 Task: Buy 3 Nut Crackers from Specialty Tools & Gadgets section under best seller category for shipping address: Maya Campbell, 1977 Bartlett Avenue, Southfield, Michigan 48076, Cell Number 2485598029. Pay from credit card ending with 7965, CVV 549
Action: Mouse moved to (224, 97)
Screenshot: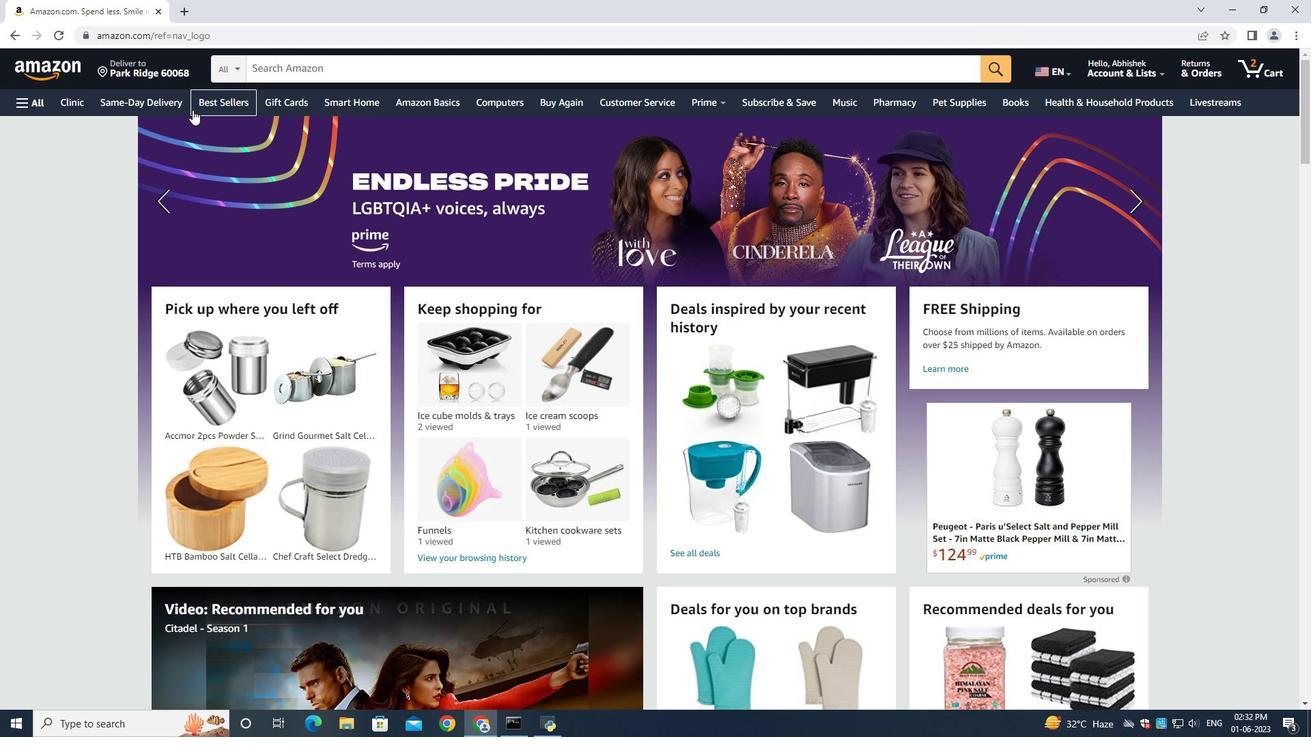 
Action: Mouse pressed left at (224, 97)
Screenshot: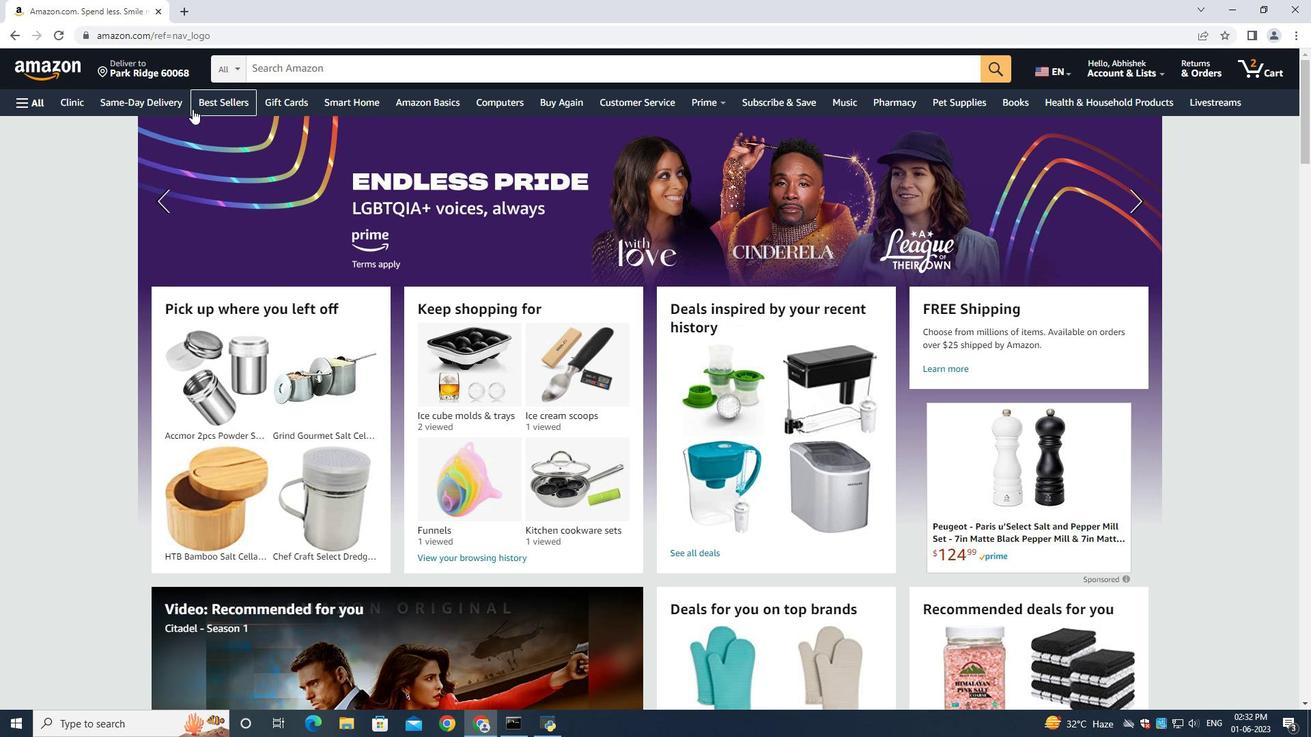 
Action: Mouse moved to (283, 69)
Screenshot: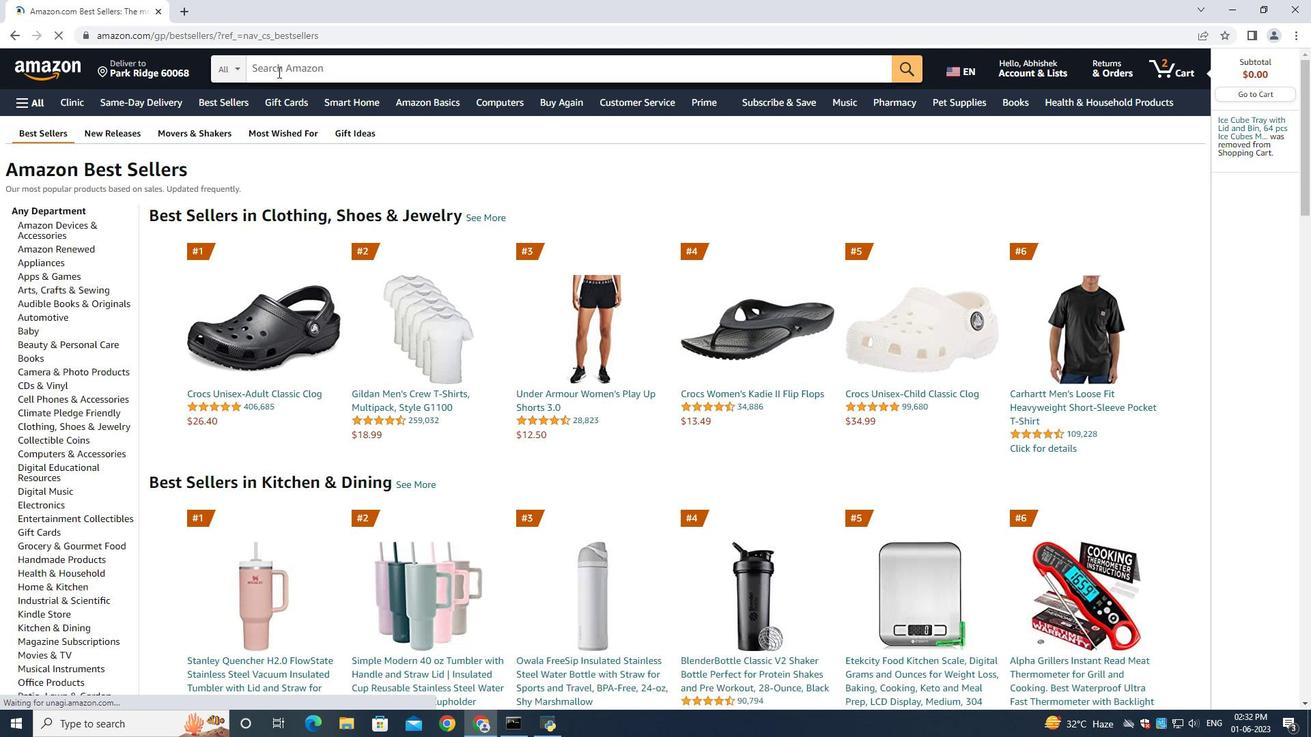 
Action: Mouse pressed left at (283, 69)
Screenshot: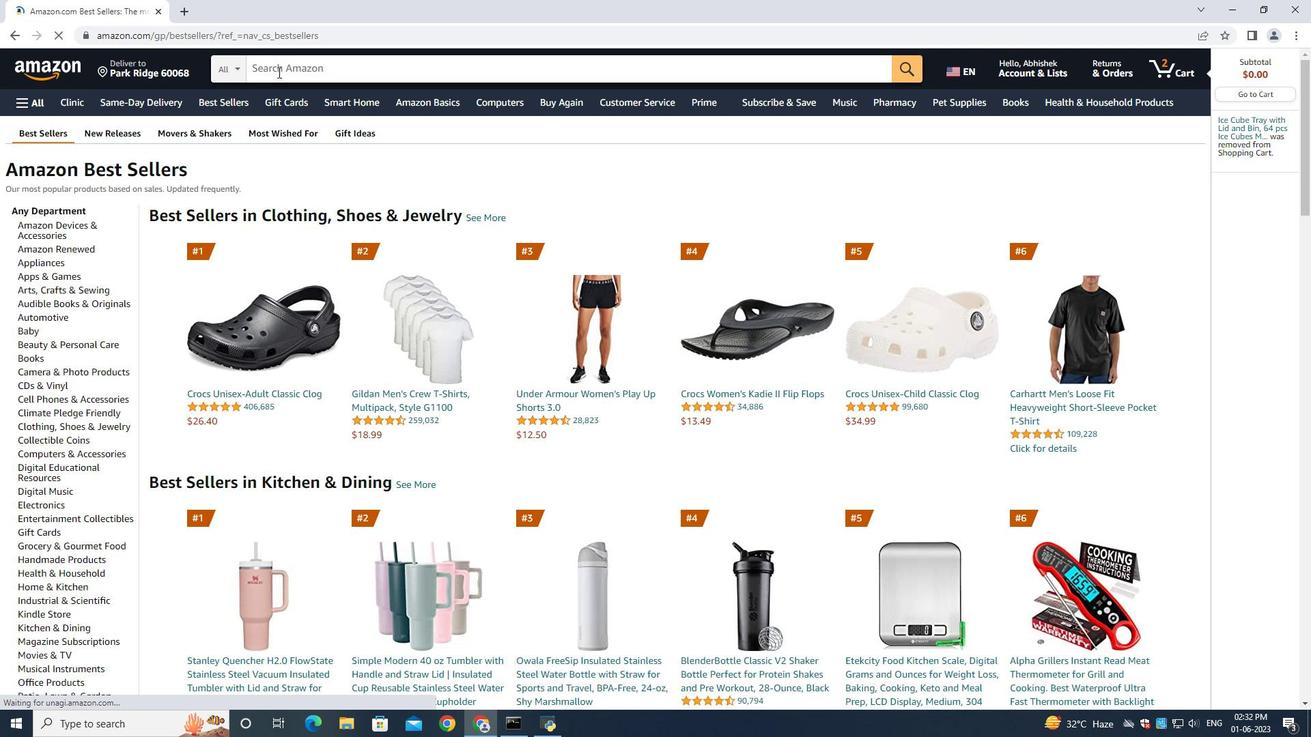 
Action: Mouse moved to (1282, 286)
Screenshot: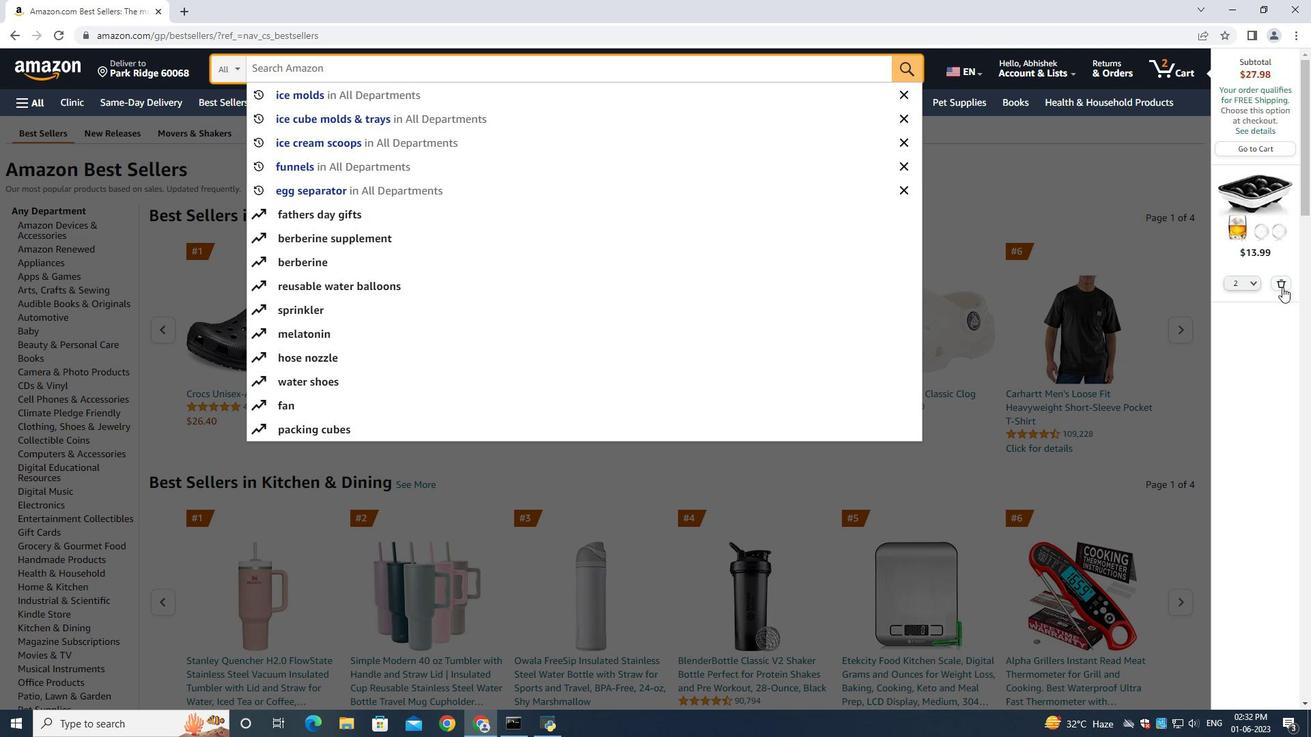
Action: Mouse pressed left at (1282, 286)
Screenshot: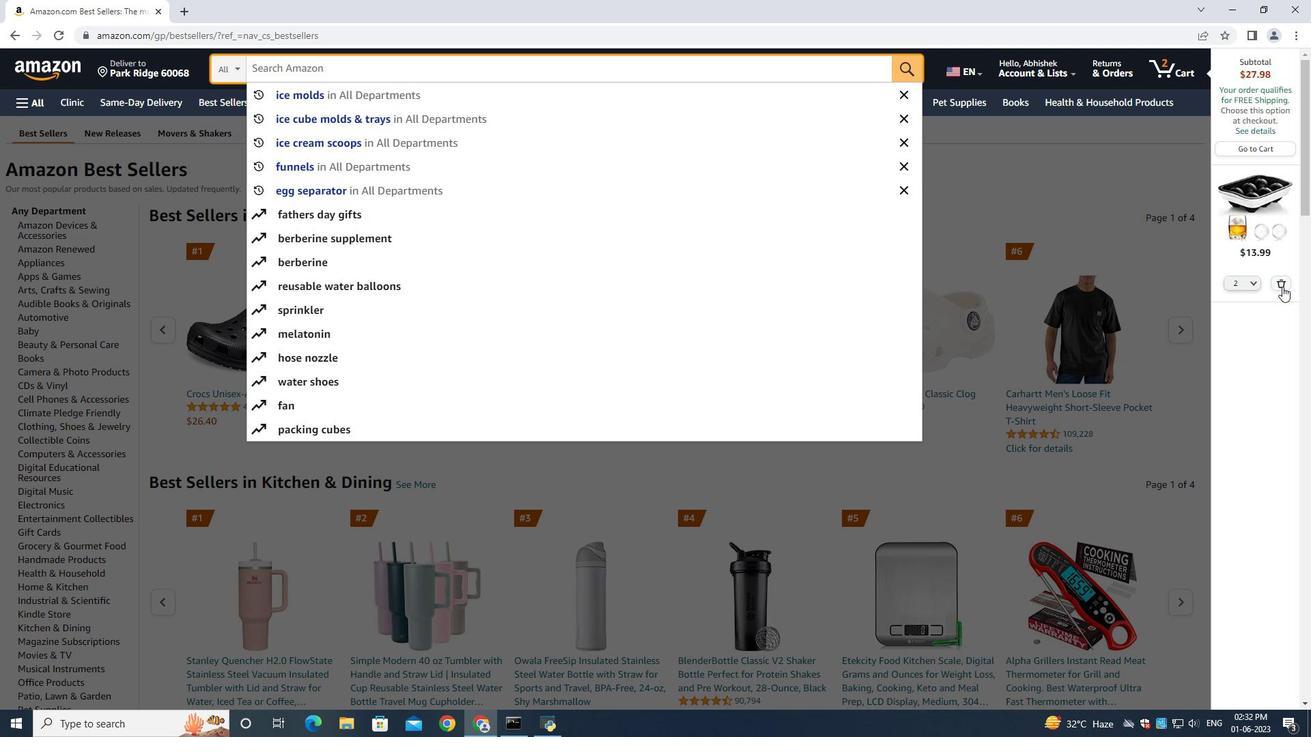 
Action: Mouse moved to (397, 75)
Screenshot: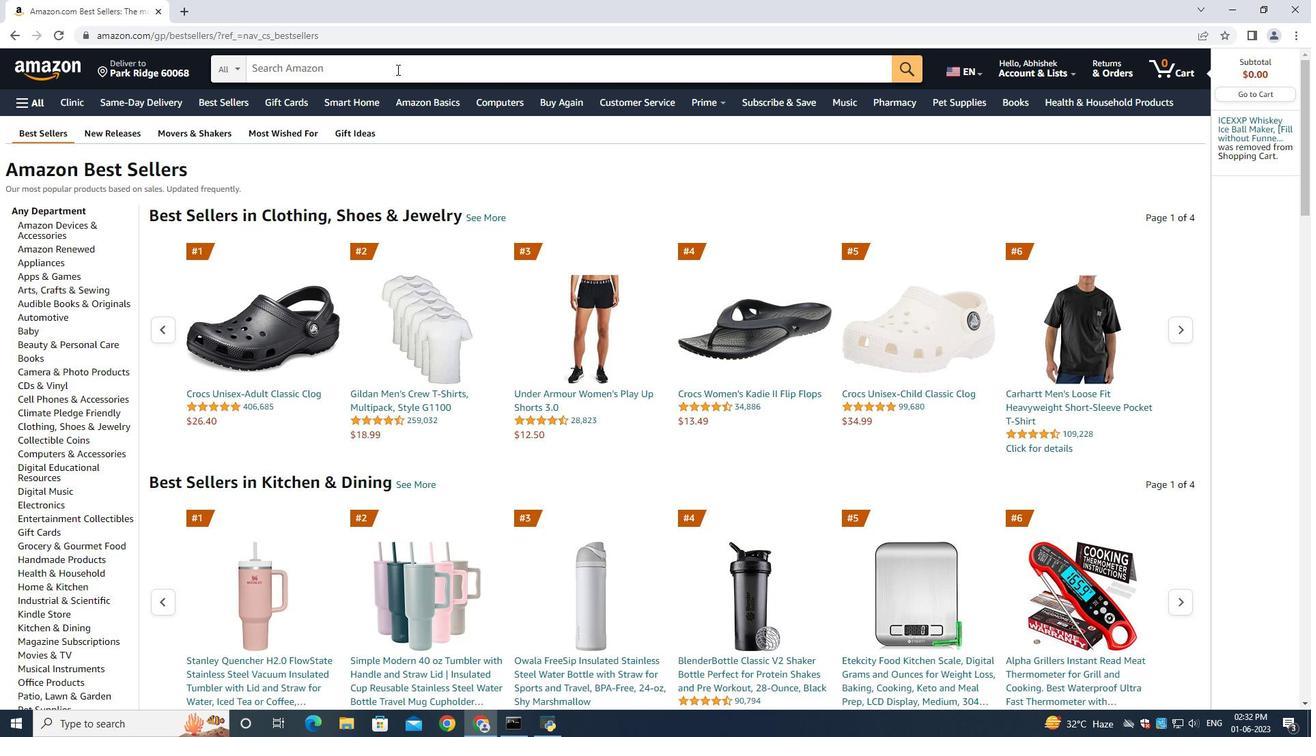 
Action: Mouse pressed left at (397, 75)
Screenshot: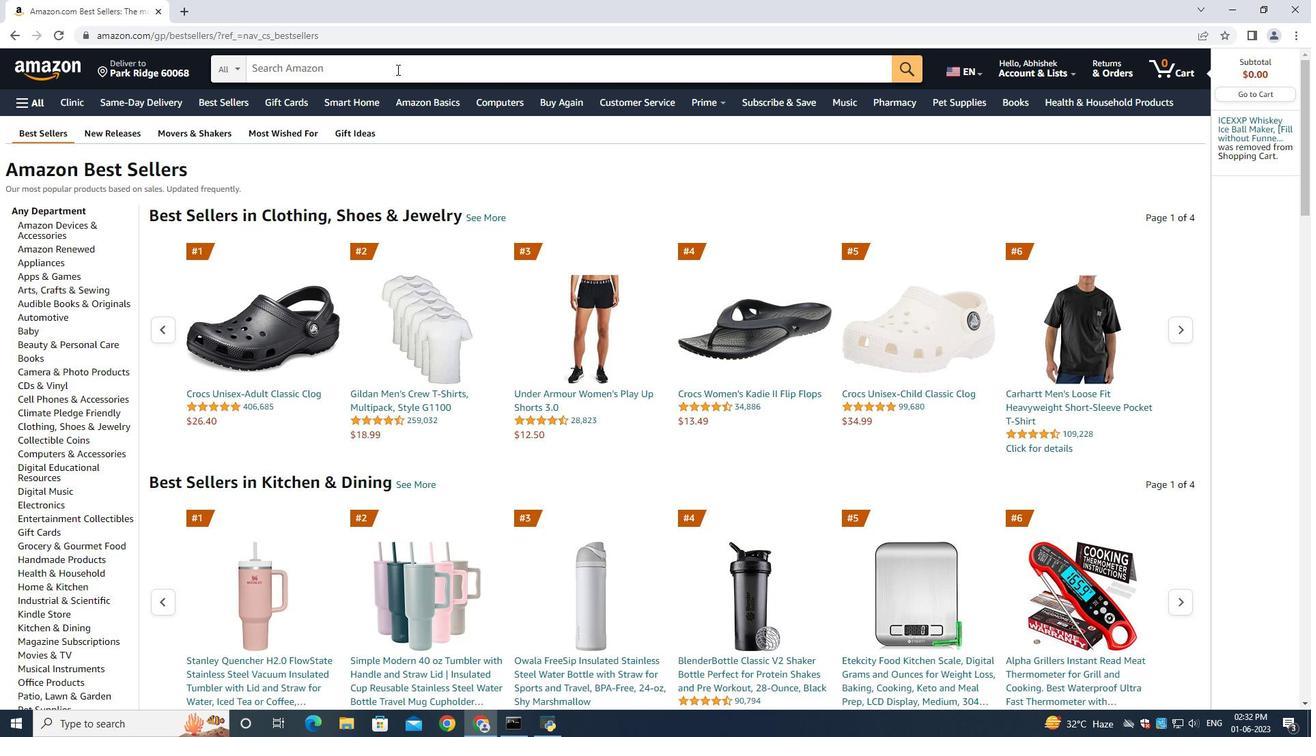 
Action: Mouse moved to (397, 75)
Screenshot: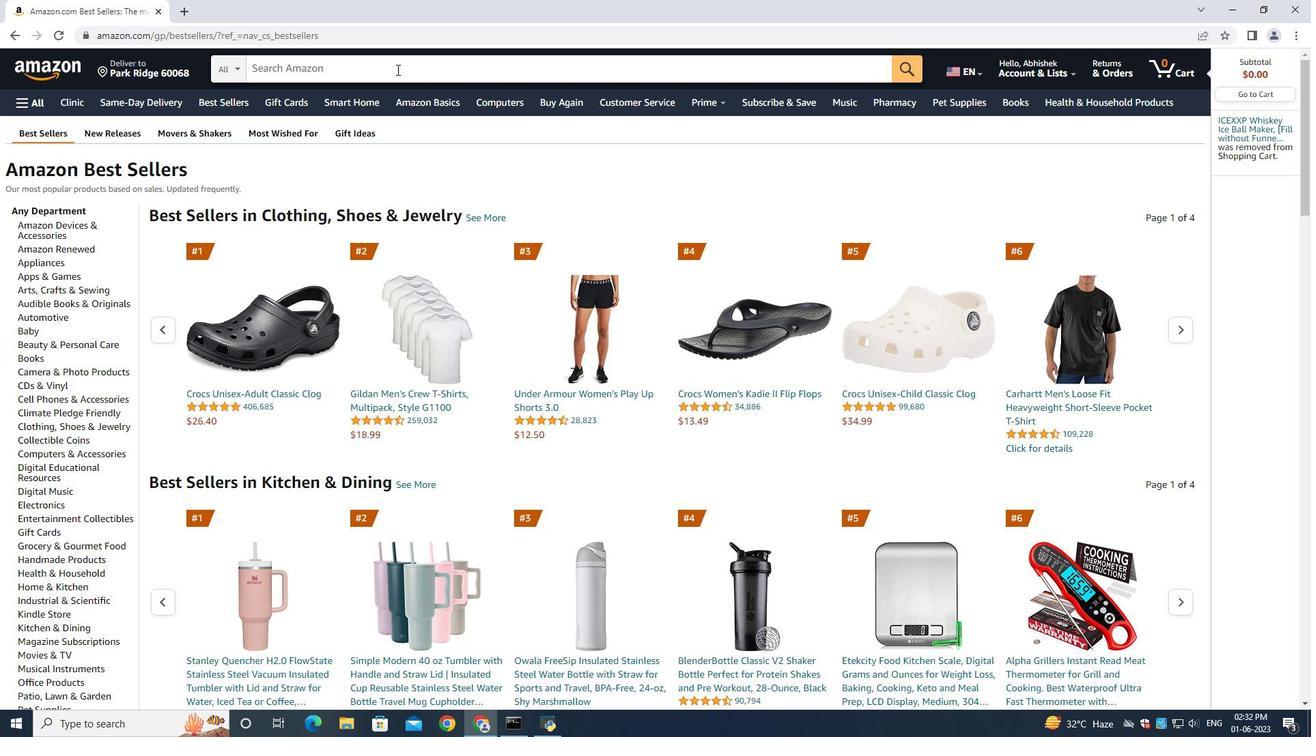 
Action: Key pressed <Key.shift>Nut<Key.space><Key.shift>Crackers<Key.enter>
Screenshot: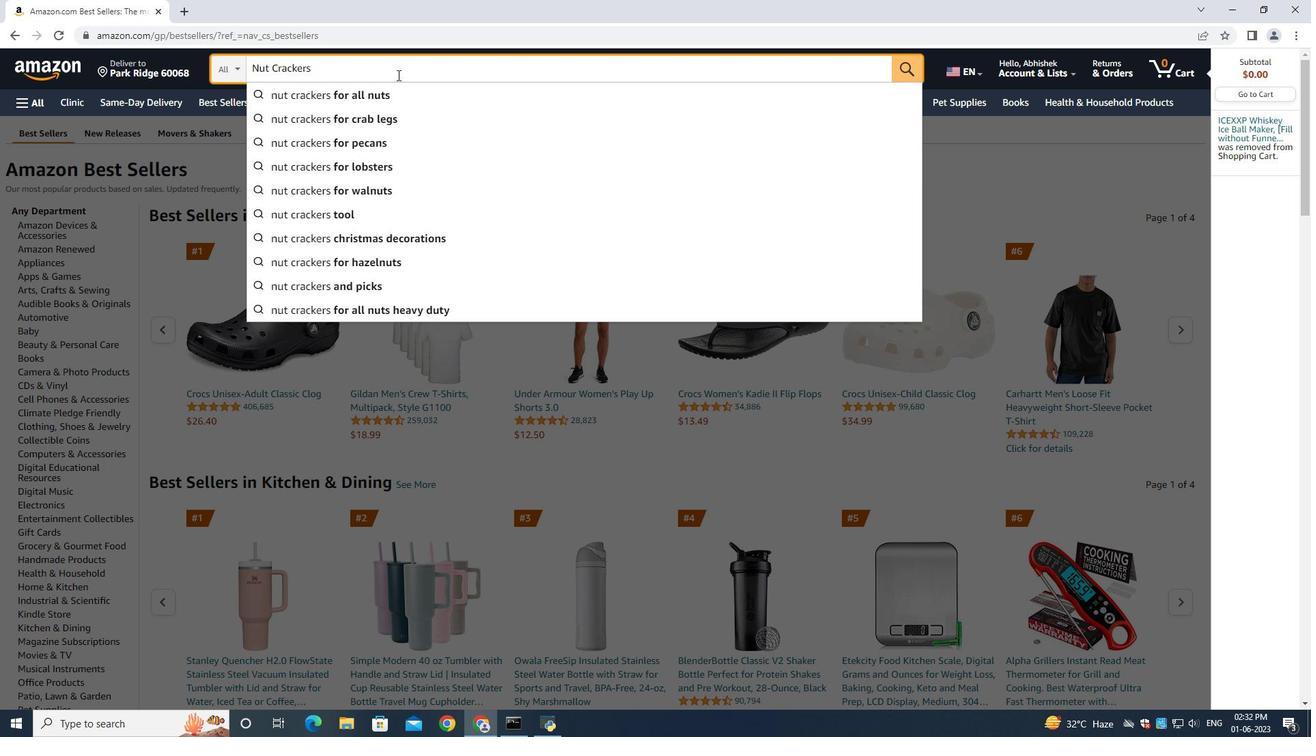 
Action: Mouse moved to (437, 78)
Screenshot: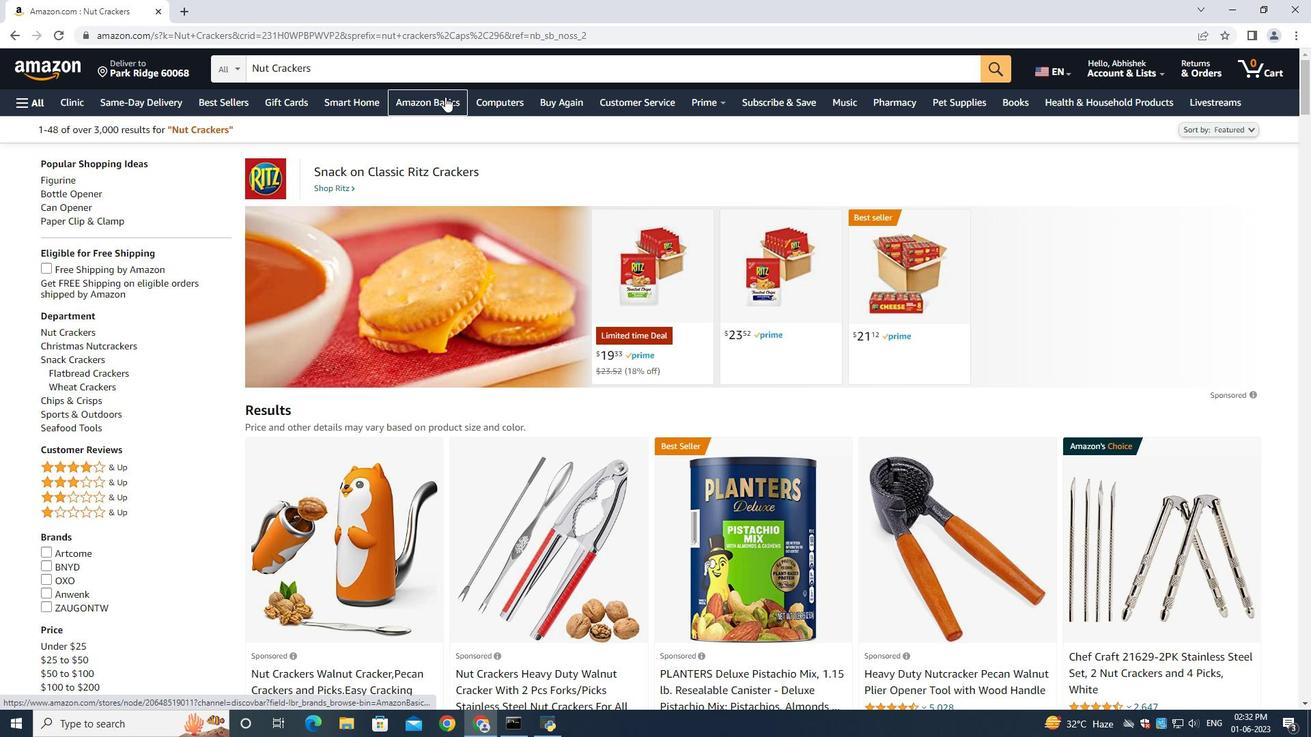 
Action: Mouse pressed left at (437, 78)
Screenshot: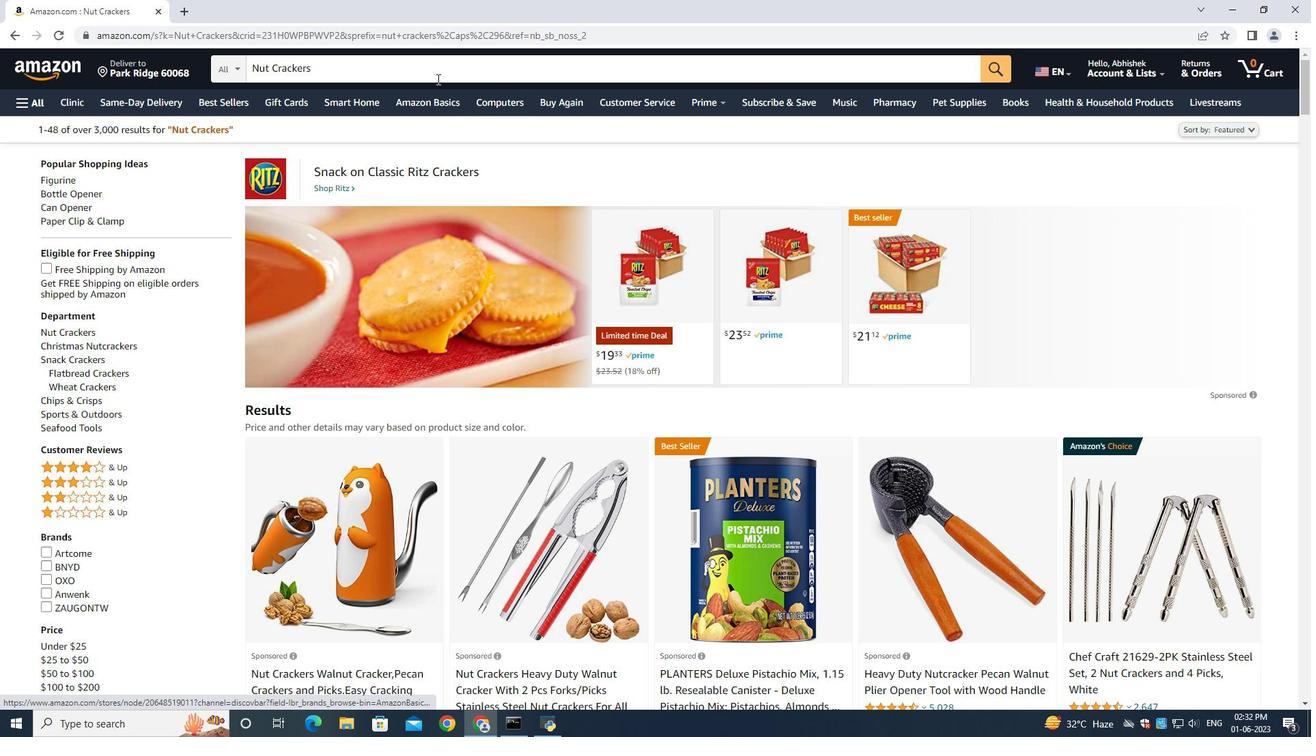 
Action: Mouse moved to (437, 78)
Screenshot: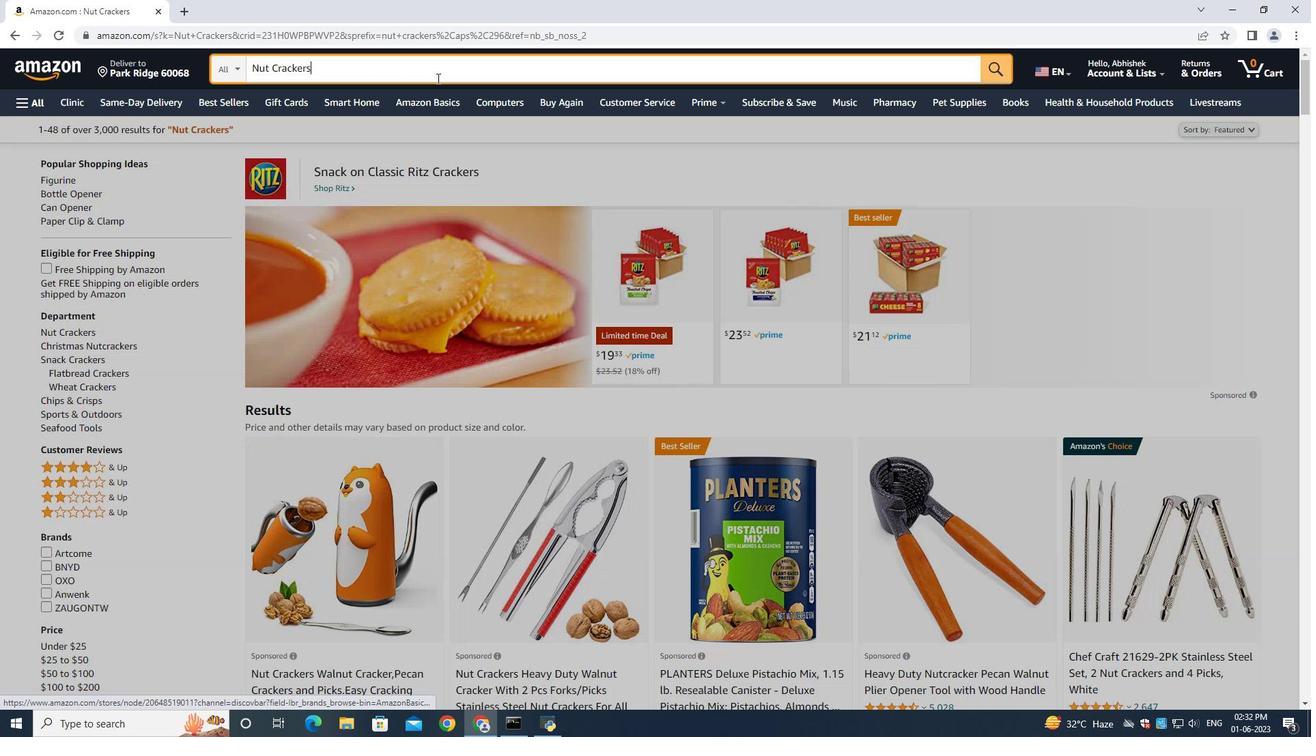 
Action: Key pressed <Key.space>tools<Key.enter>
Screenshot: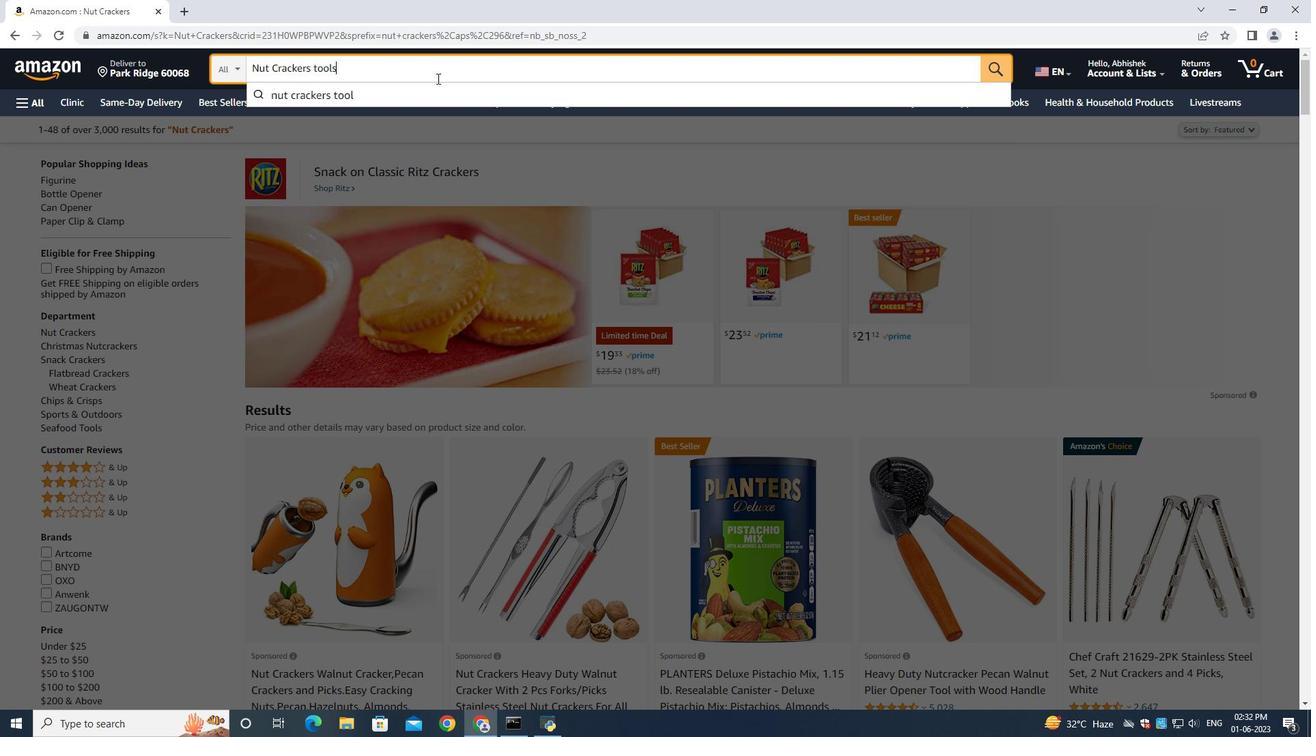 
Action: Mouse moved to (133, 240)
Screenshot: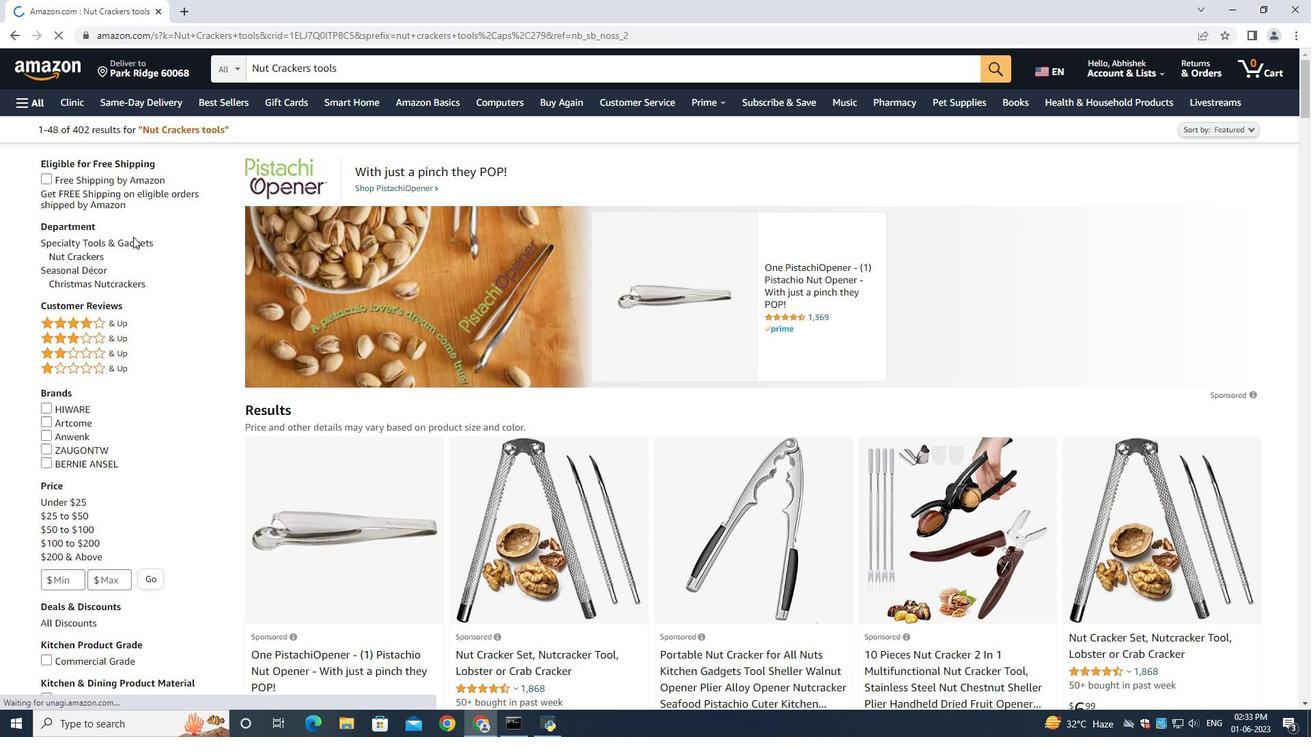 
Action: Mouse pressed left at (133, 240)
Screenshot: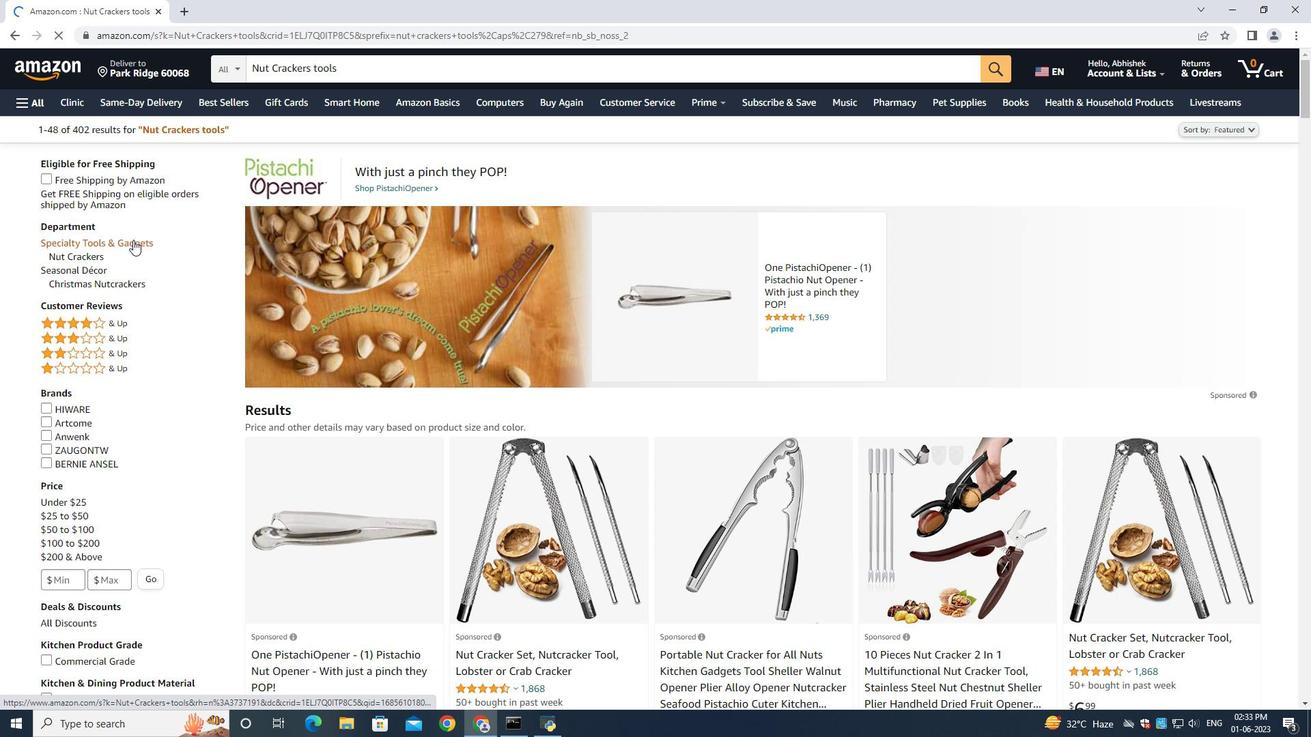 
Action: Mouse moved to (981, 434)
Screenshot: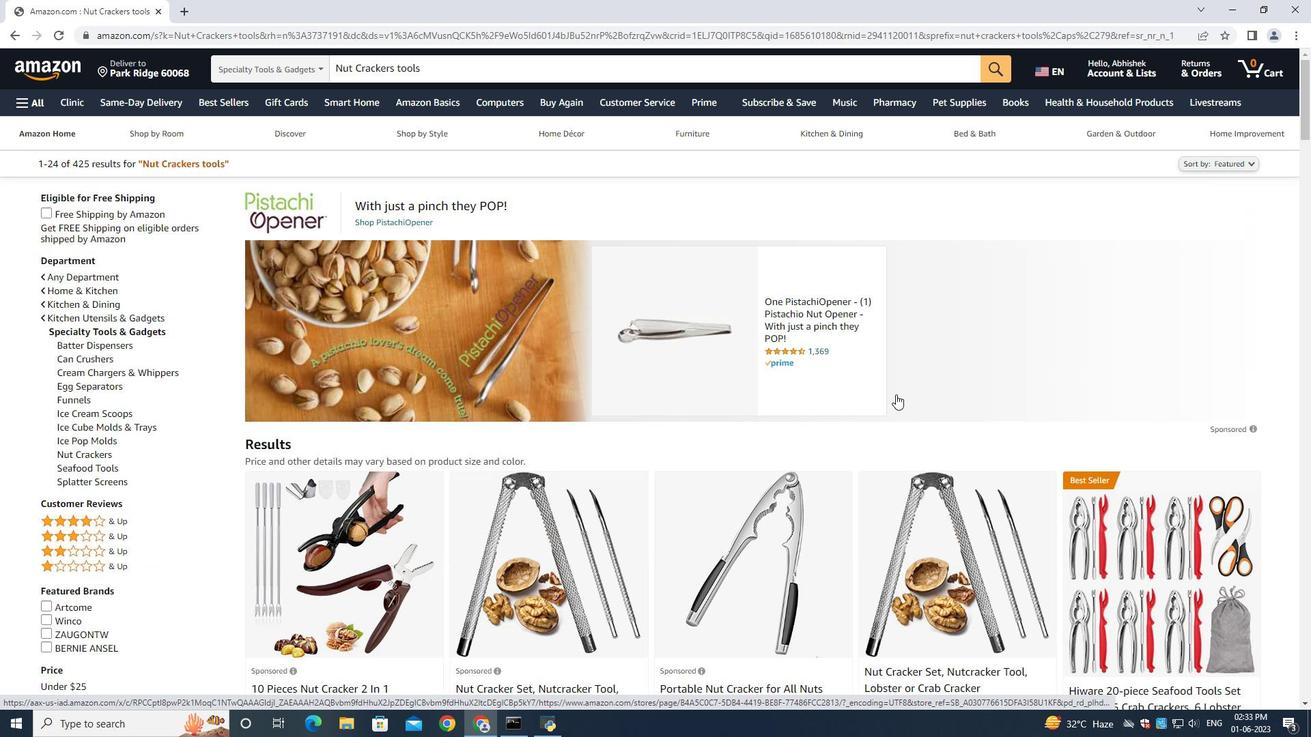 
Action: Mouse scrolled (981, 433) with delta (0, 0)
Screenshot: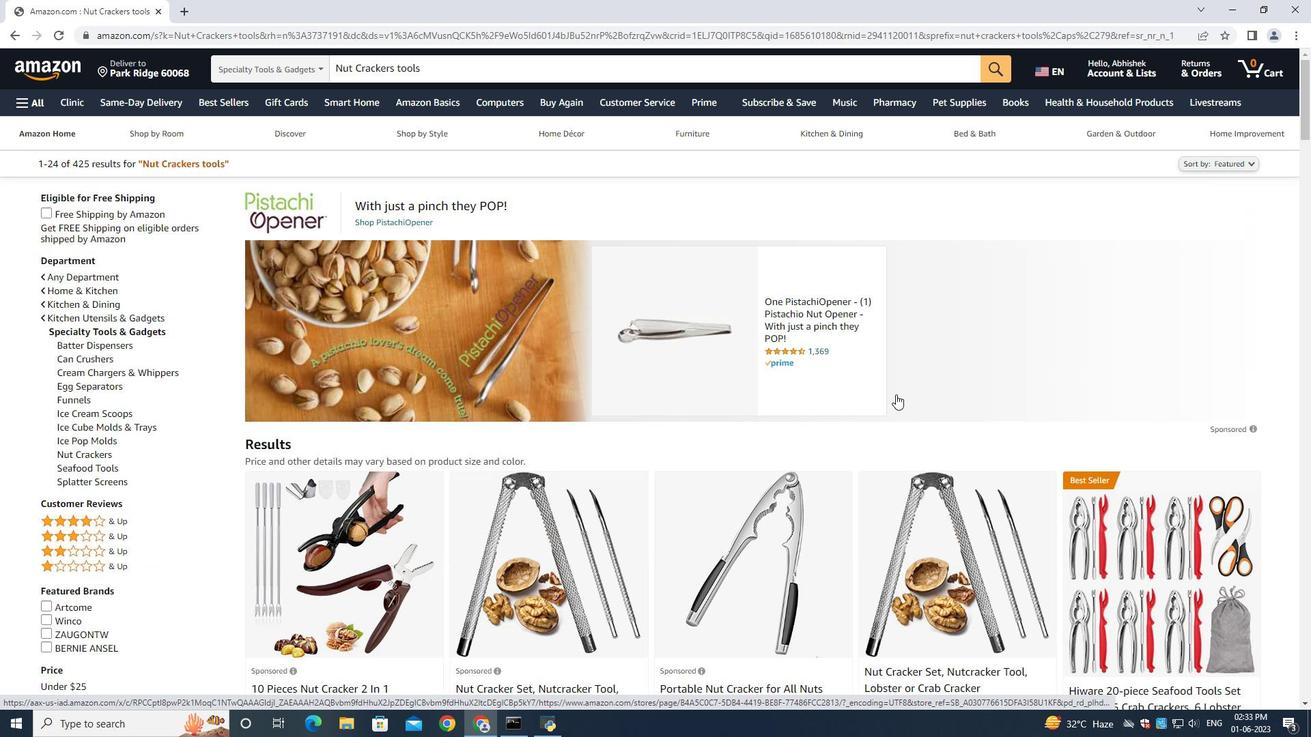 
Action: Mouse moved to (981, 434)
Screenshot: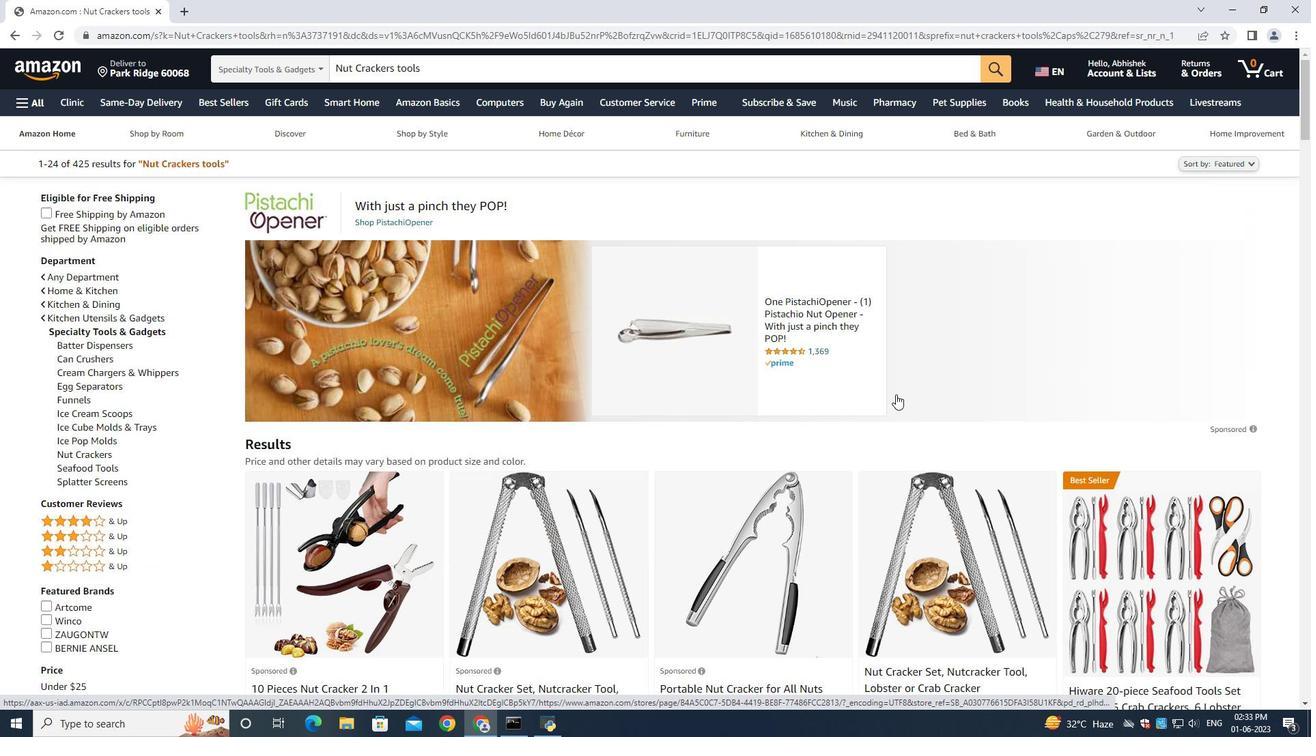 
Action: Mouse scrolled (981, 433) with delta (0, 0)
Screenshot: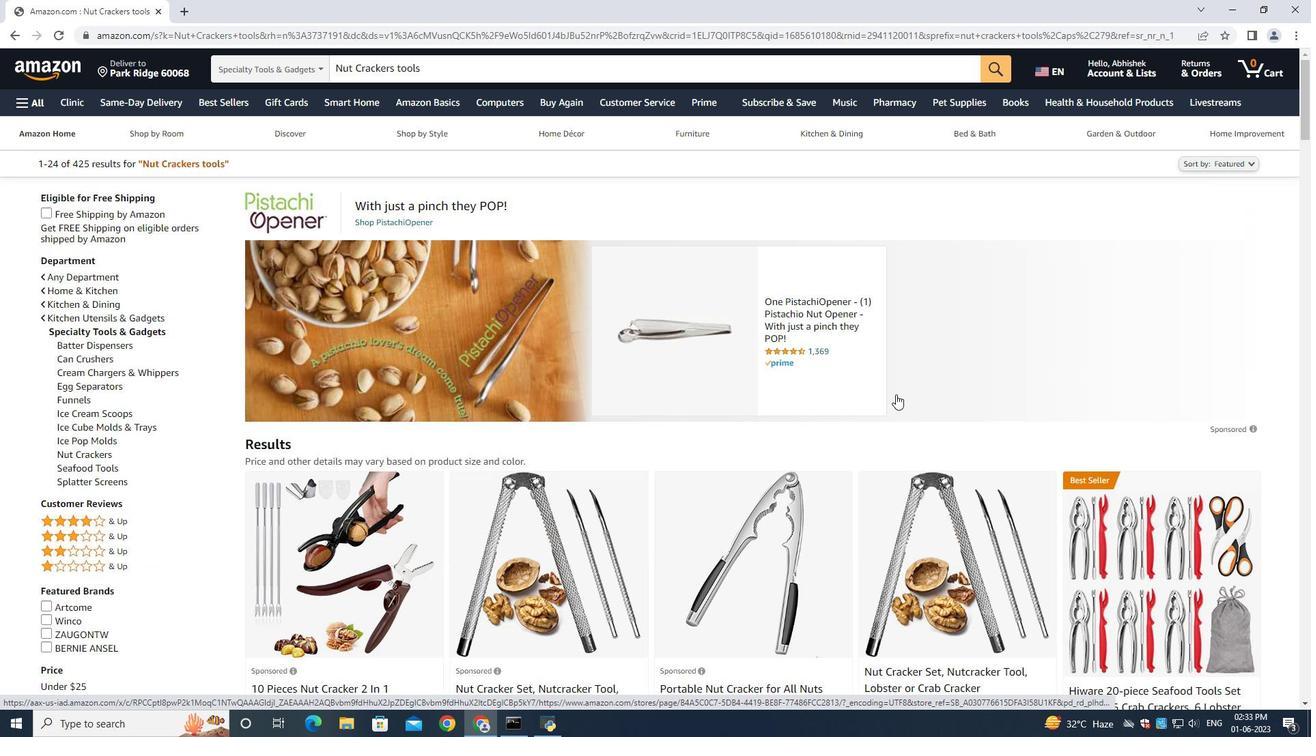 
Action: Mouse scrolled (981, 433) with delta (0, 0)
Screenshot: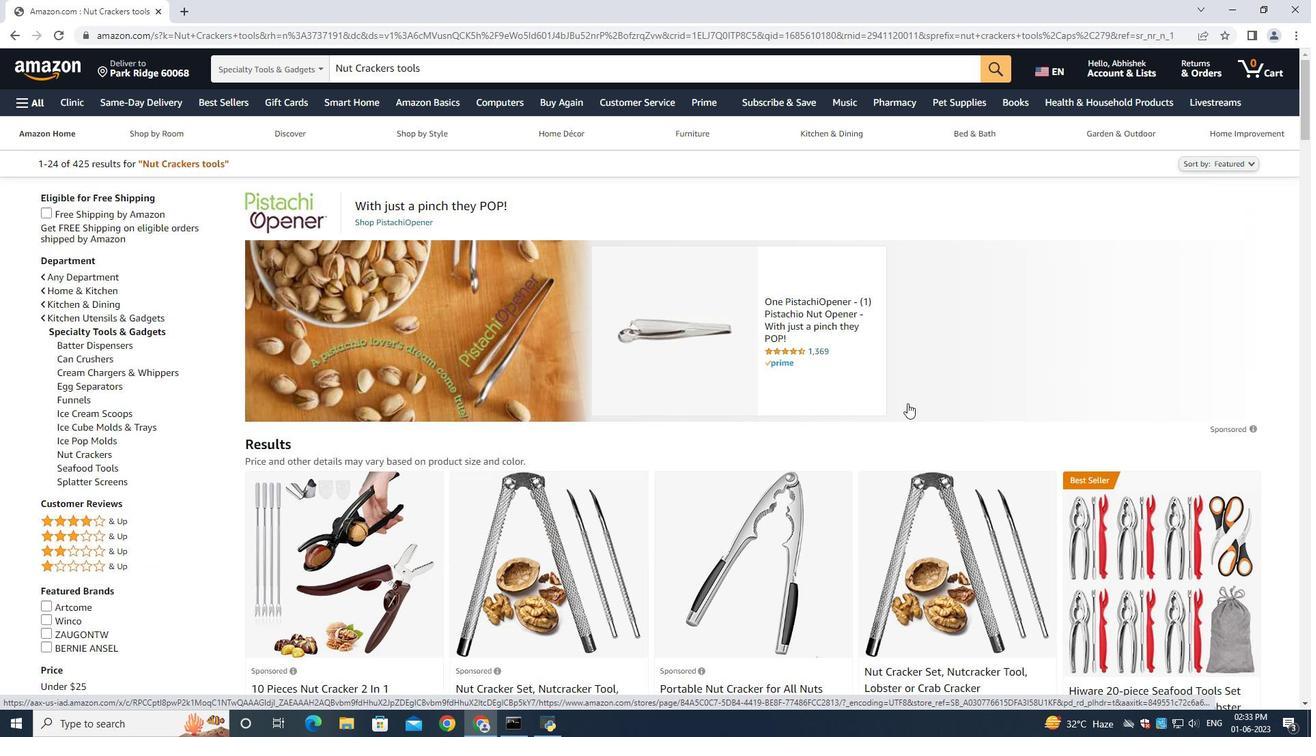 
Action: Mouse scrolled (981, 433) with delta (0, 0)
Screenshot: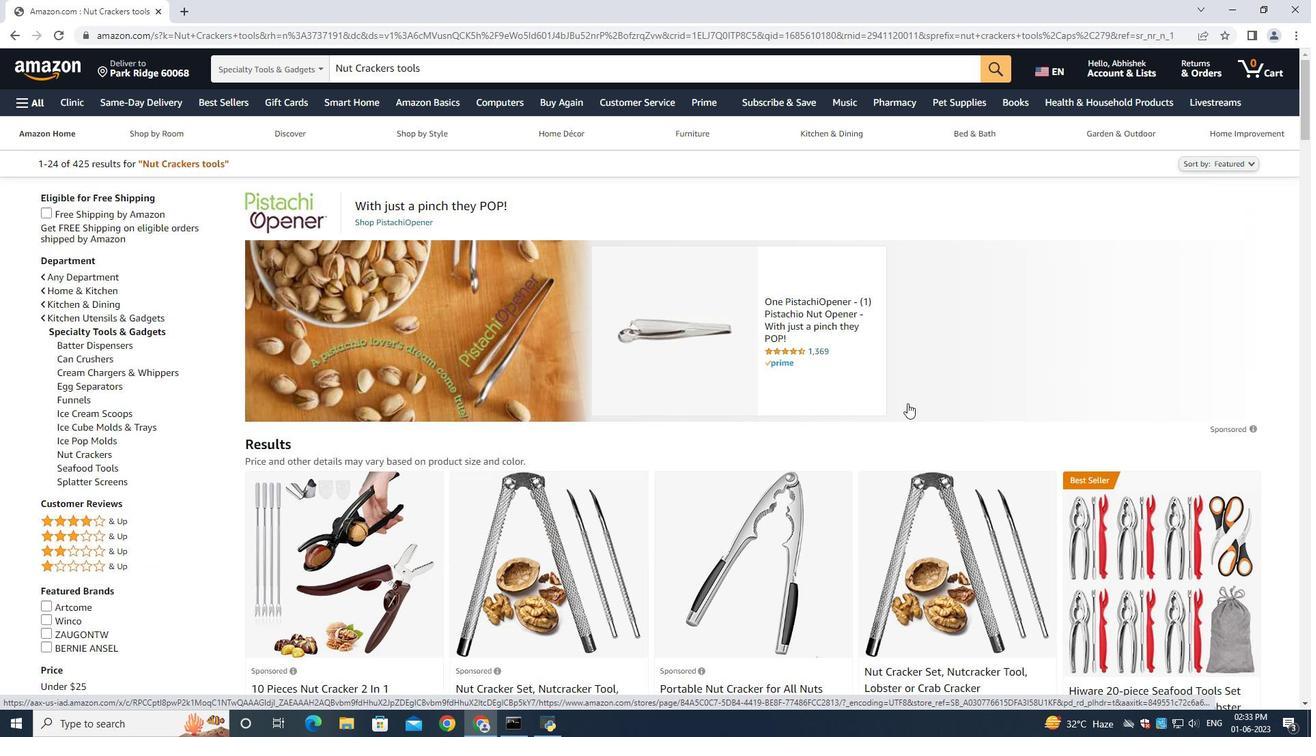 
Action: Mouse scrolled (981, 433) with delta (0, 0)
Screenshot: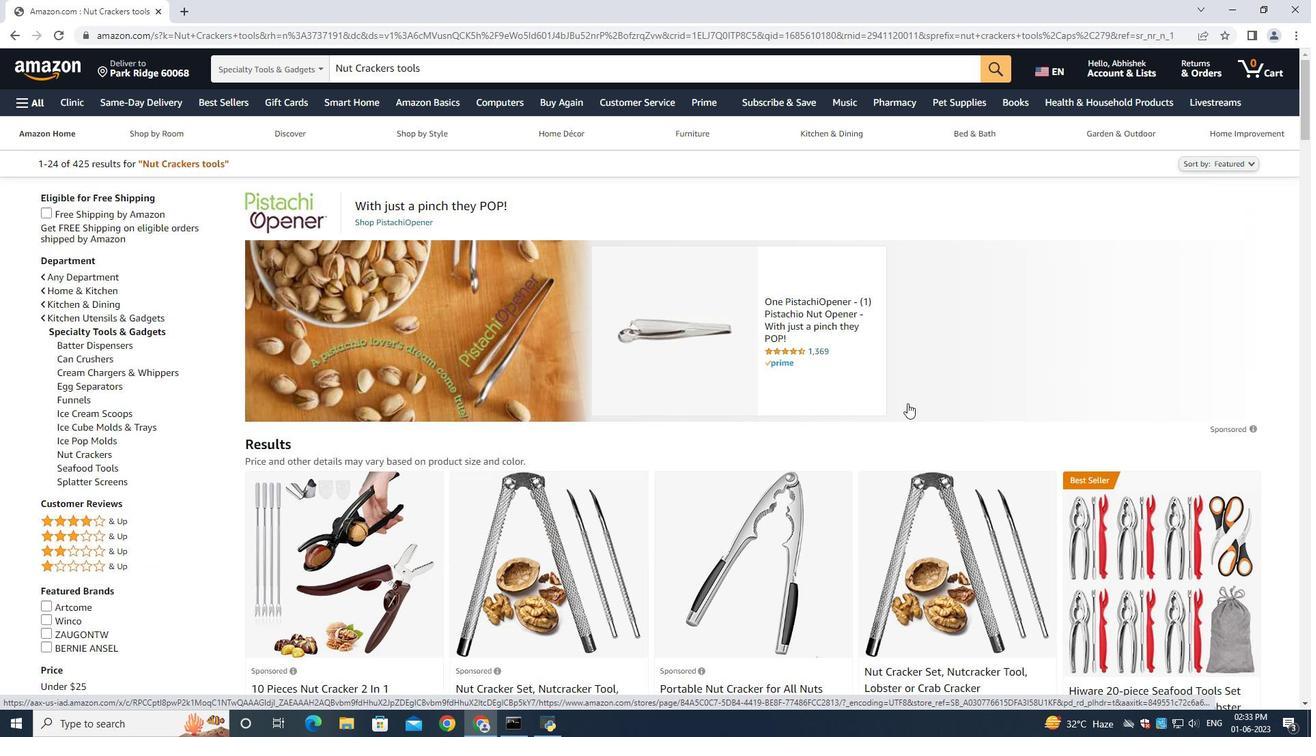 
Action: Mouse moved to (728, 372)
Screenshot: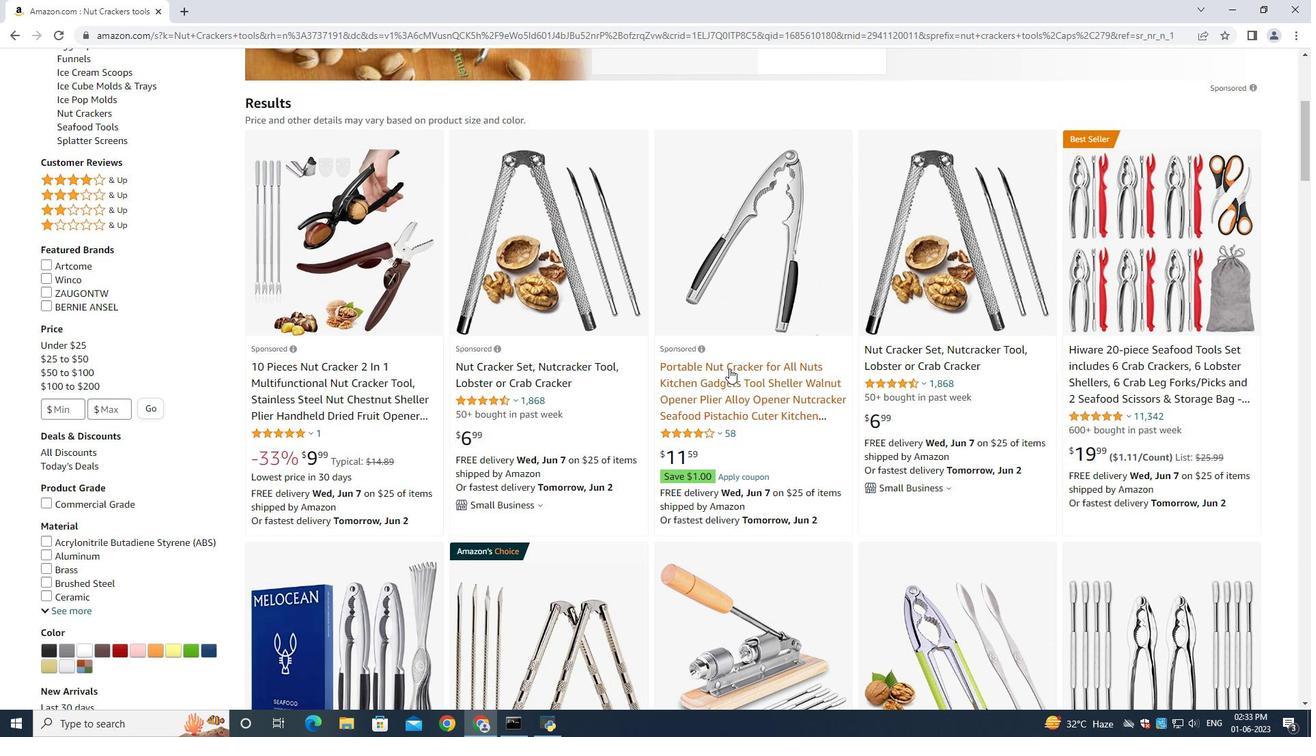 
Action: Mouse pressed left at (728, 372)
Screenshot: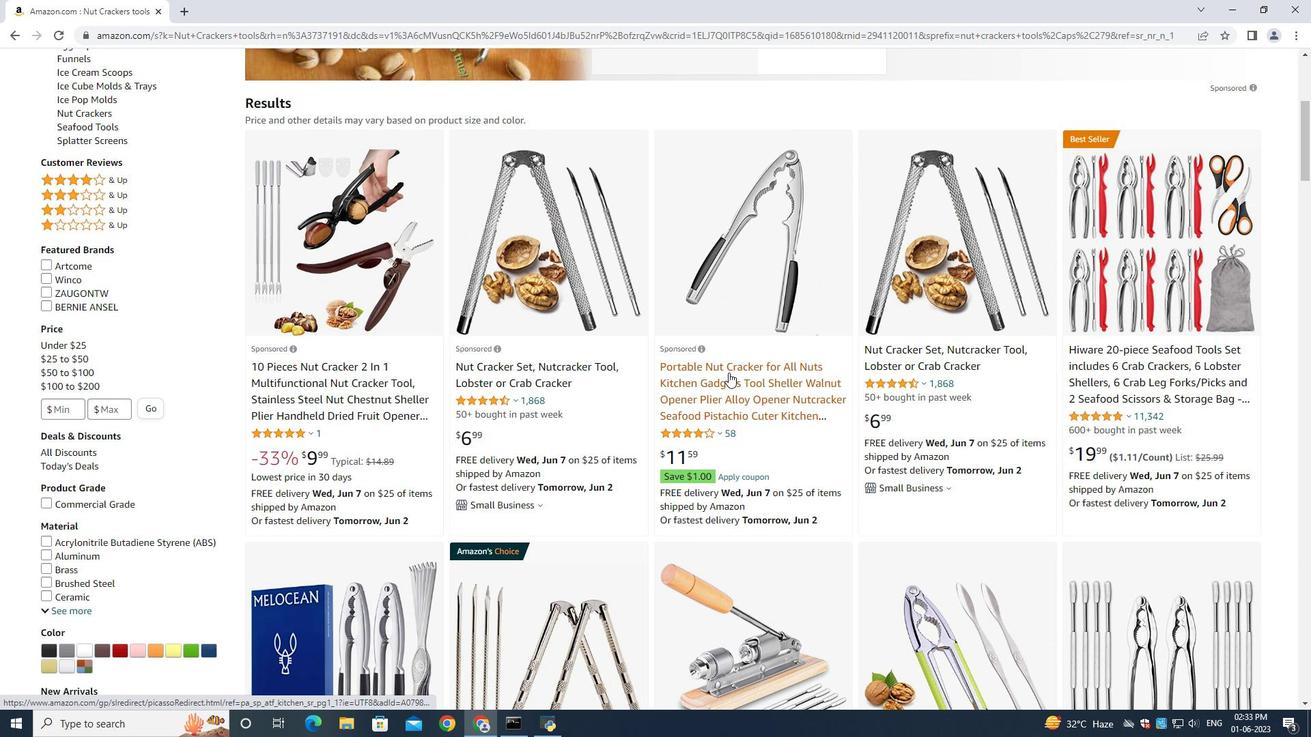 
Action: Mouse moved to (1023, 512)
Screenshot: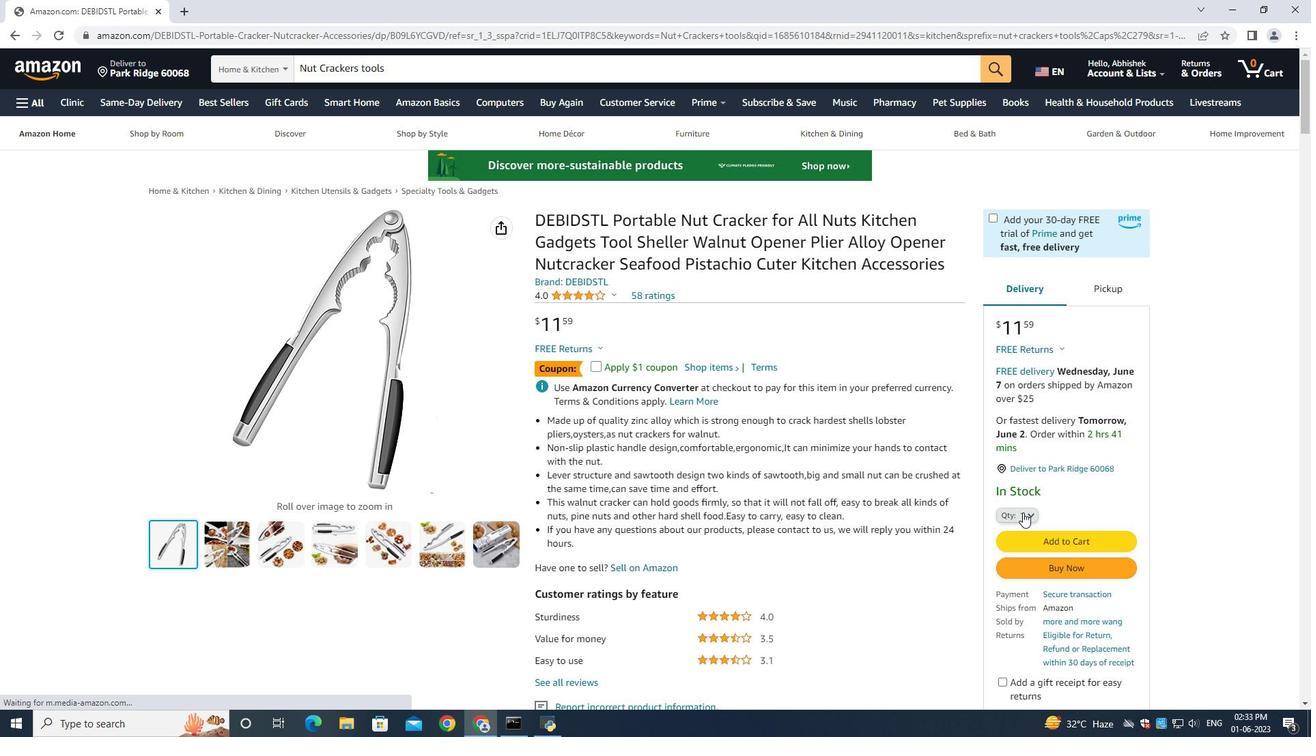 
Action: Mouse pressed left at (1023, 512)
Screenshot: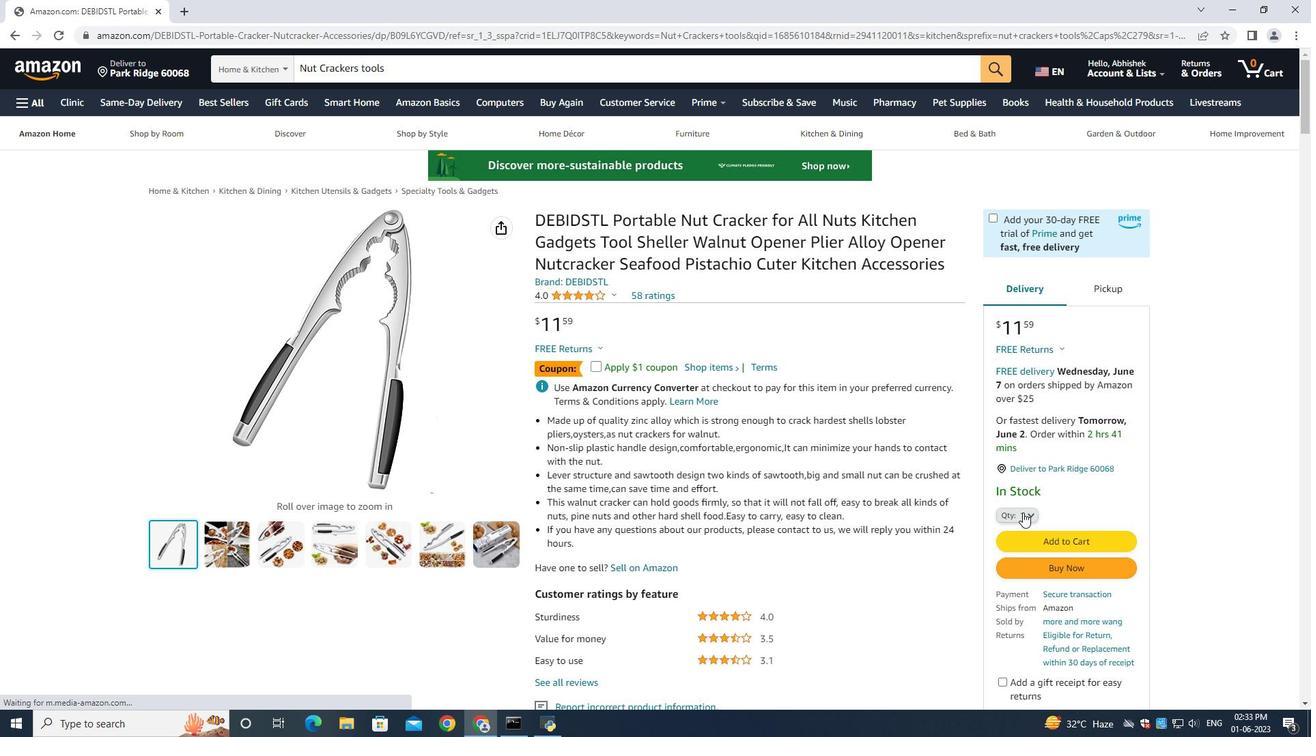 
Action: Mouse moved to (1013, 558)
Screenshot: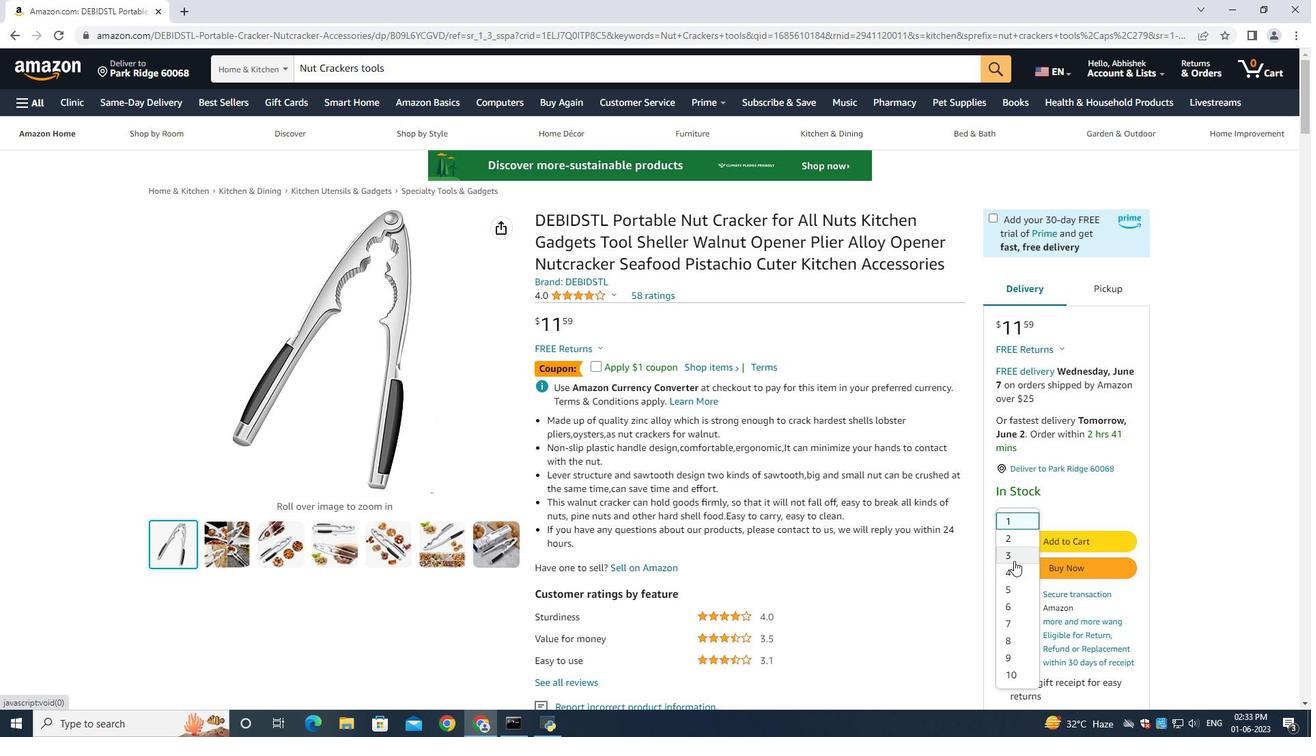 
Action: Mouse pressed left at (1013, 558)
Screenshot: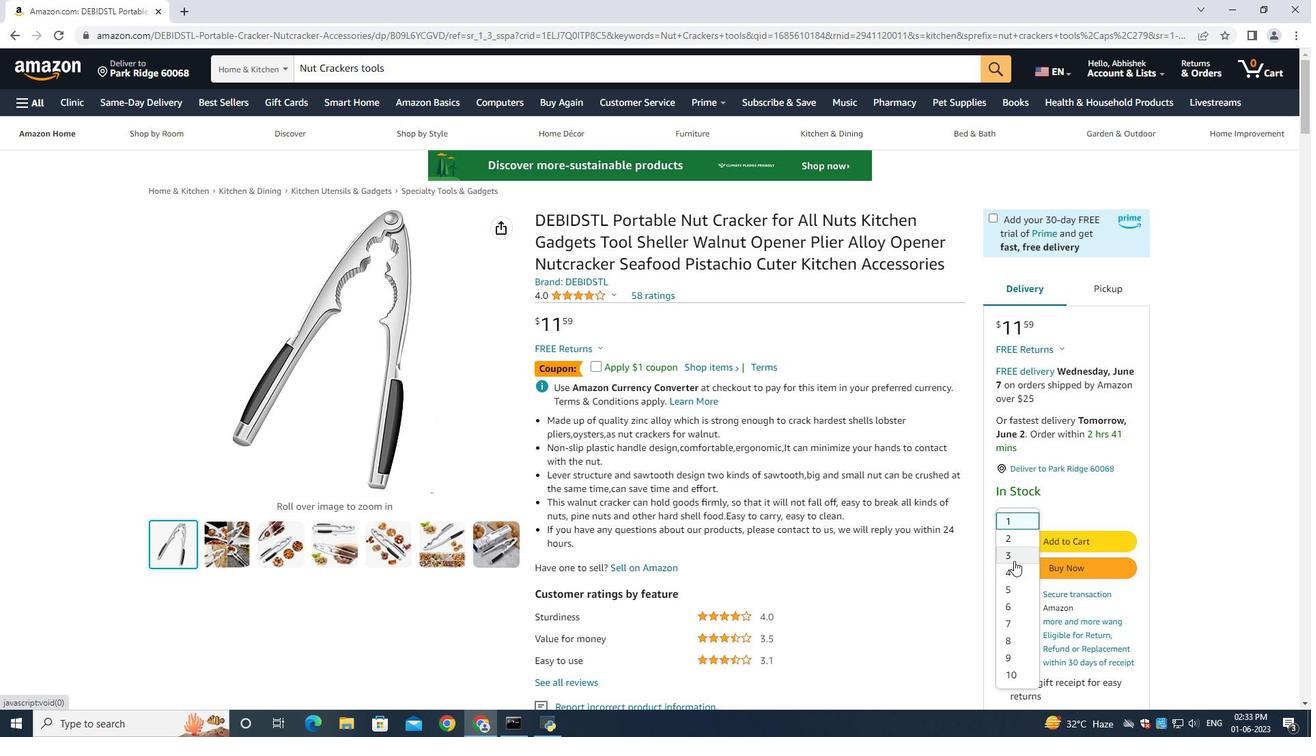 
Action: Mouse moved to (1061, 556)
Screenshot: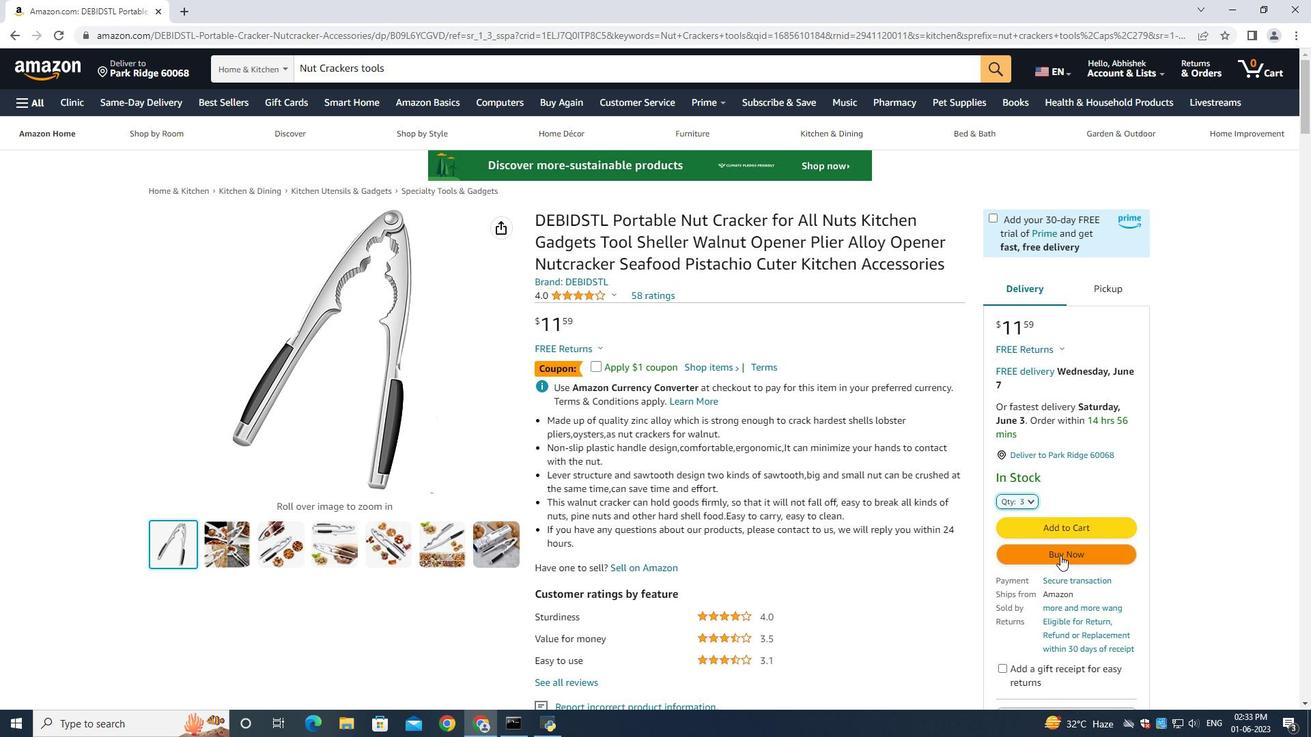 
Action: Mouse pressed left at (1061, 556)
Screenshot: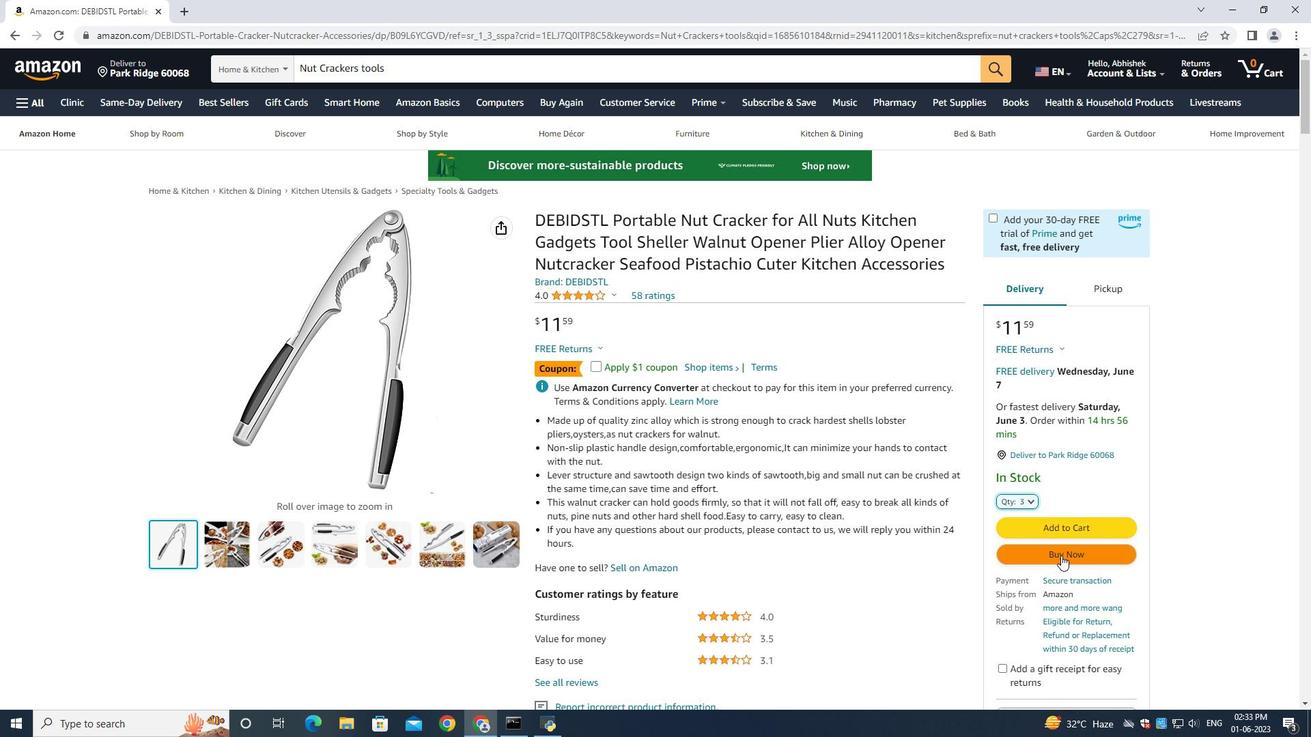 
Action: Mouse moved to (621, 519)
Screenshot: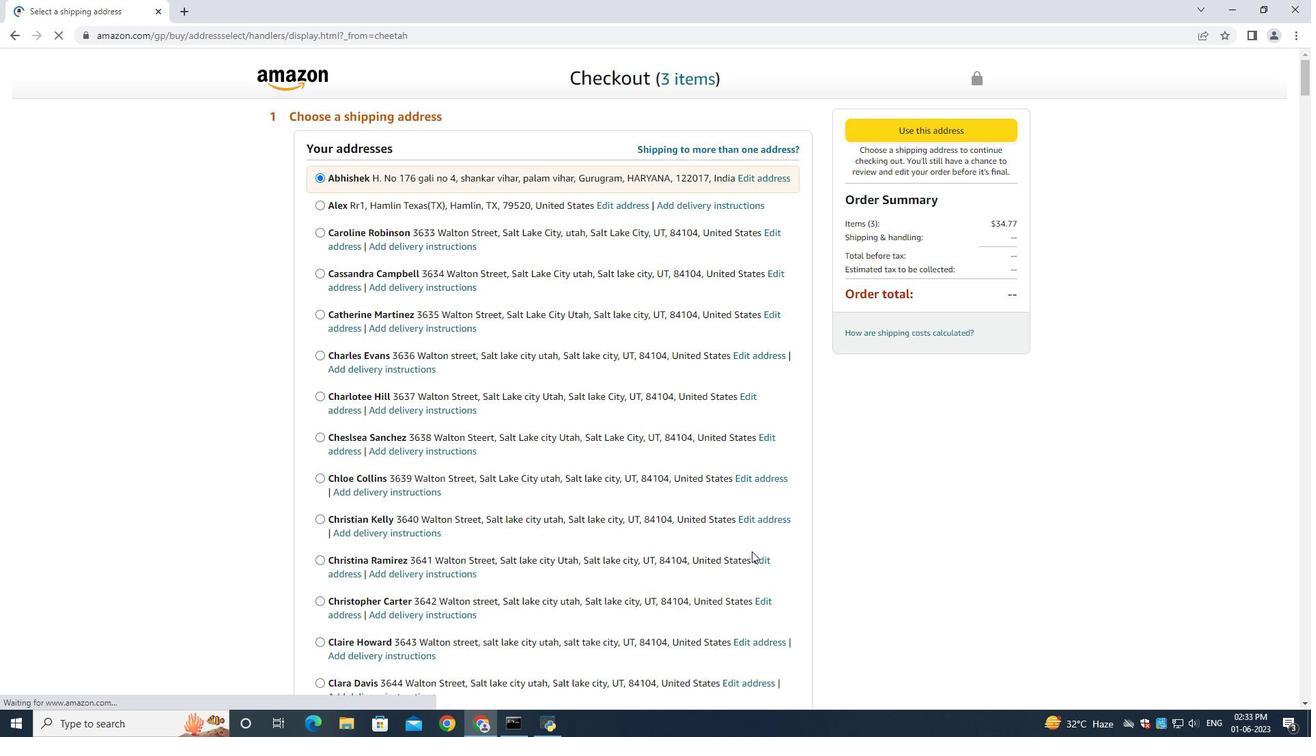 
Action: Mouse scrolled (621, 519) with delta (0, 0)
Screenshot: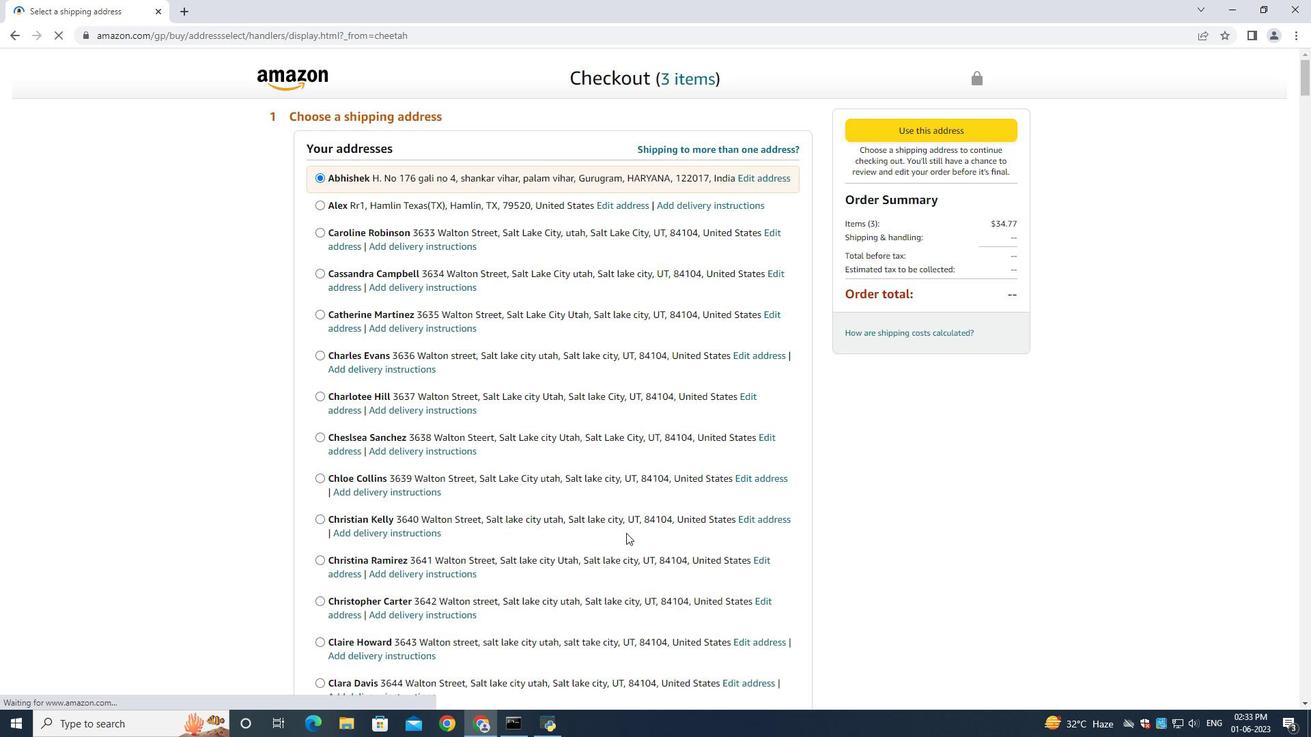 
Action: Mouse scrolled (621, 519) with delta (0, 0)
Screenshot: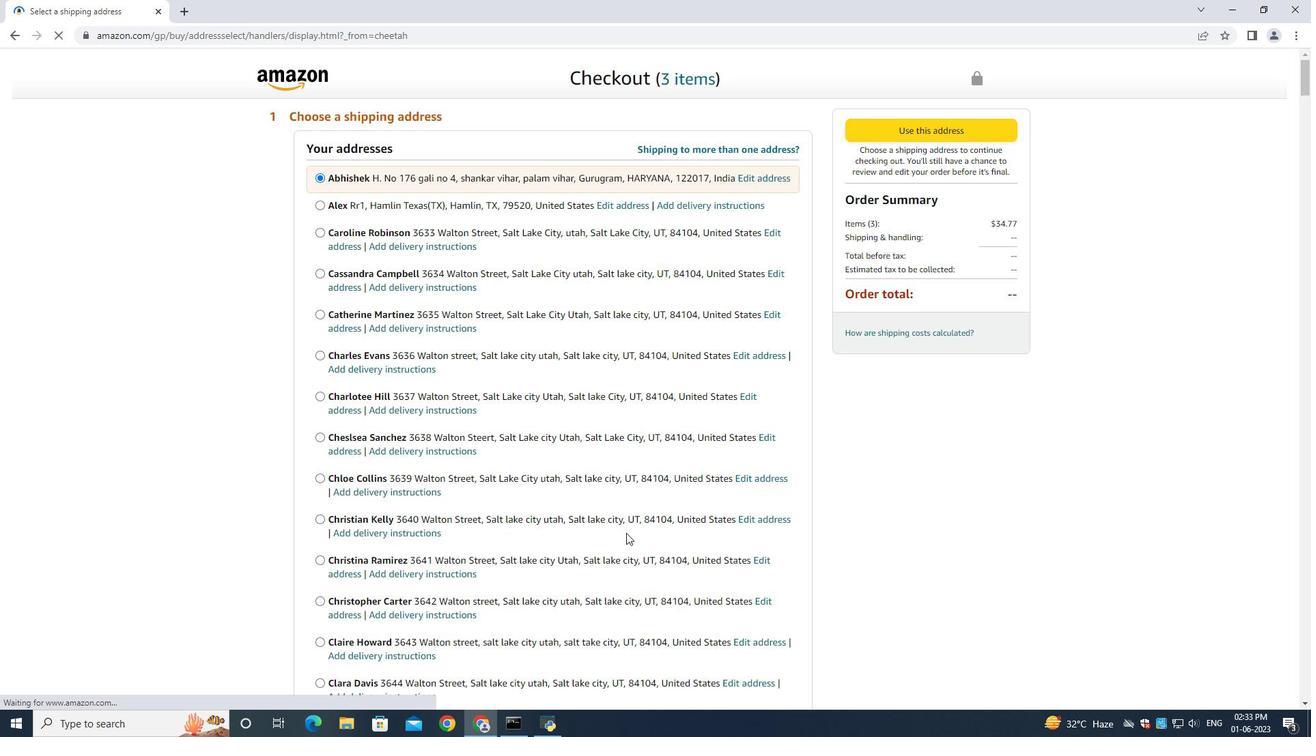 
Action: Mouse moved to (621, 519)
Screenshot: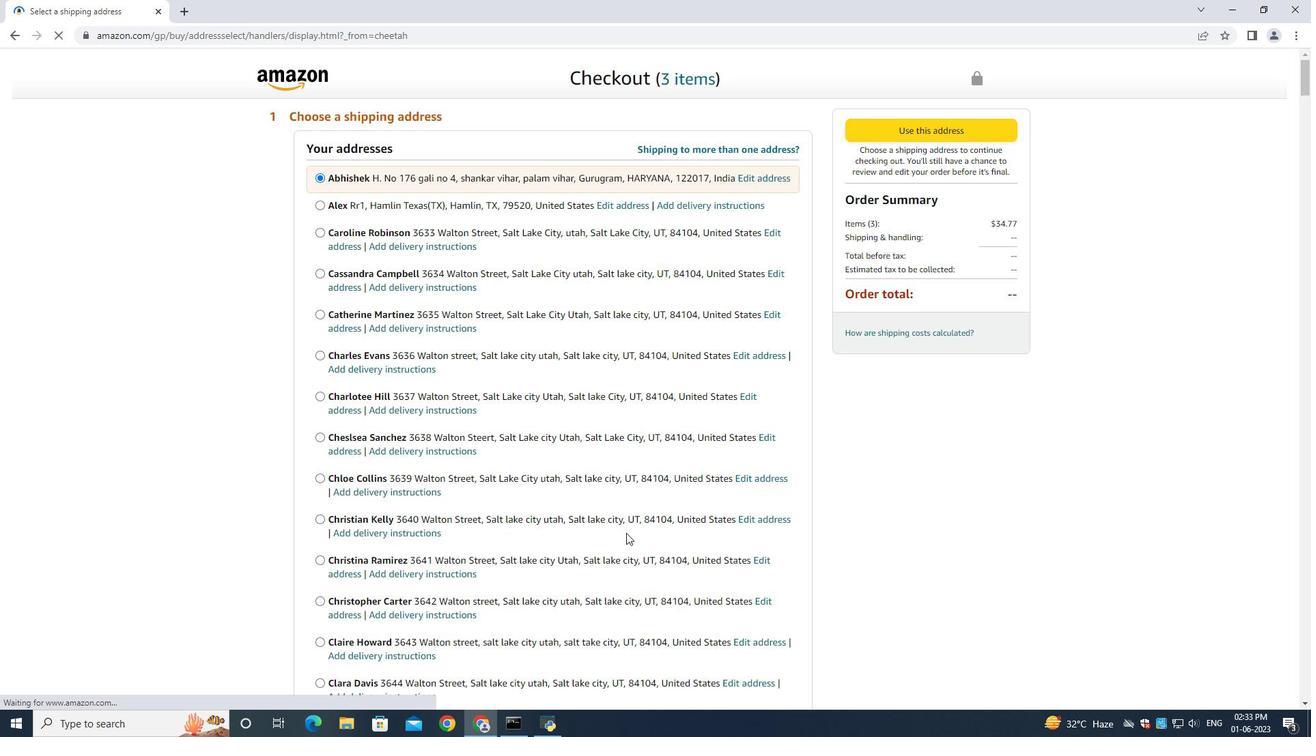 
Action: Mouse scrolled (621, 519) with delta (0, 0)
Screenshot: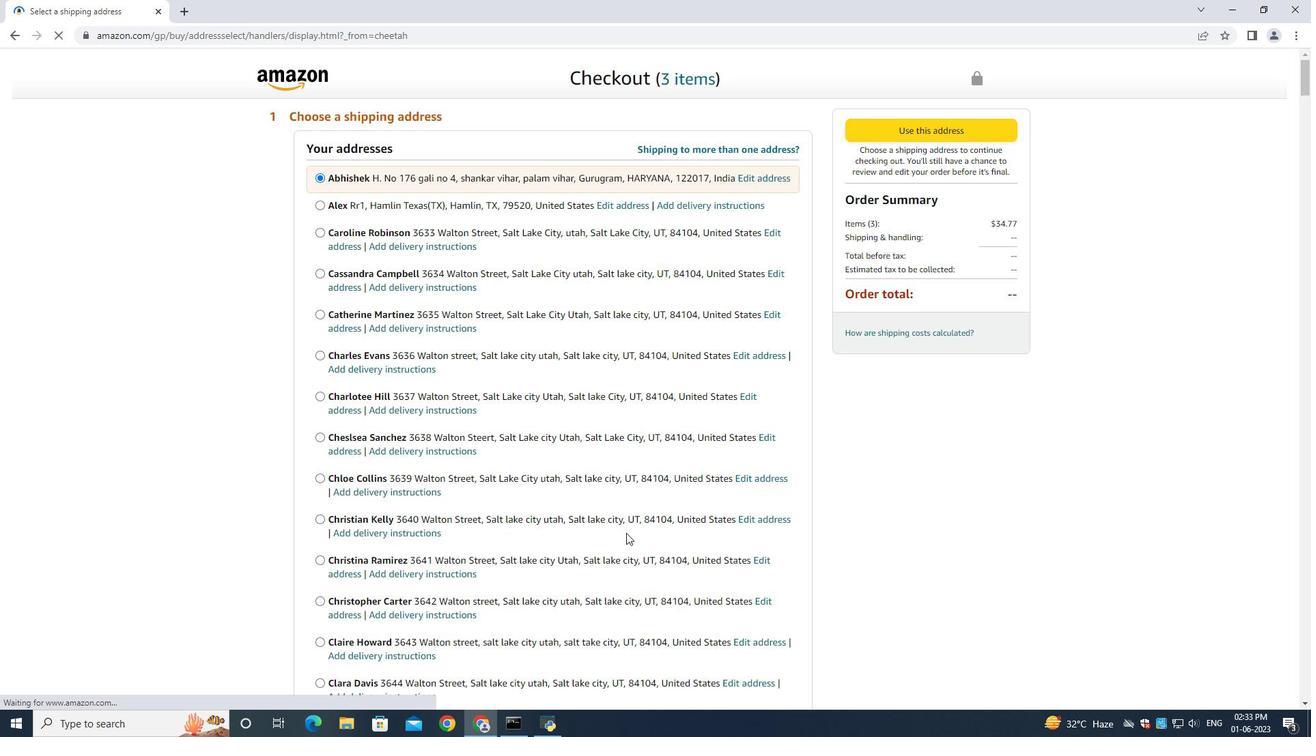 
Action: Mouse moved to (621, 519)
Screenshot: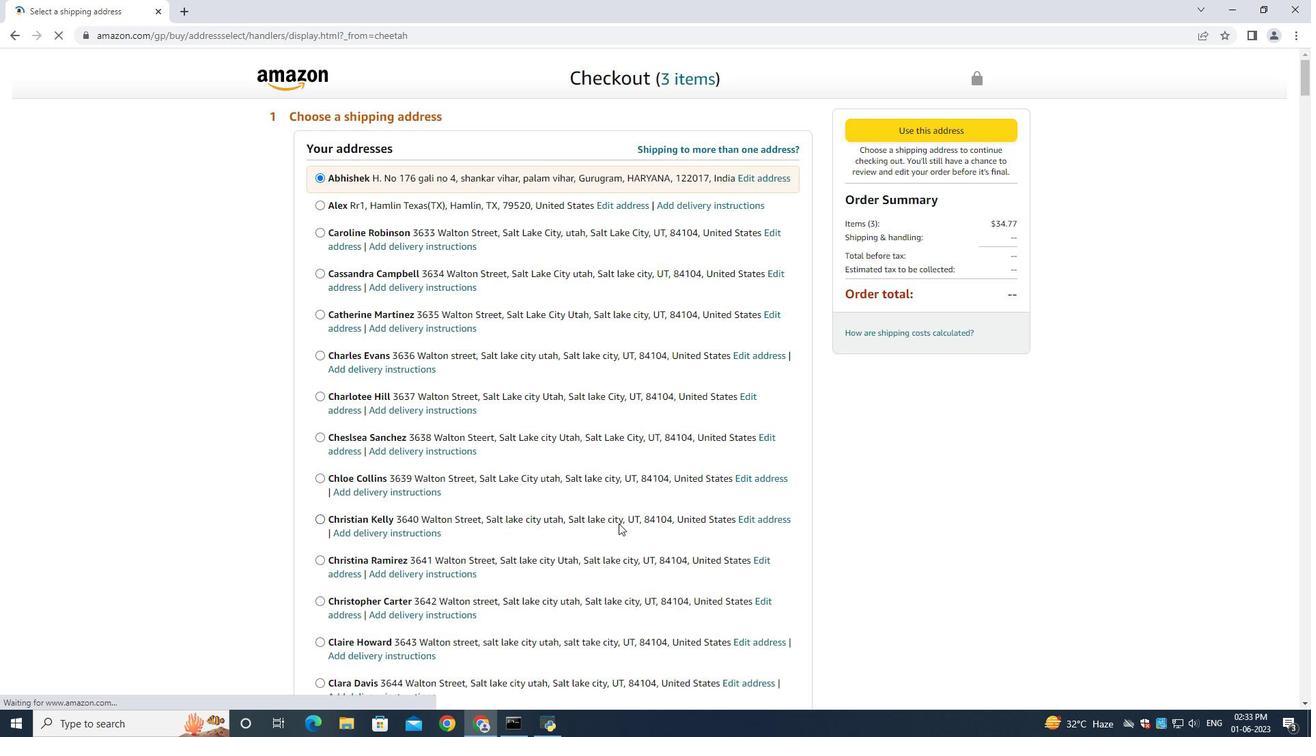 
Action: Mouse scrolled (621, 519) with delta (0, 0)
Screenshot: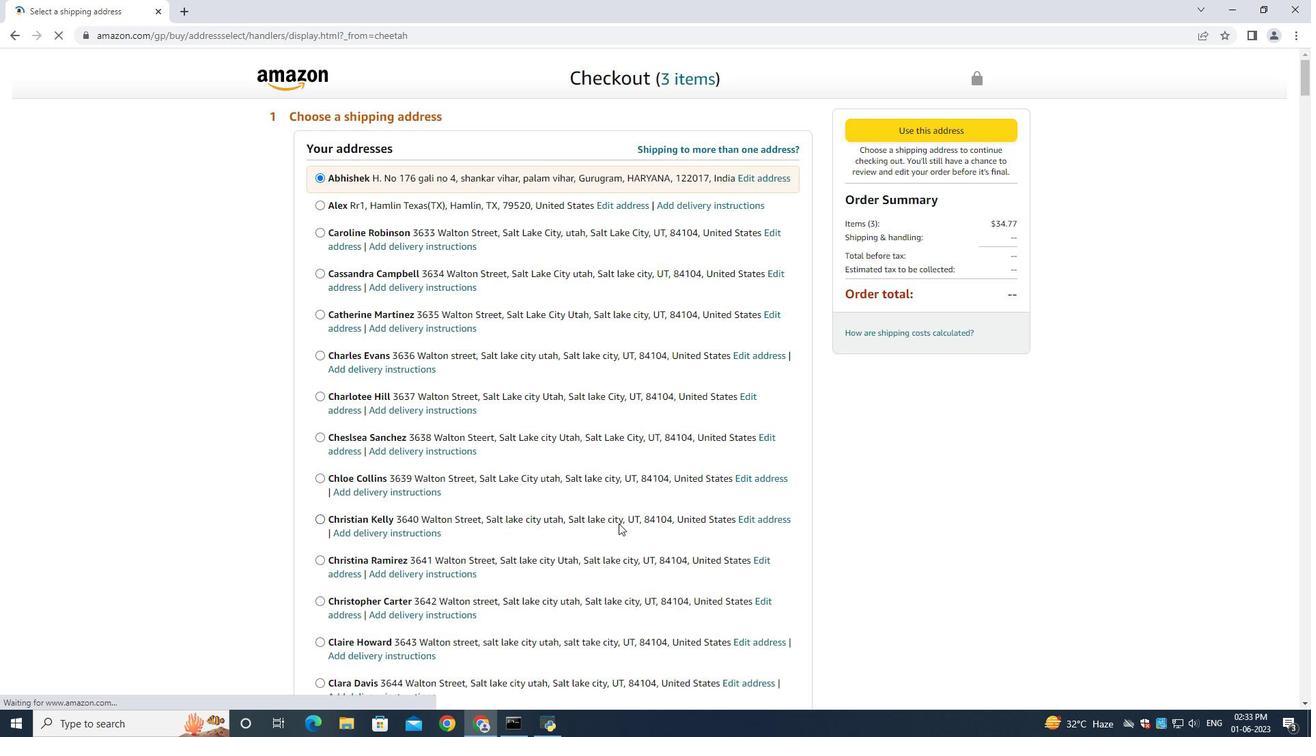 
Action: Mouse scrolled (621, 519) with delta (0, 0)
Screenshot: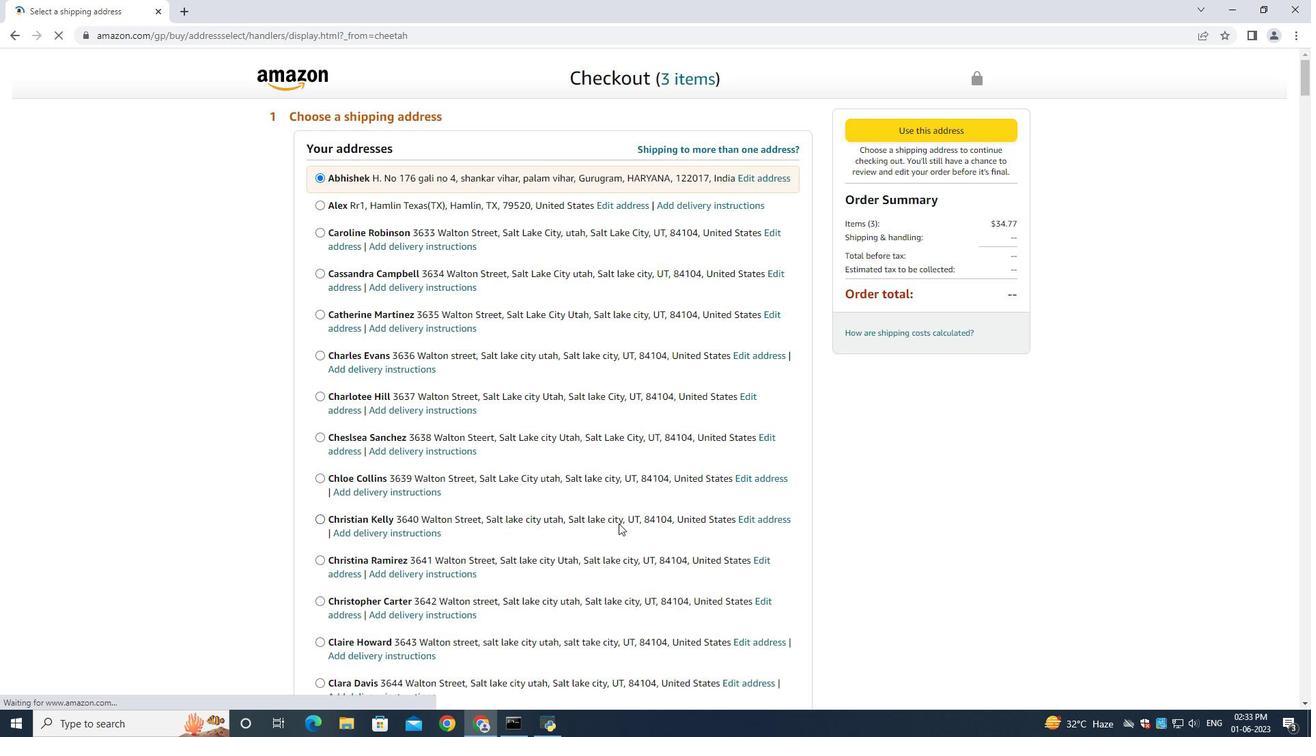 
Action: Mouse scrolled (621, 519) with delta (0, 0)
Screenshot: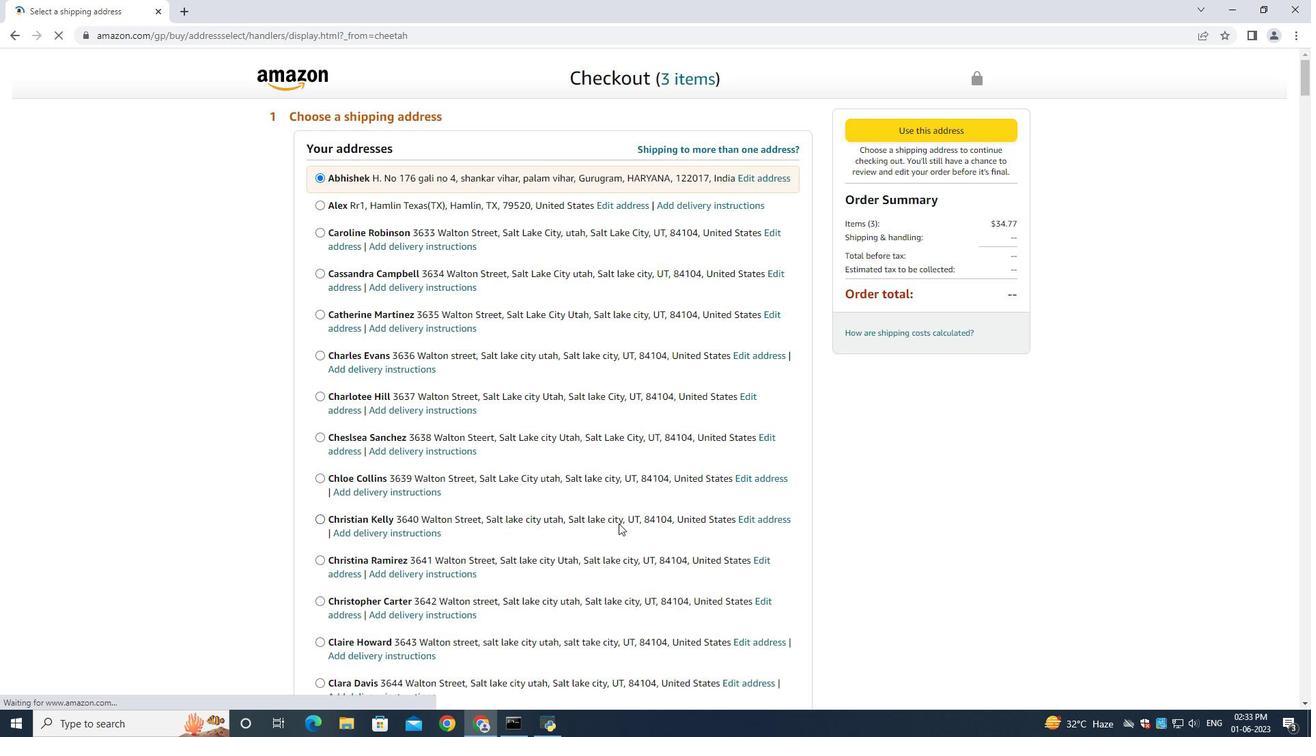 
Action: Mouse moved to (621, 519)
Screenshot: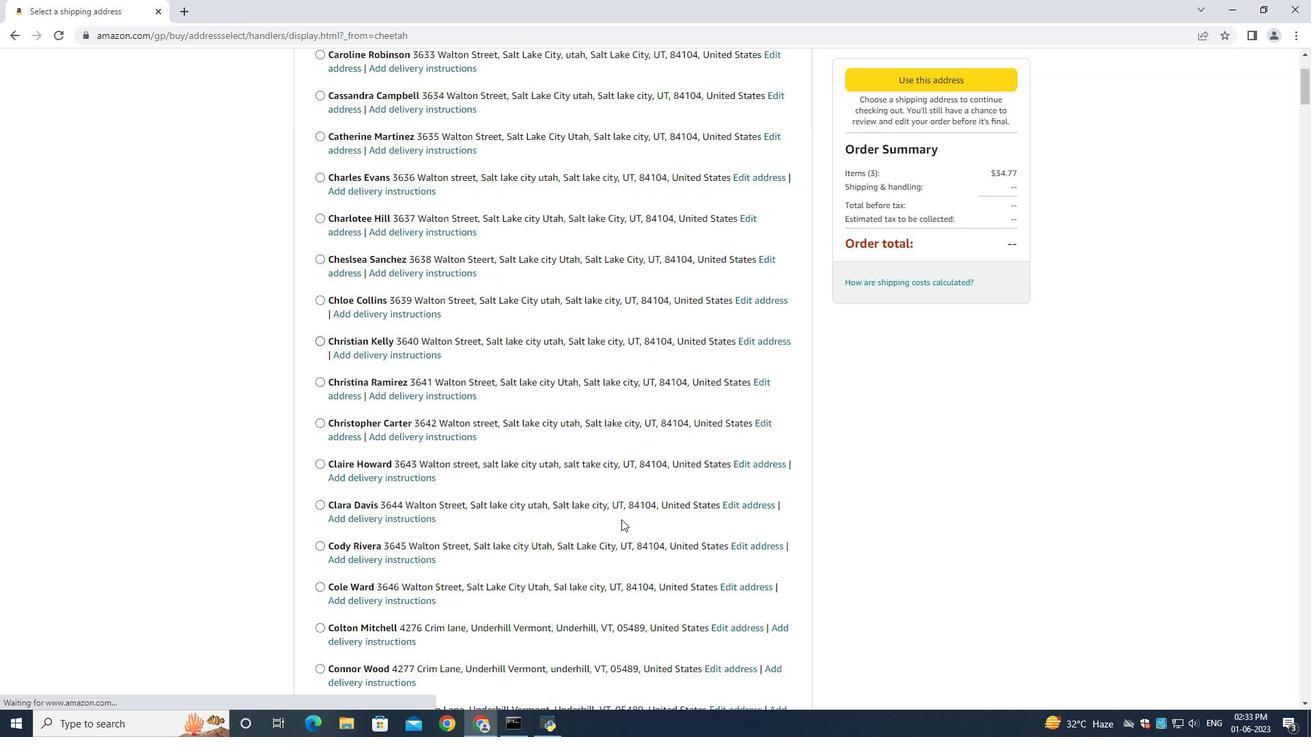 
Action: Mouse scrolled (621, 519) with delta (0, 0)
Screenshot: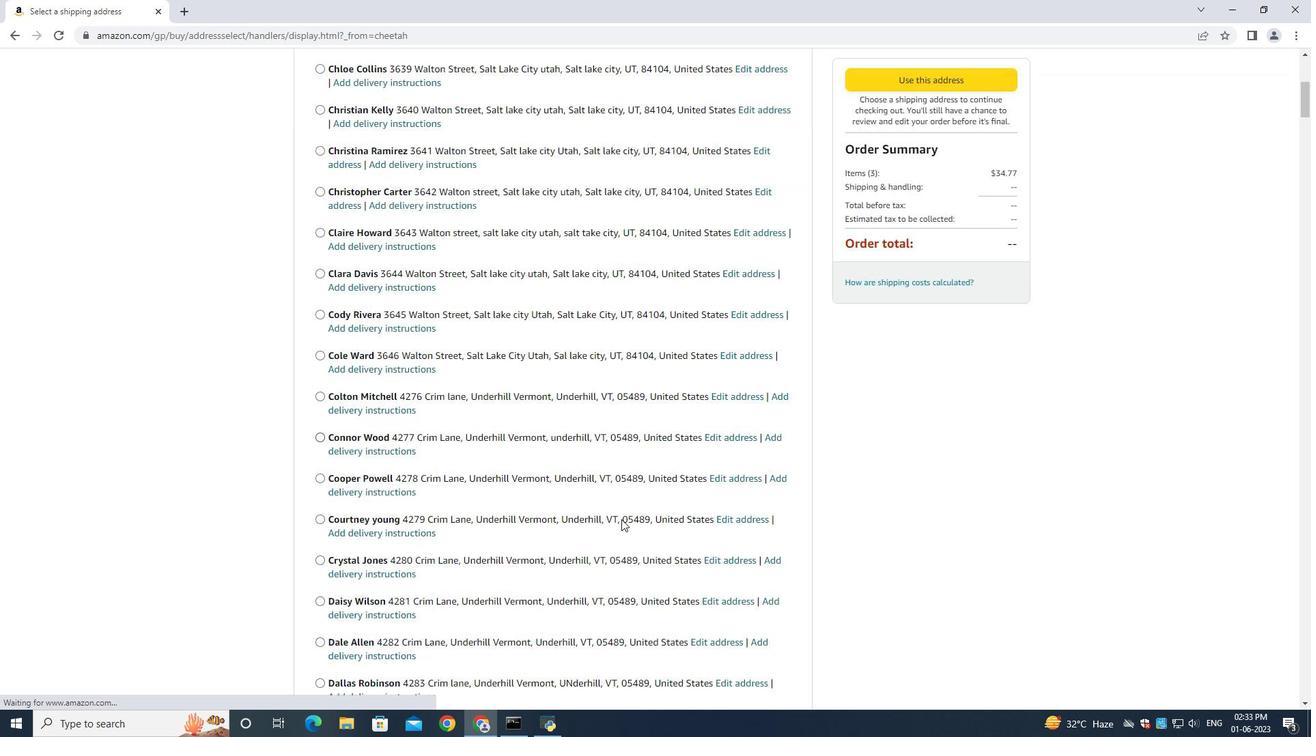 
Action: Mouse scrolled (621, 519) with delta (0, 0)
Screenshot: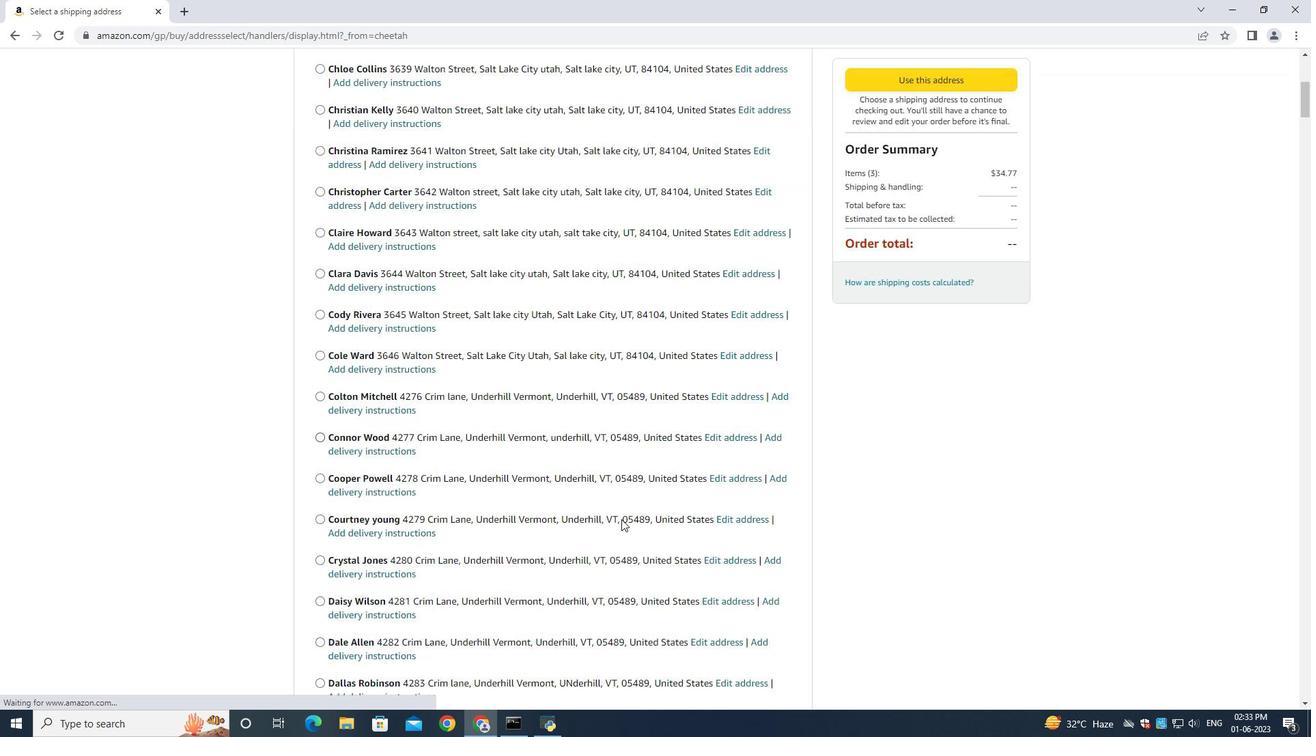 
Action: Mouse scrolled (621, 519) with delta (0, 0)
Screenshot: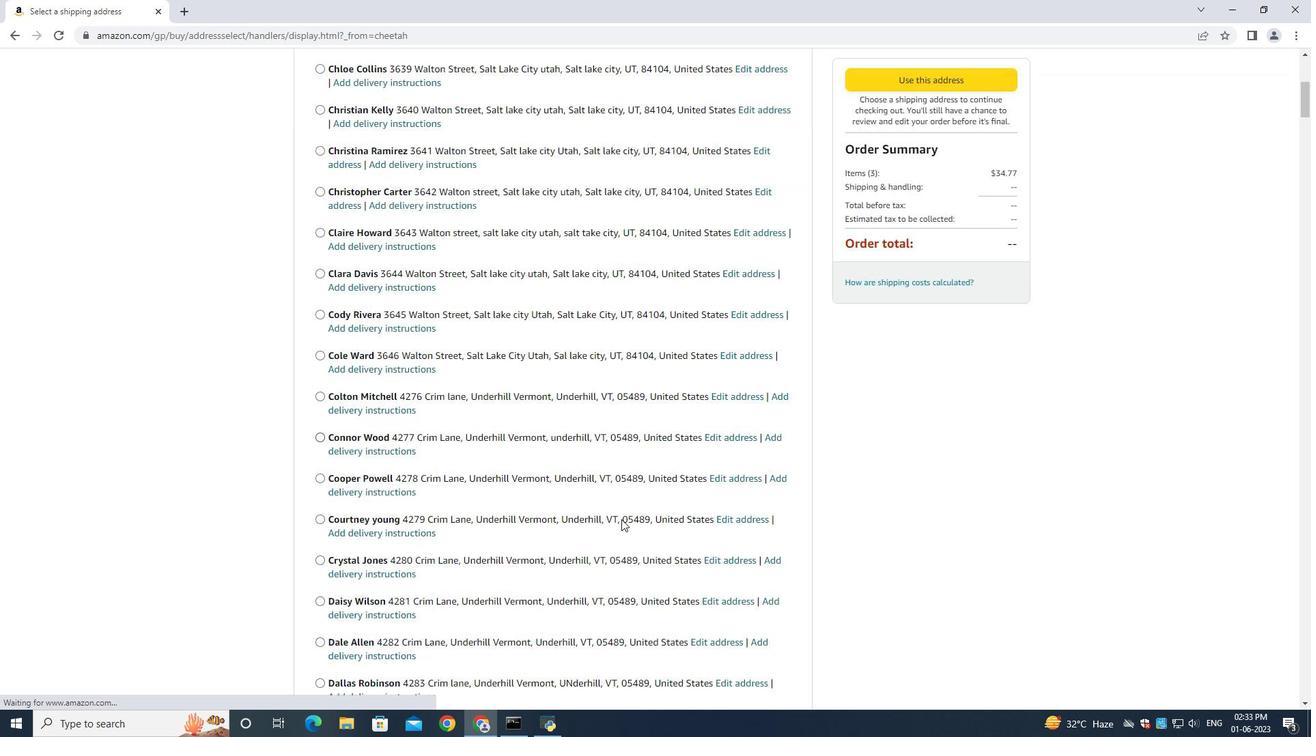 
Action: Mouse scrolled (621, 518) with delta (0, -1)
Screenshot: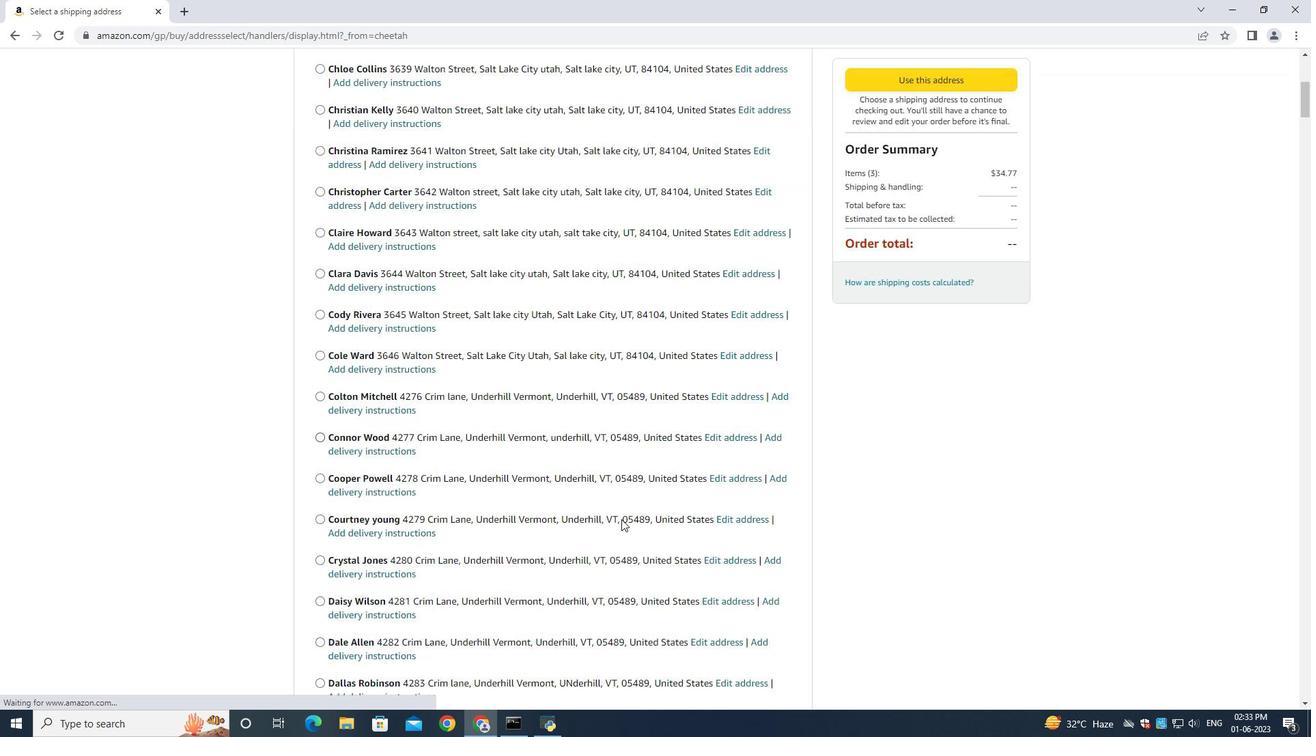 
Action: Mouse scrolled (621, 519) with delta (0, 0)
Screenshot: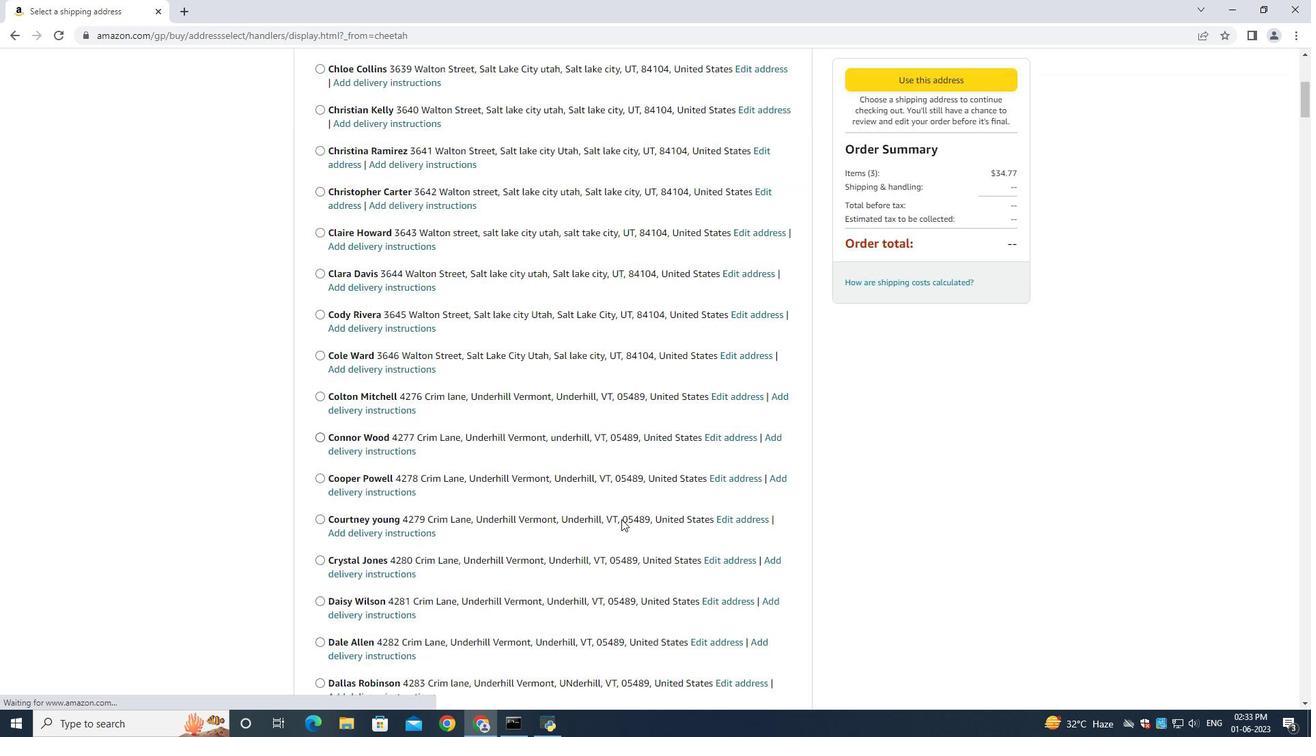 
Action: Mouse scrolled (621, 519) with delta (0, 0)
Screenshot: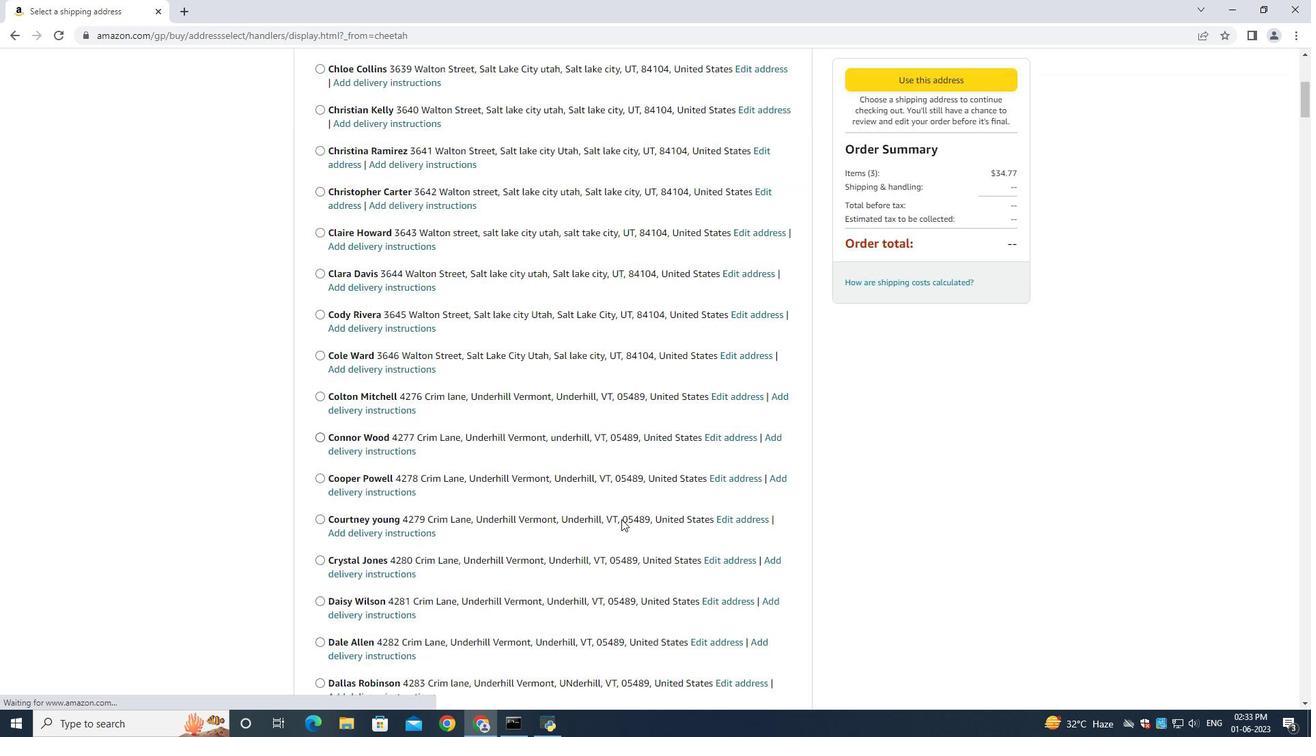 
Action: Mouse moved to (627, 511)
Screenshot: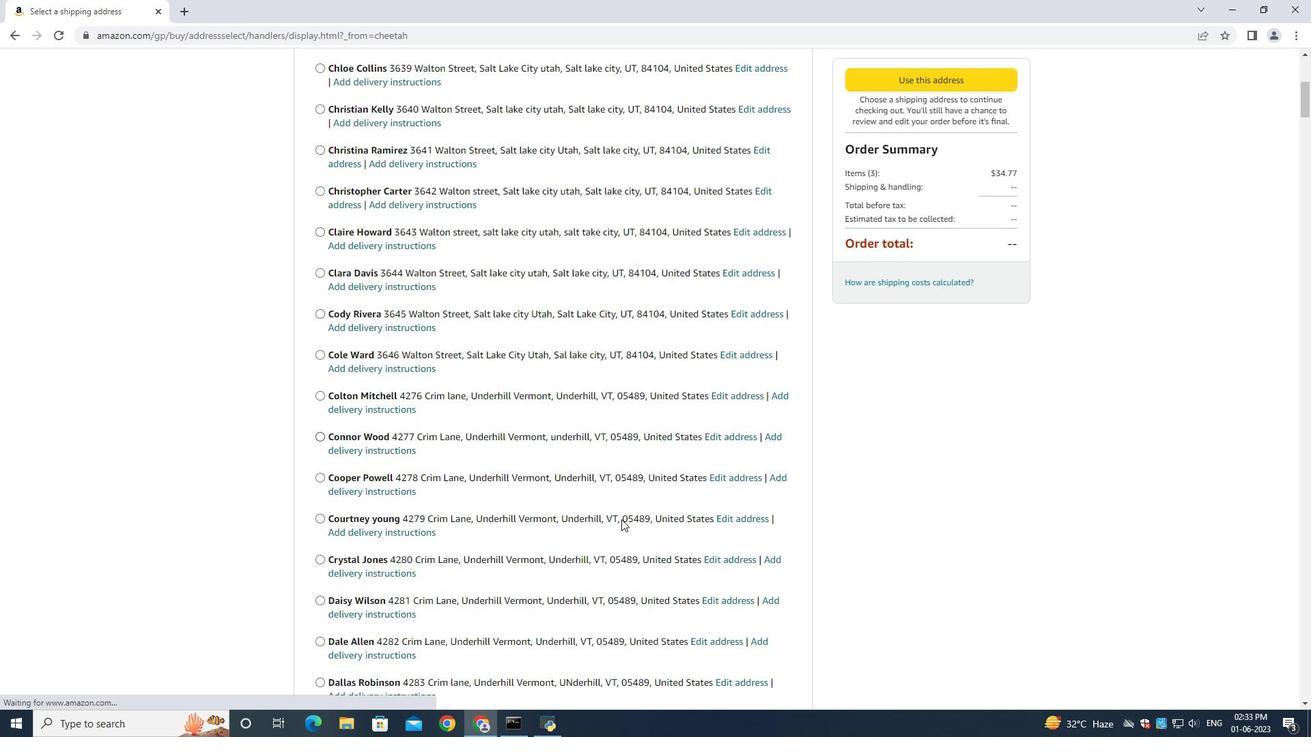 
Action: Mouse scrolled (627, 510) with delta (0, 0)
Screenshot: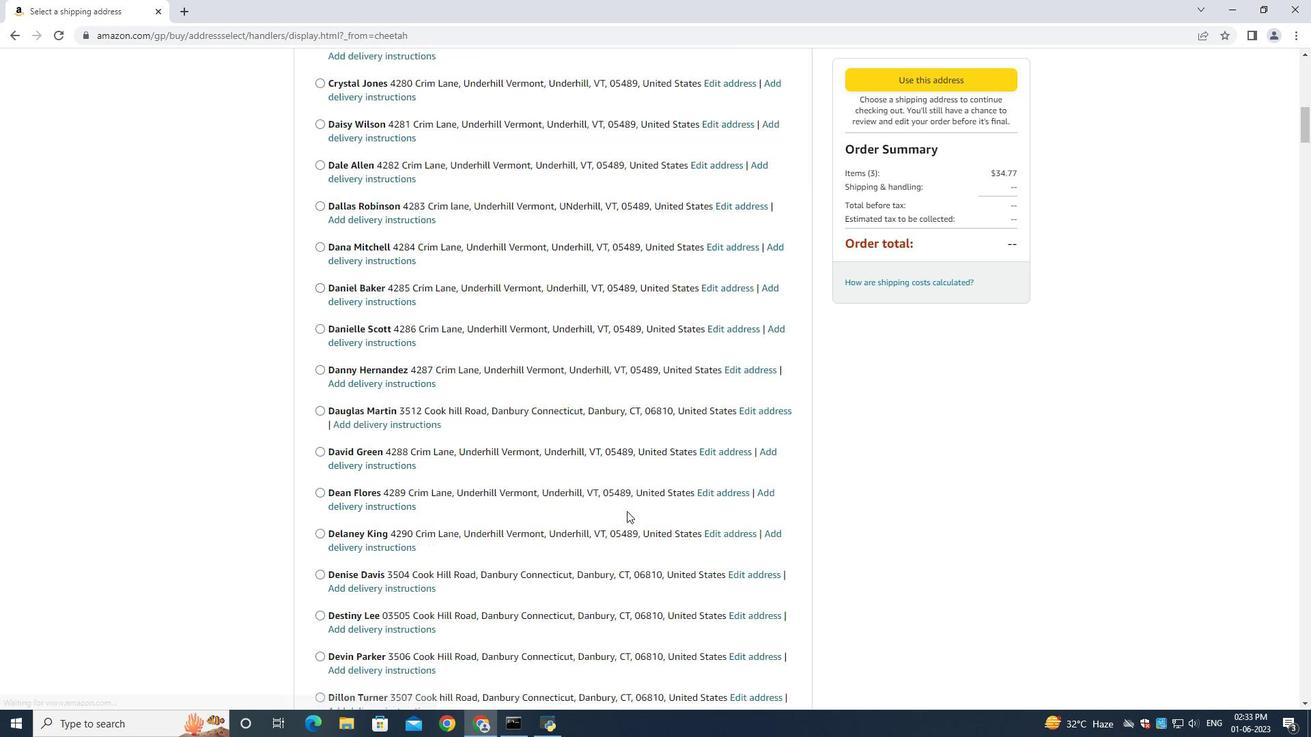 
Action: Mouse scrolled (627, 510) with delta (0, 0)
Screenshot: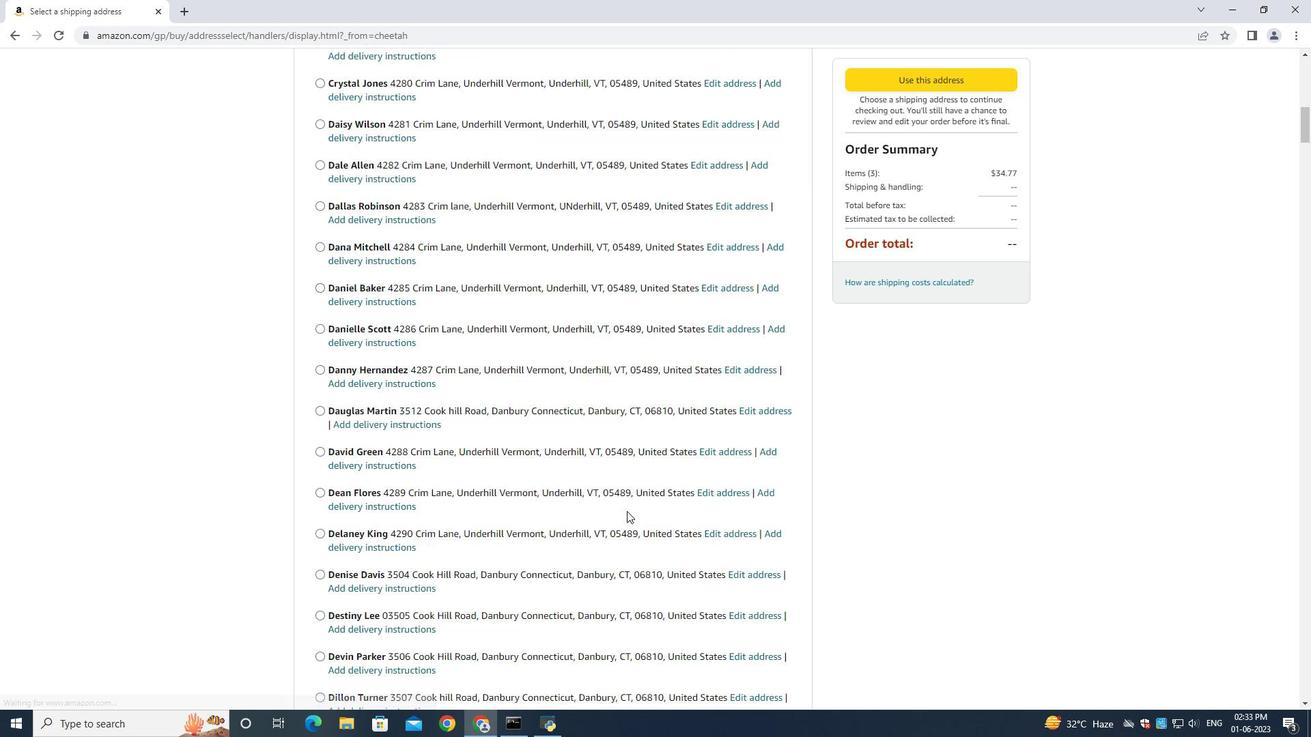 
Action: Mouse scrolled (627, 510) with delta (0, 0)
Screenshot: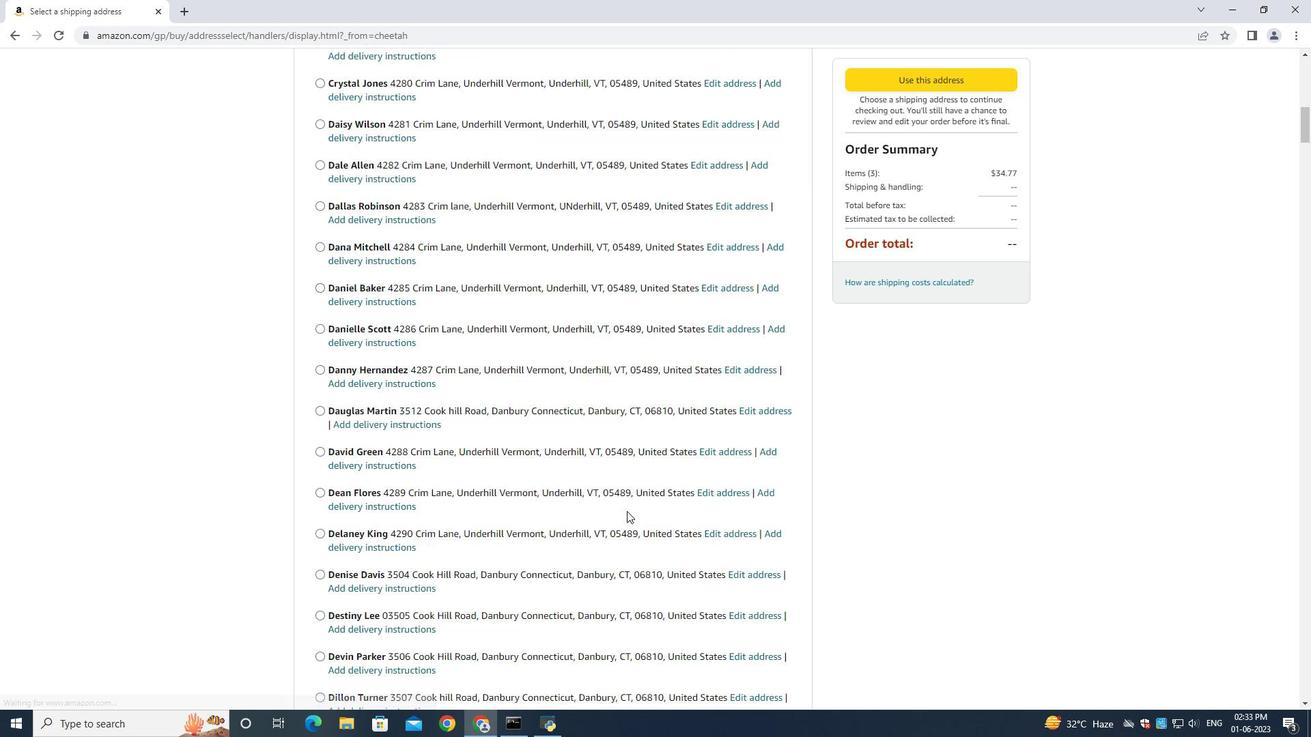 
Action: Mouse moved to (627, 511)
Screenshot: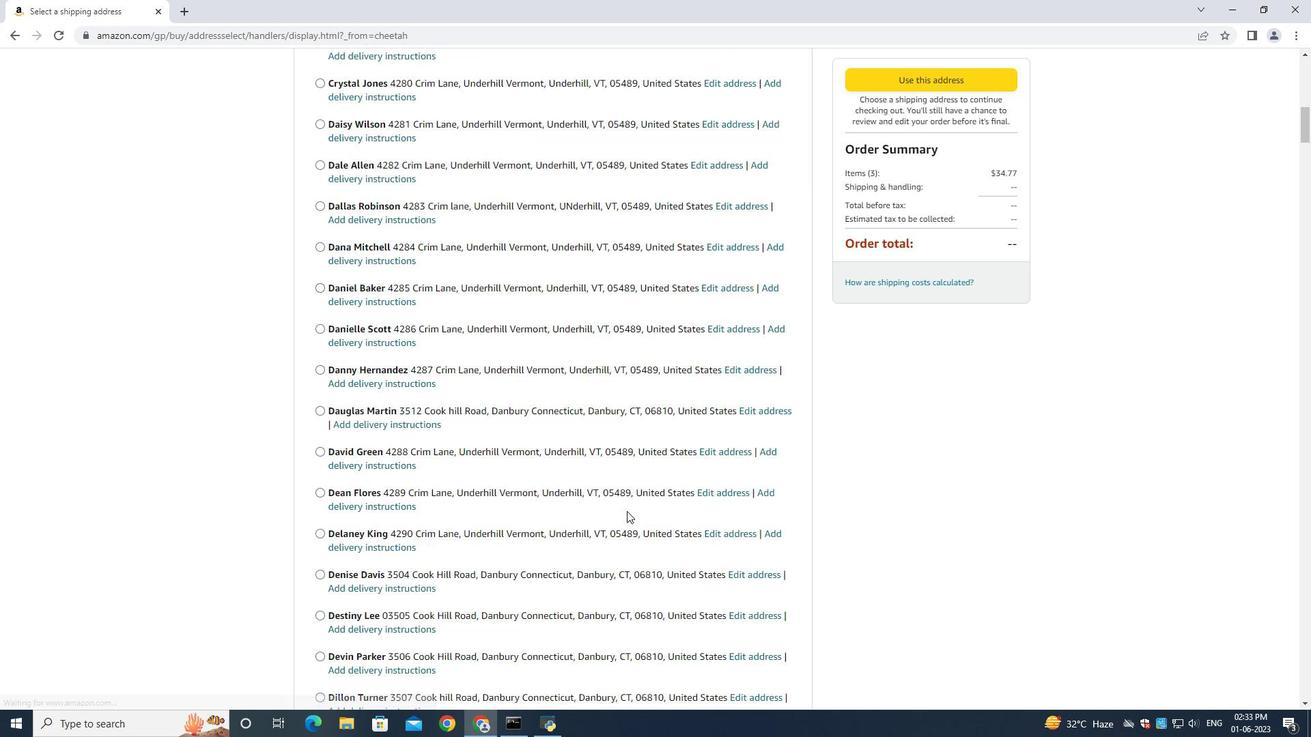 
Action: Mouse scrolled (627, 510) with delta (0, 0)
Screenshot: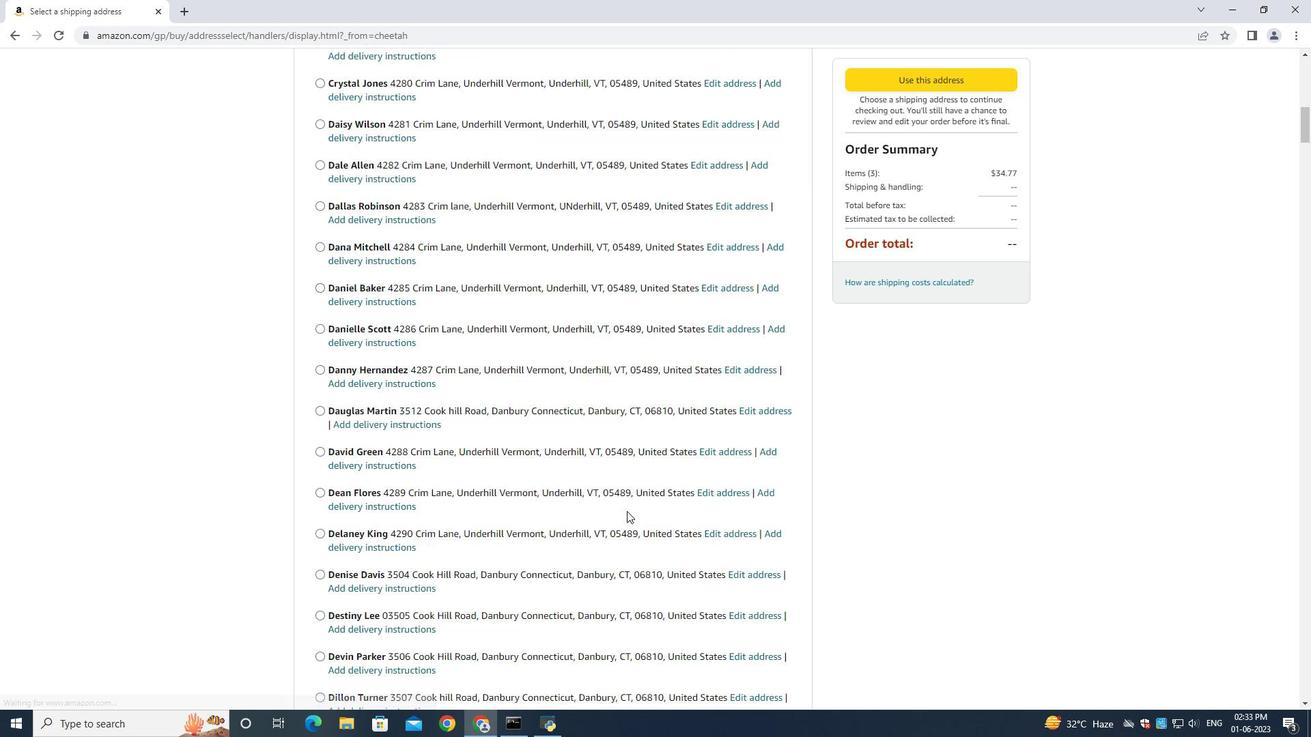
Action: Mouse scrolled (627, 510) with delta (0, 0)
Screenshot: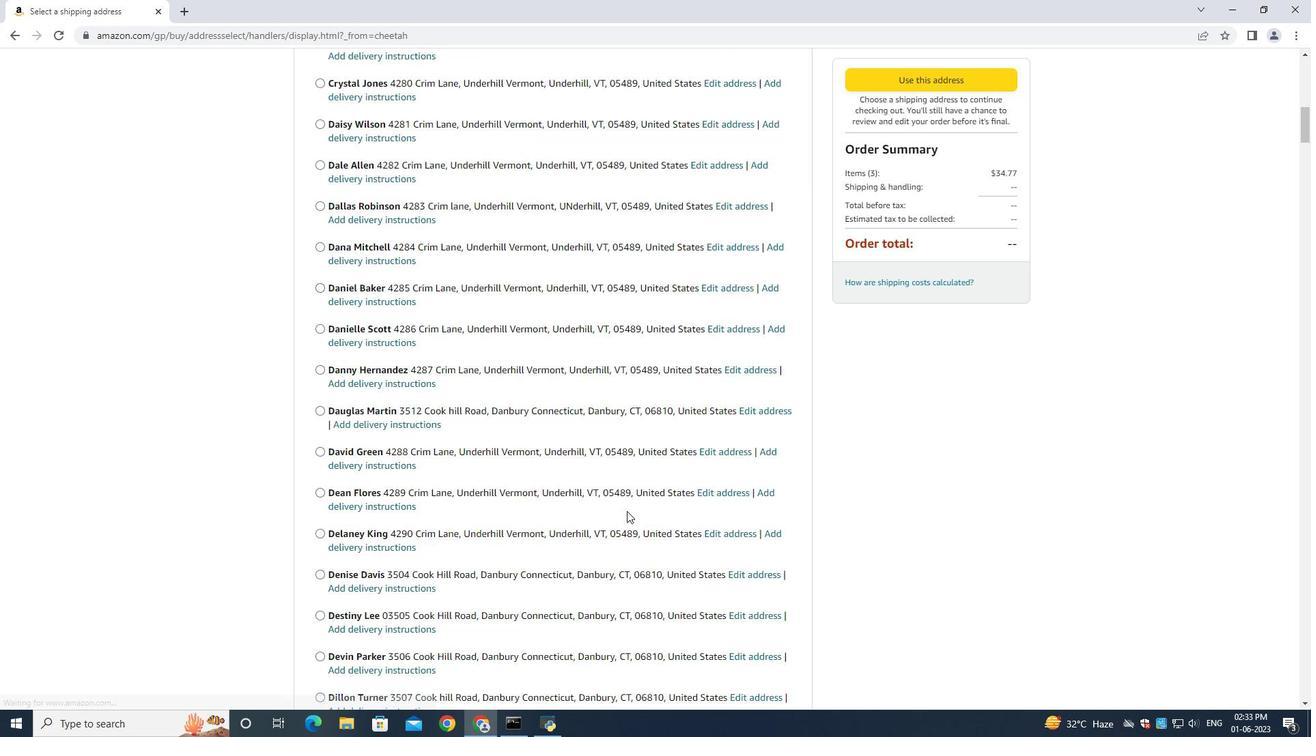 
Action: Mouse scrolled (627, 510) with delta (0, 0)
Screenshot: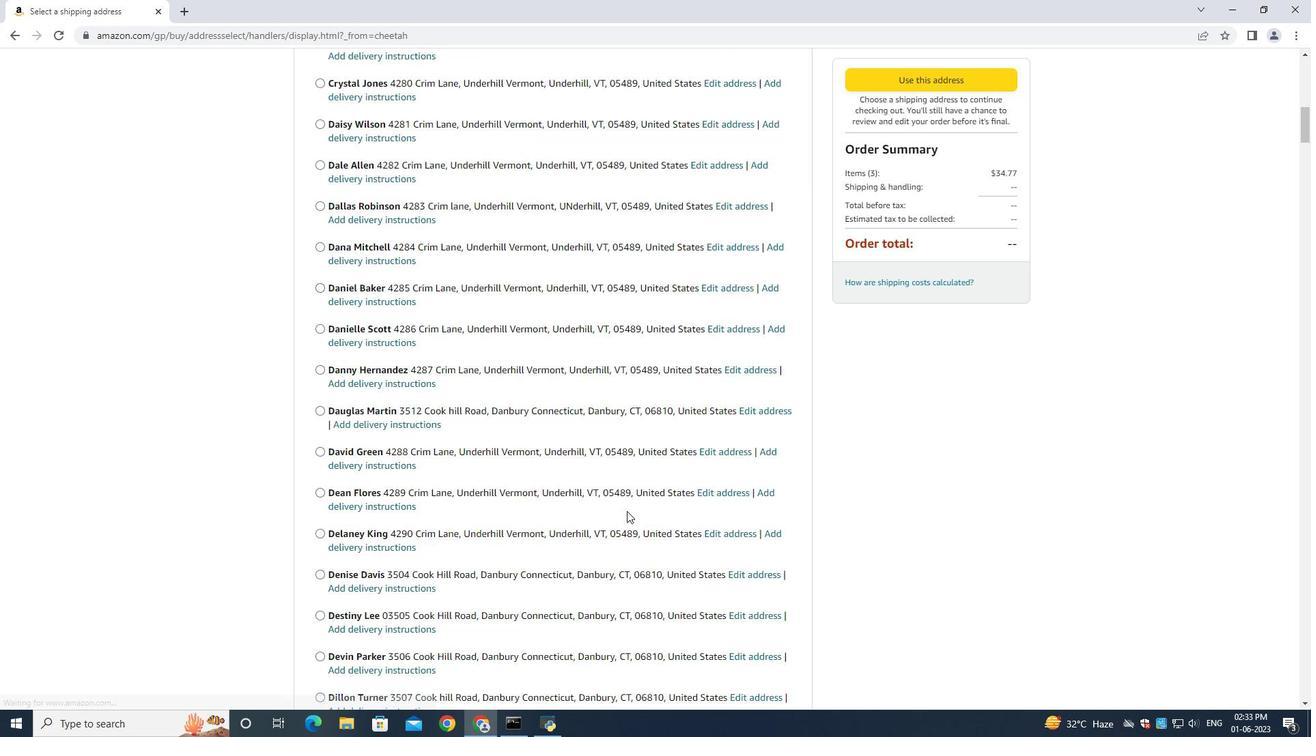 
Action: Mouse scrolled (627, 510) with delta (0, 0)
Screenshot: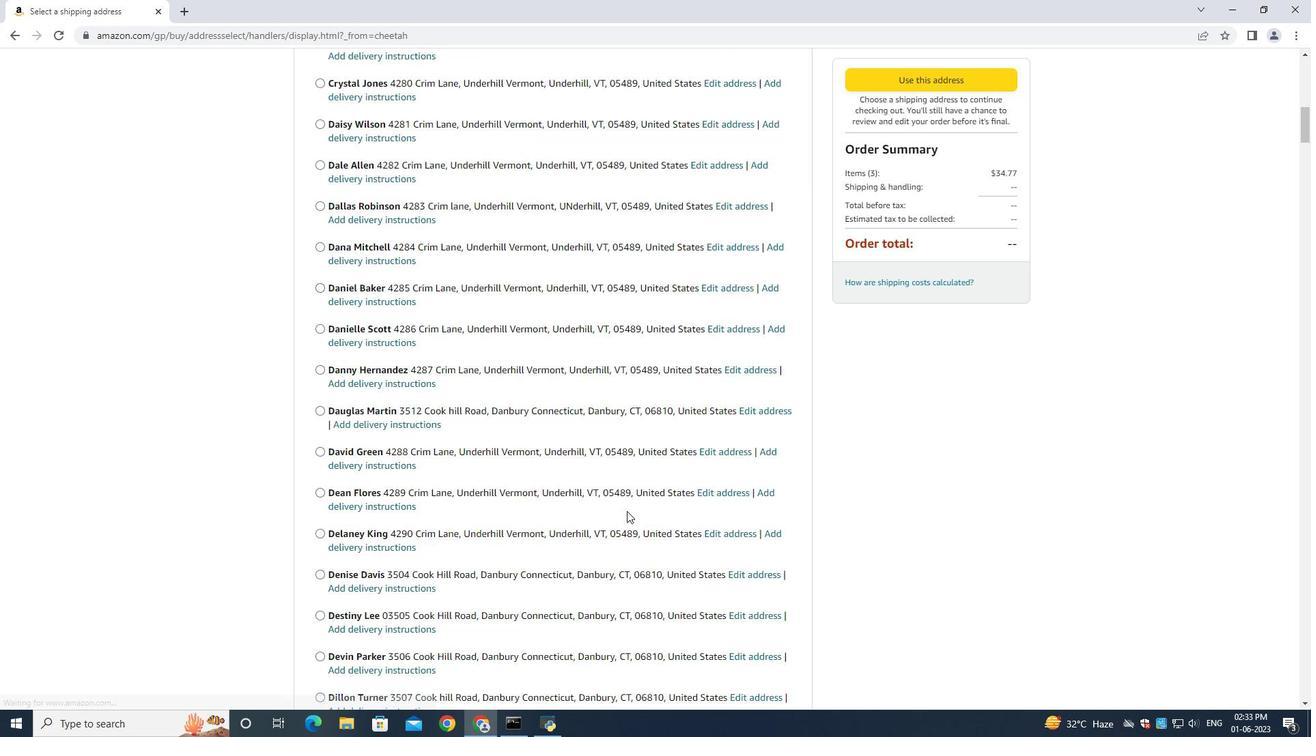 
Action: Mouse moved to (624, 514)
Screenshot: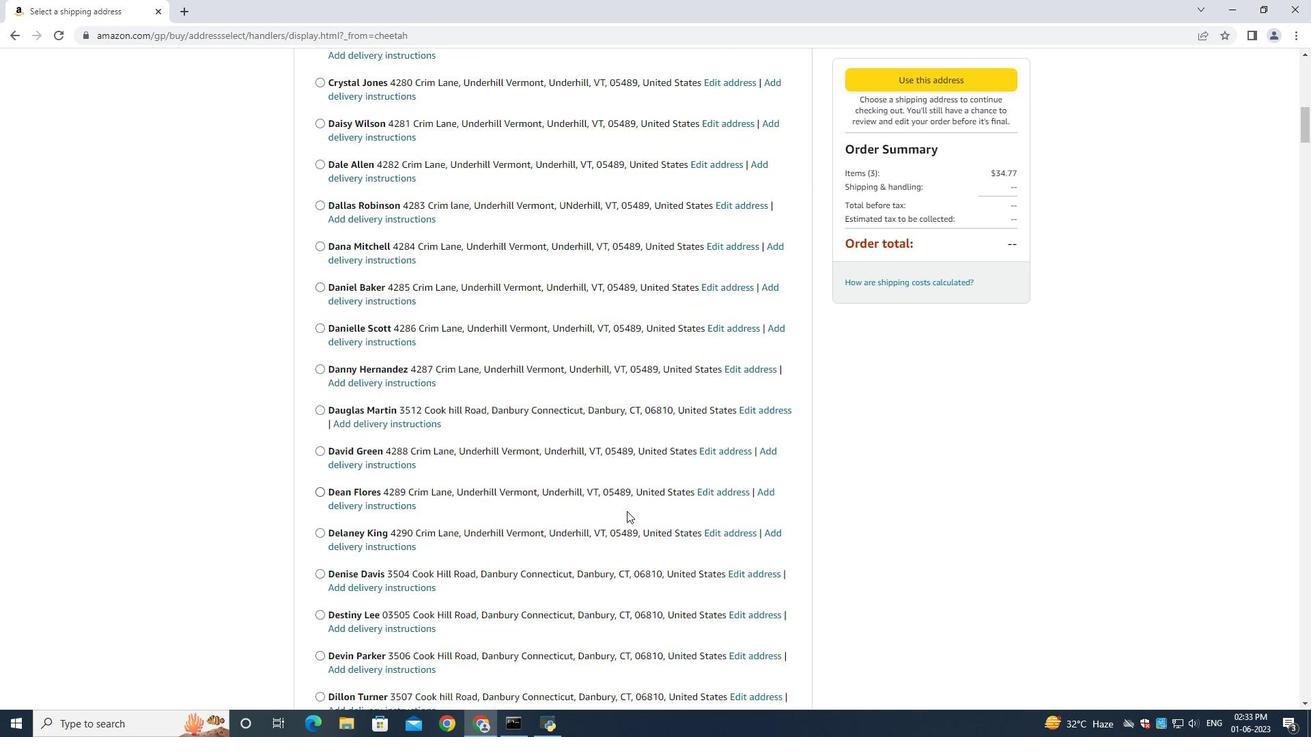 
Action: Mouse scrolled (624, 513) with delta (0, 0)
Screenshot: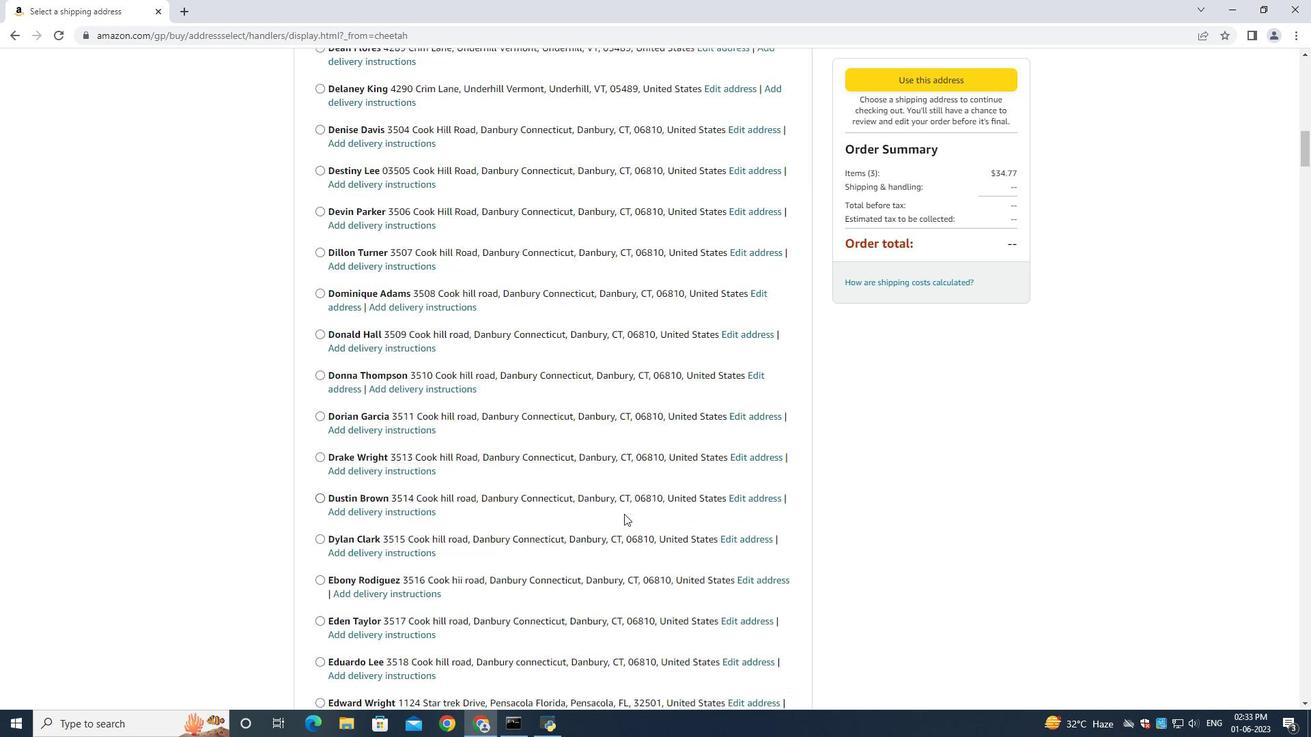 
Action: Mouse moved to (622, 519)
Screenshot: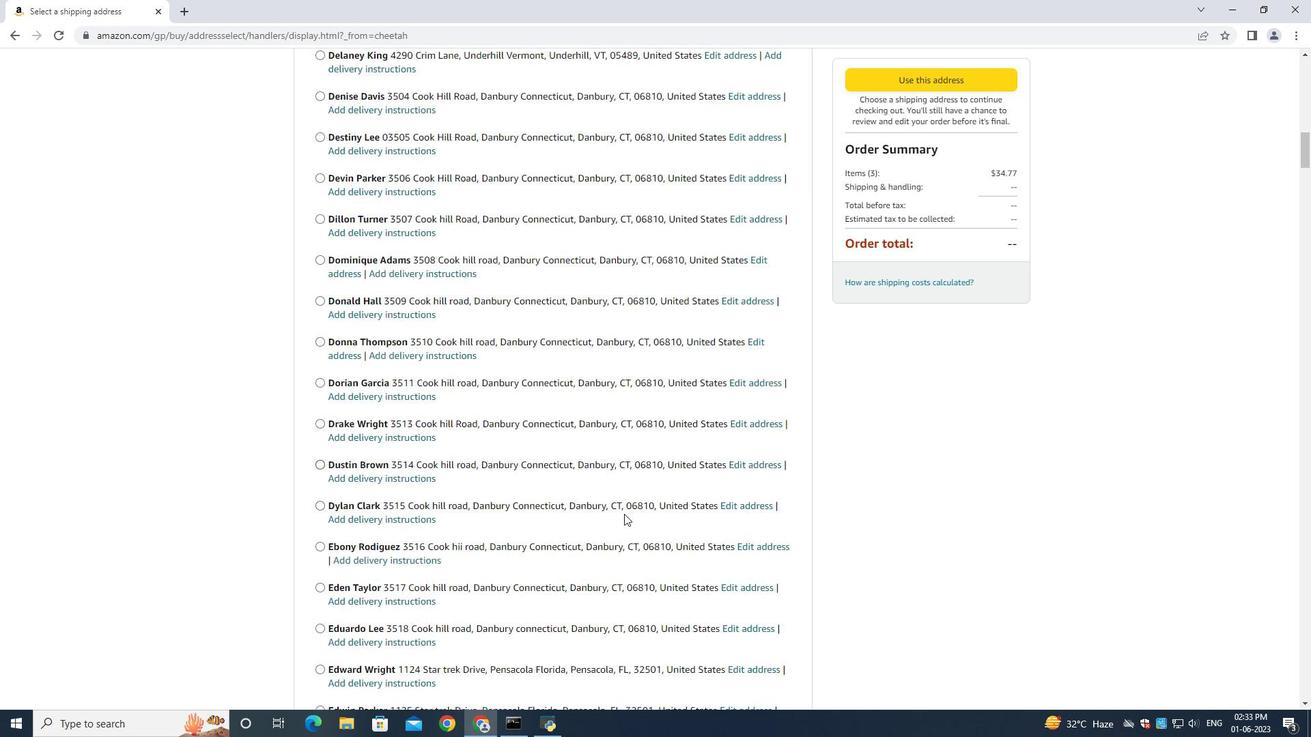 
Action: Mouse scrolled (623, 517) with delta (0, 0)
Screenshot: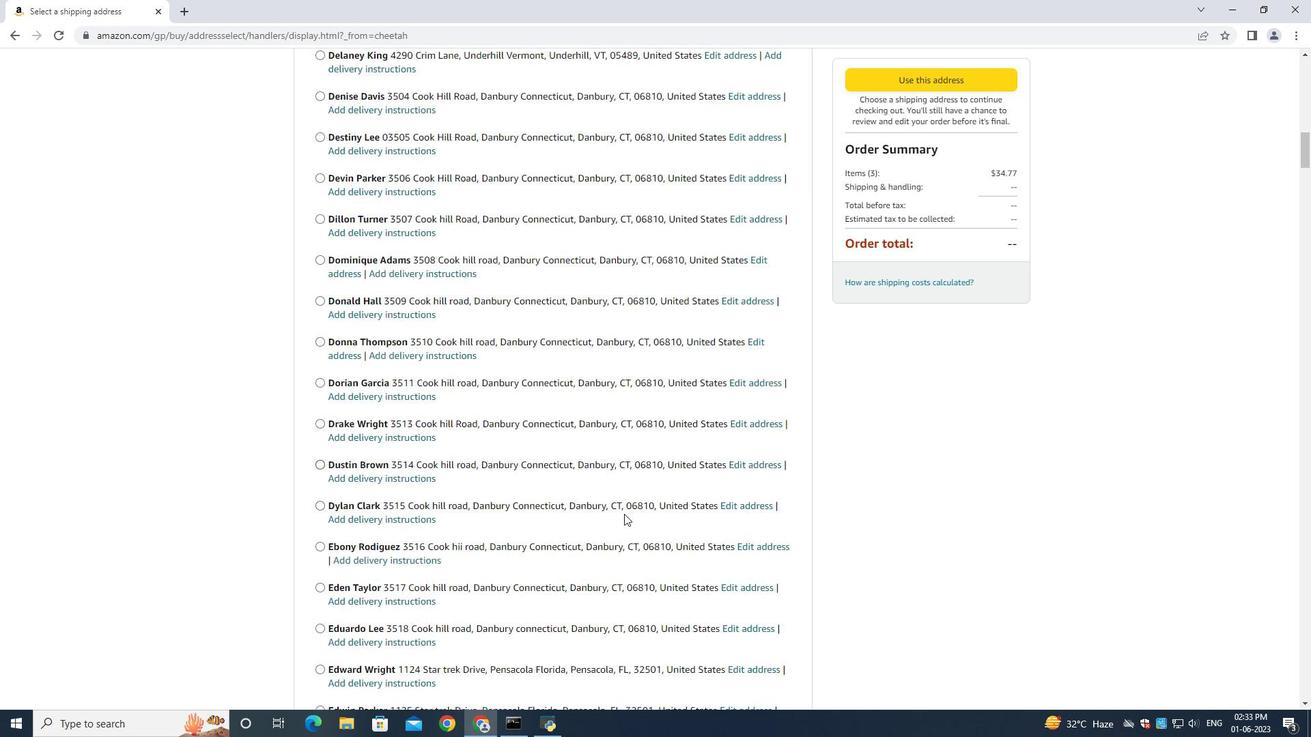 
Action: Mouse moved to (612, 524)
Screenshot: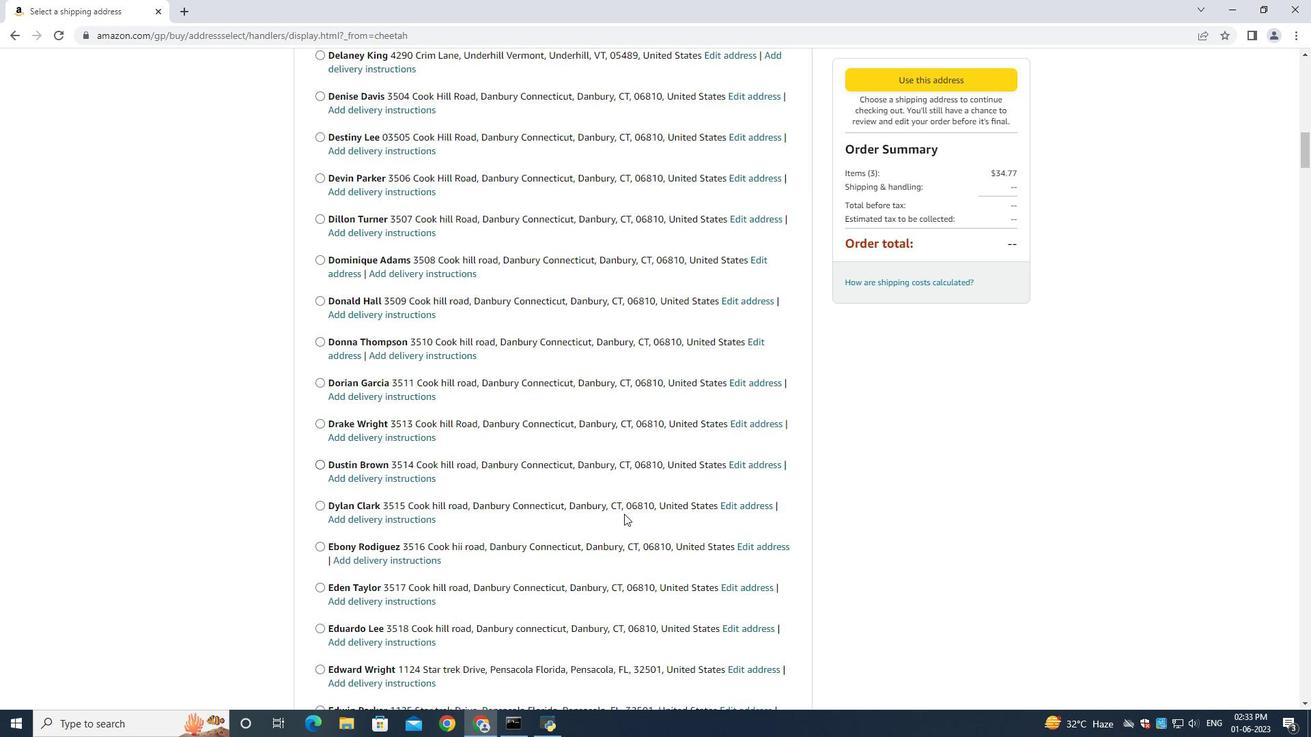 
Action: Mouse scrolled (622, 519) with delta (0, 0)
Screenshot: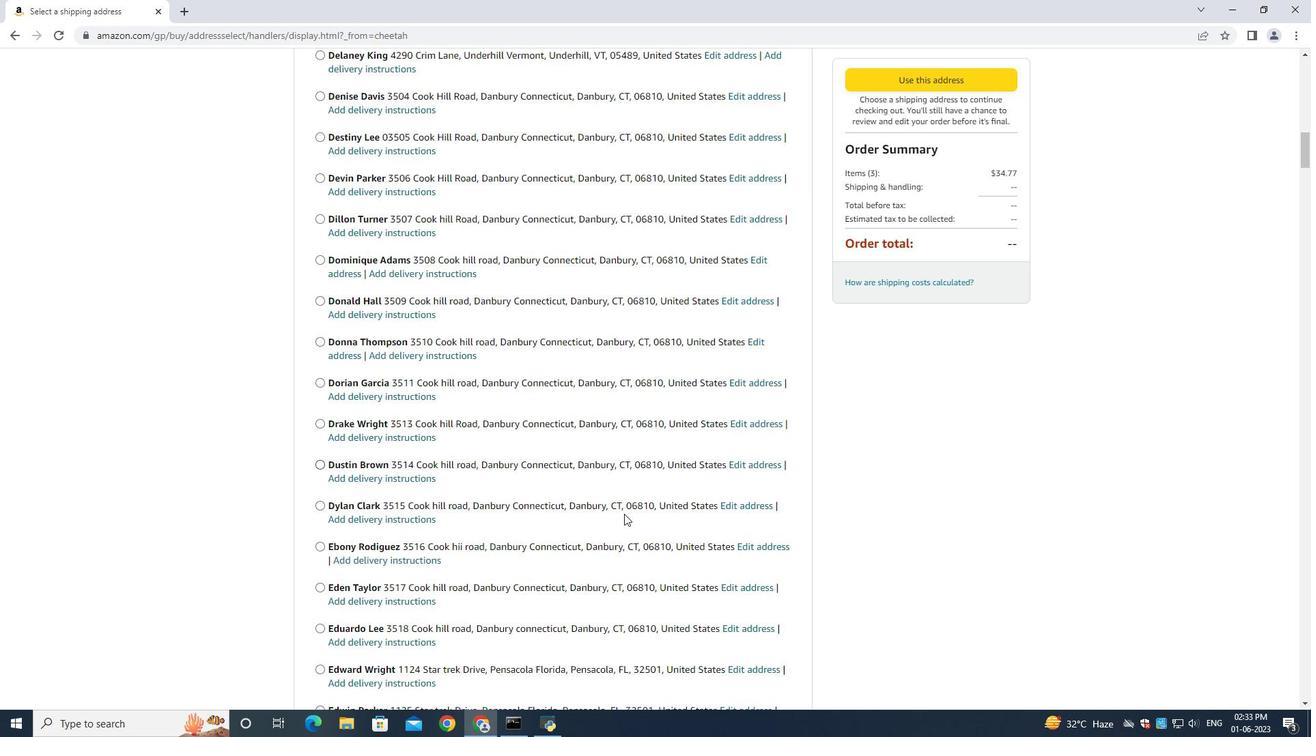 
Action: Mouse scrolled (621, 520) with delta (0, 0)
Screenshot: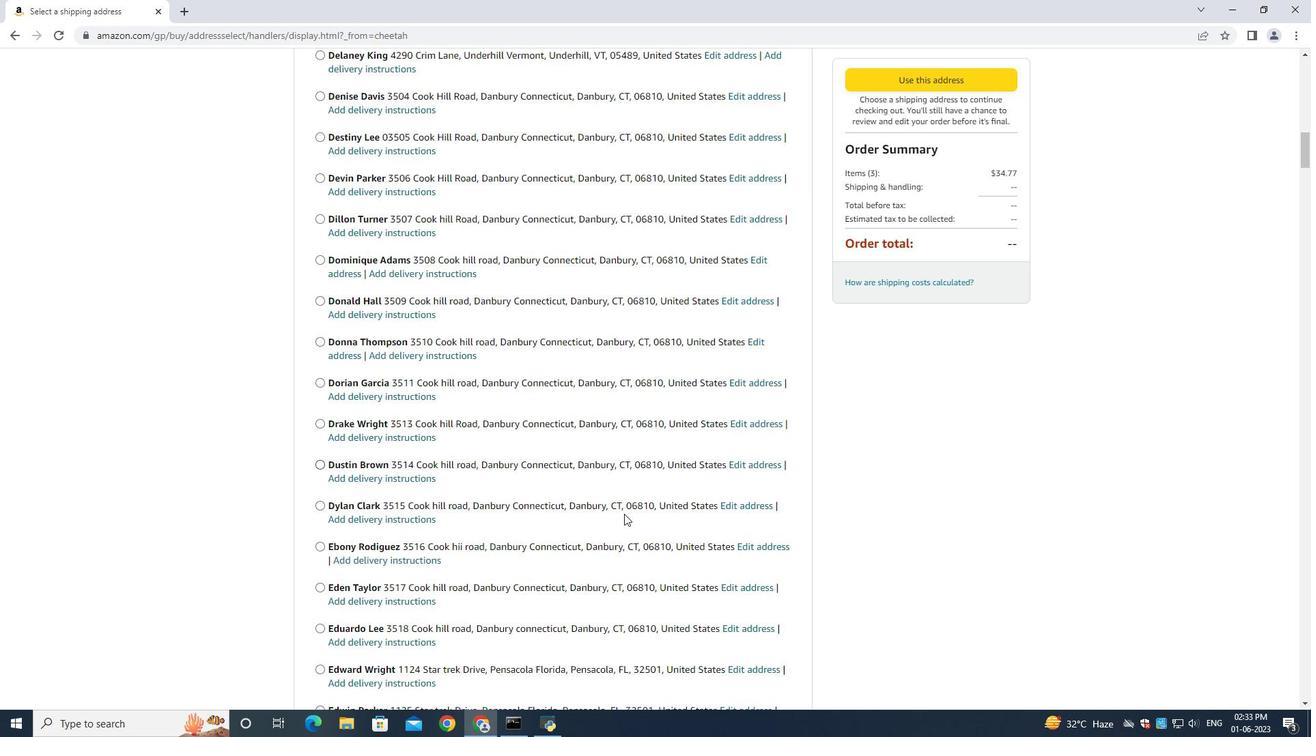
Action: Mouse scrolled (621, 519) with delta (0, -1)
Screenshot: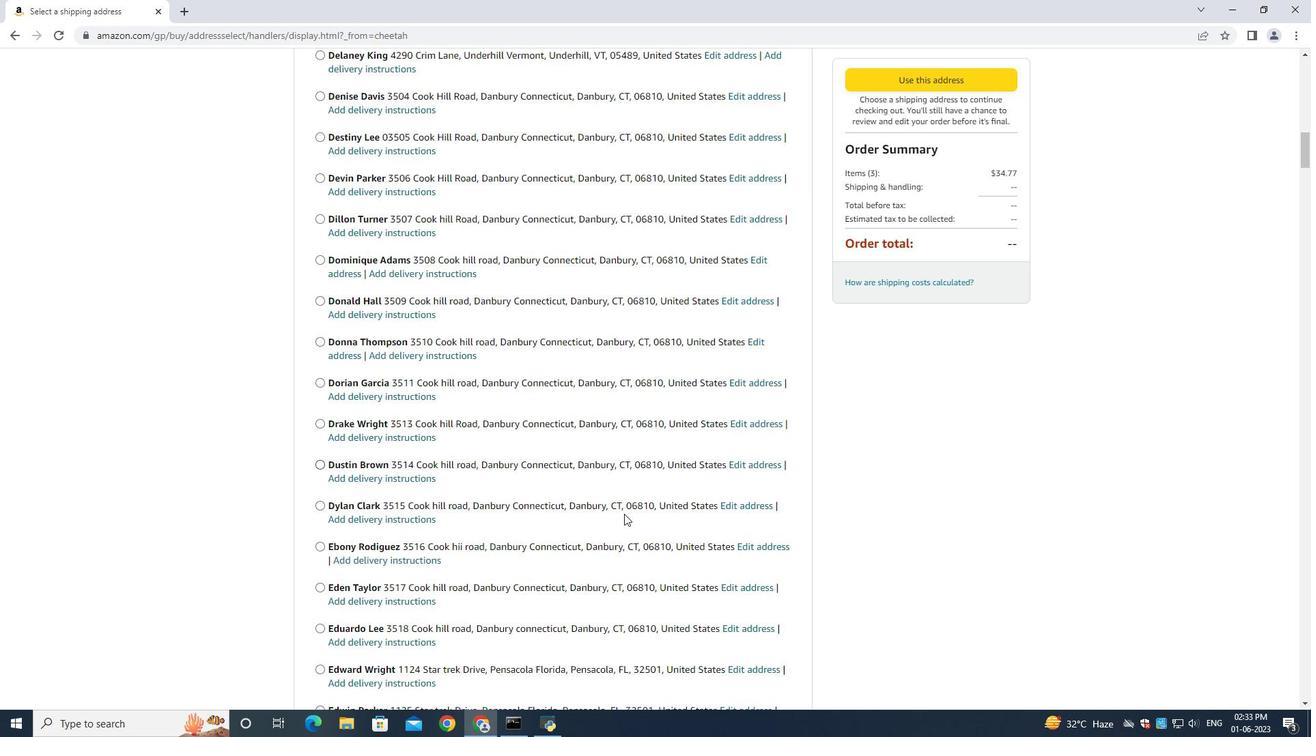 
Action: Mouse scrolled (620, 520) with delta (0, 0)
Screenshot: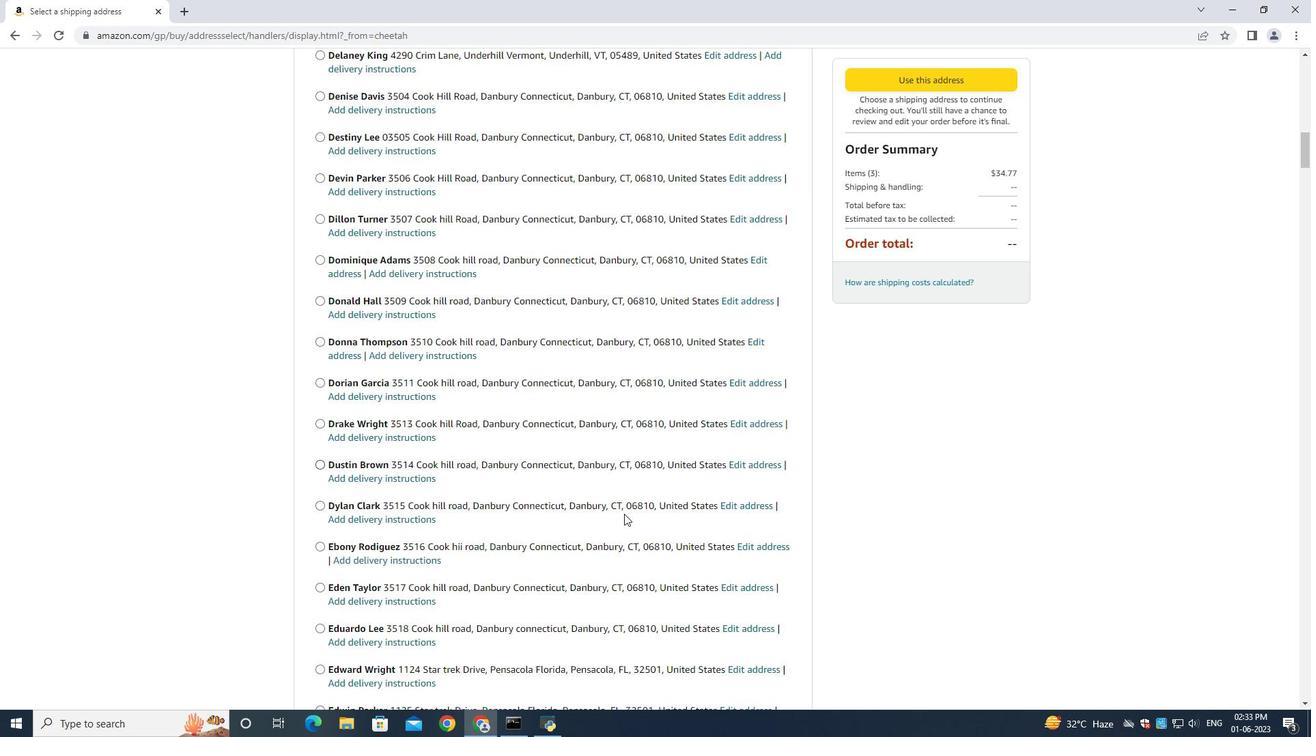 
Action: Mouse scrolled (618, 520) with delta (0, 0)
Screenshot: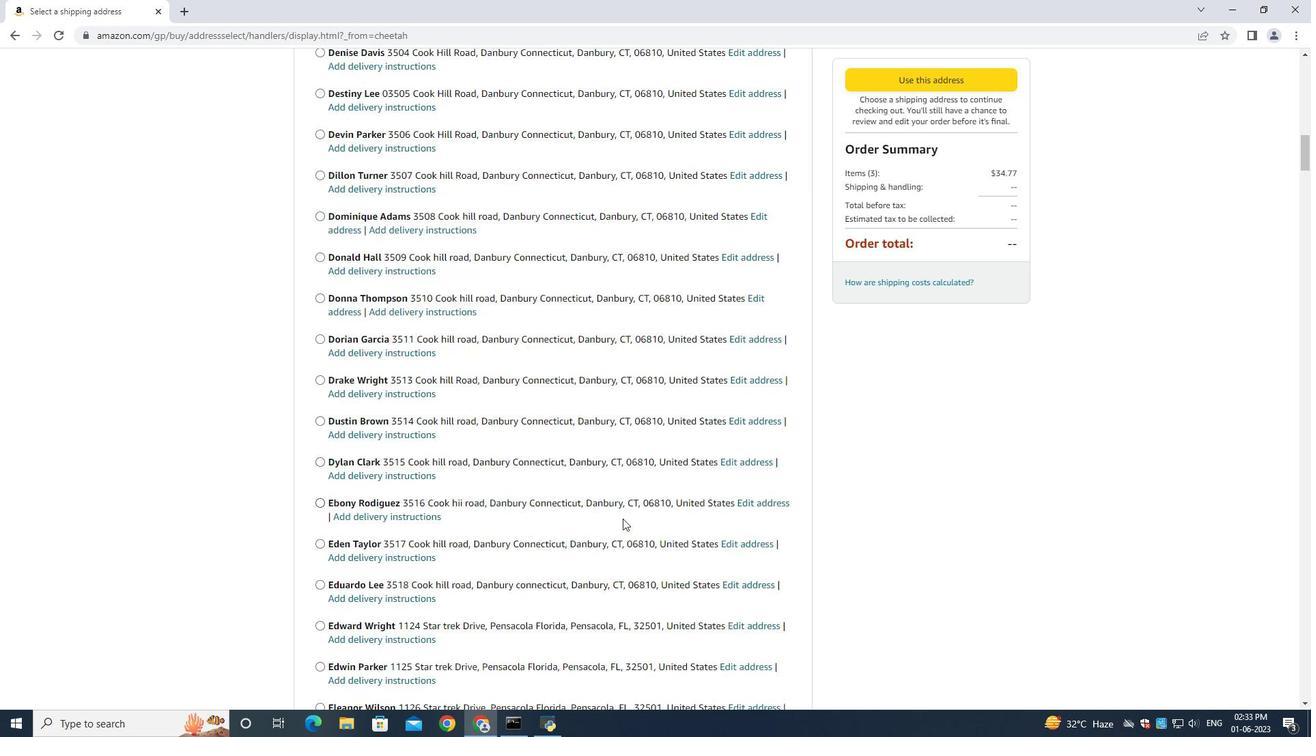 
Action: Mouse scrolled (612, 523) with delta (0, 0)
Screenshot: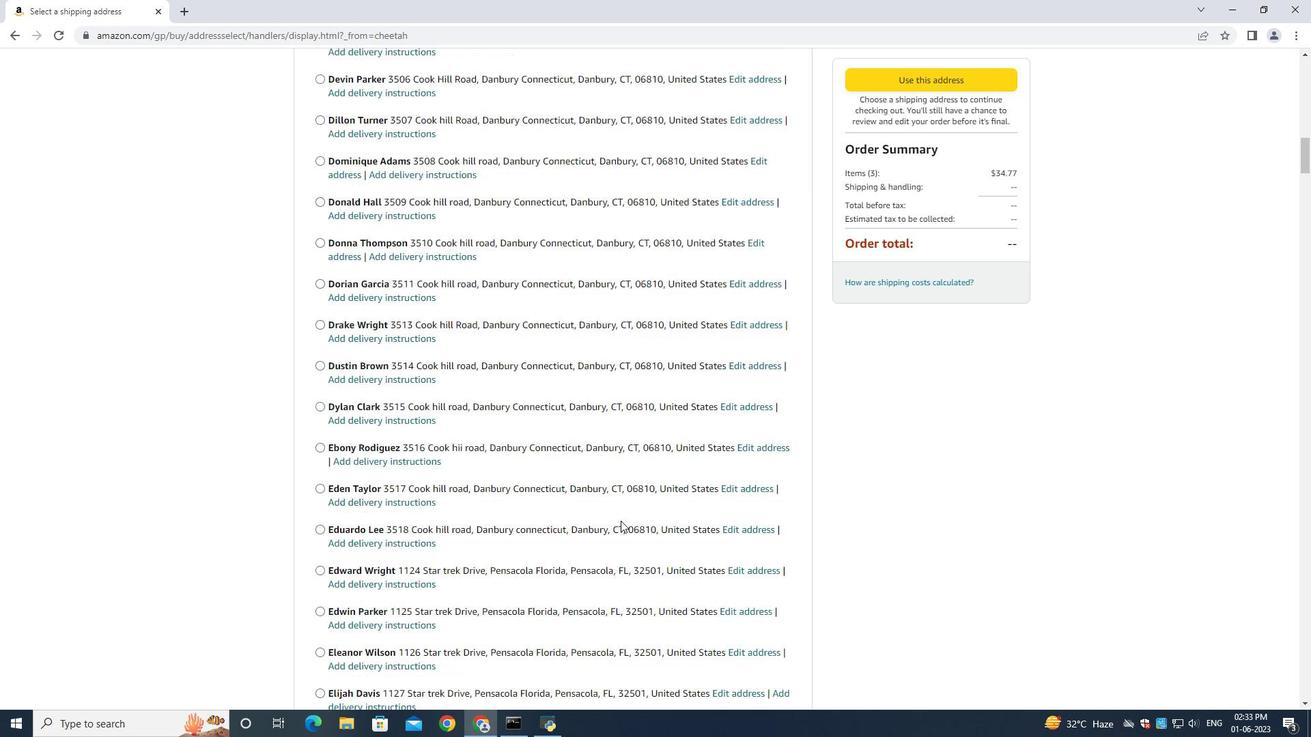 
Action: Mouse moved to (612, 528)
Screenshot: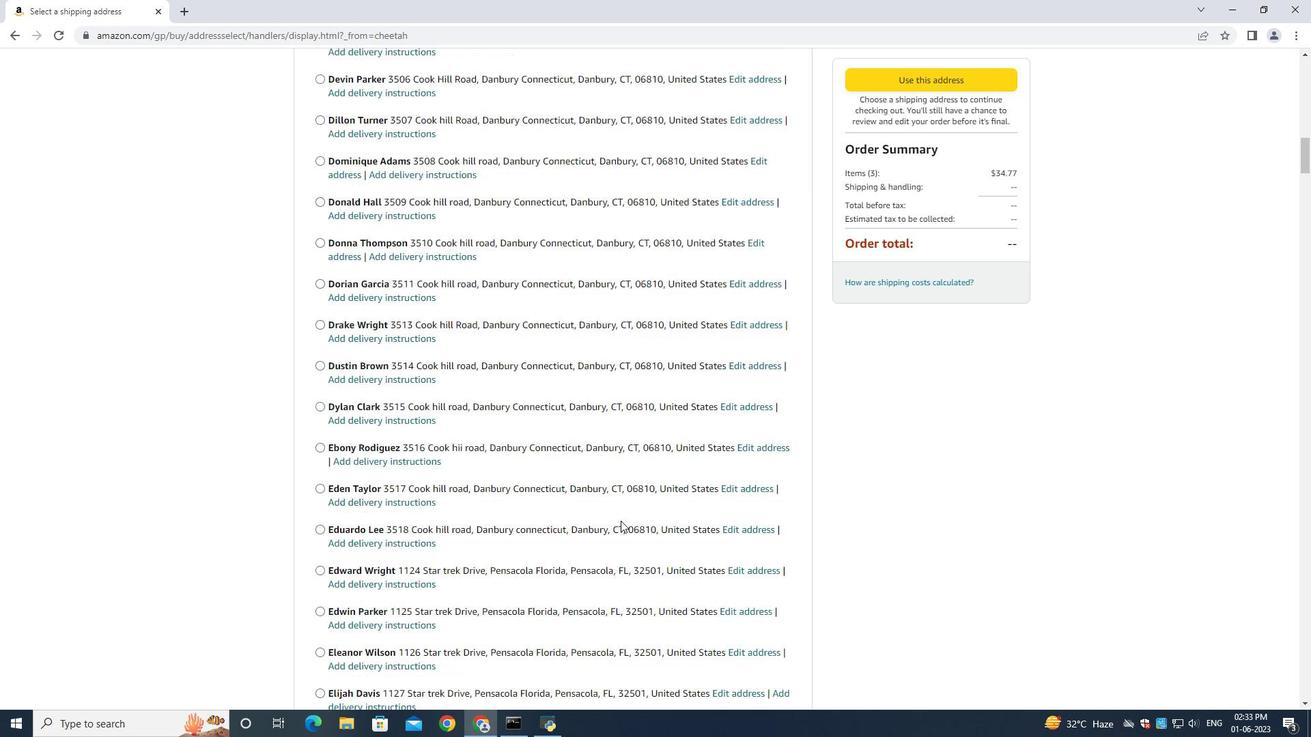 
Action: Mouse scrolled (612, 527) with delta (0, 0)
Screenshot: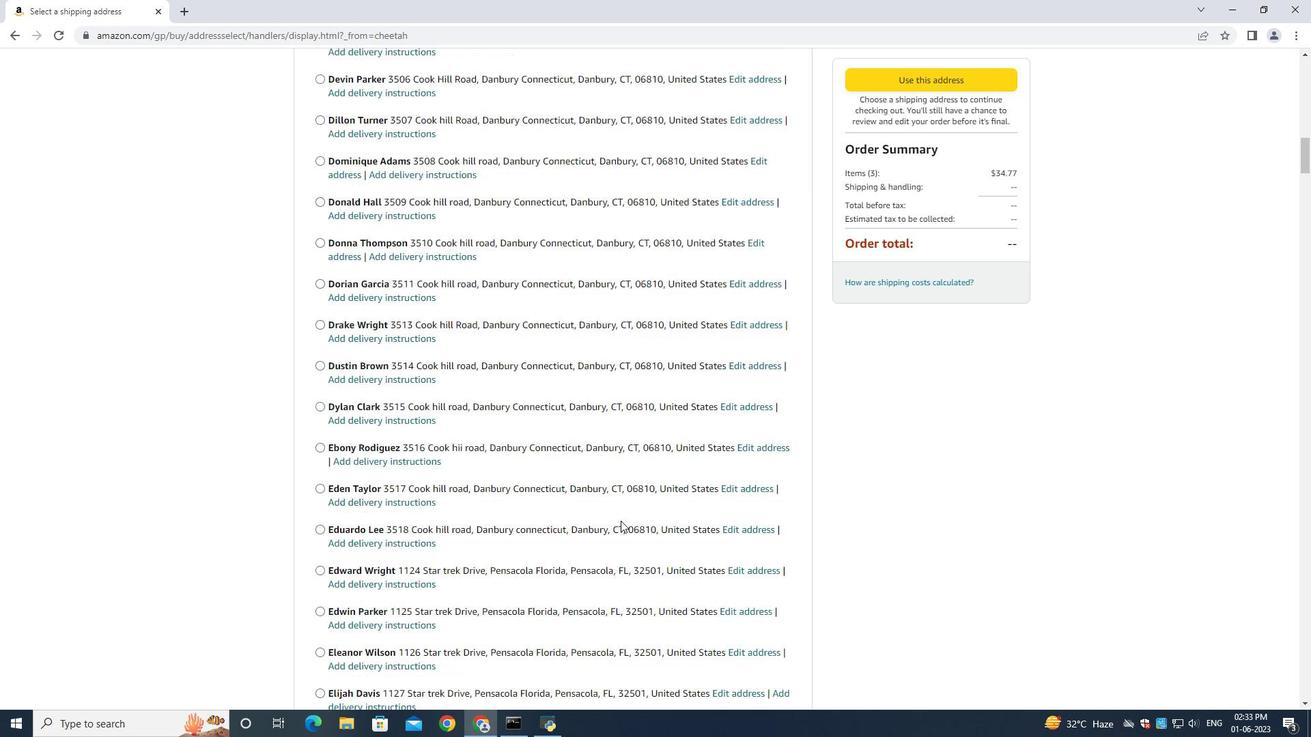 
Action: Mouse moved to (612, 528)
Screenshot: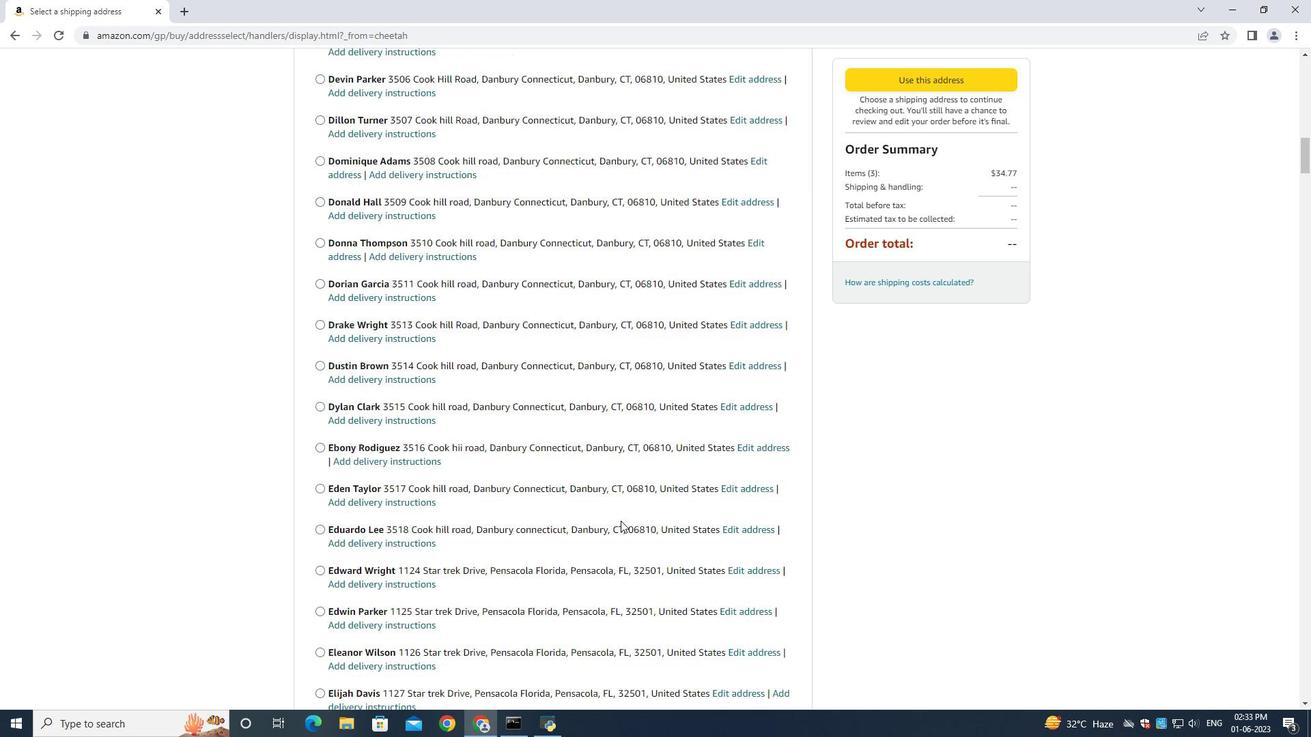 
Action: Mouse scrolled (612, 527) with delta (0, 0)
Screenshot: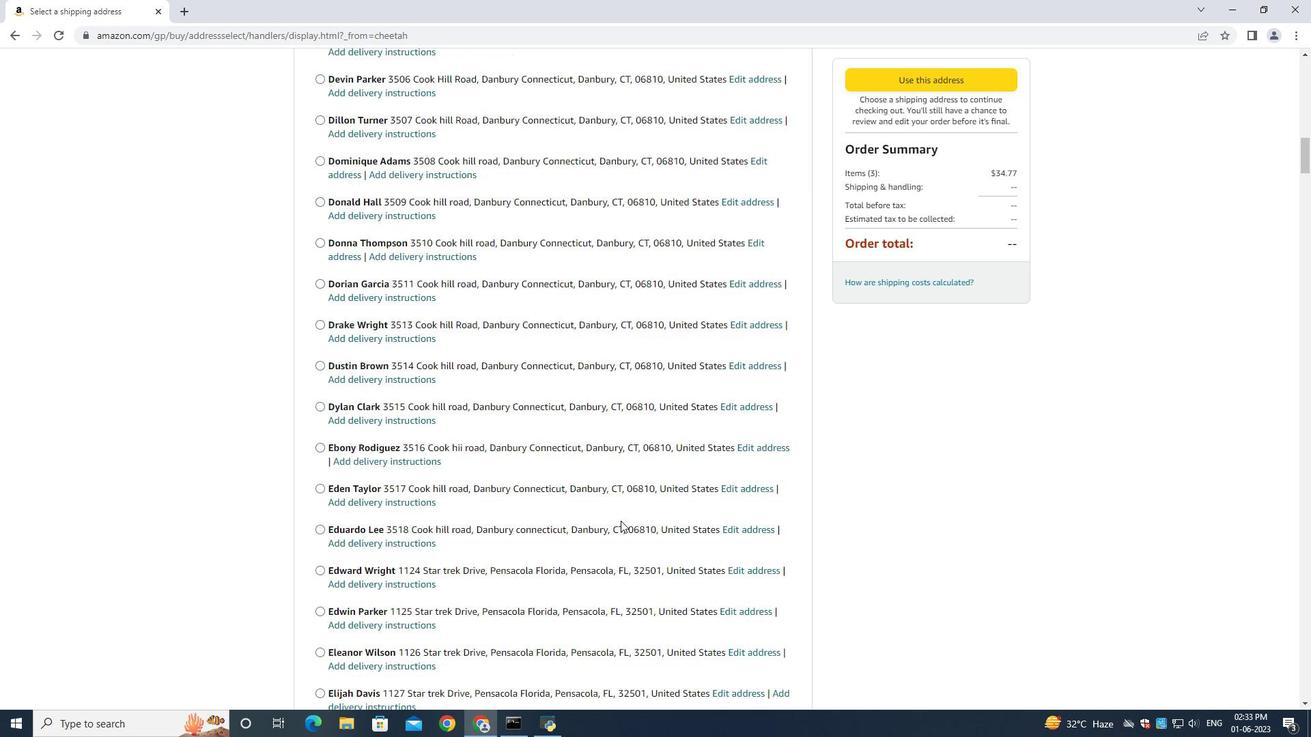 
Action: Mouse scrolled (612, 528) with delta (0, 0)
Screenshot: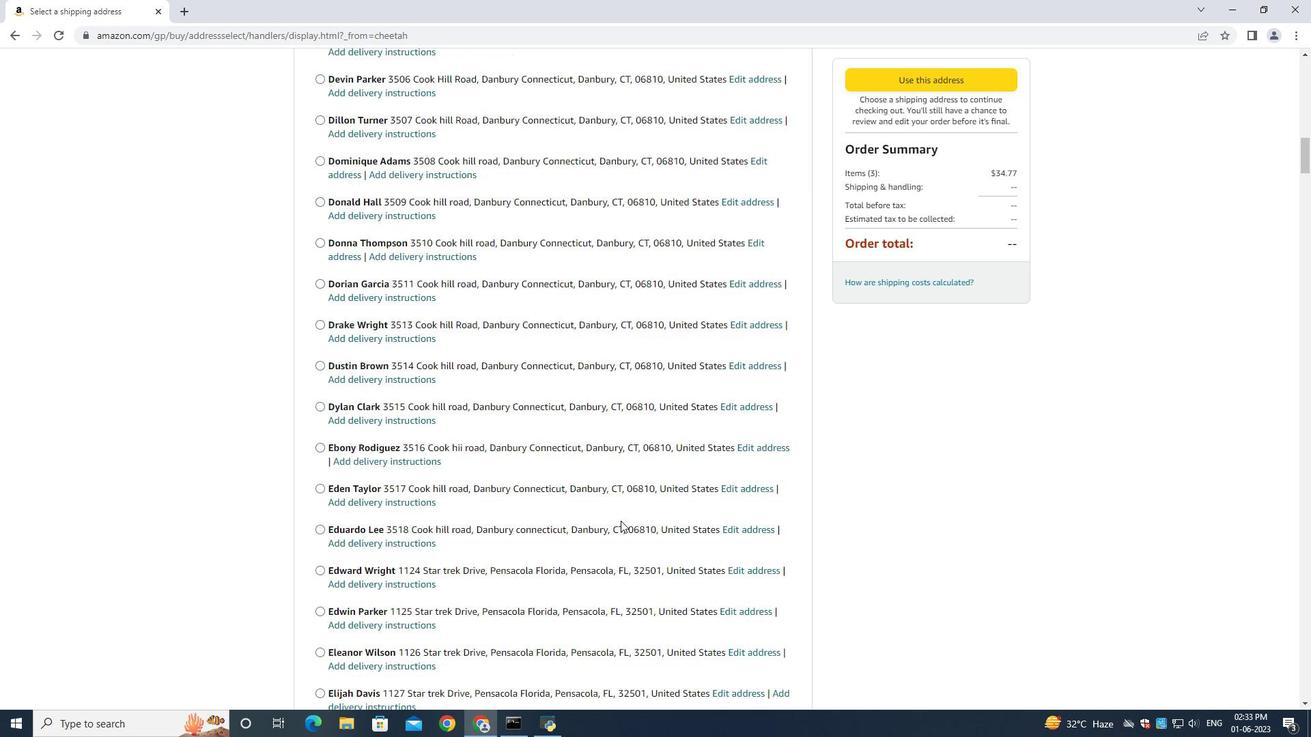 
Action: Mouse moved to (612, 528)
Screenshot: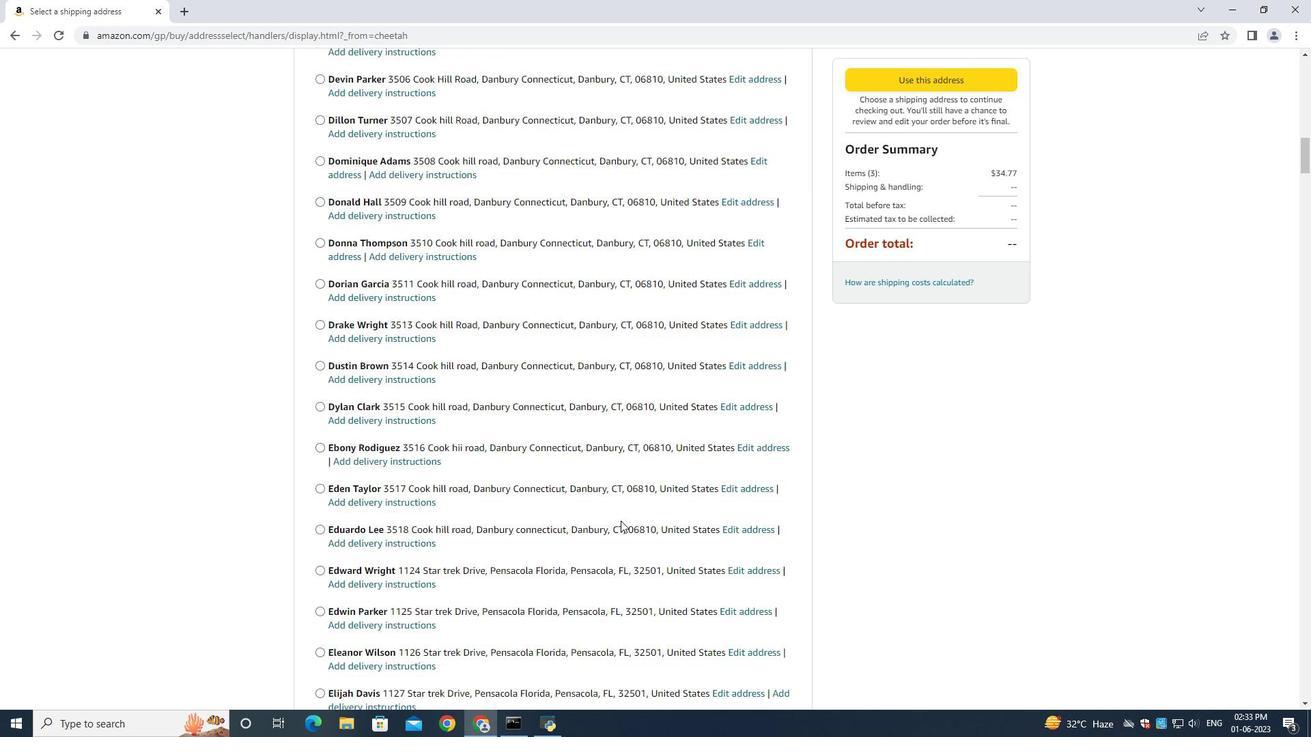 
Action: Mouse scrolled (612, 528) with delta (0, 0)
Screenshot: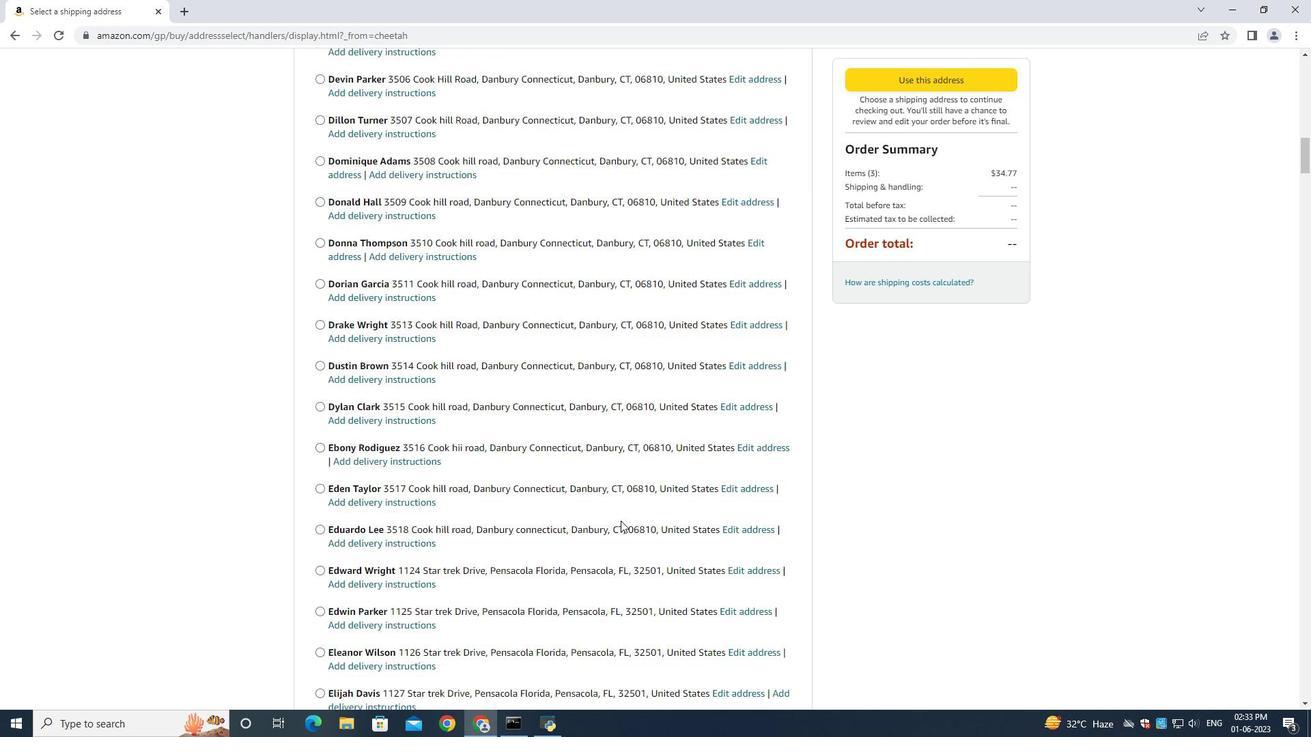 
Action: Mouse scrolled (612, 528) with delta (0, 0)
Screenshot: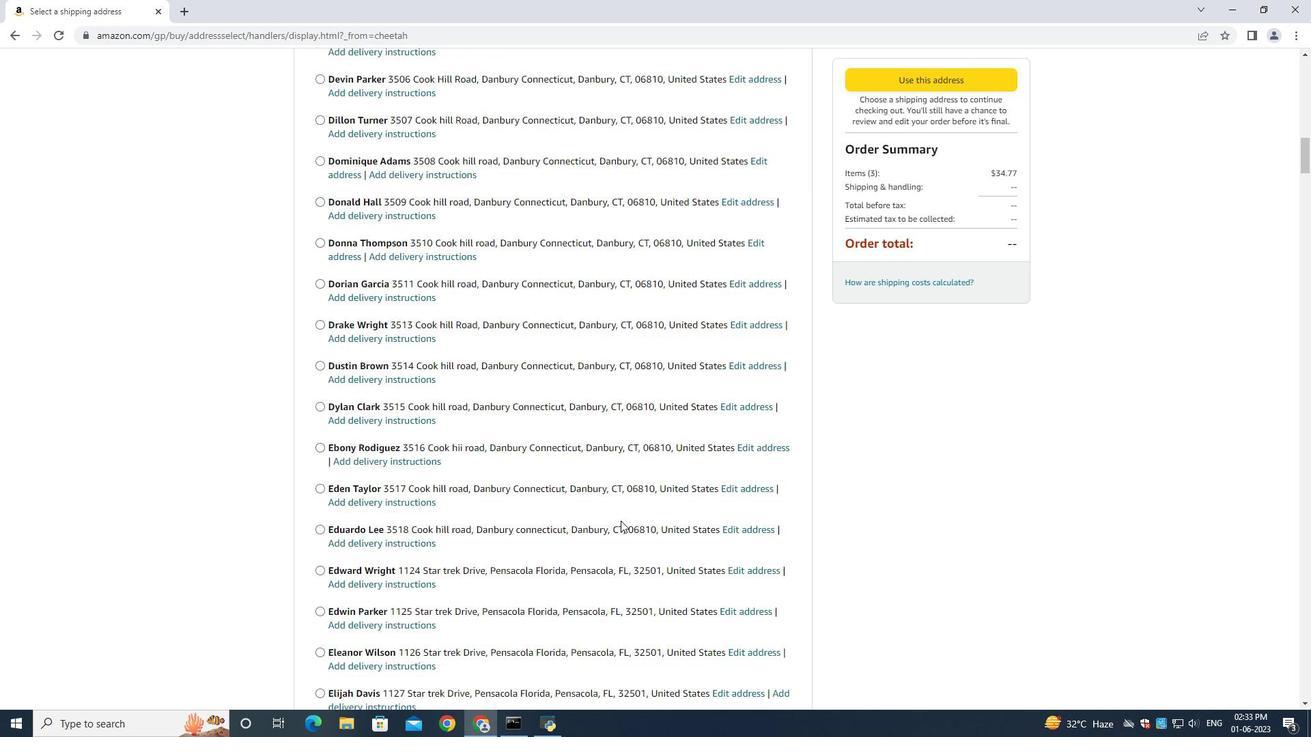 
Action: Mouse scrolled (612, 527) with delta (0, -1)
Screenshot: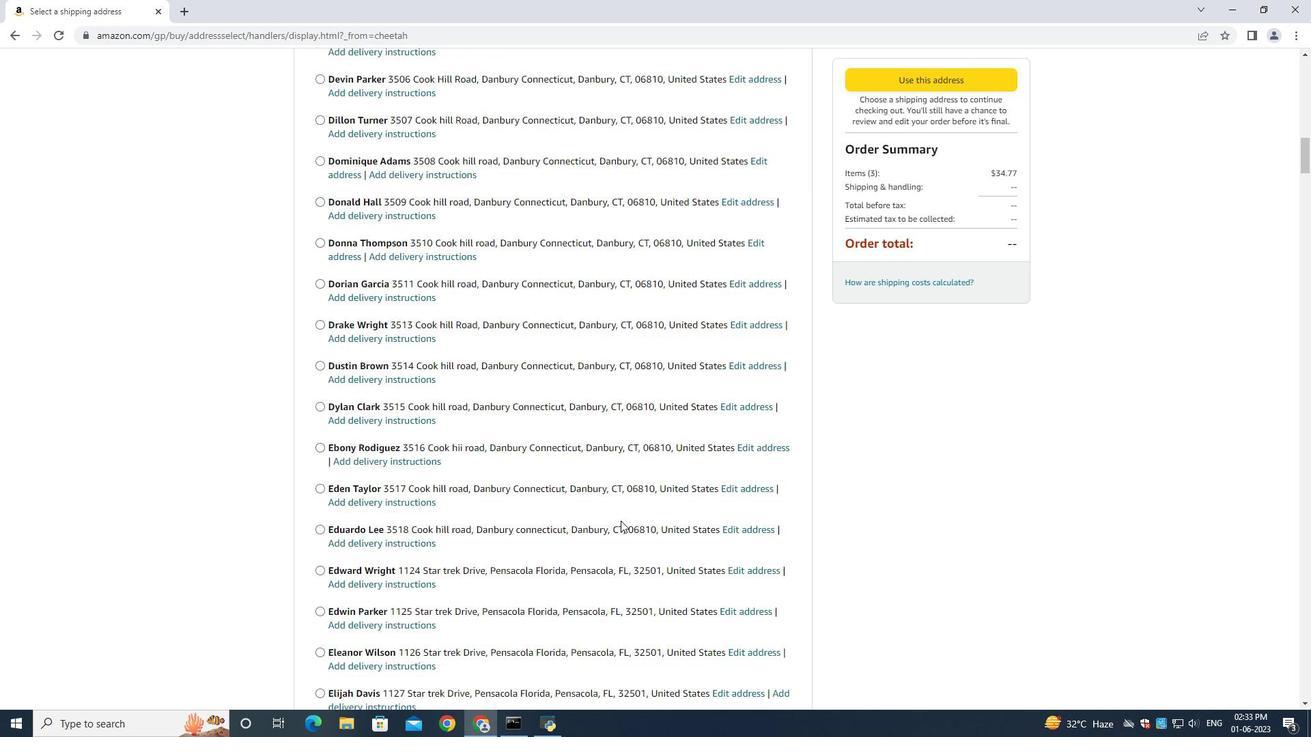 
Action: Mouse moved to (611, 528)
Screenshot: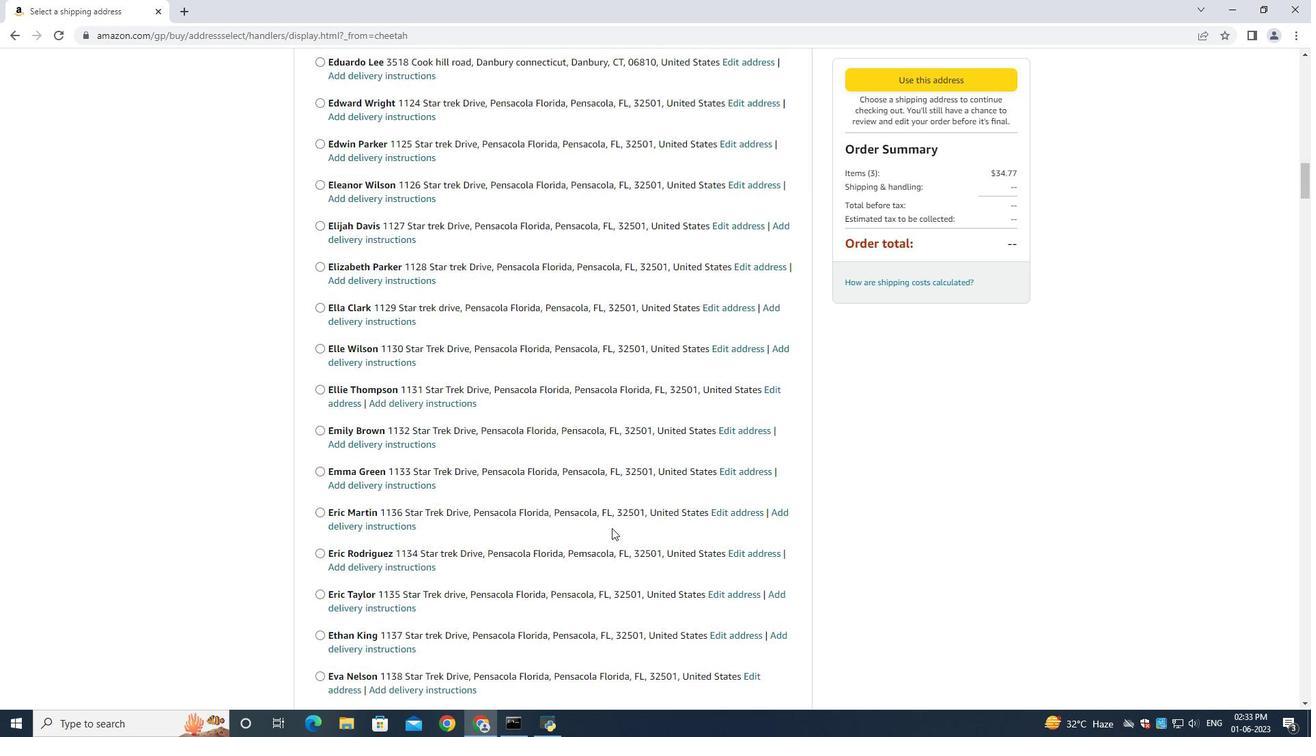 
Action: Mouse scrolled (611, 528) with delta (0, 0)
Screenshot: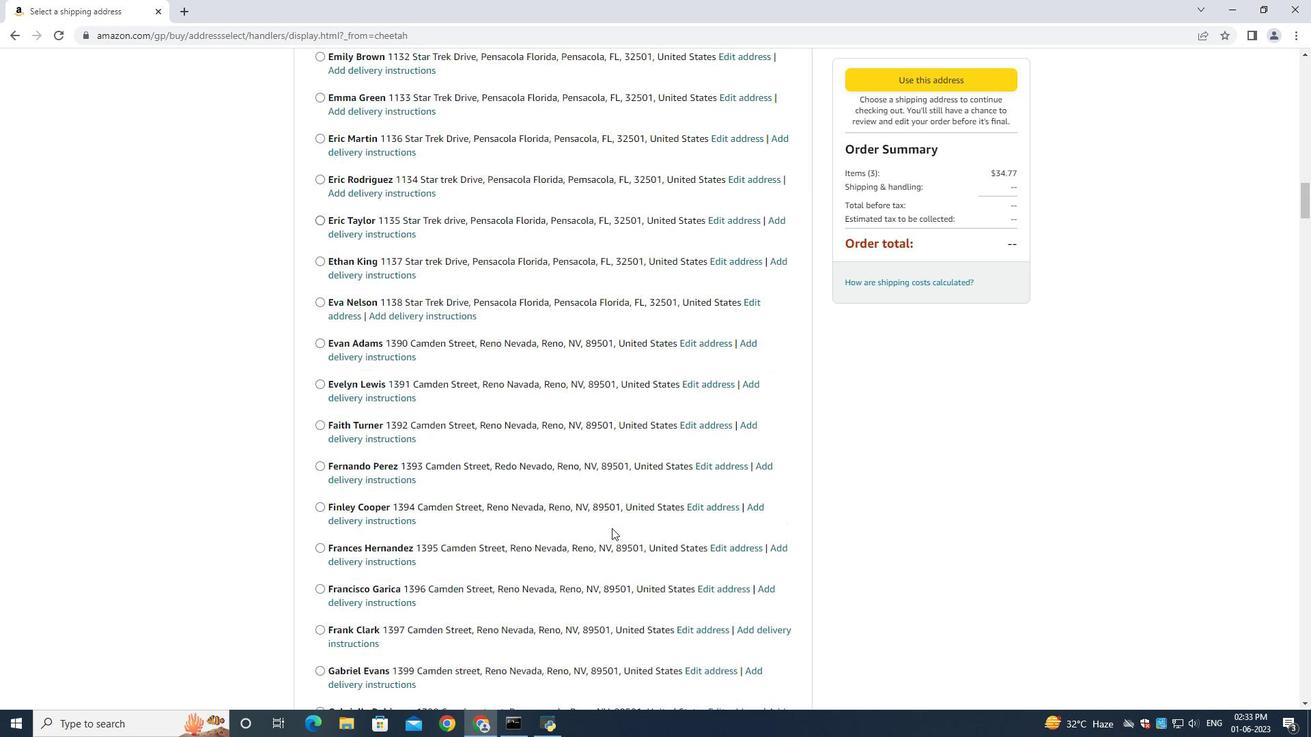 
Action: Mouse scrolled (611, 528) with delta (0, 0)
Screenshot: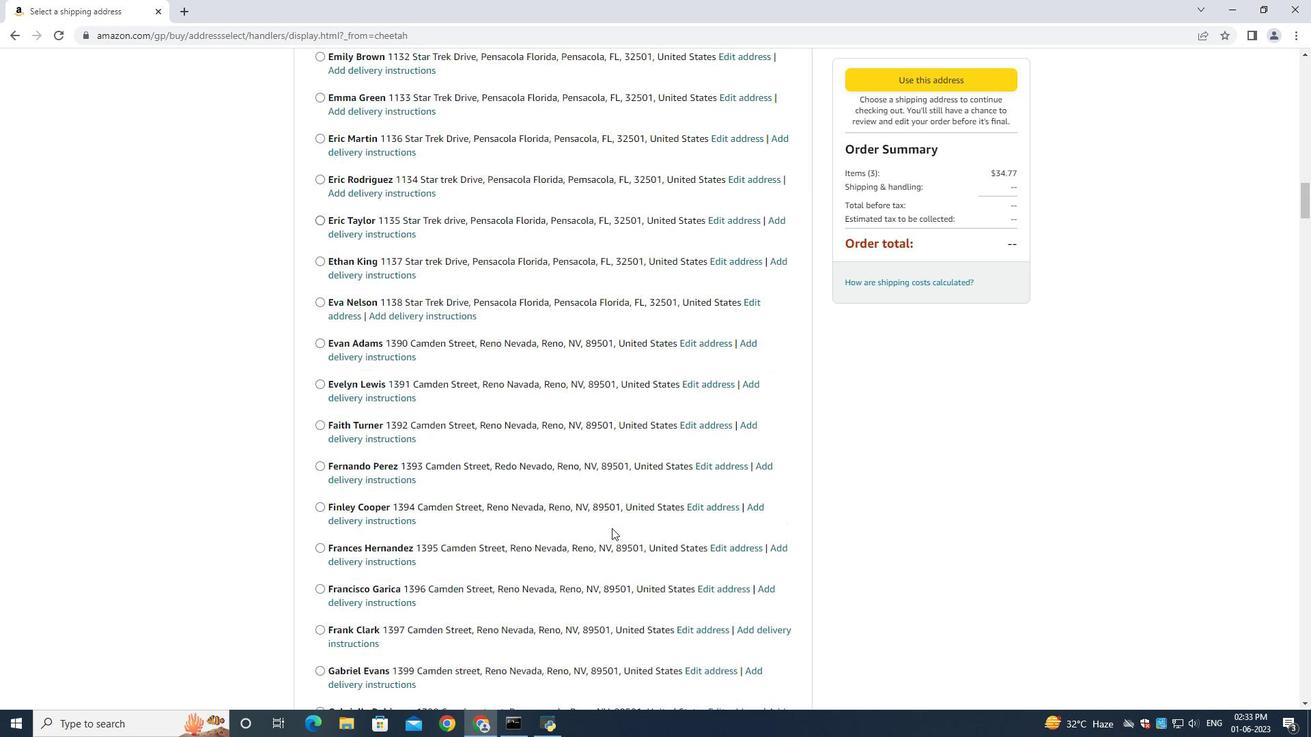 
Action: Mouse scrolled (611, 528) with delta (0, 0)
Screenshot: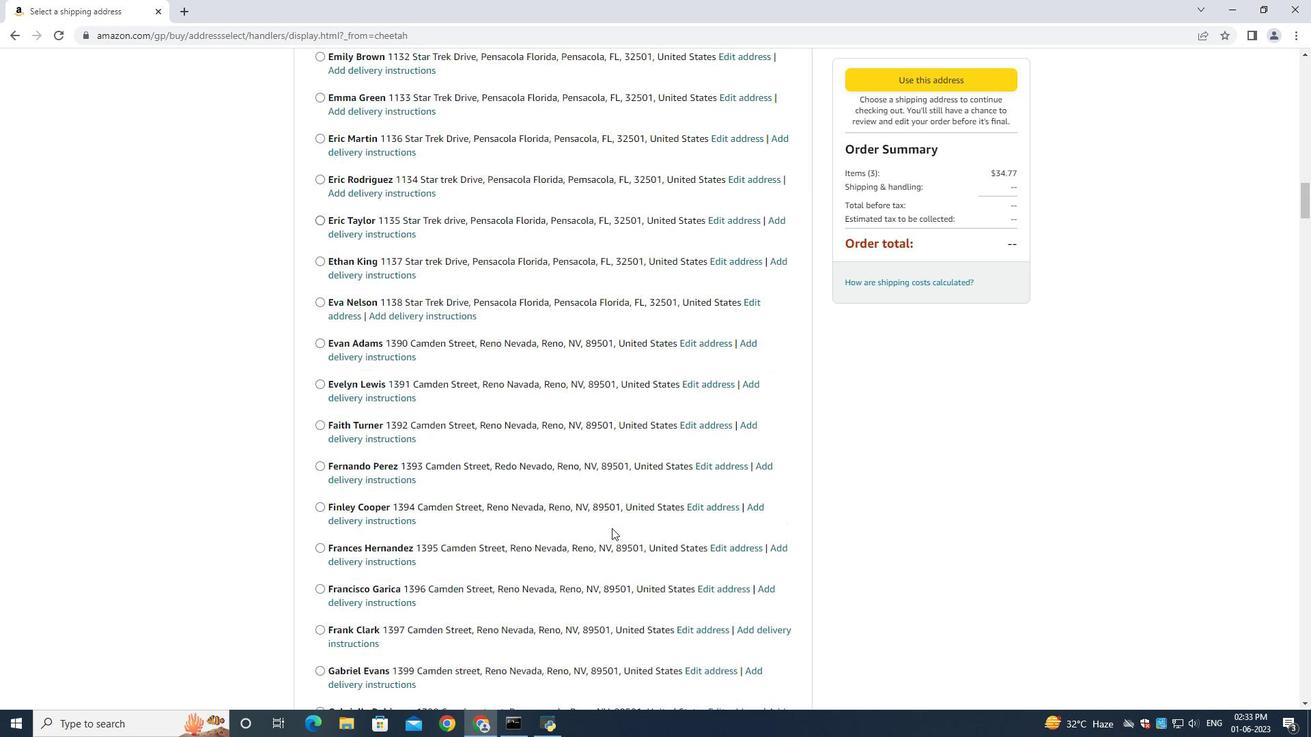 
Action: Mouse scrolled (611, 528) with delta (0, 0)
Screenshot: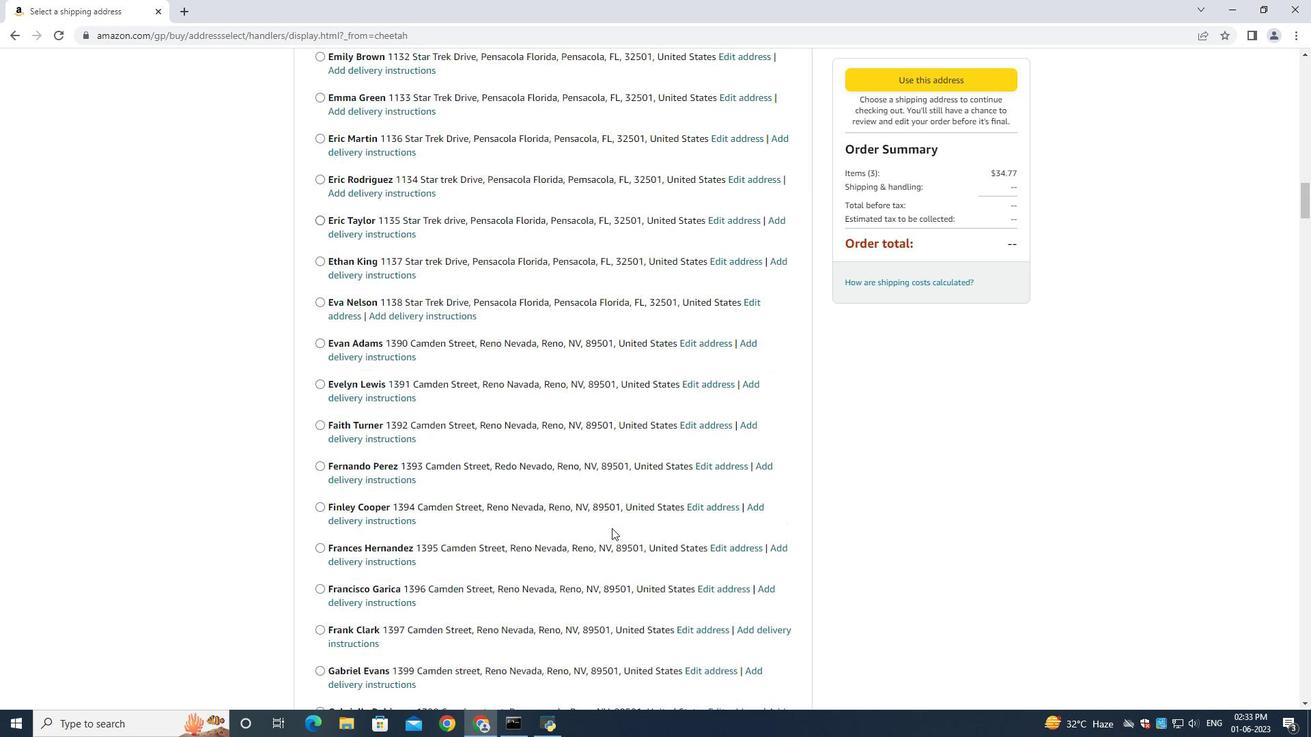 
Action: Mouse moved to (611, 528)
Screenshot: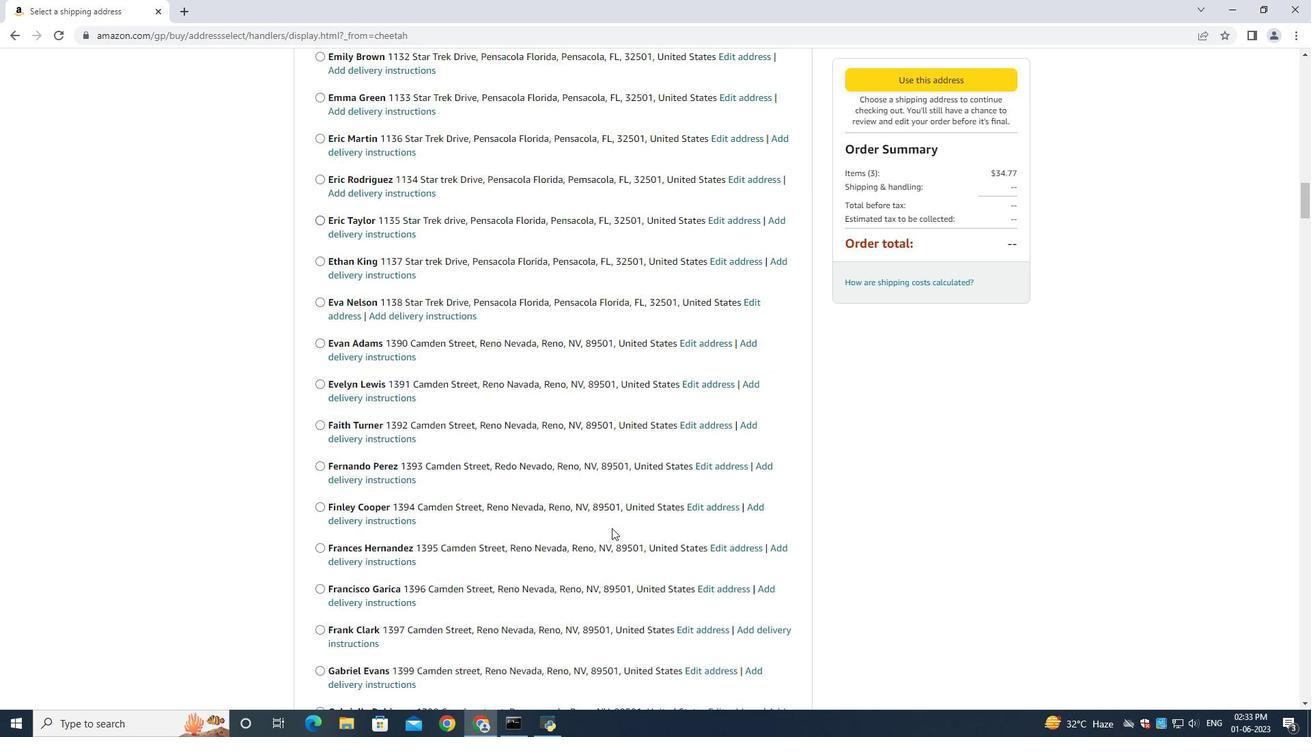 
Action: Mouse scrolled (611, 527) with delta (0, -1)
Screenshot: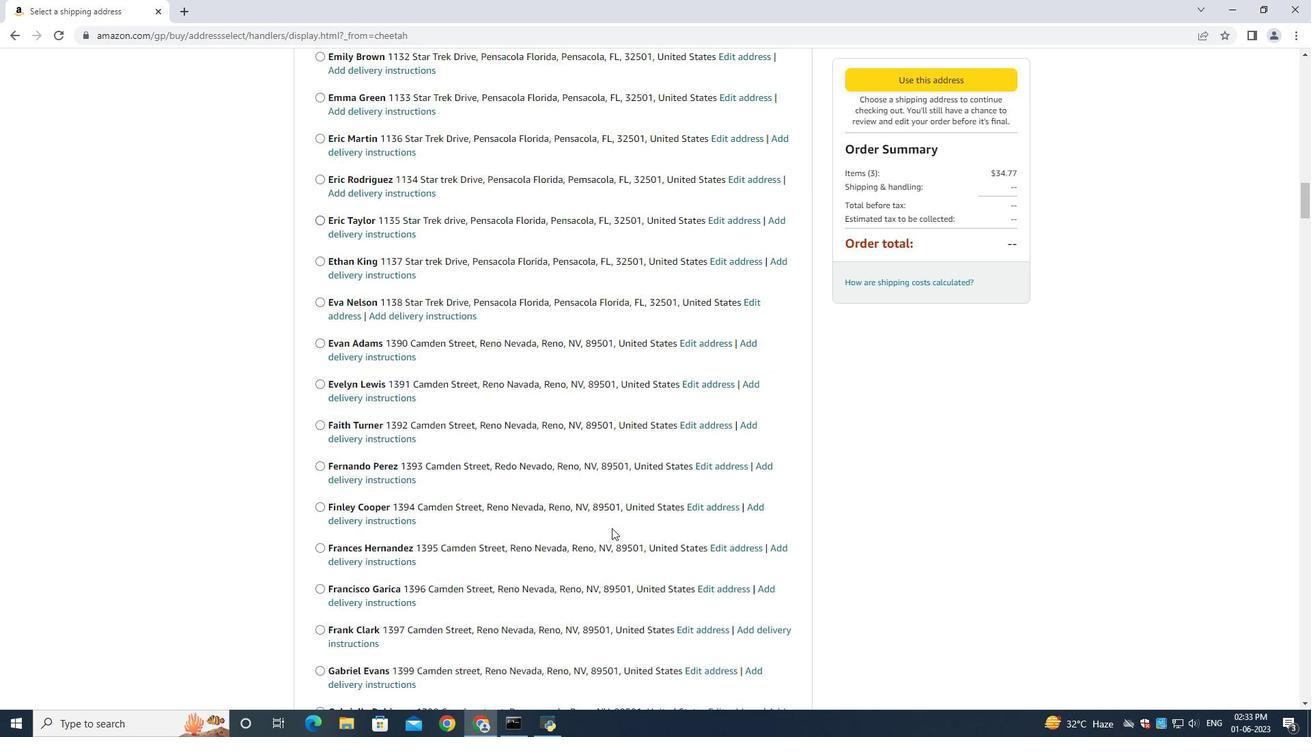 
Action: Mouse scrolled (611, 528) with delta (0, 0)
Screenshot: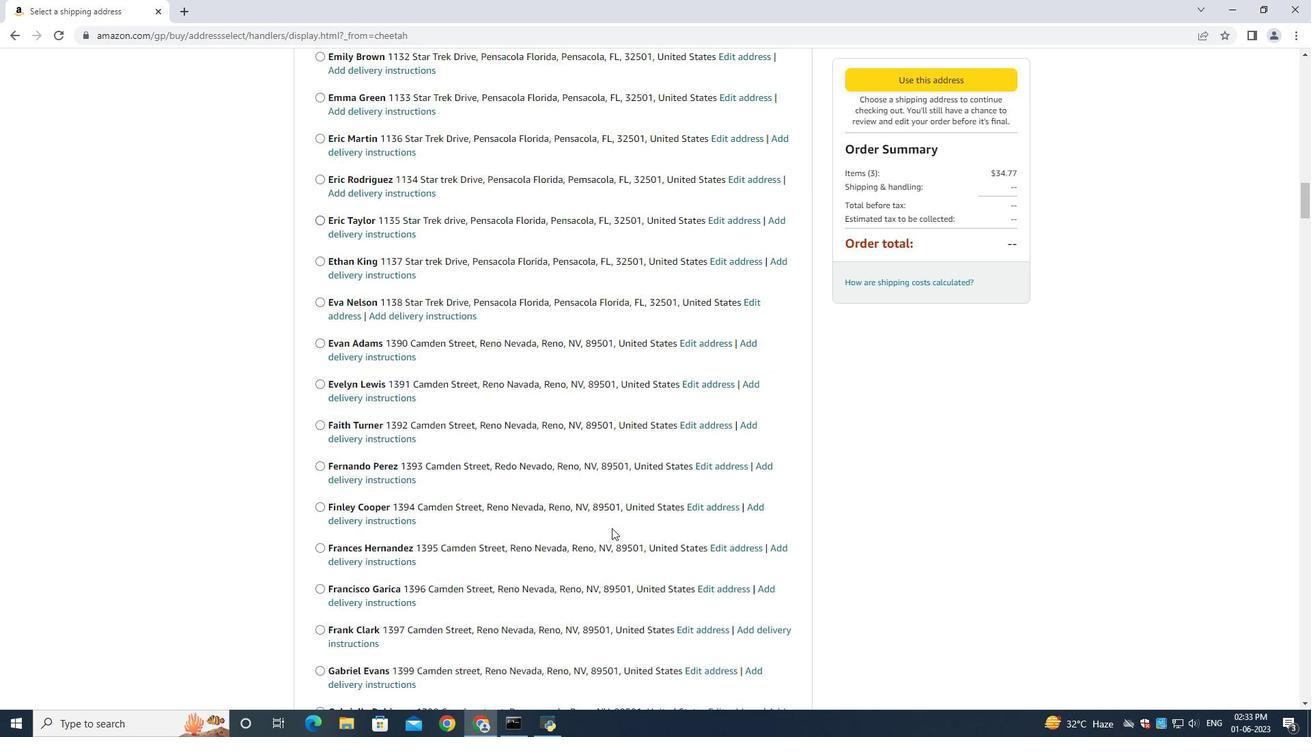 
Action: Mouse scrolled (611, 528) with delta (0, 0)
Screenshot: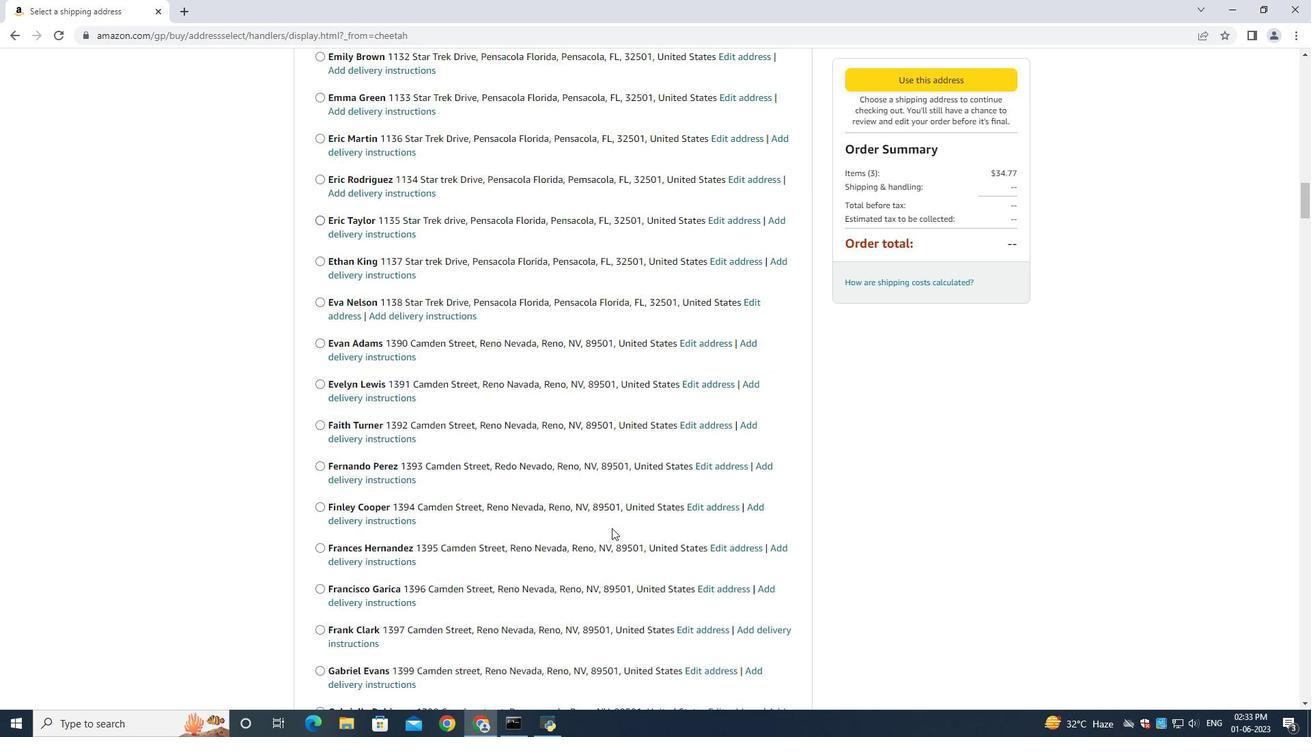 
Action: Mouse moved to (611, 527)
Screenshot: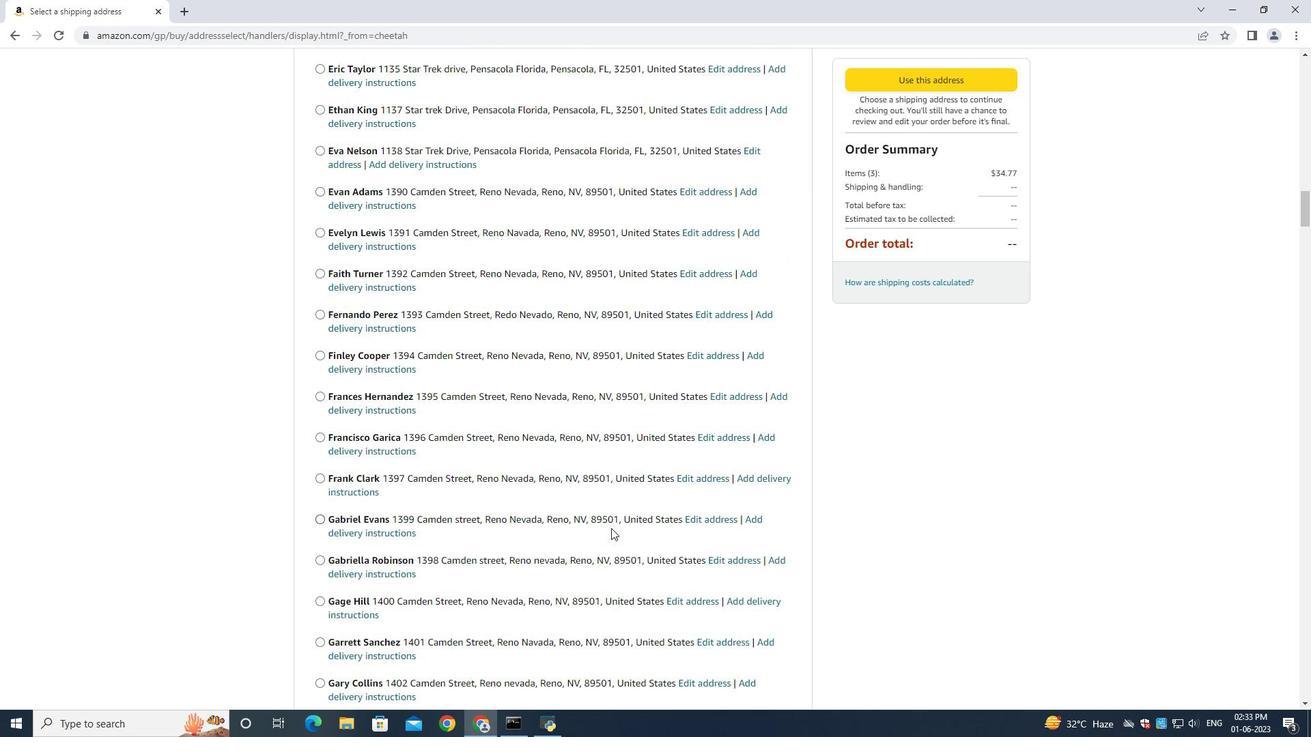 
Action: Mouse scrolled (611, 526) with delta (0, 0)
Screenshot: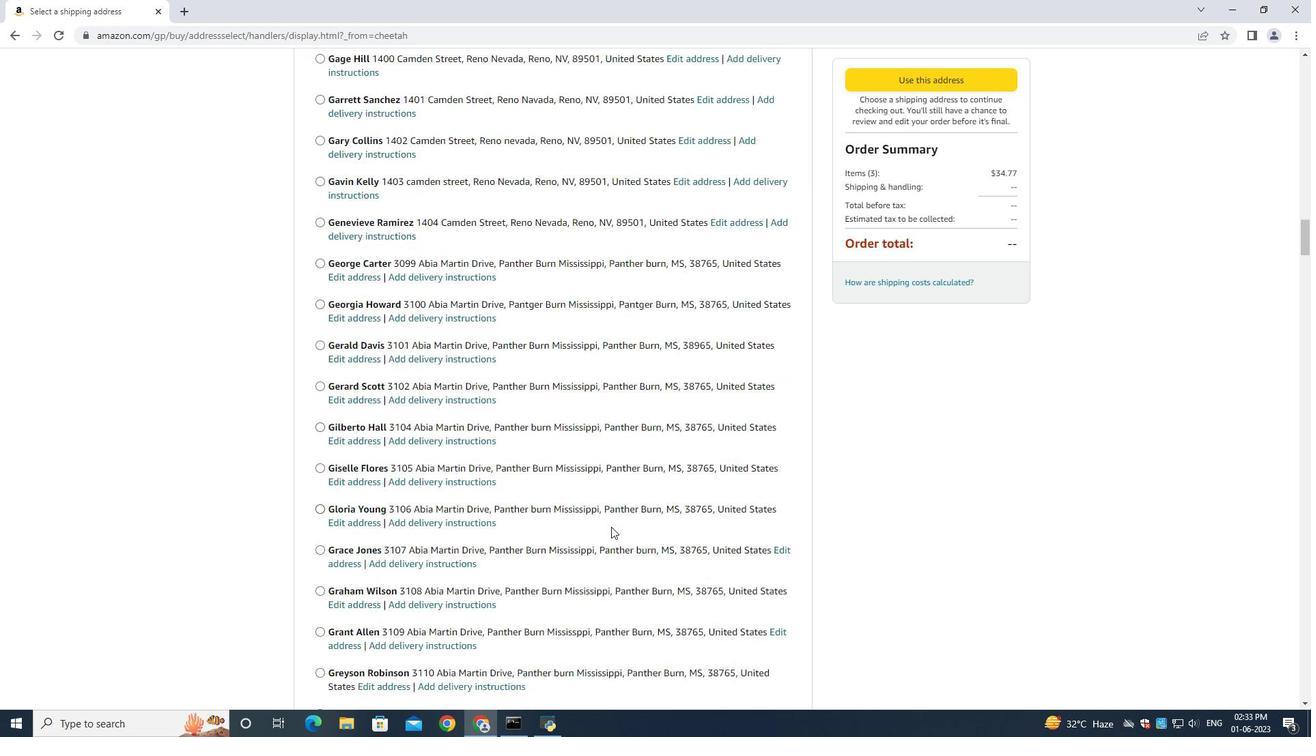 
Action: Mouse moved to (611, 528)
Screenshot: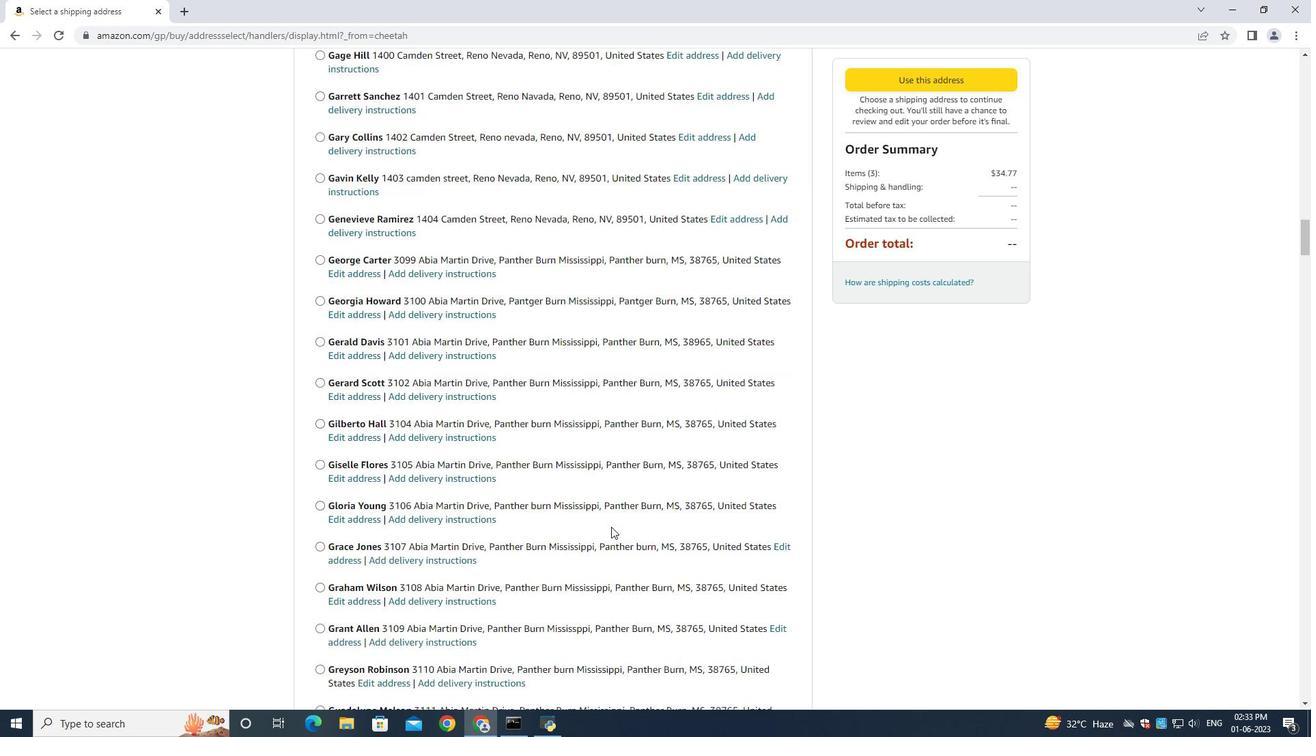 
Action: Mouse scrolled (611, 527) with delta (0, 0)
Screenshot: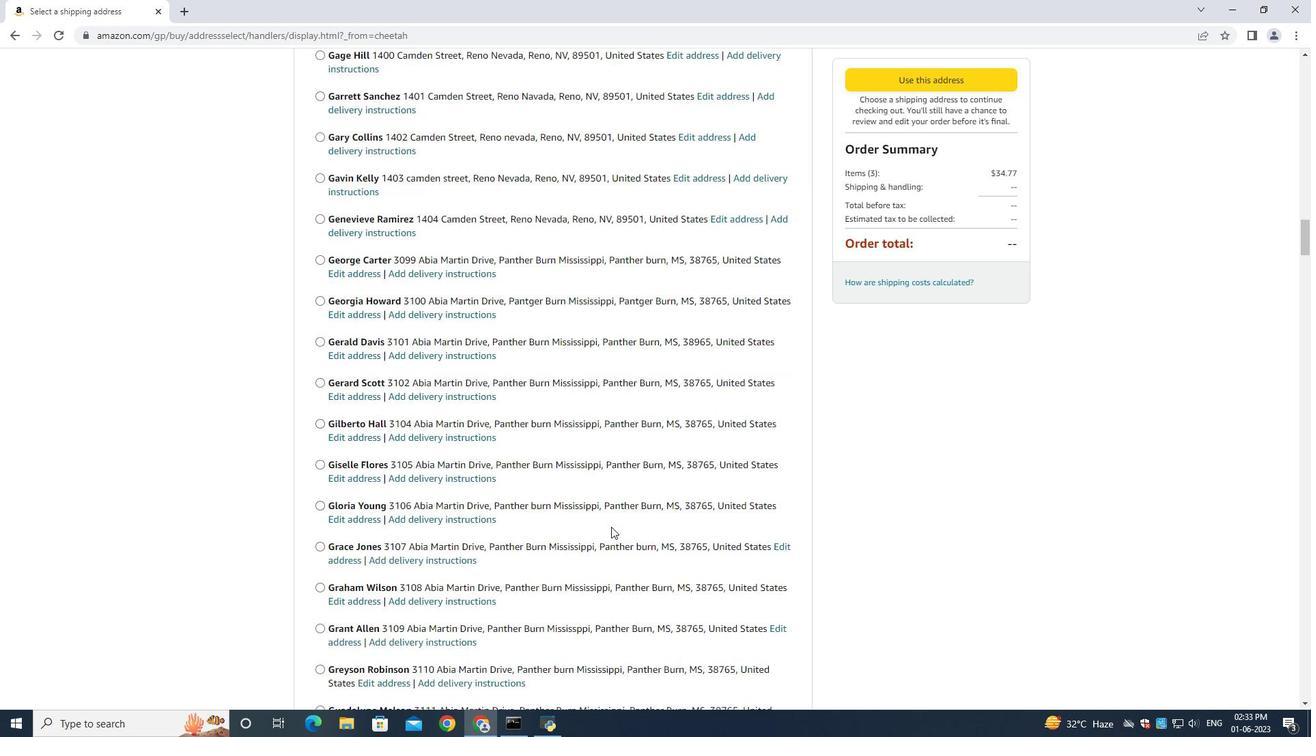 
Action: Mouse scrolled (611, 527) with delta (0, 0)
Screenshot: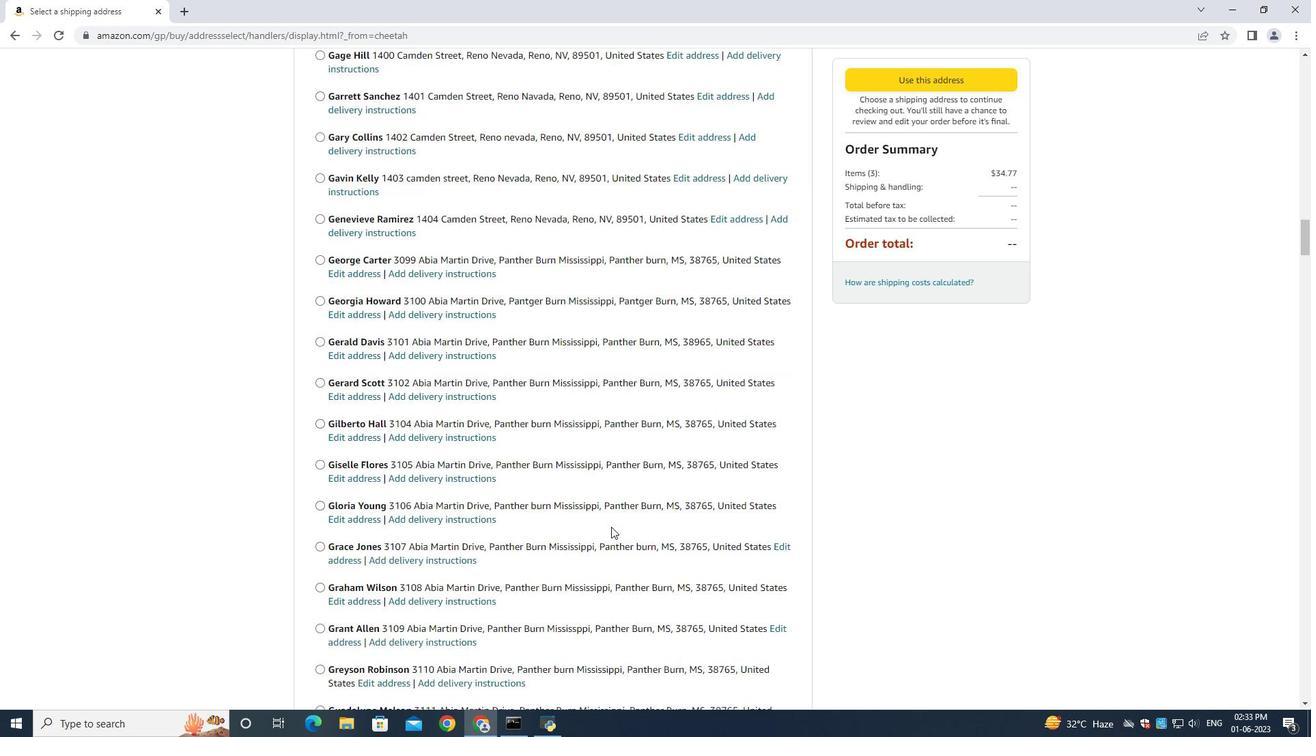 
Action: Mouse moved to (611, 528)
Screenshot: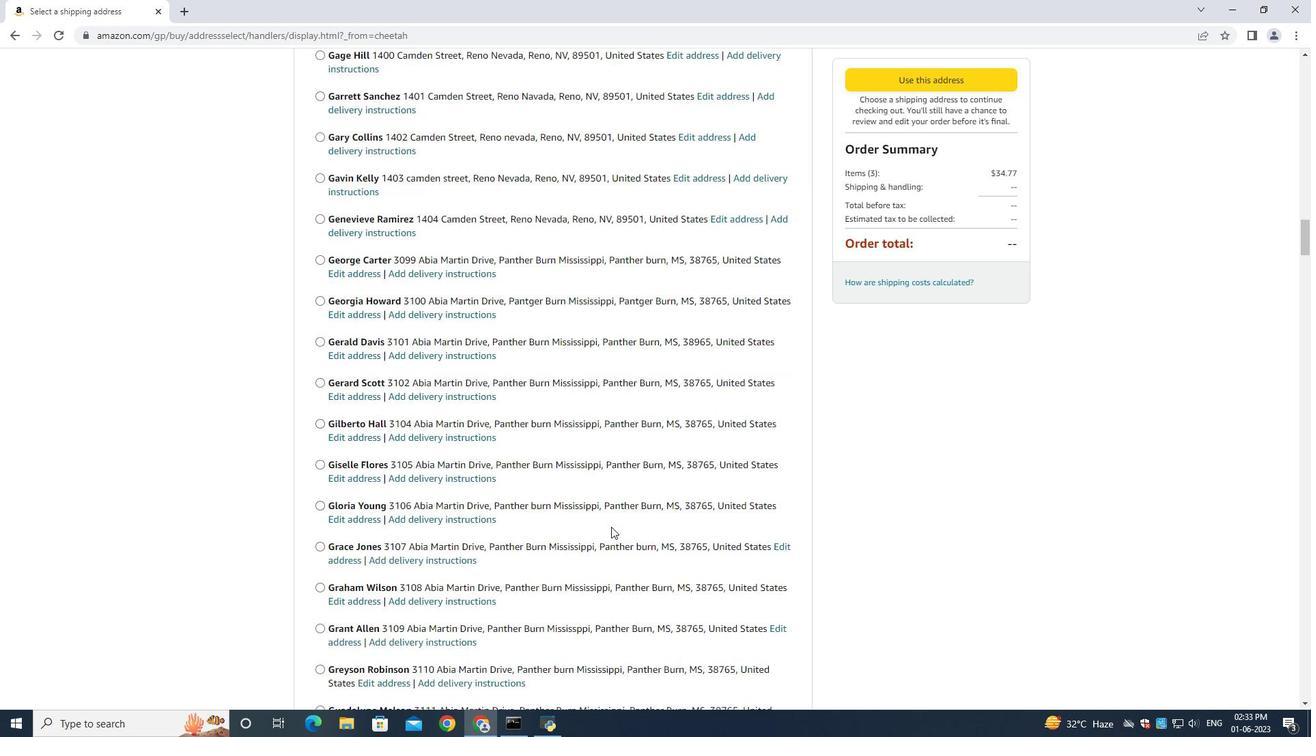 
Action: Mouse scrolled (611, 527) with delta (0, 0)
Screenshot: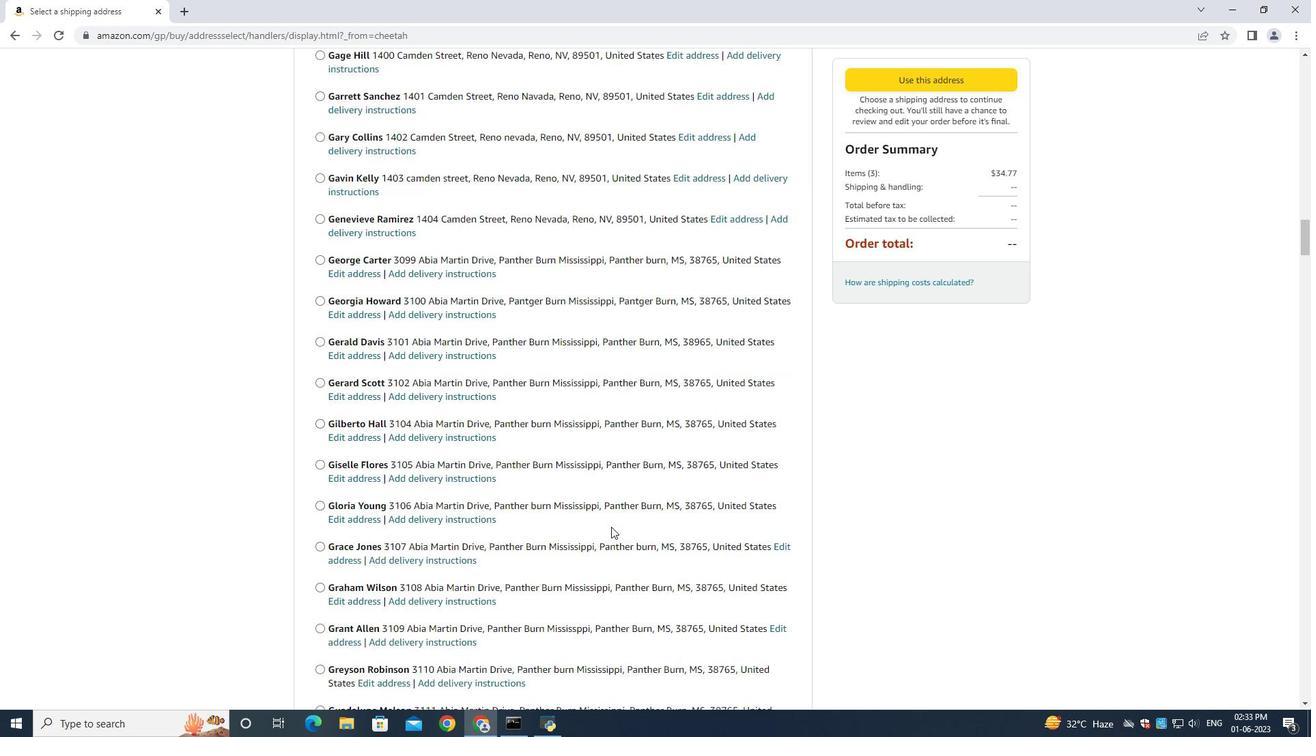 
Action: Mouse scrolled (611, 527) with delta (0, 0)
Screenshot: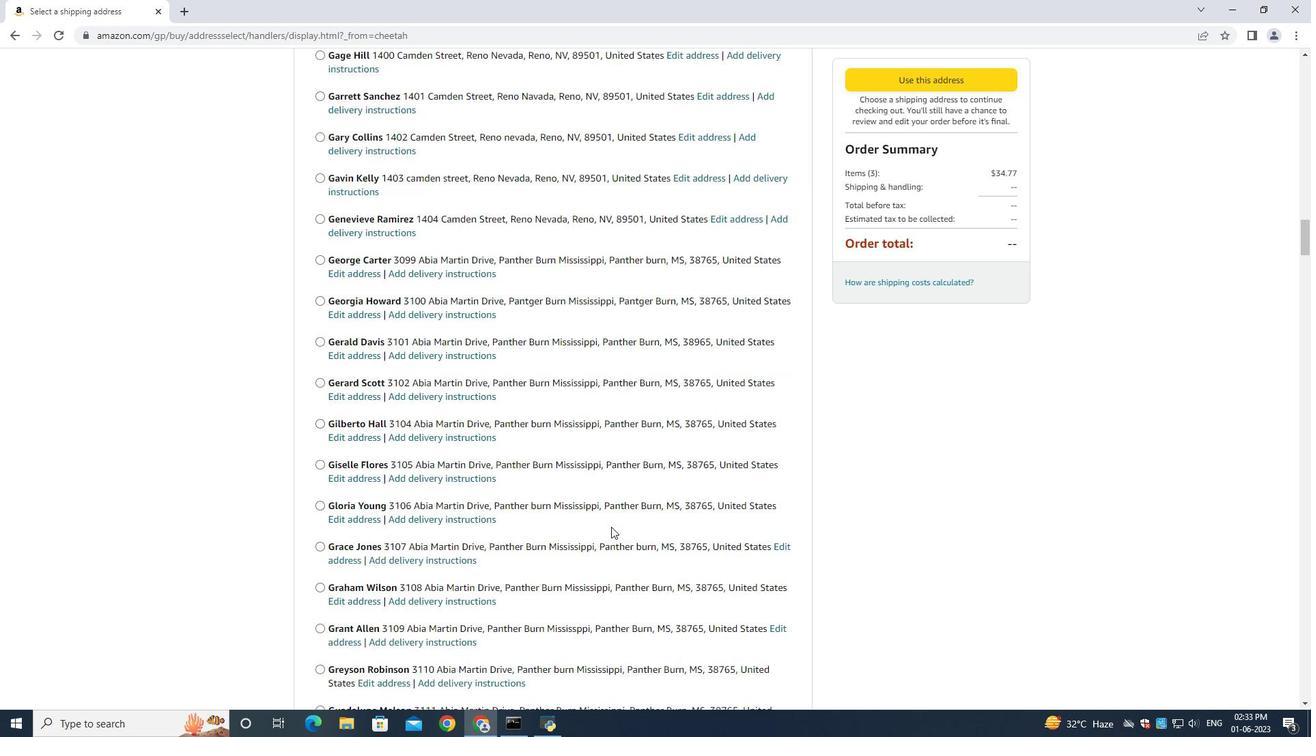 
Action: Mouse scrolled (611, 527) with delta (0, 0)
Screenshot: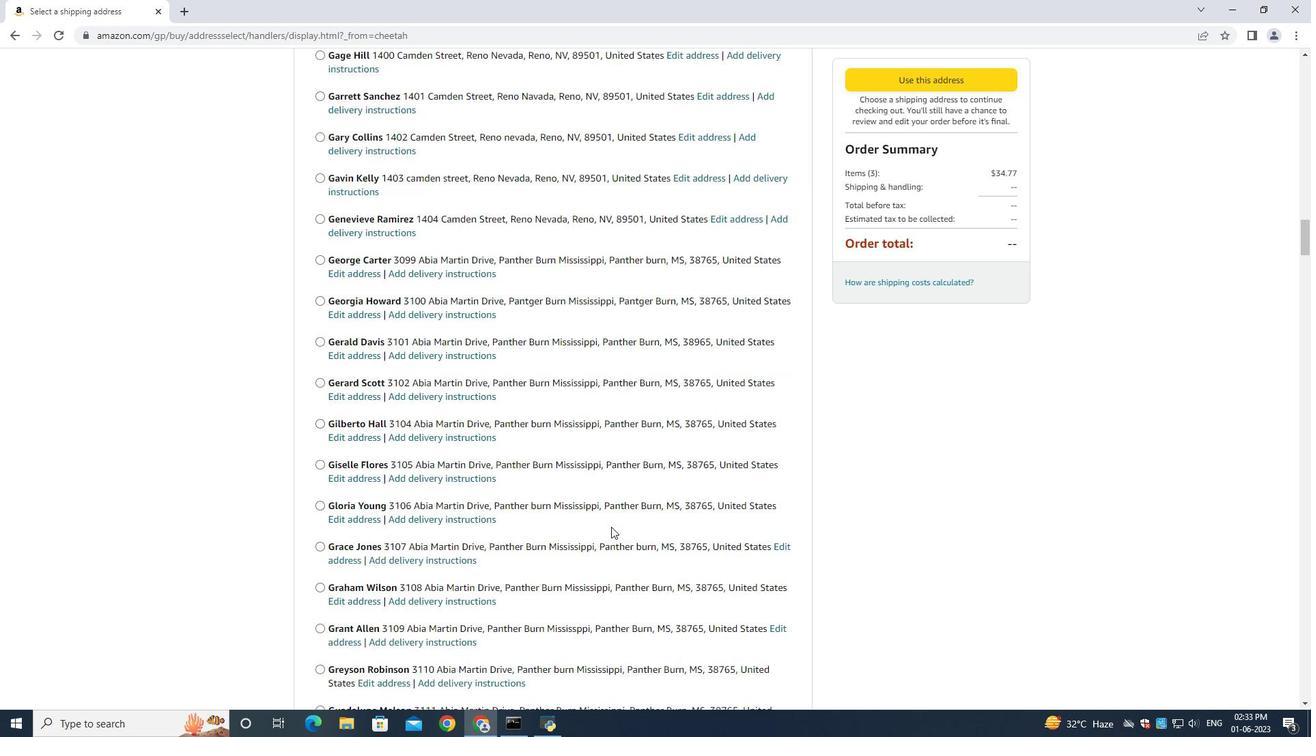 
Action: Mouse scrolled (611, 527) with delta (0, 0)
Screenshot: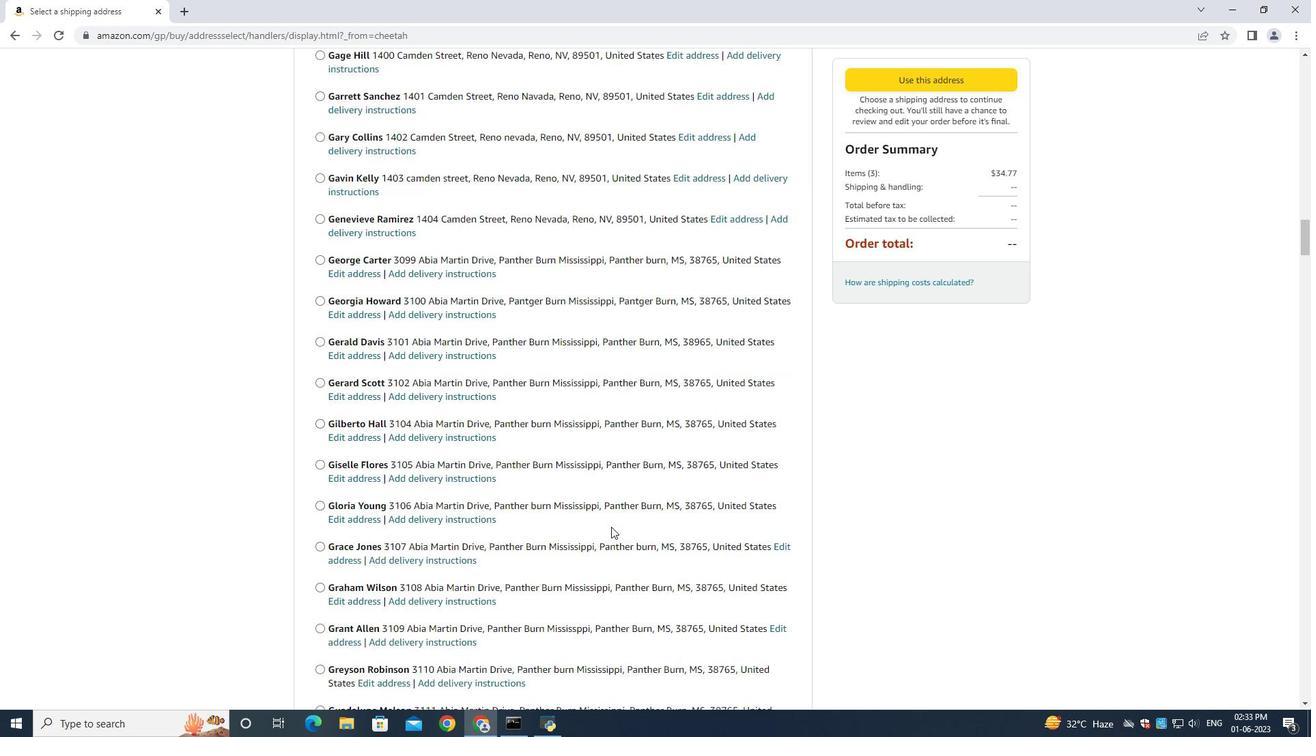 
Action: Mouse scrolled (611, 527) with delta (0, 0)
Screenshot: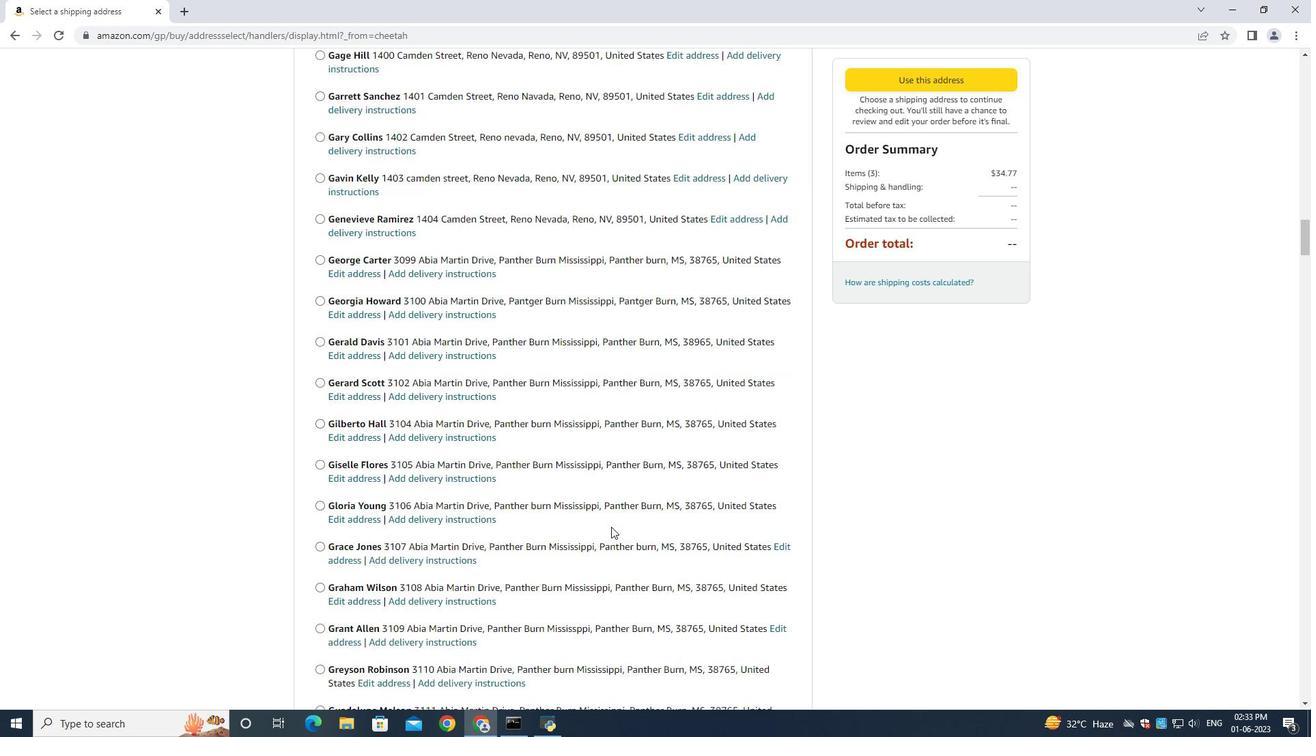 
Action: Mouse moved to (703, 381)
Screenshot: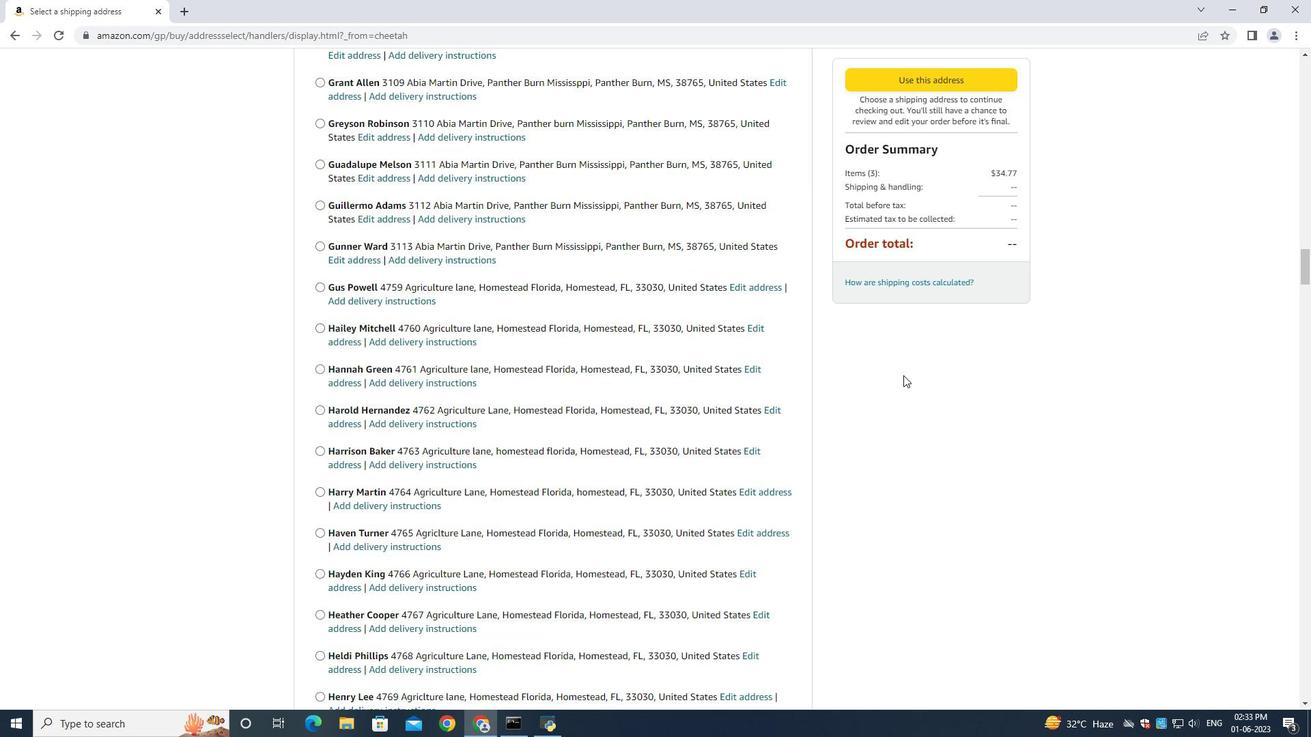 
Action: Mouse scrolled (703, 381) with delta (0, 0)
Screenshot: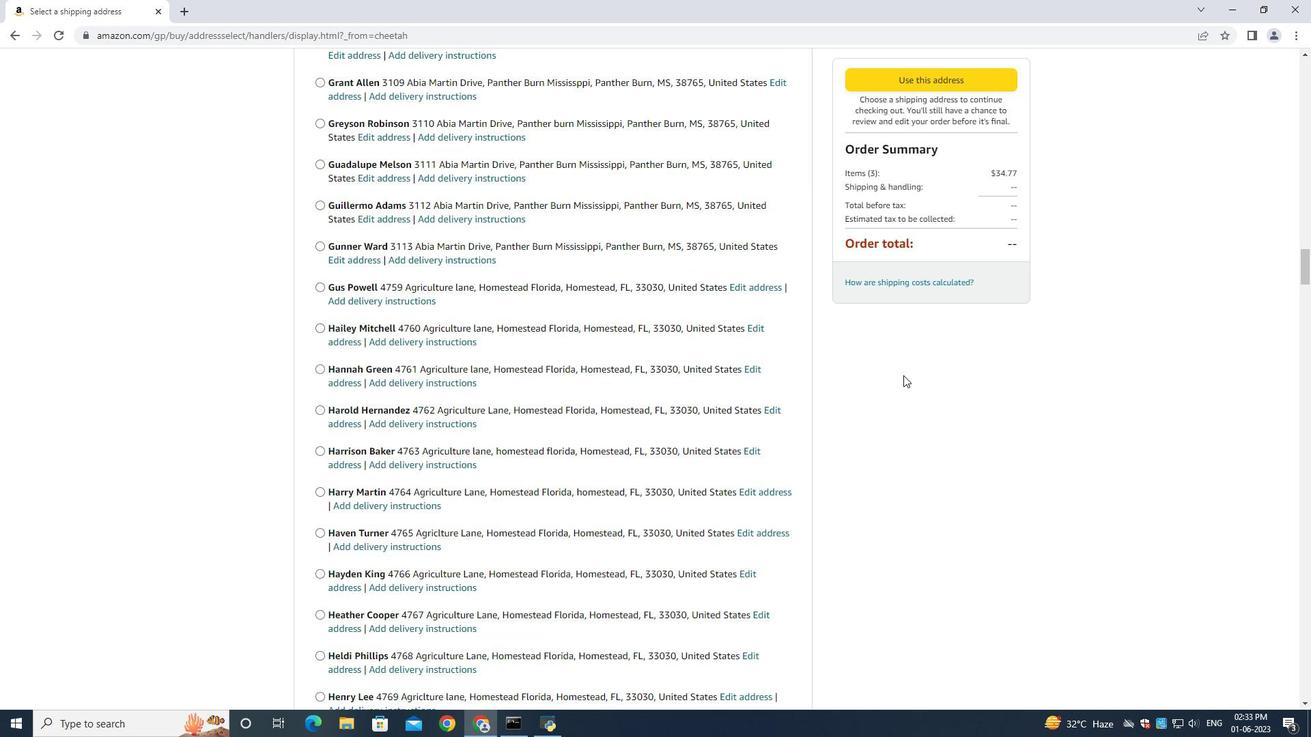 
Action: Mouse moved to (703, 383)
Screenshot: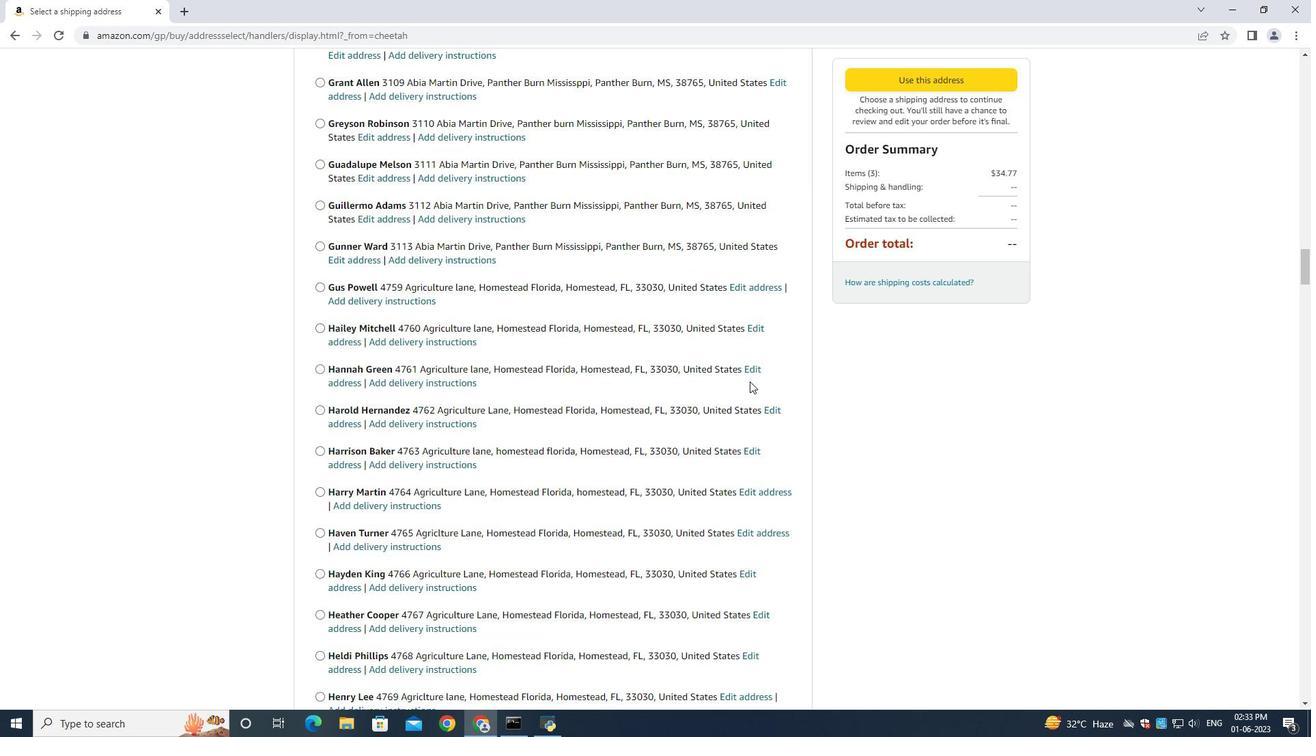 
Action: Mouse scrolled (703, 381) with delta (0, 0)
Screenshot: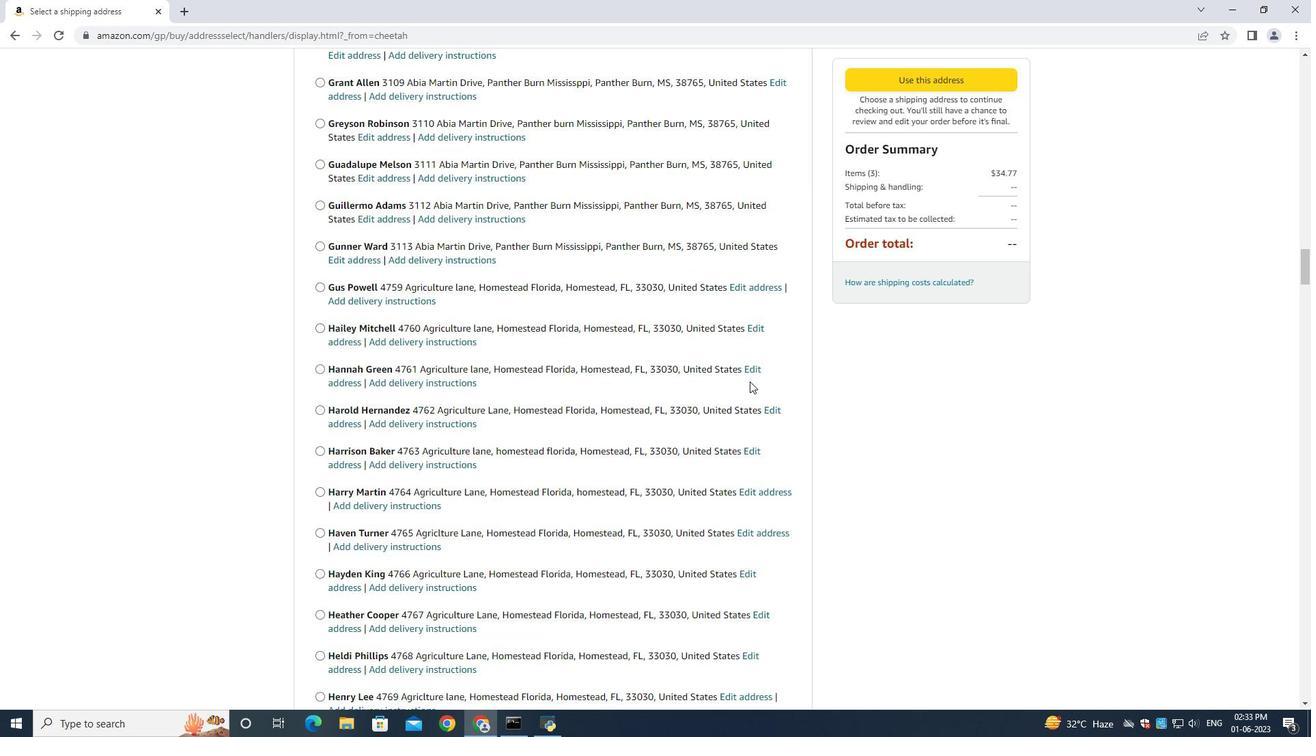 
Action: Mouse scrolled (703, 382) with delta (0, 0)
Screenshot: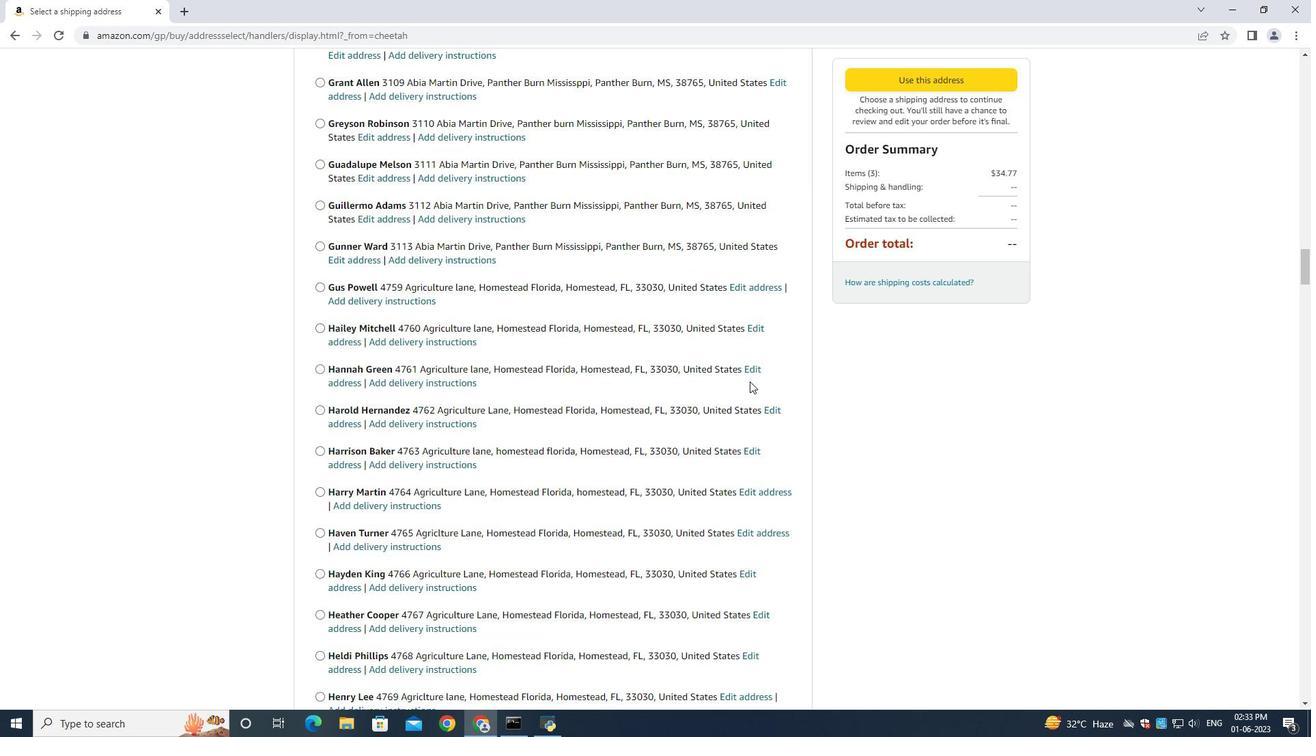 
Action: Mouse scrolled (703, 381) with delta (0, -1)
Screenshot: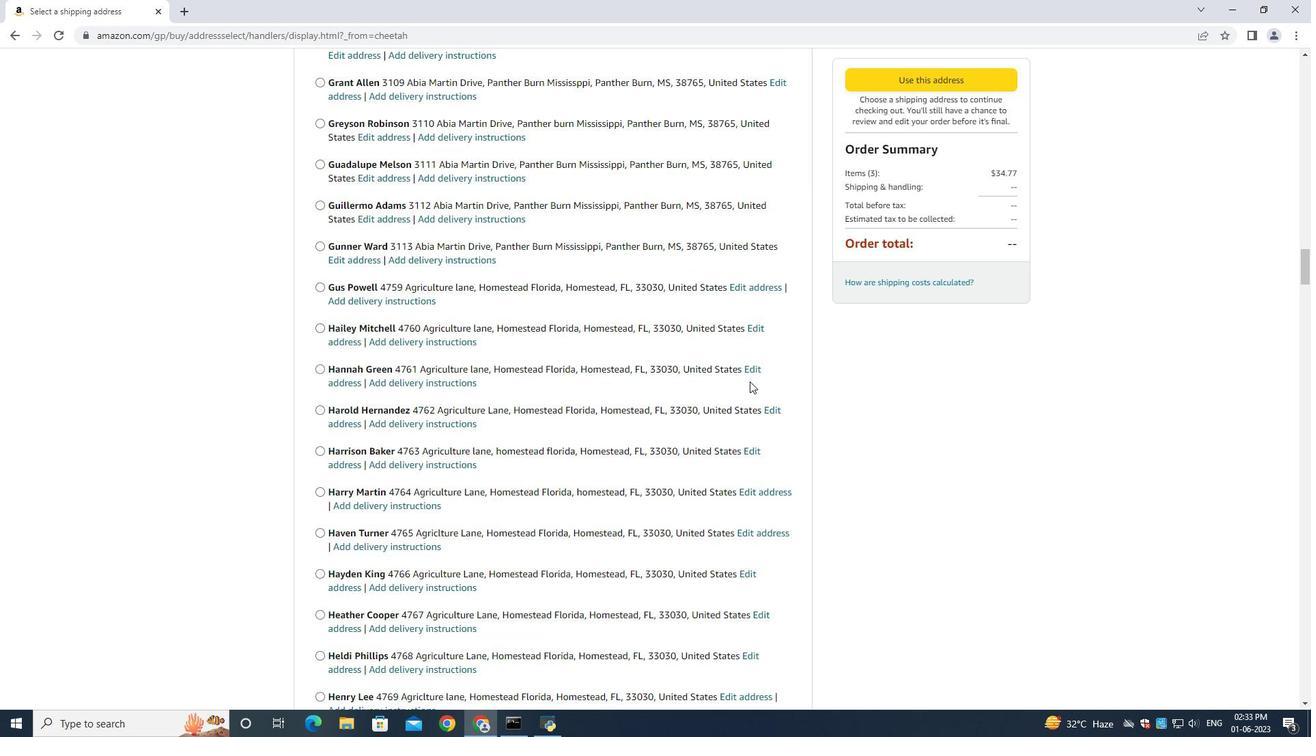 
Action: Mouse moved to (703, 383)
Screenshot: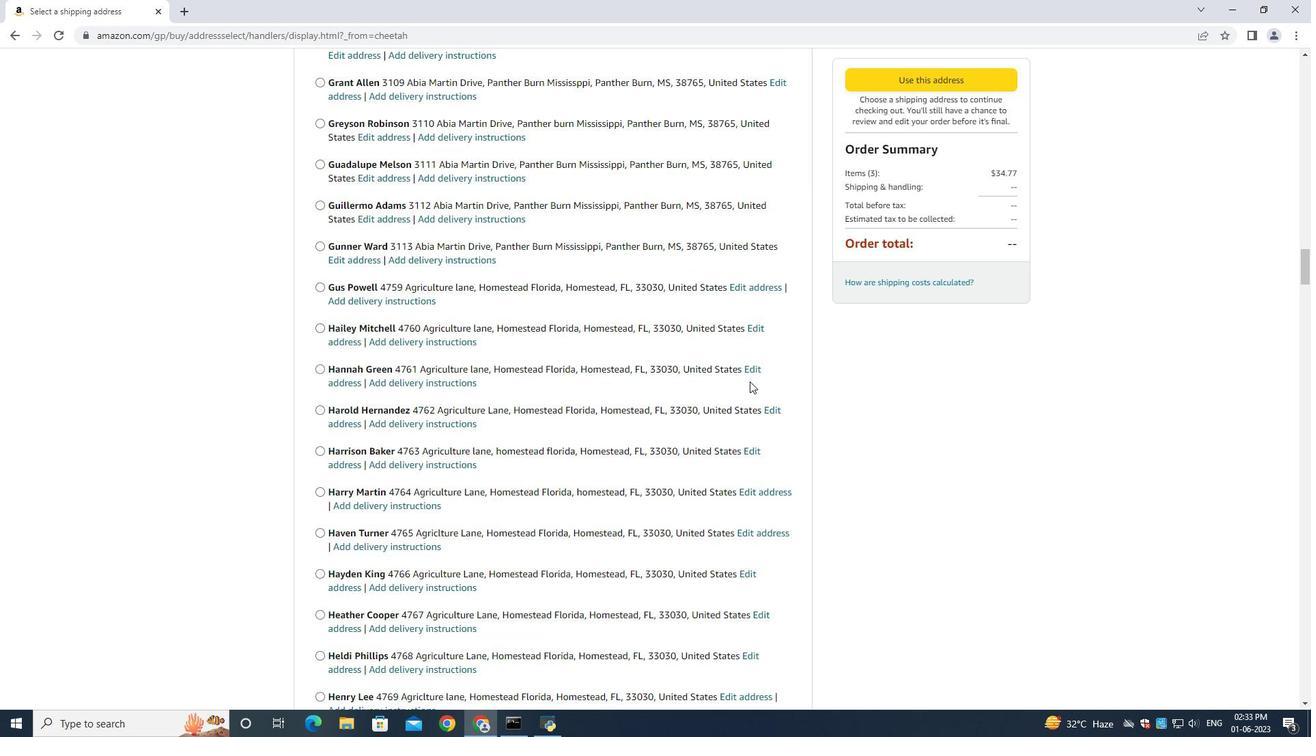
Action: Mouse scrolled (703, 382) with delta (0, 0)
Screenshot: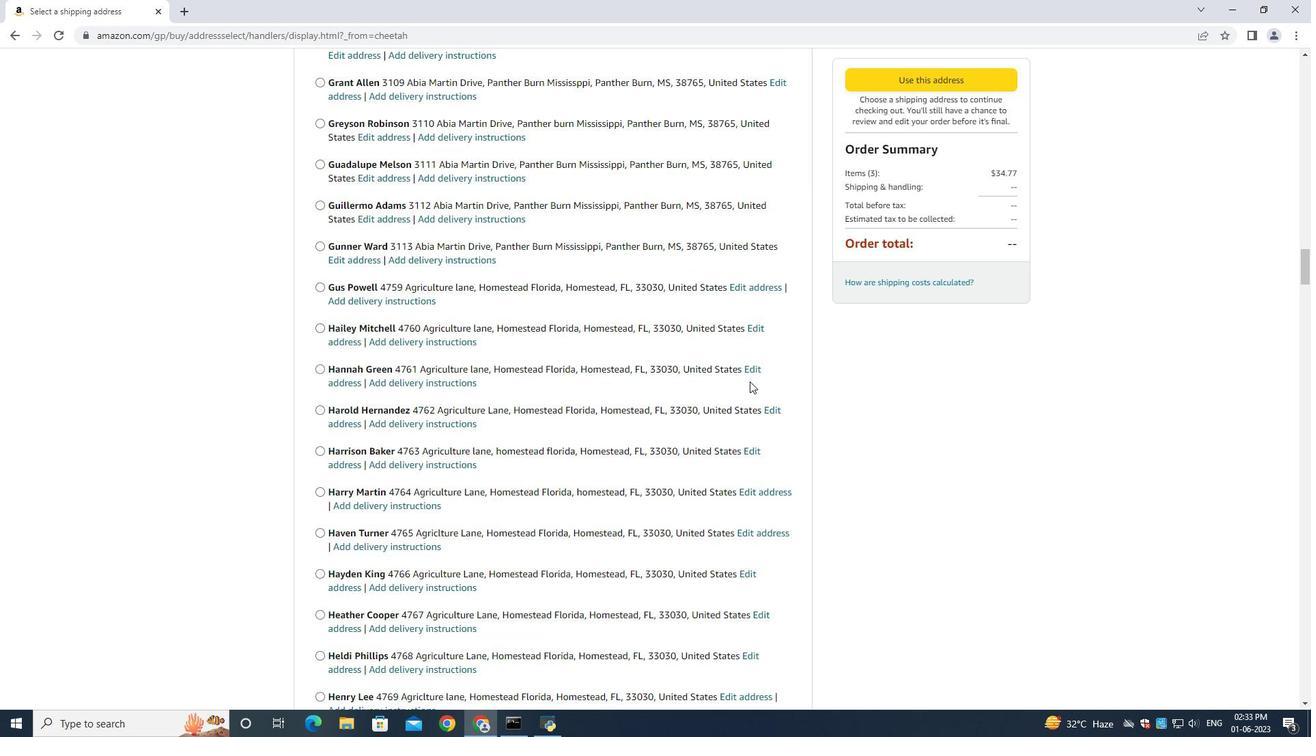 
Action: Mouse moved to (703, 385)
Screenshot: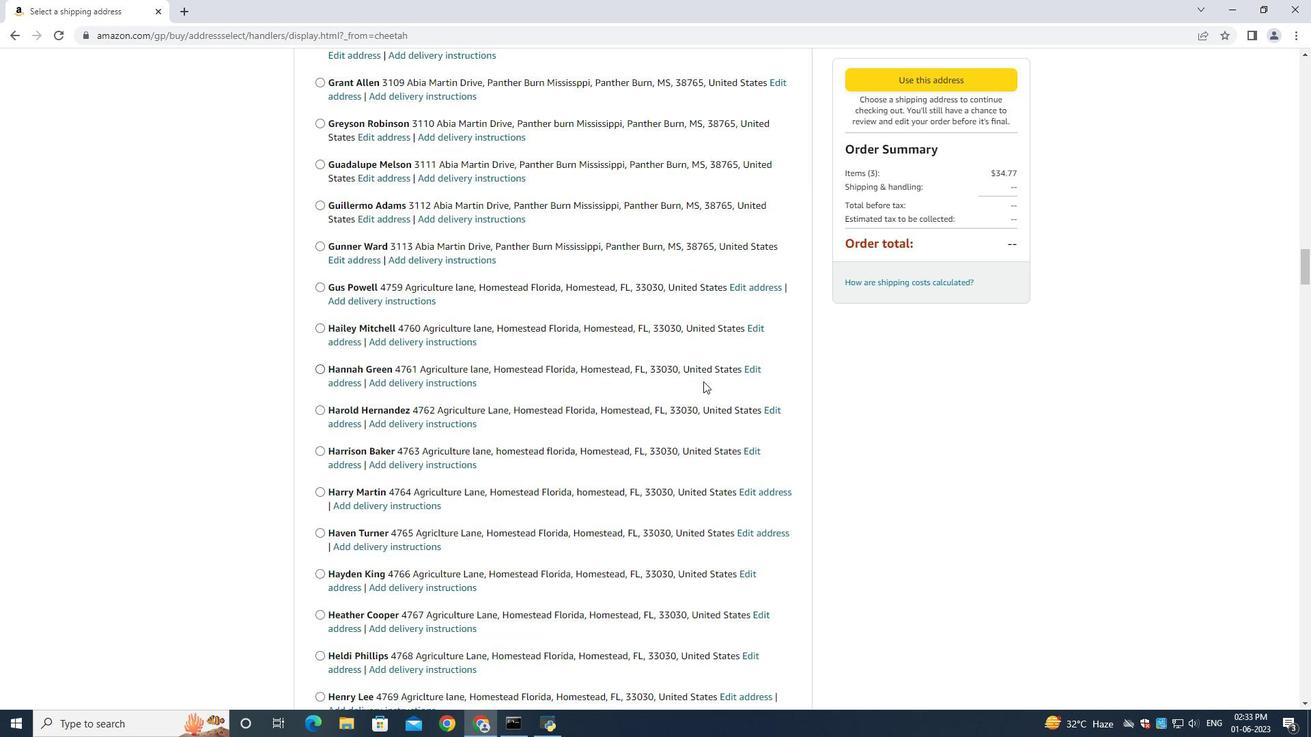 
Action: Mouse scrolled (703, 382) with delta (0, 0)
Screenshot: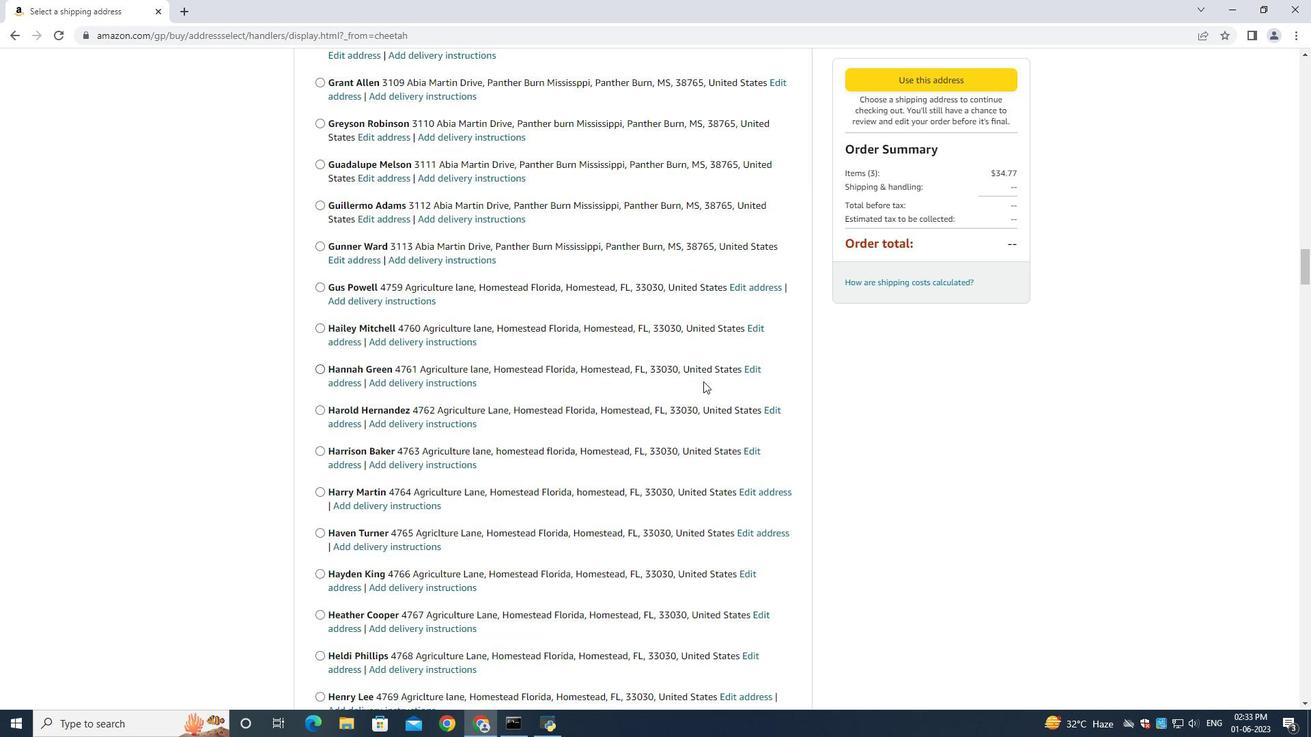 
Action: Mouse moved to (700, 388)
Screenshot: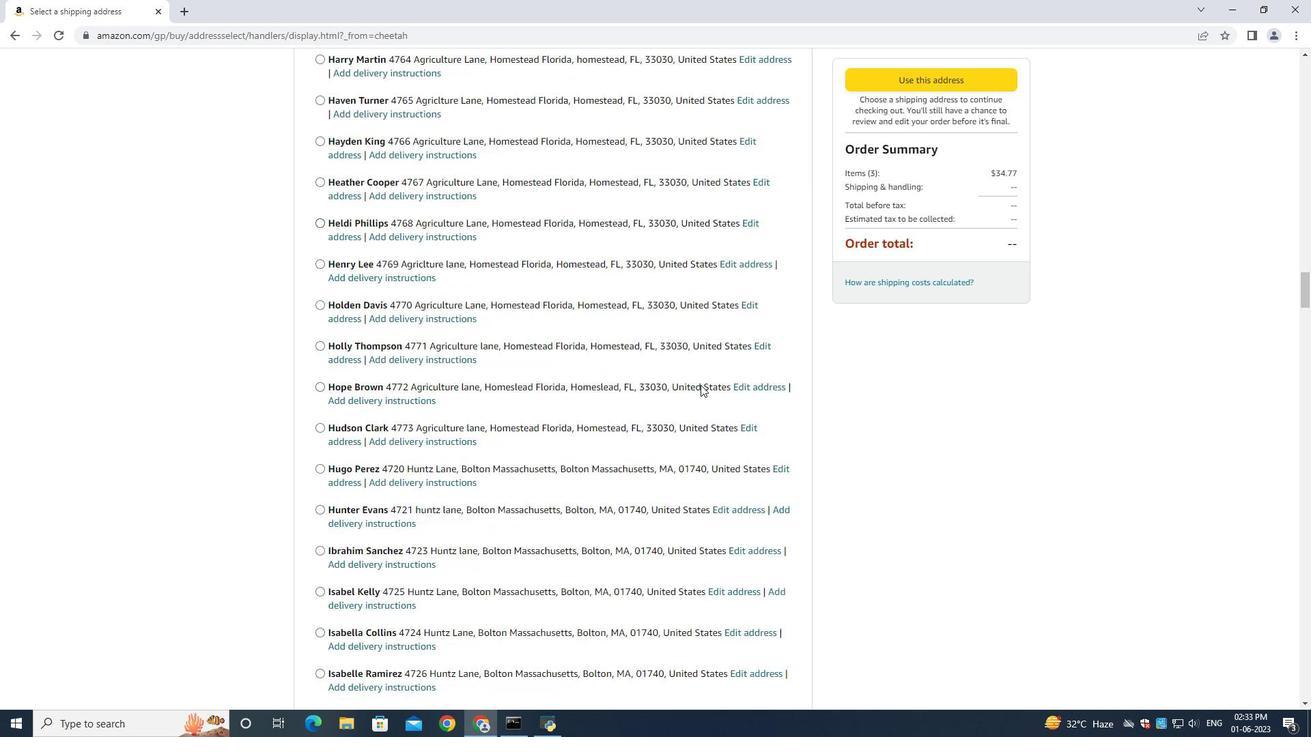 
Action: Mouse scrolled (700, 387) with delta (0, 0)
Screenshot: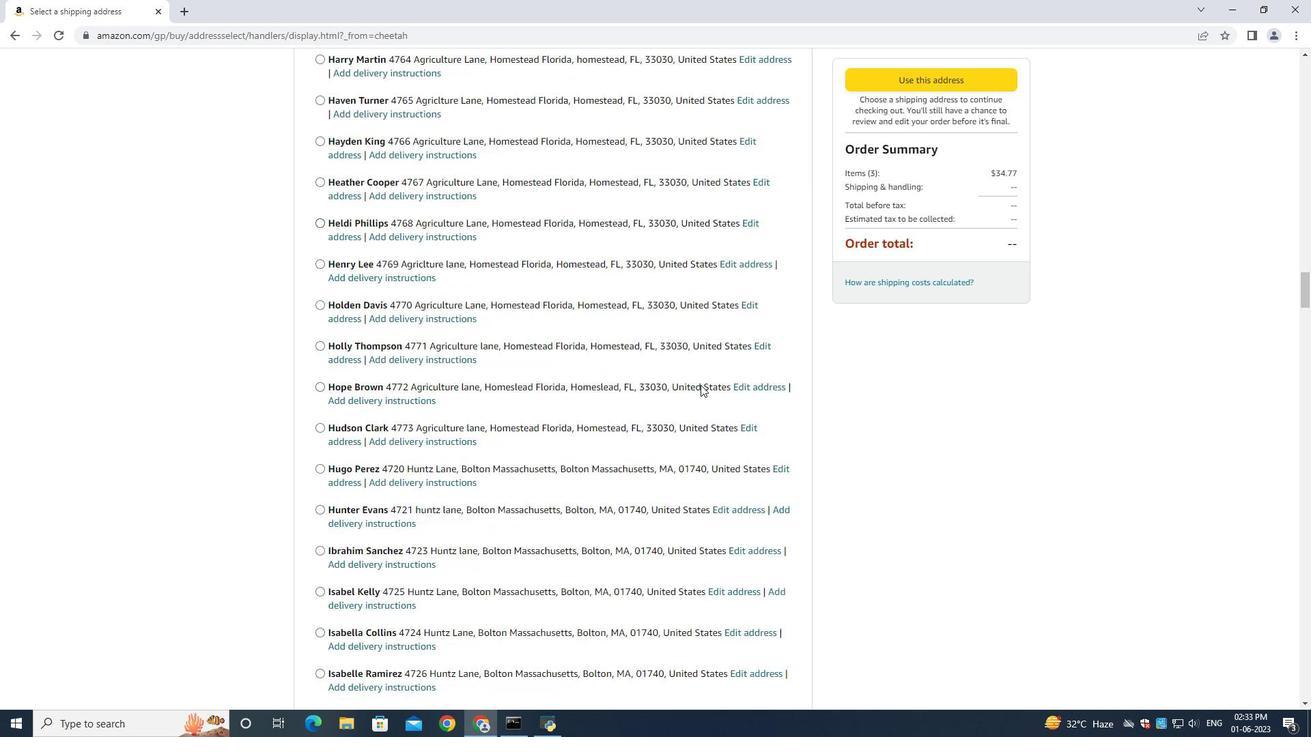 
Action: Mouse moved to (700, 388)
Screenshot: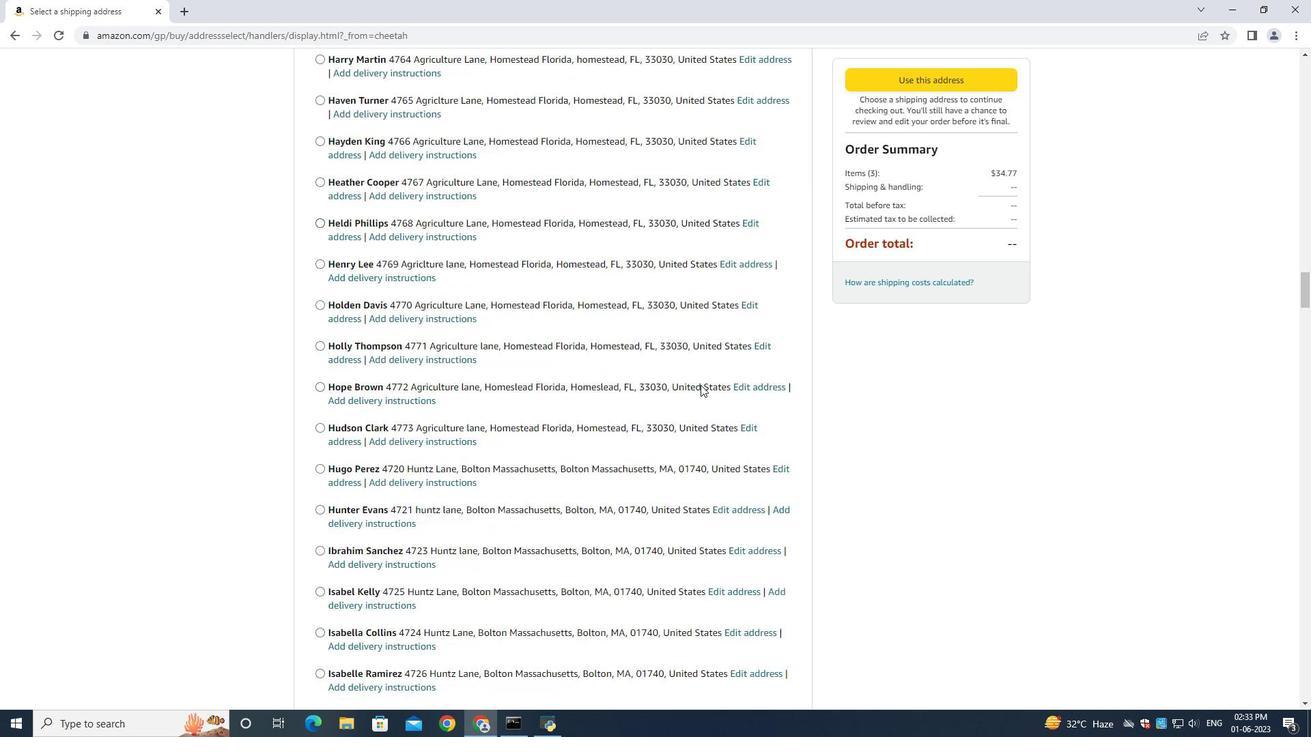 
Action: Mouse scrolled (700, 387) with delta (0, 0)
Screenshot: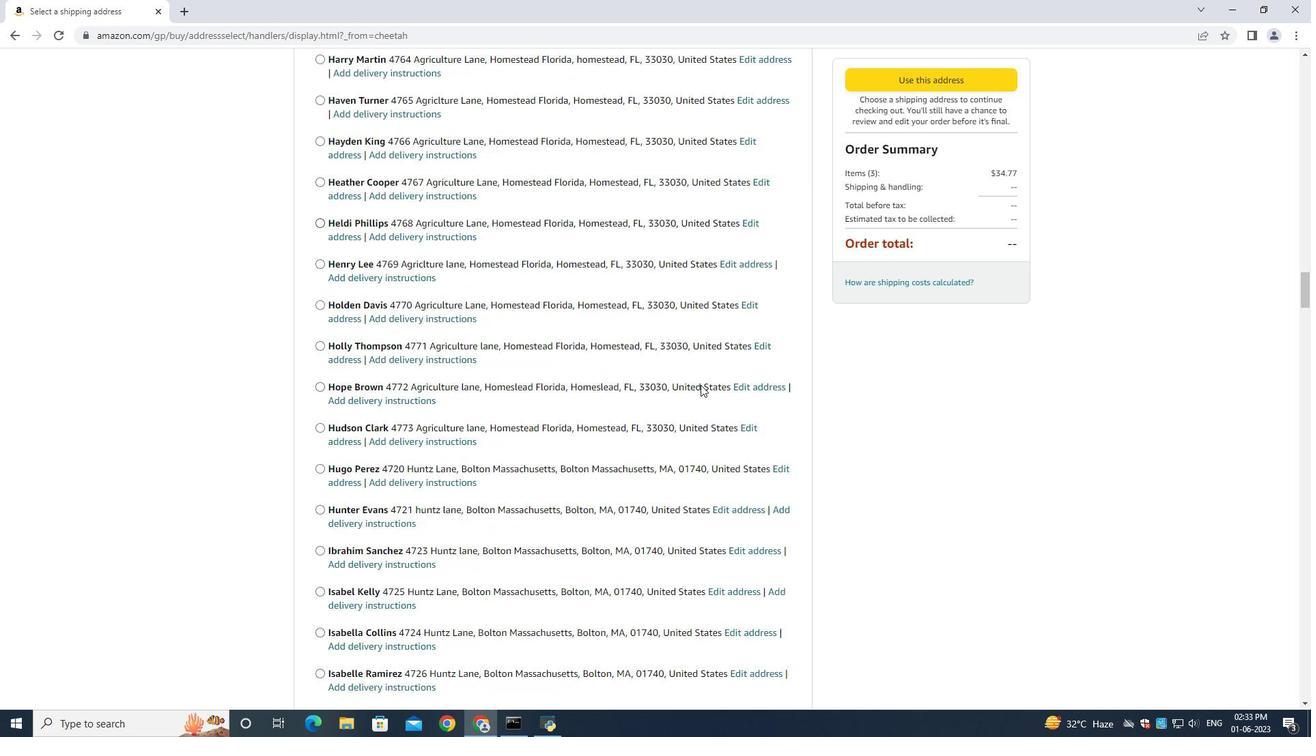 
Action: Mouse moved to (700, 388)
Screenshot: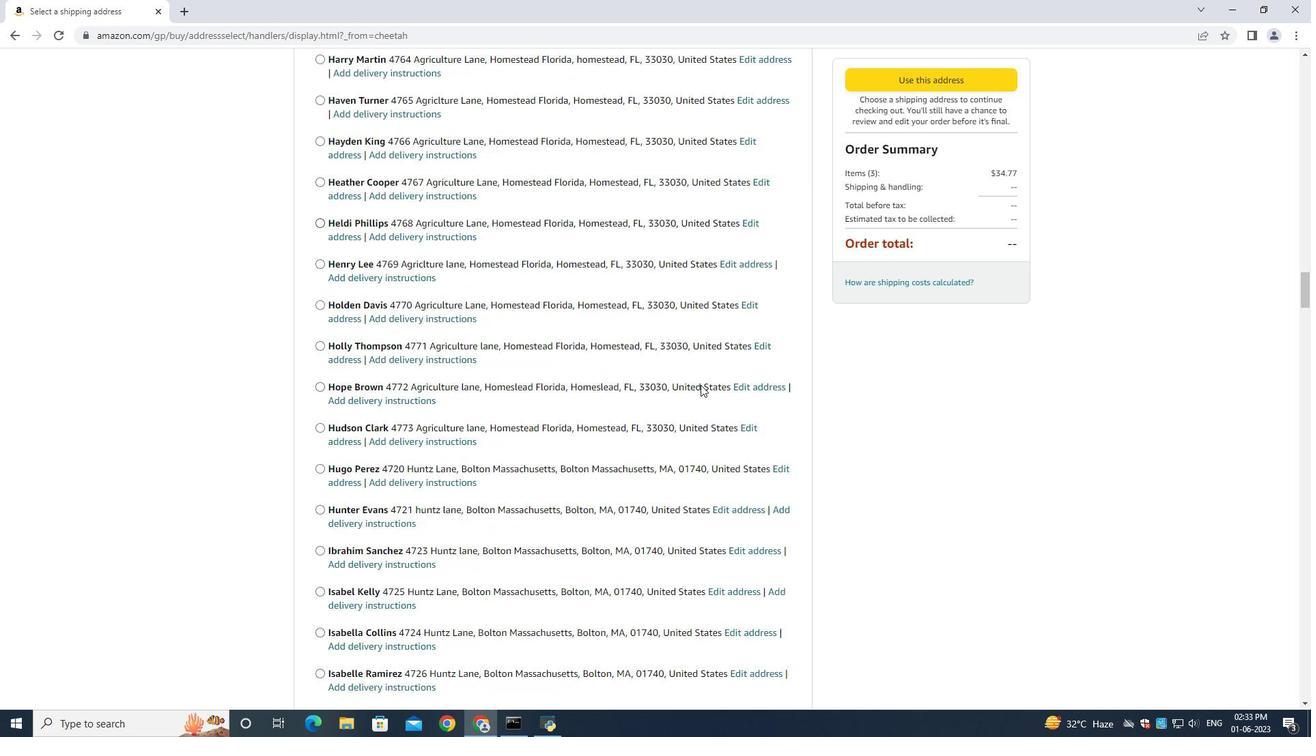
Action: Mouse scrolled (700, 388) with delta (0, 0)
Screenshot: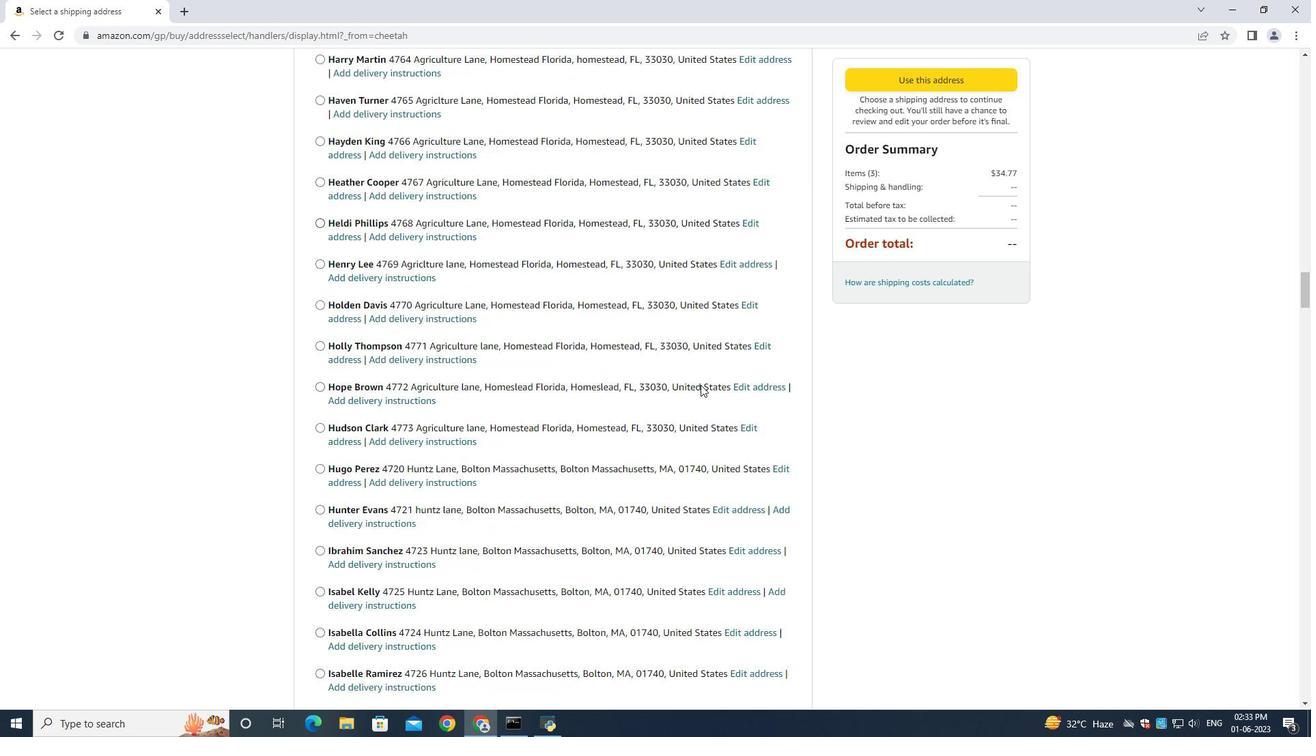 
Action: Mouse scrolled (700, 388) with delta (0, 0)
Screenshot: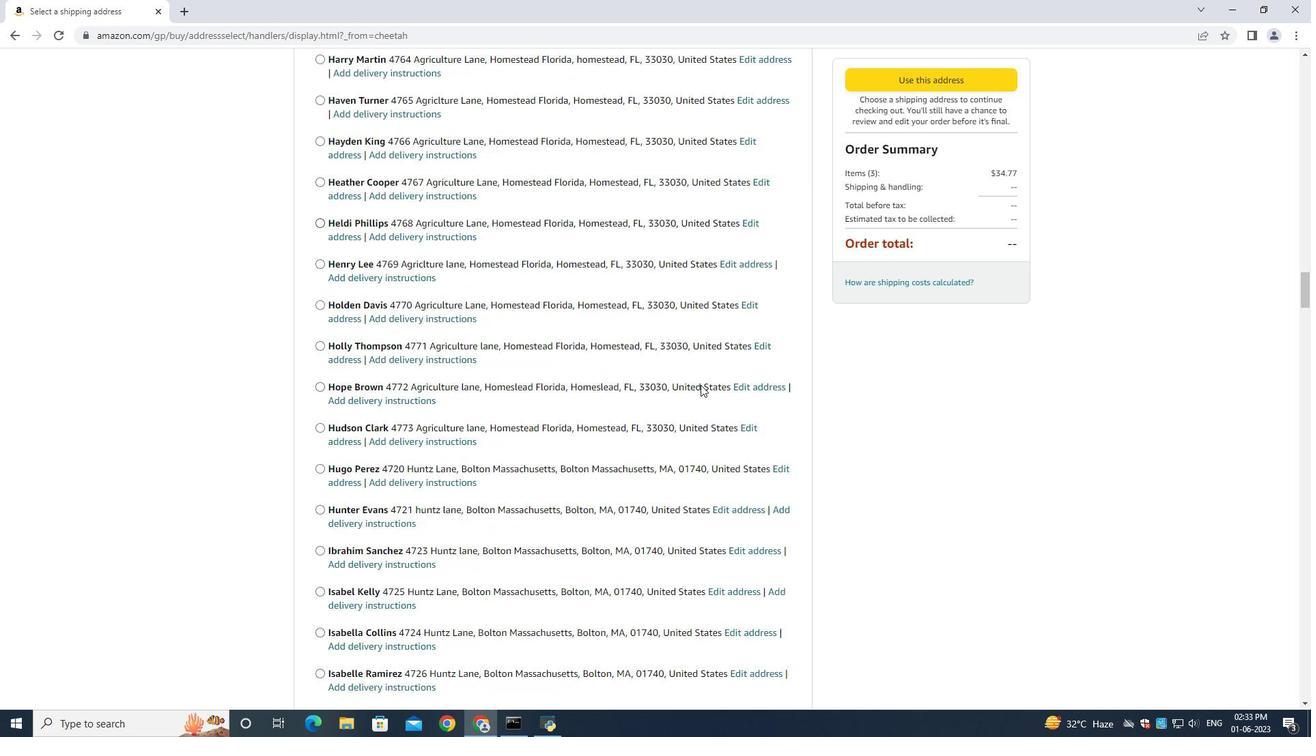 
Action: Mouse scrolled (700, 387) with delta (0, -1)
Screenshot: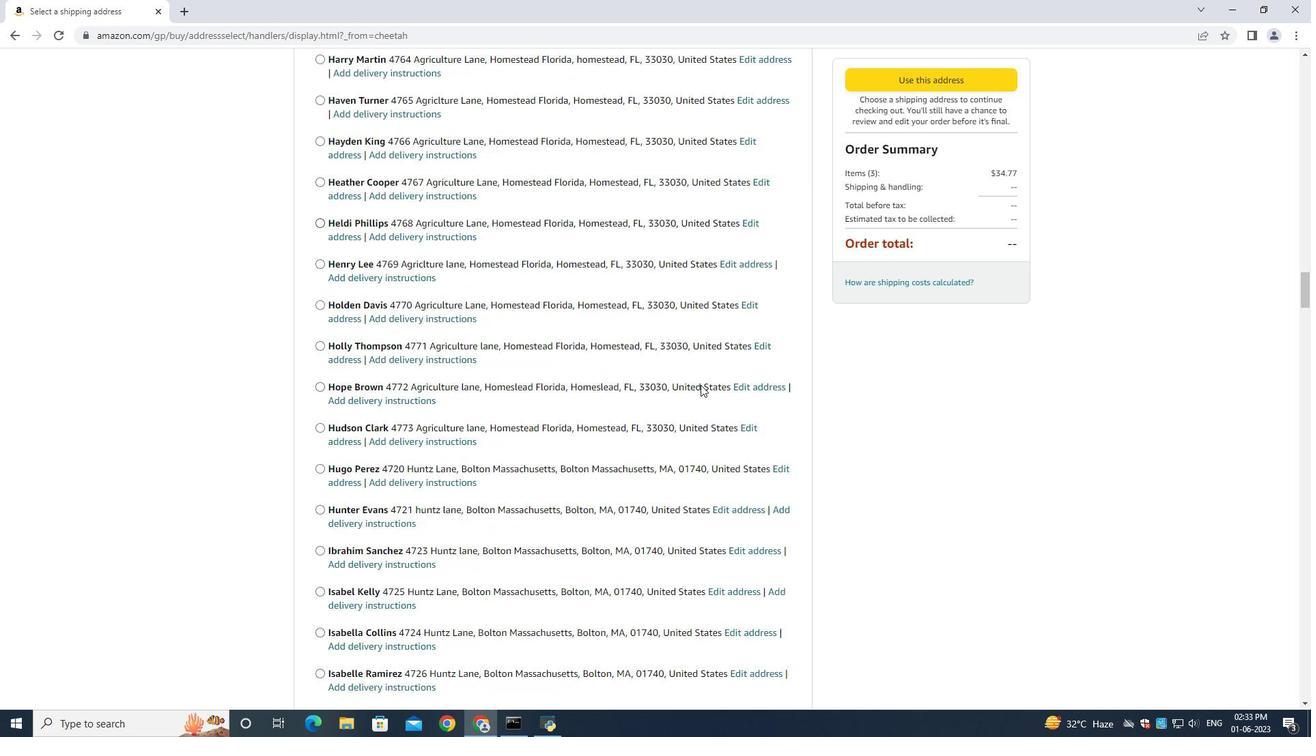 
Action: Mouse scrolled (700, 388) with delta (0, 0)
Screenshot: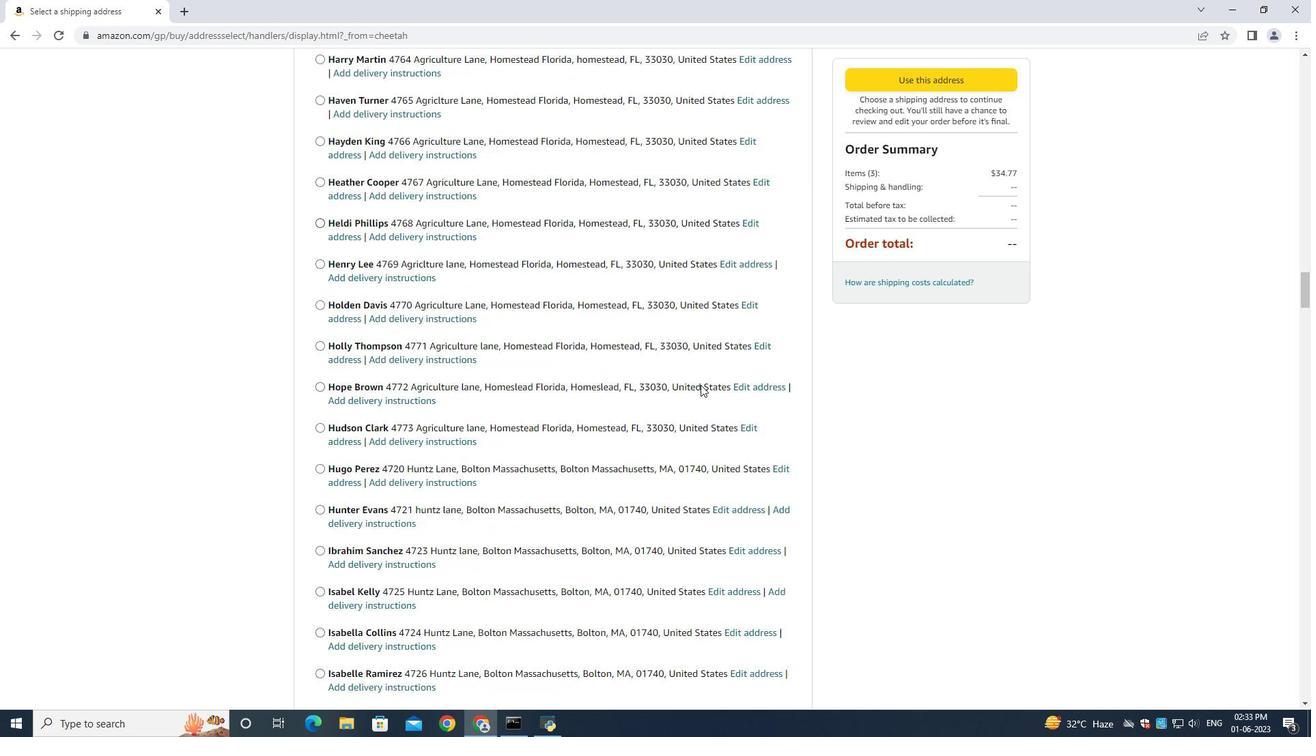 
Action: Mouse moved to (705, 388)
Screenshot: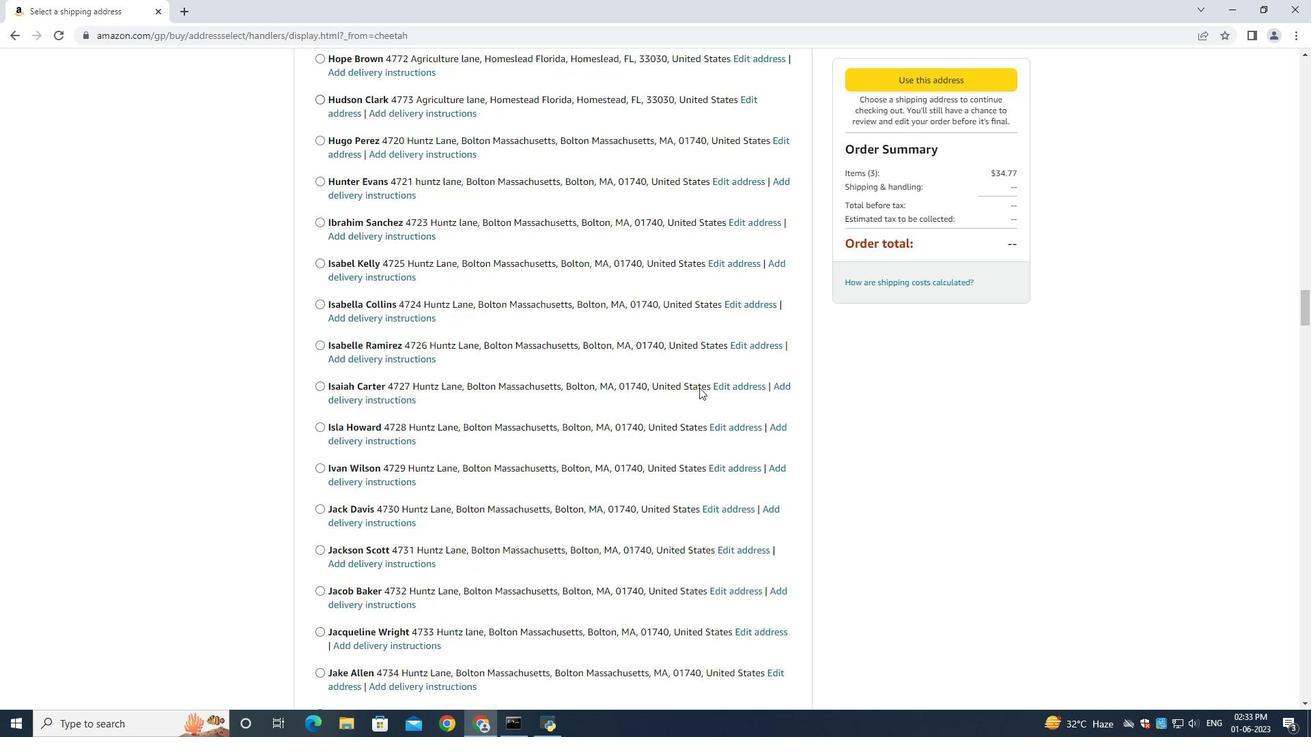 
Action: Mouse scrolled (705, 387) with delta (0, 0)
Screenshot: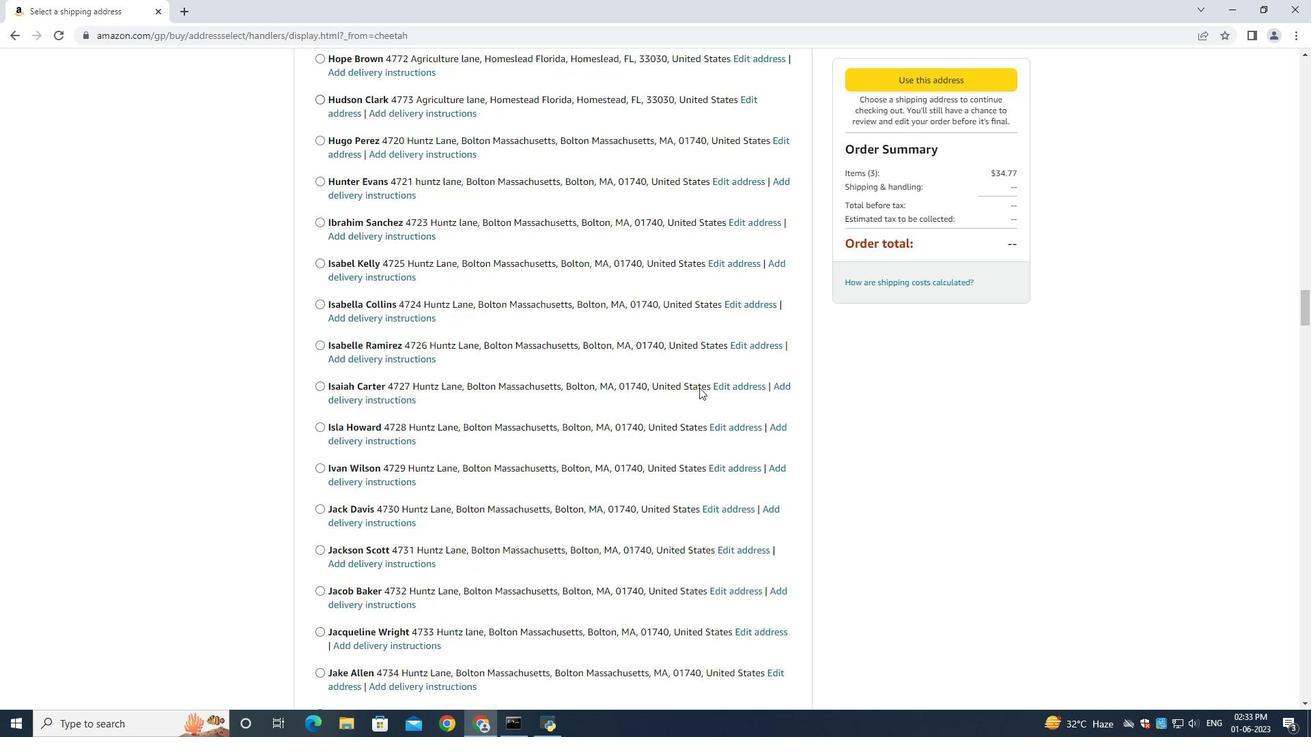 
Action: Mouse moved to (707, 392)
Screenshot: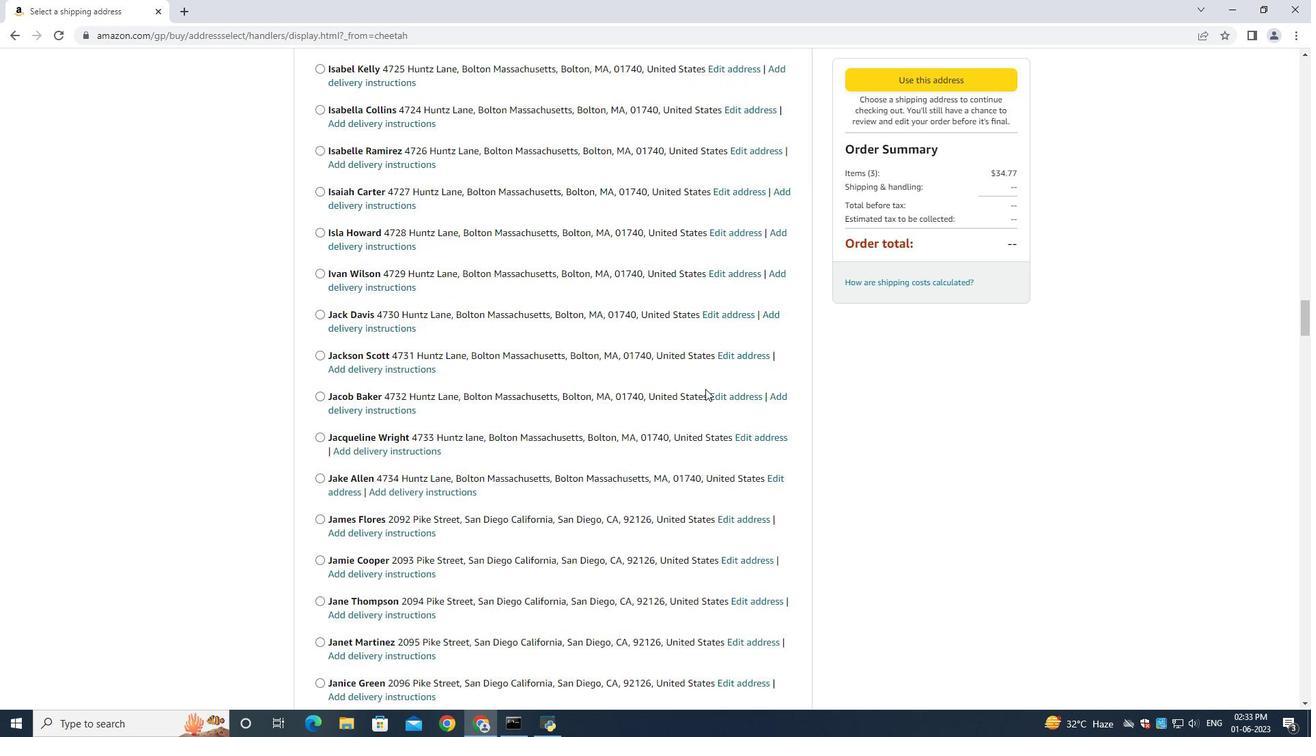 
Action: Mouse scrolled (707, 391) with delta (0, 0)
Screenshot: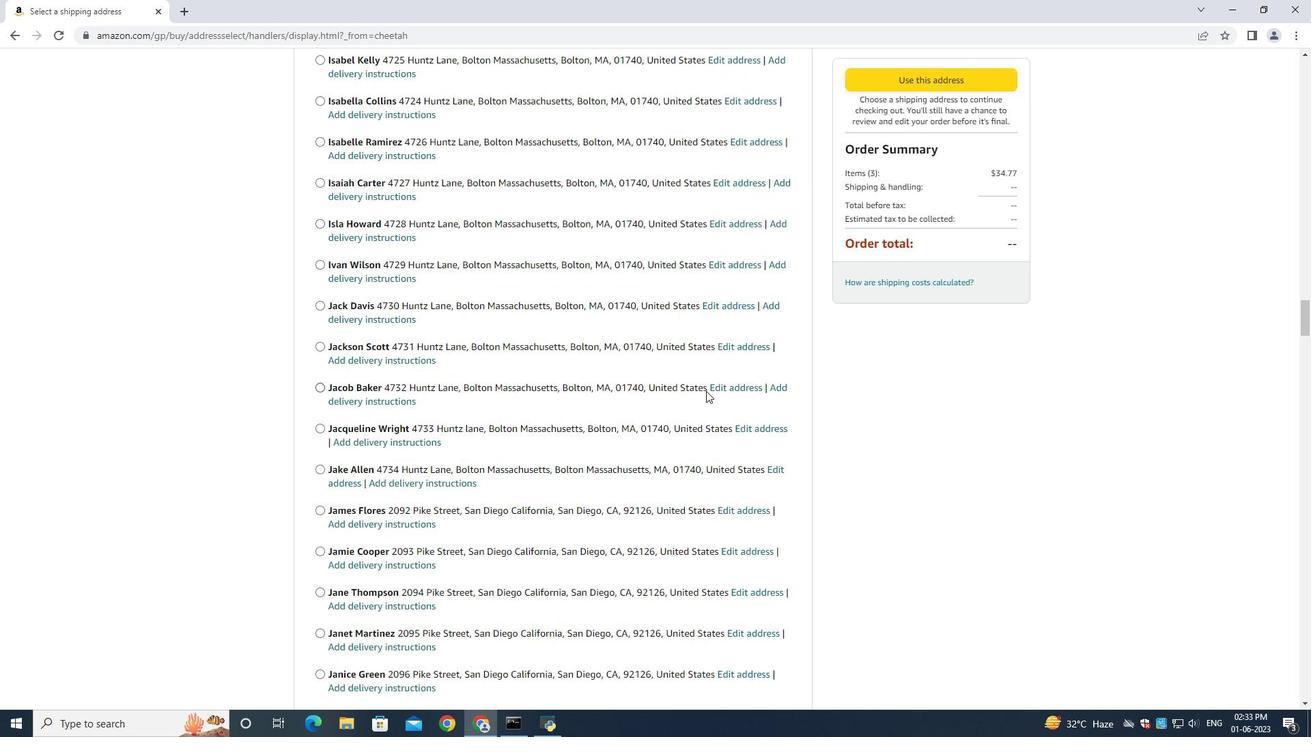 
Action: Mouse moved to (707, 392)
Screenshot: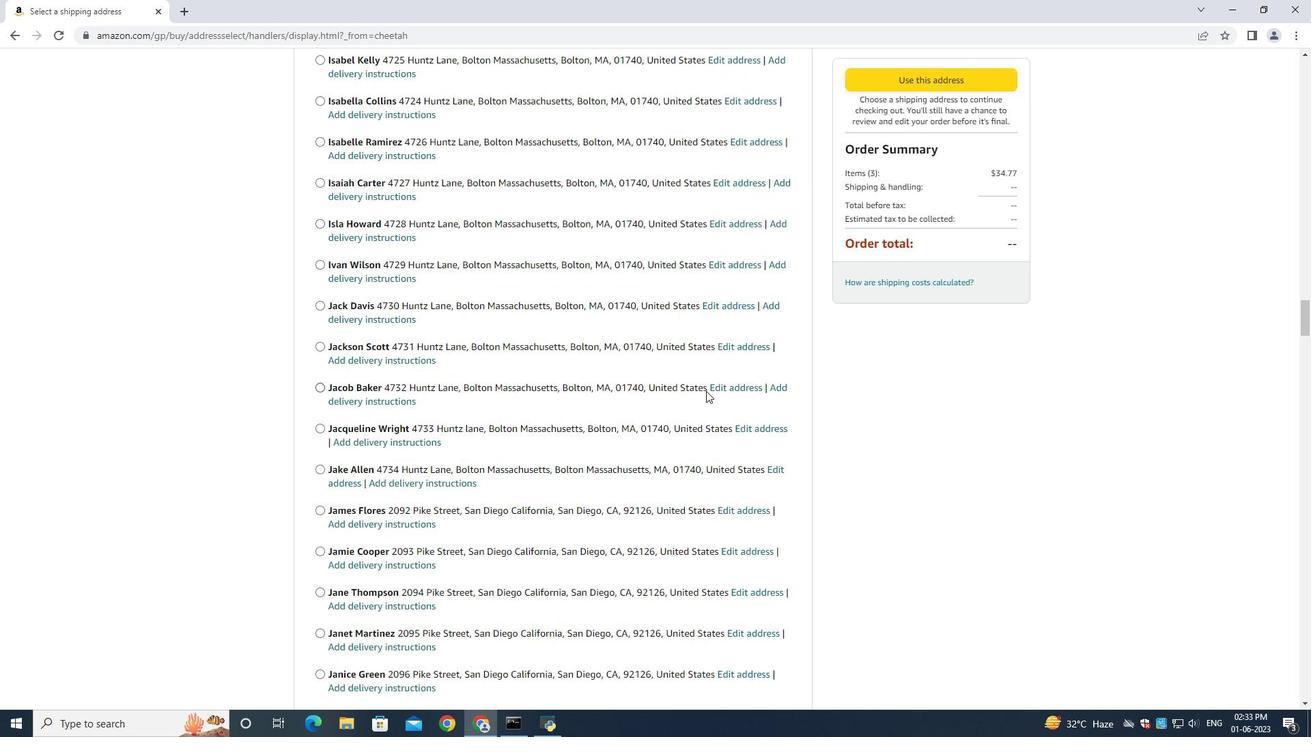 
Action: Mouse scrolled (707, 392) with delta (0, 0)
Screenshot: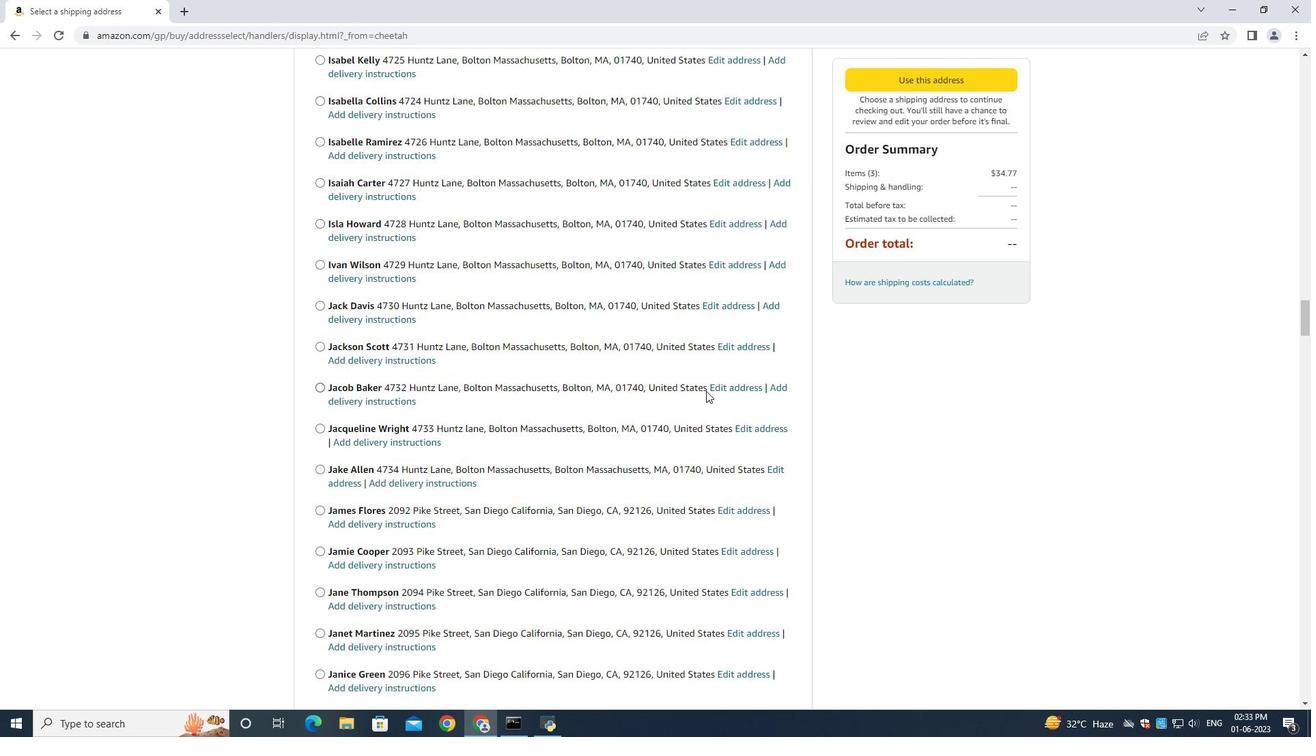 
Action: Mouse moved to (707, 392)
Screenshot: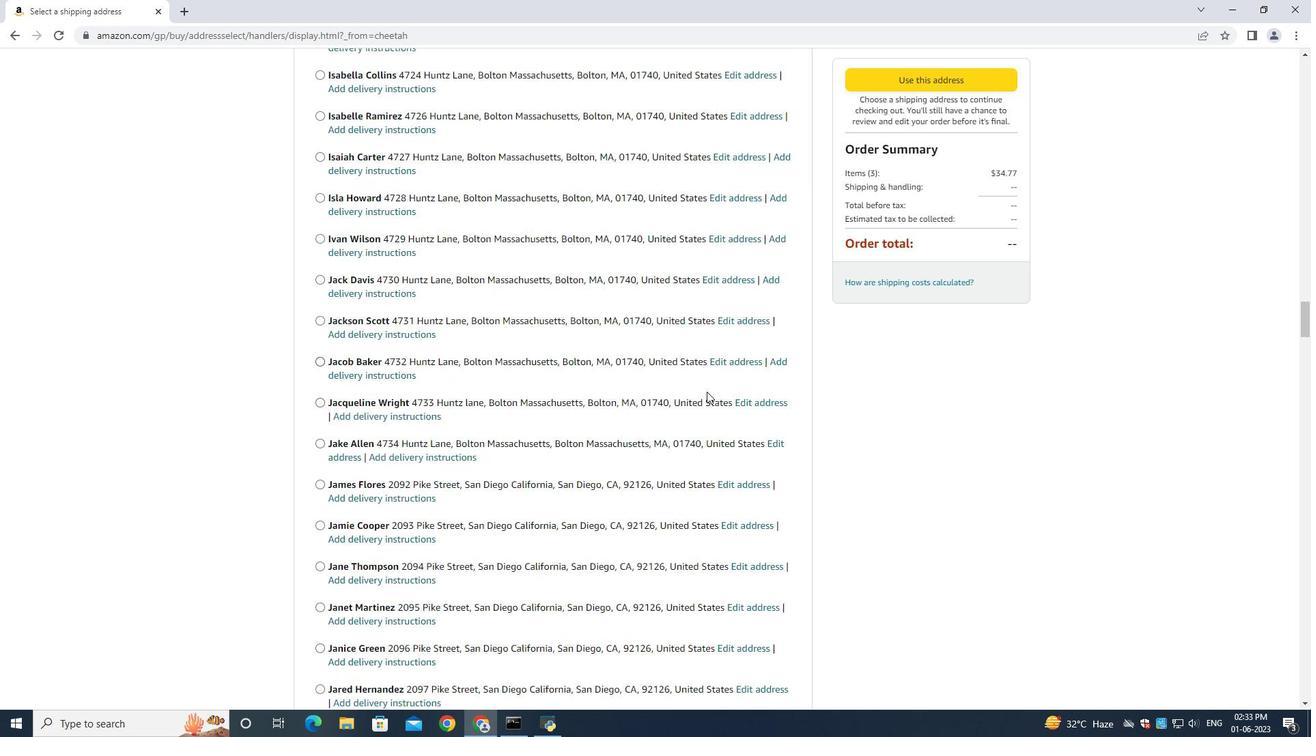 
Action: Mouse scrolled (707, 392) with delta (0, 0)
Screenshot: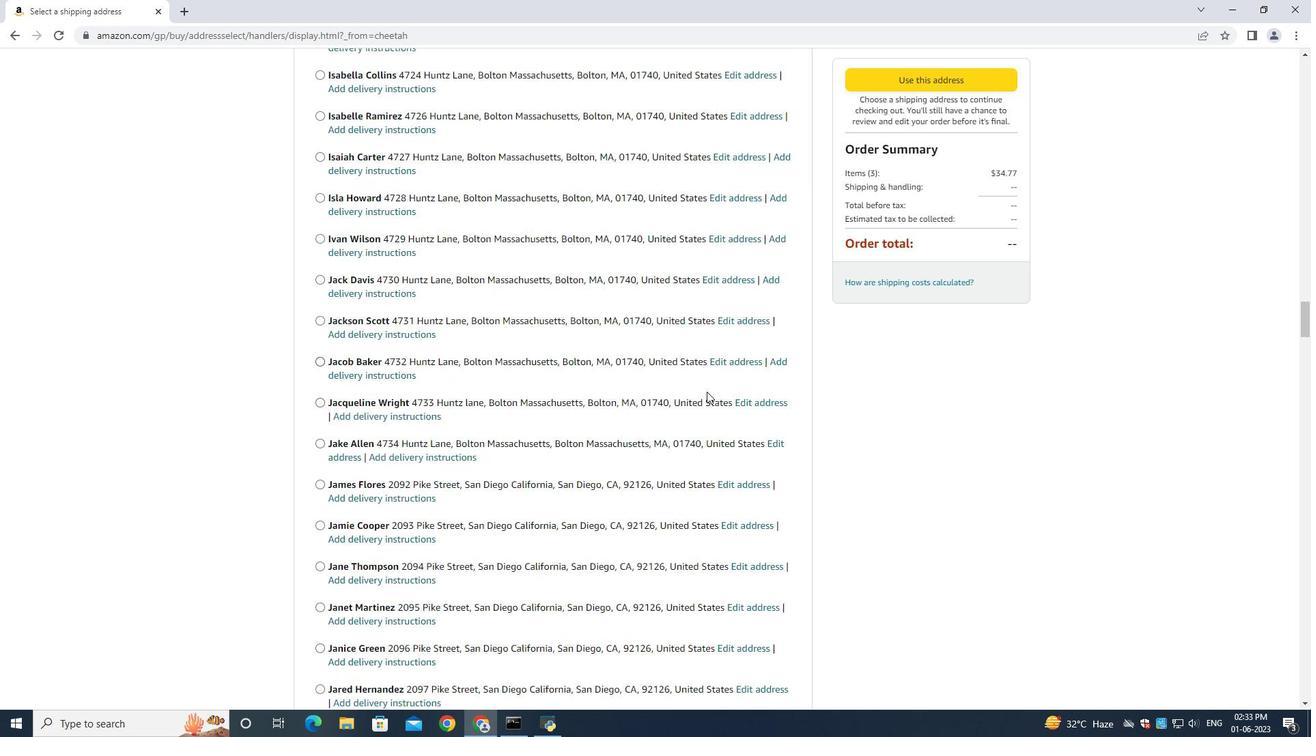 
Action: Mouse moved to (711, 392)
Screenshot: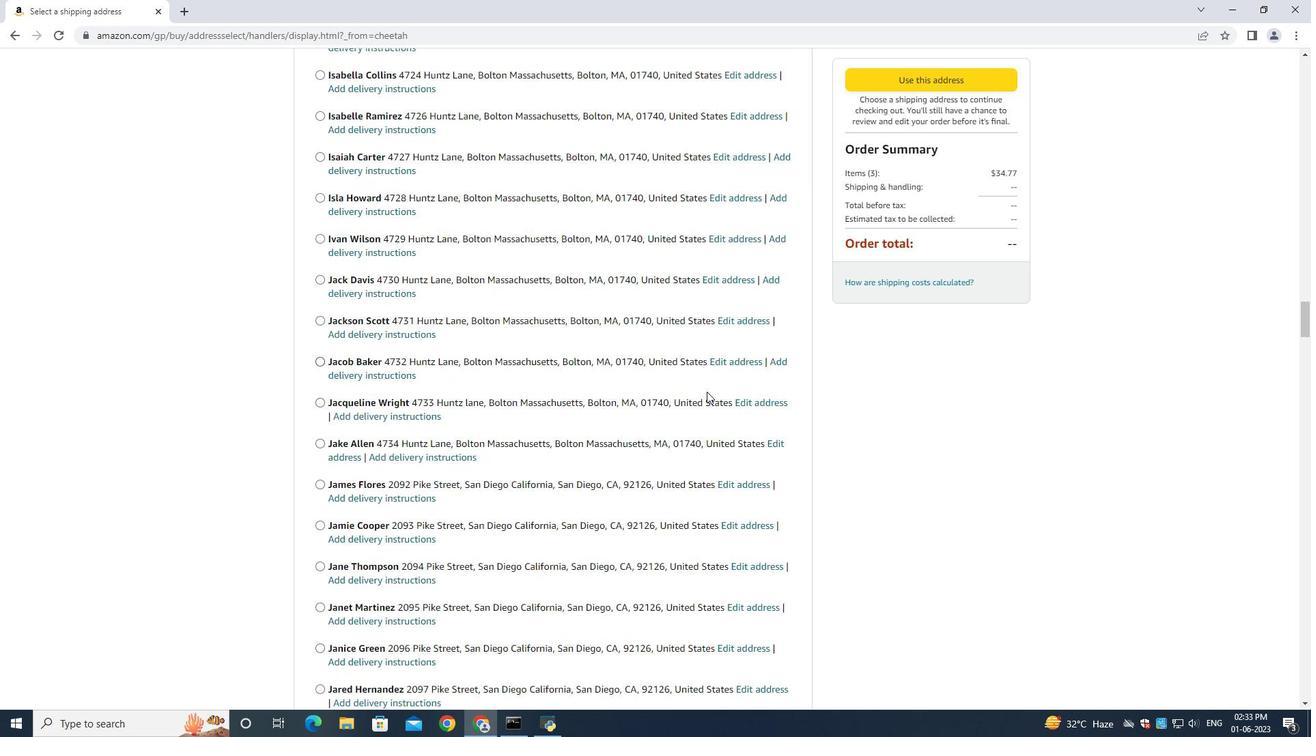 
Action: Mouse scrolled (707, 392) with delta (0, 0)
Screenshot: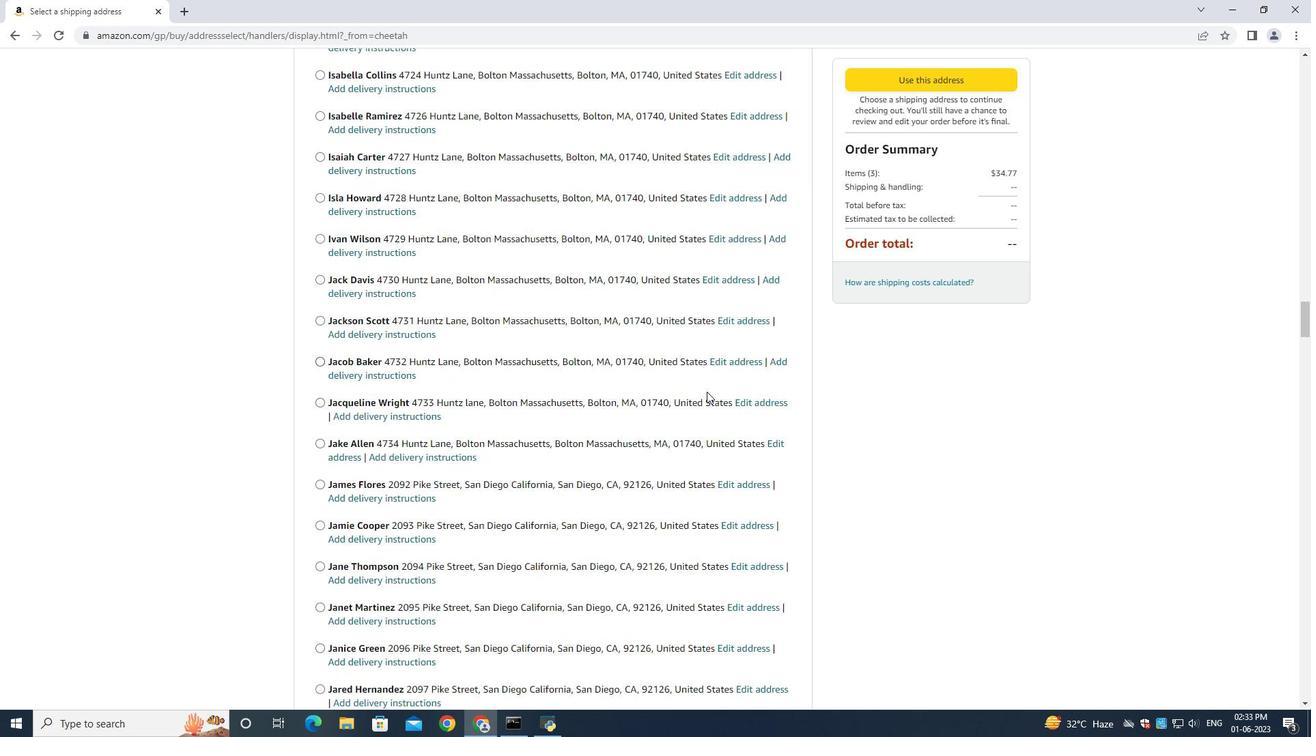 
Action: Mouse moved to (712, 393)
Screenshot: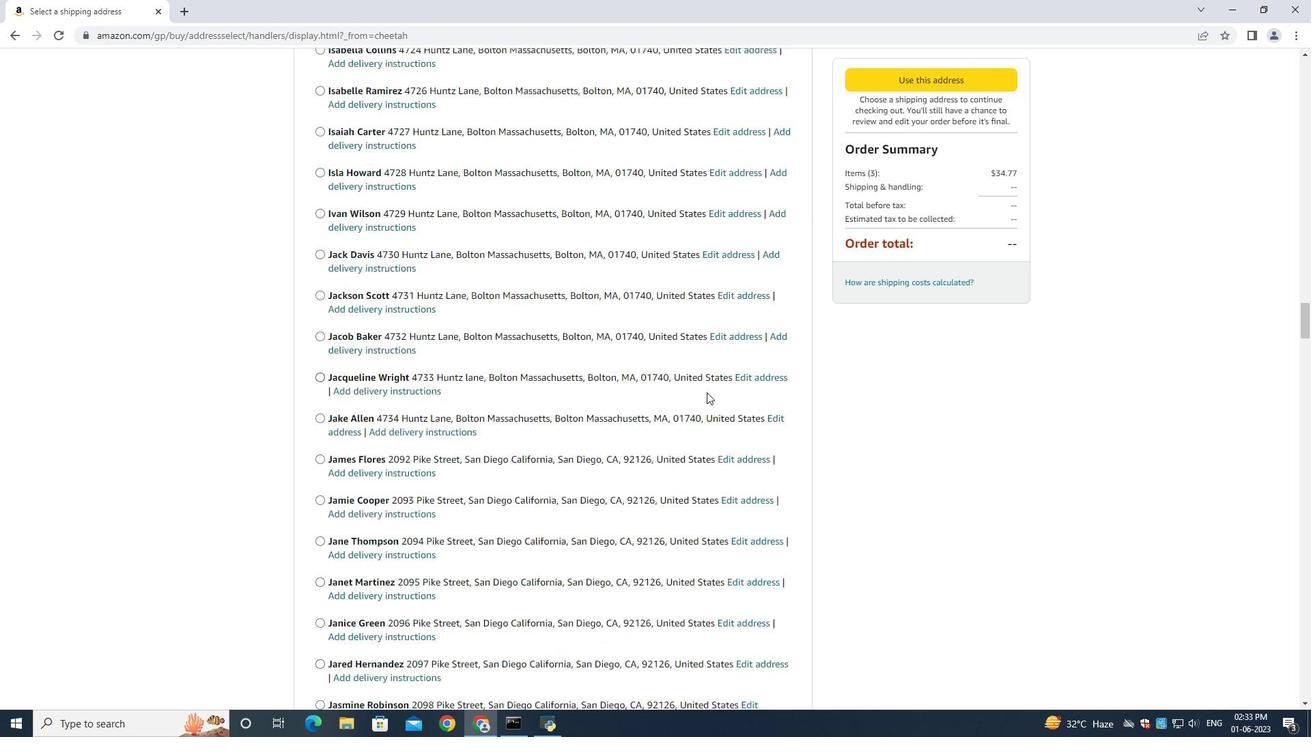 
Action: Mouse scrolled (707, 391) with delta (0, -1)
Screenshot: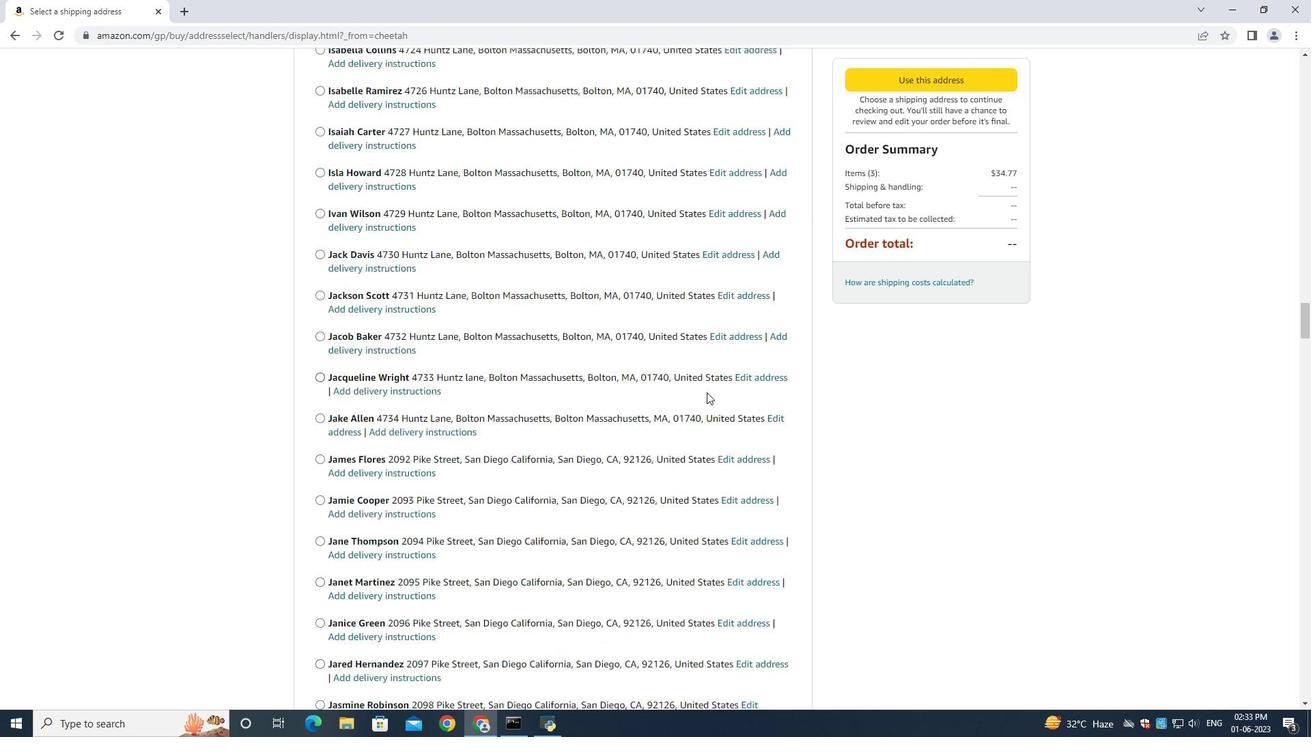 
Action: Mouse moved to (713, 394)
Screenshot: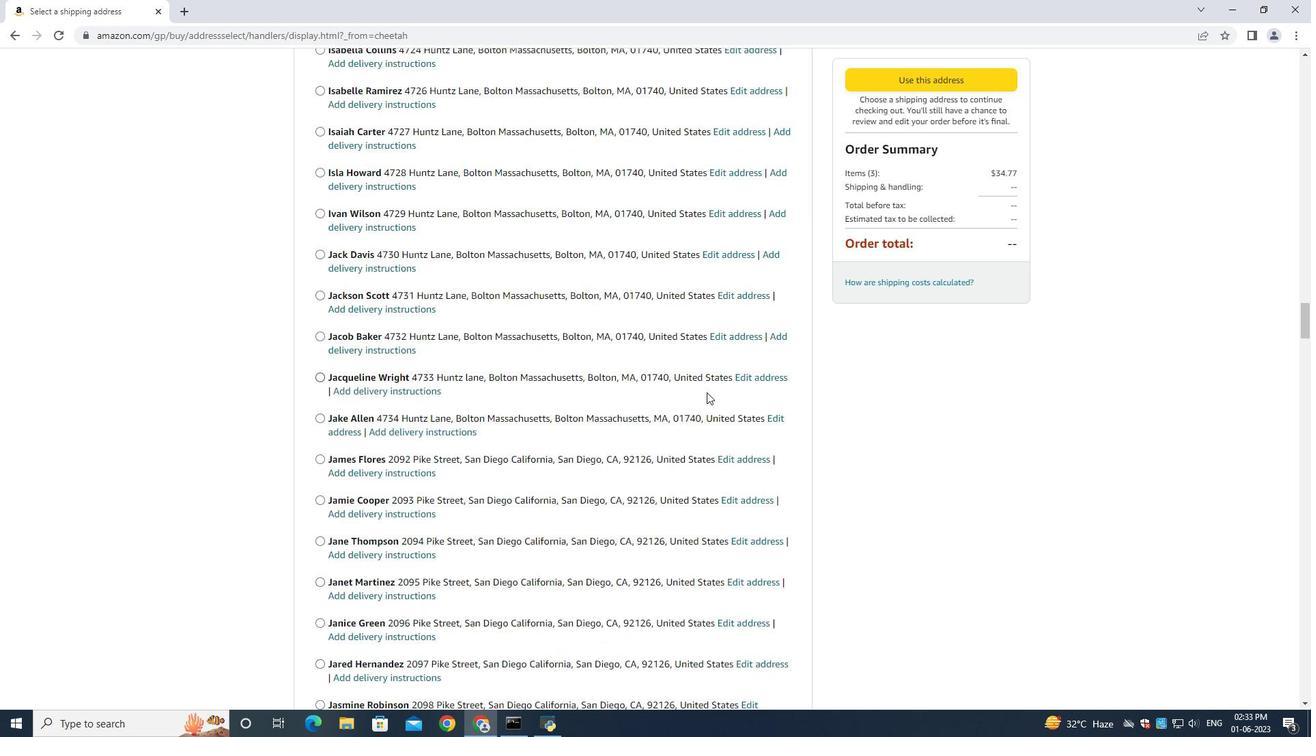 
Action: Mouse scrolled (707, 392) with delta (0, 0)
Screenshot: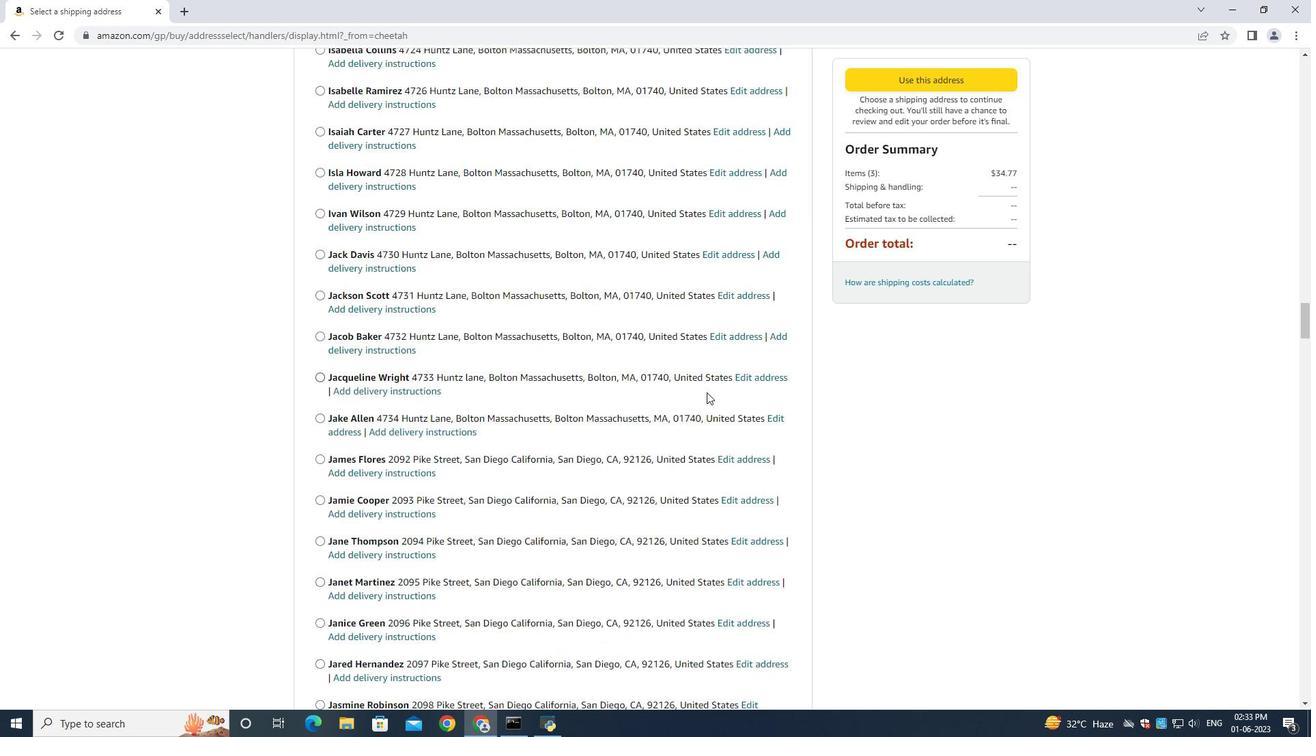 
Action: Mouse moved to (714, 398)
Screenshot: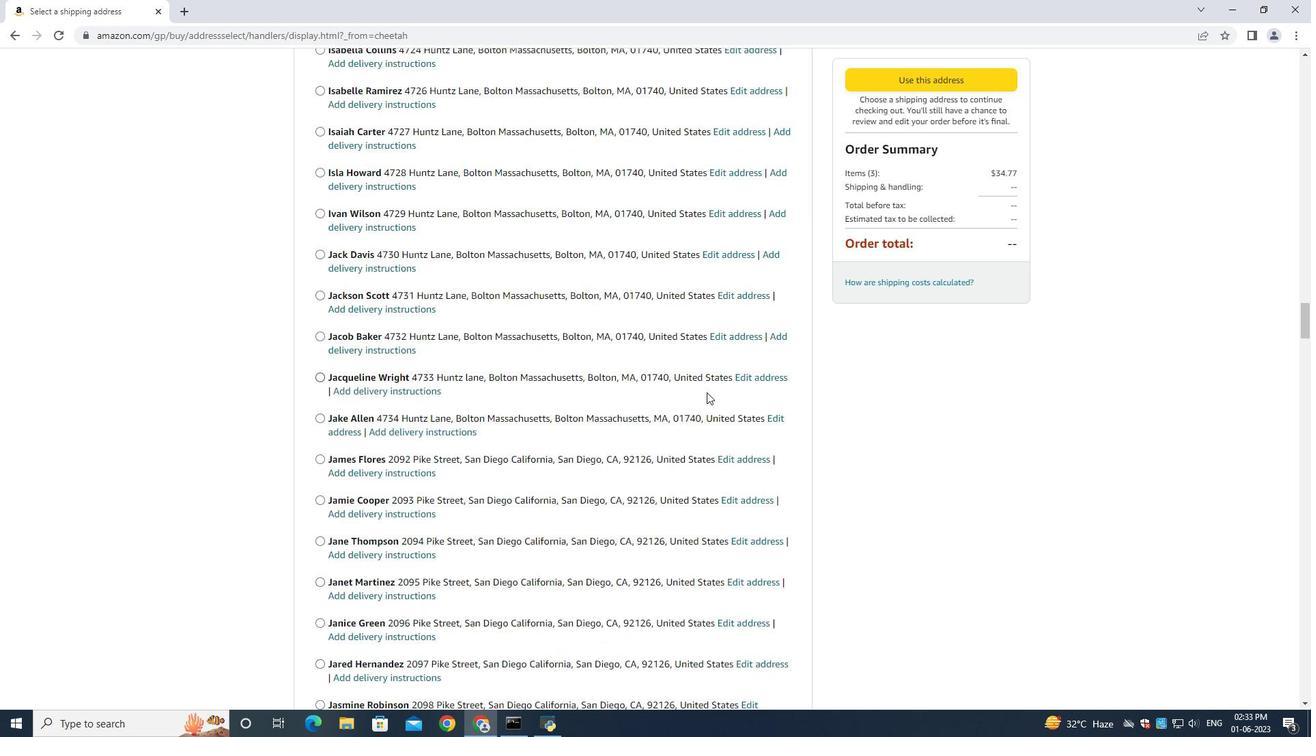 
Action: Mouse scrolled (714, 396) with delta (0, 0)
Screenshot: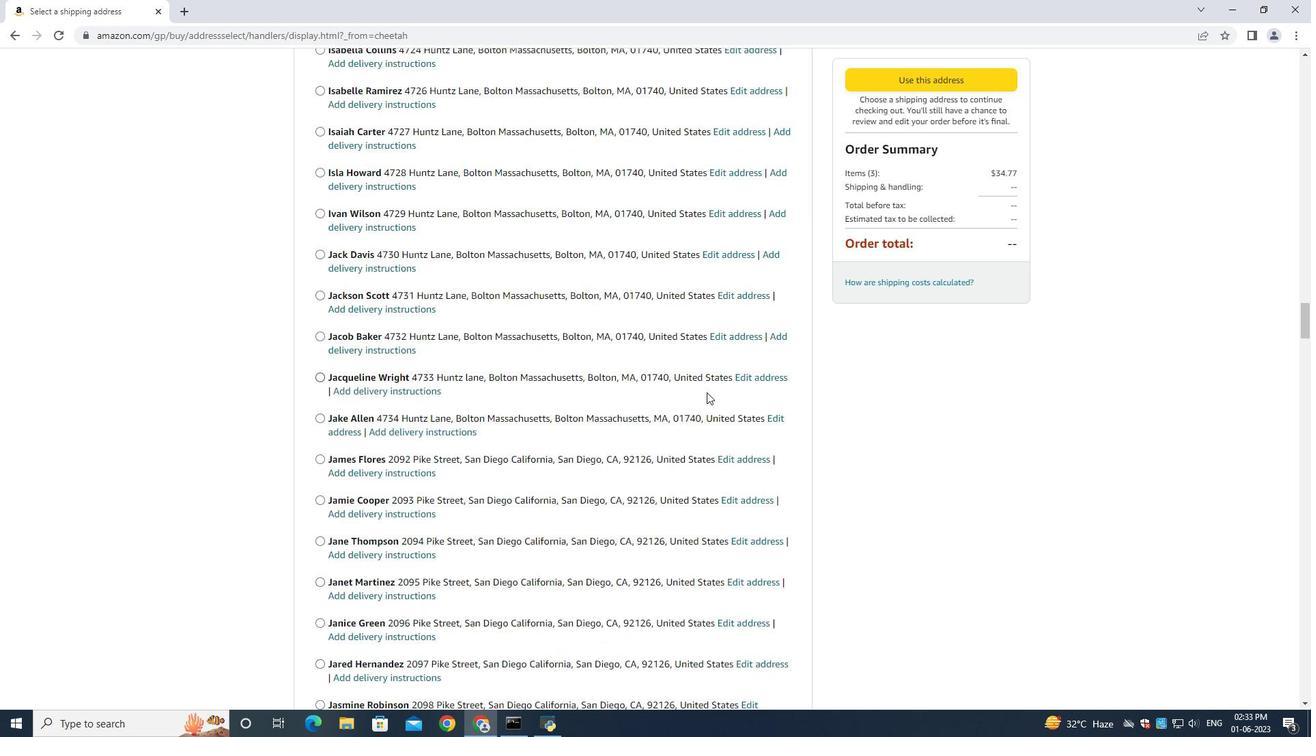 
Action: Mouse moved to (715, 398)
Screenshot: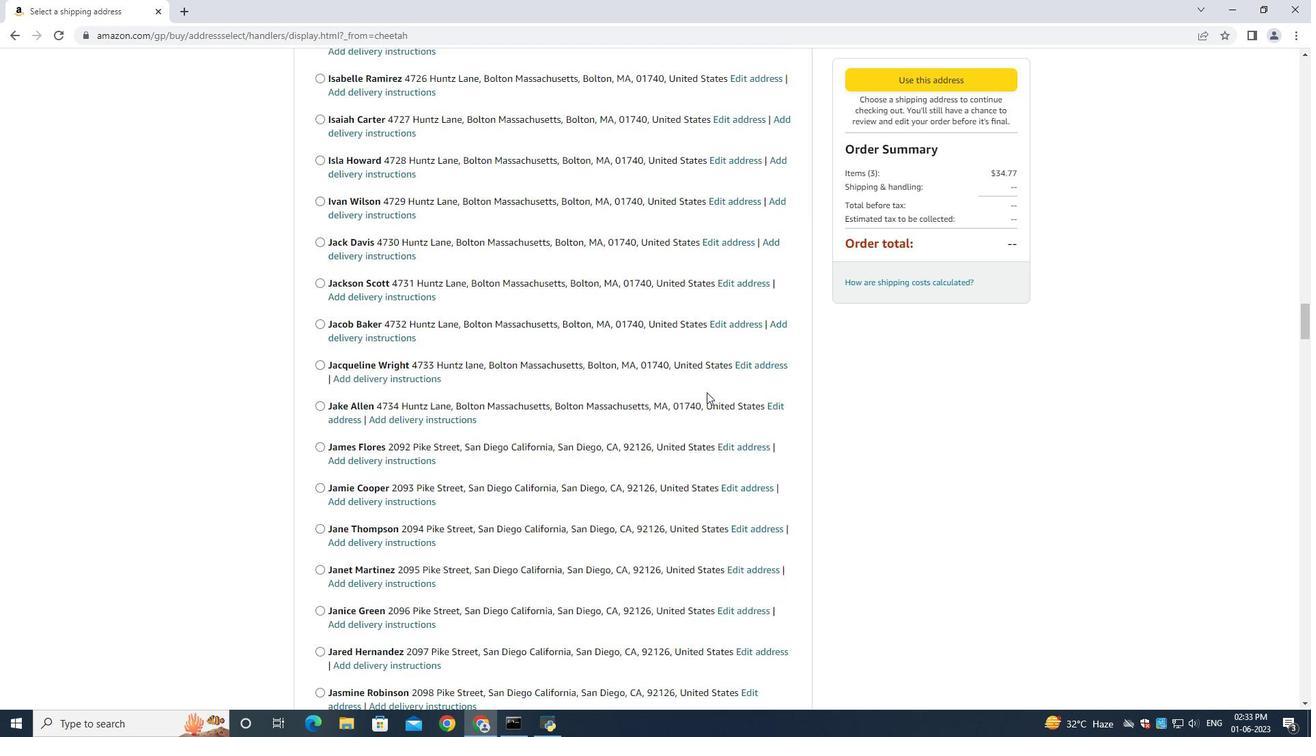 
Action: Mouse scrolled (714, 397) with delta (0, 0)
Screenshot: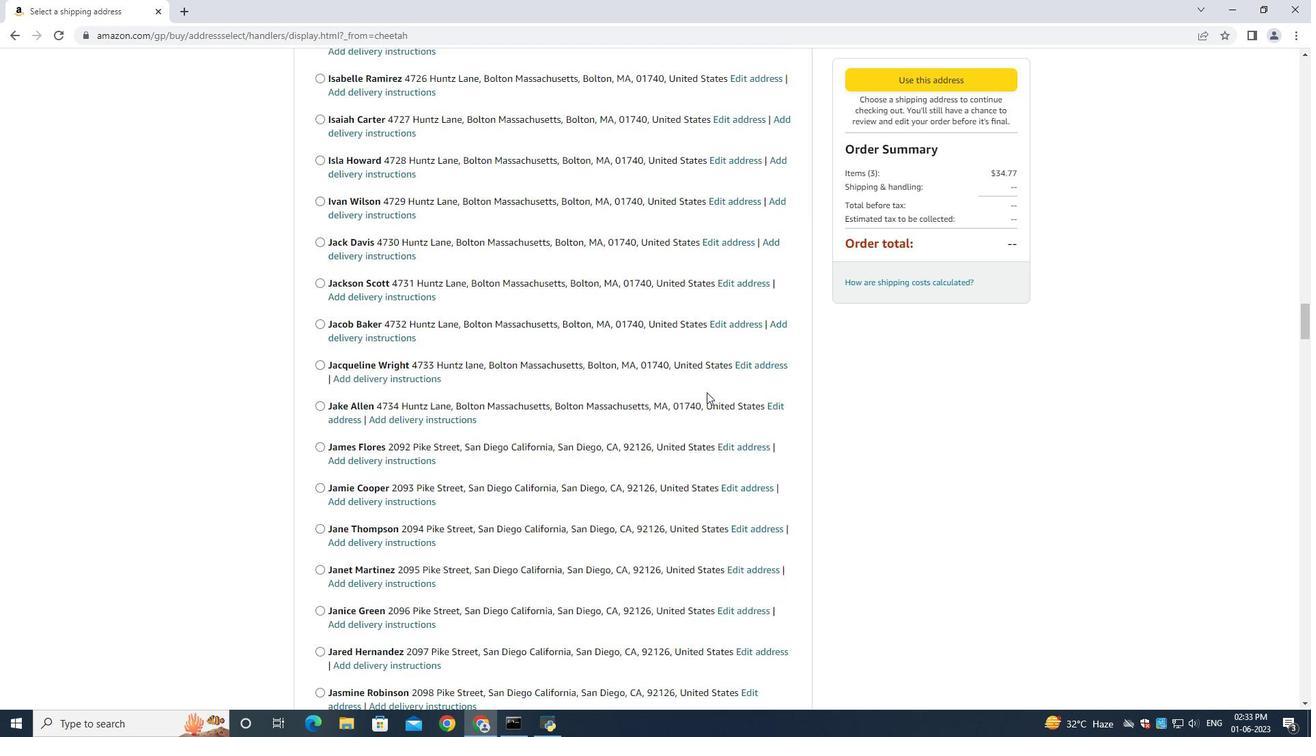 
Action: Mouse moved to (715, 398)
Screenshot: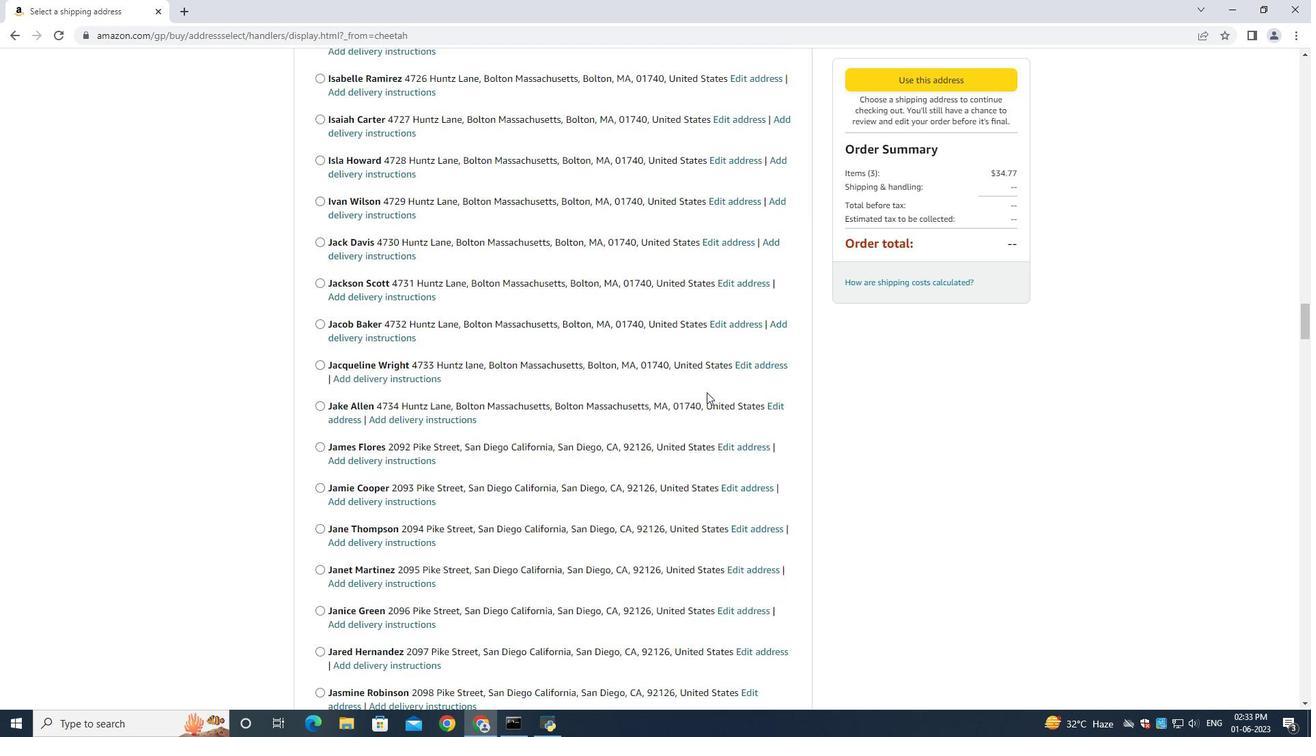 
Action: Mouse scrolled (715, 397) with delta (0, 0)
Screenshot: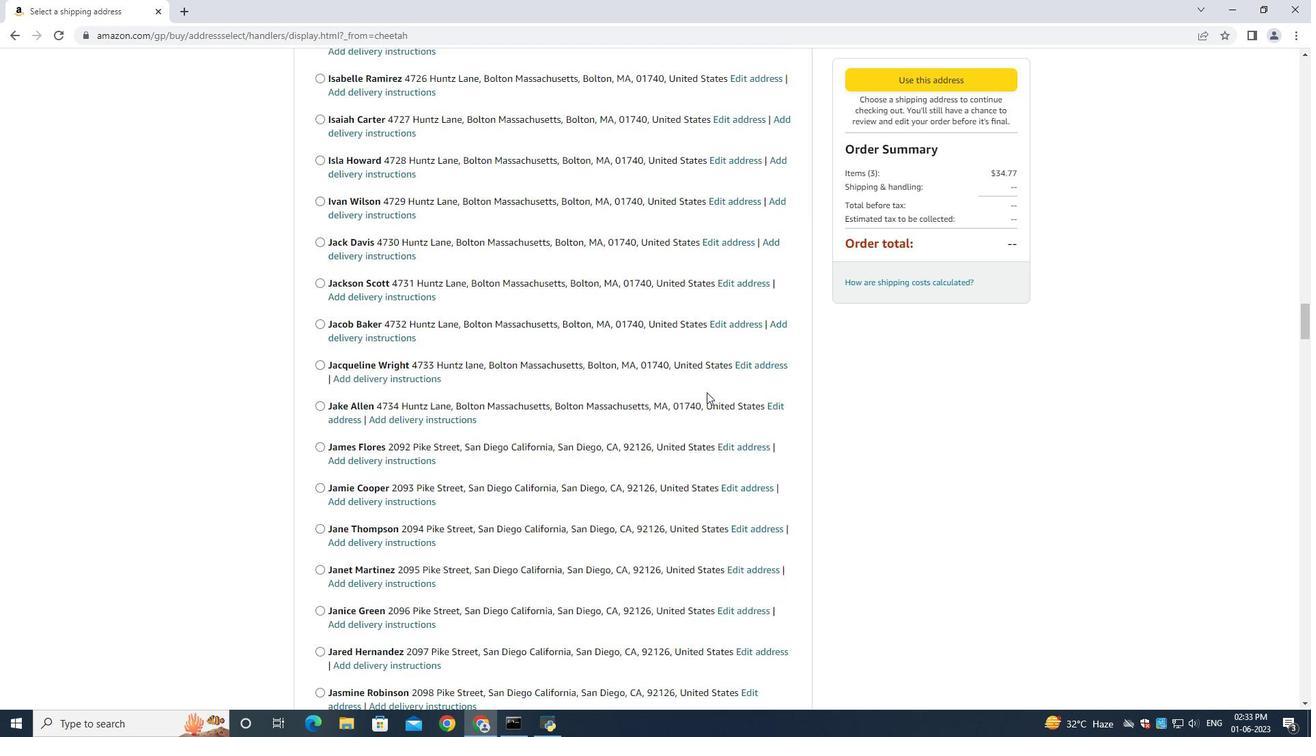 
Action: Mouse scrolled (715, 396) with delta (0, -1)
Screenshot: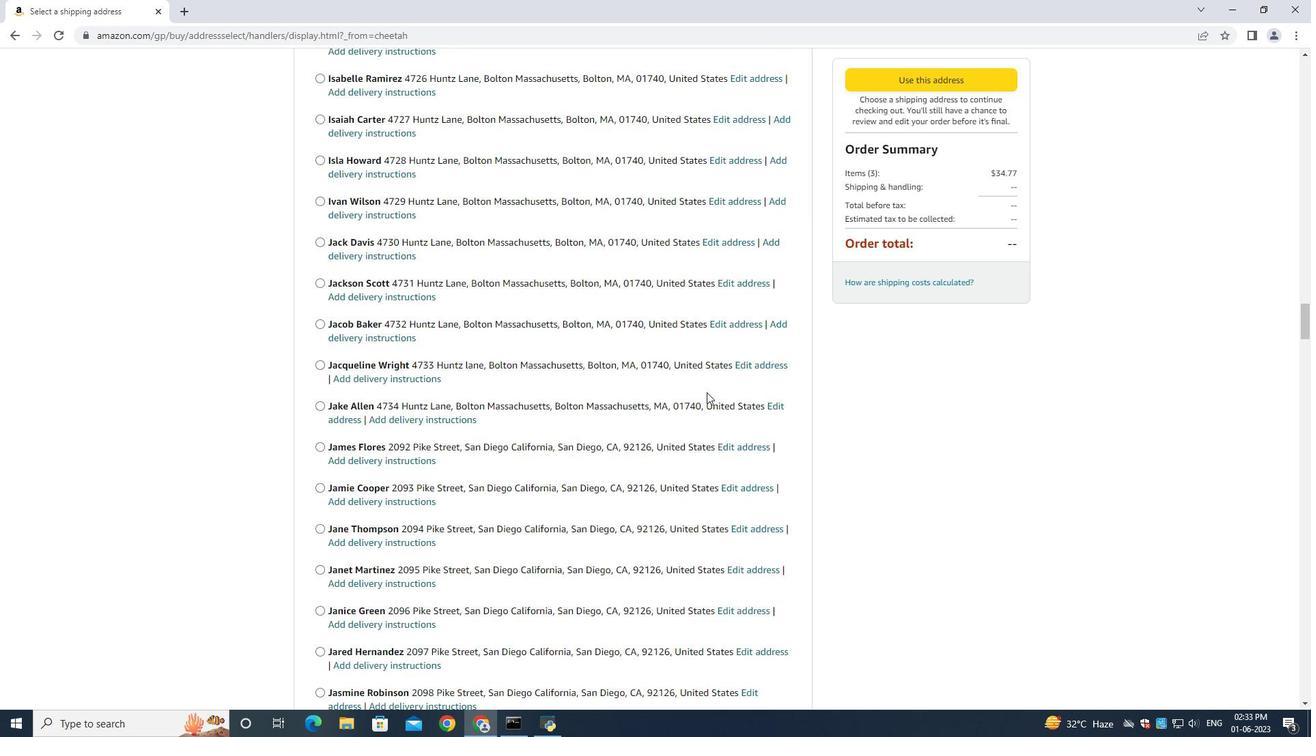 
Action: Mouse scrolled (715, 397) with delta (0, 0)
Screenshot: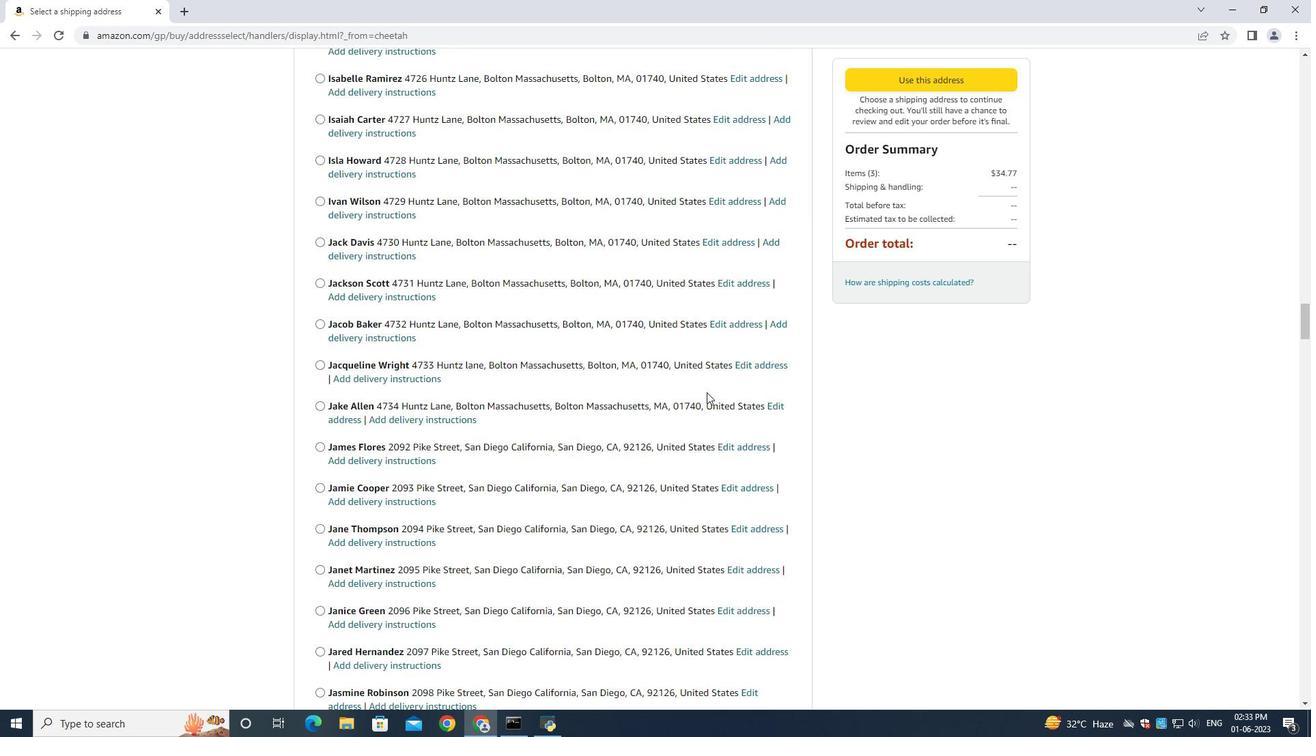 
Action: Mouse scrolled (715, 397) with delta (0, 0)
Screenshot: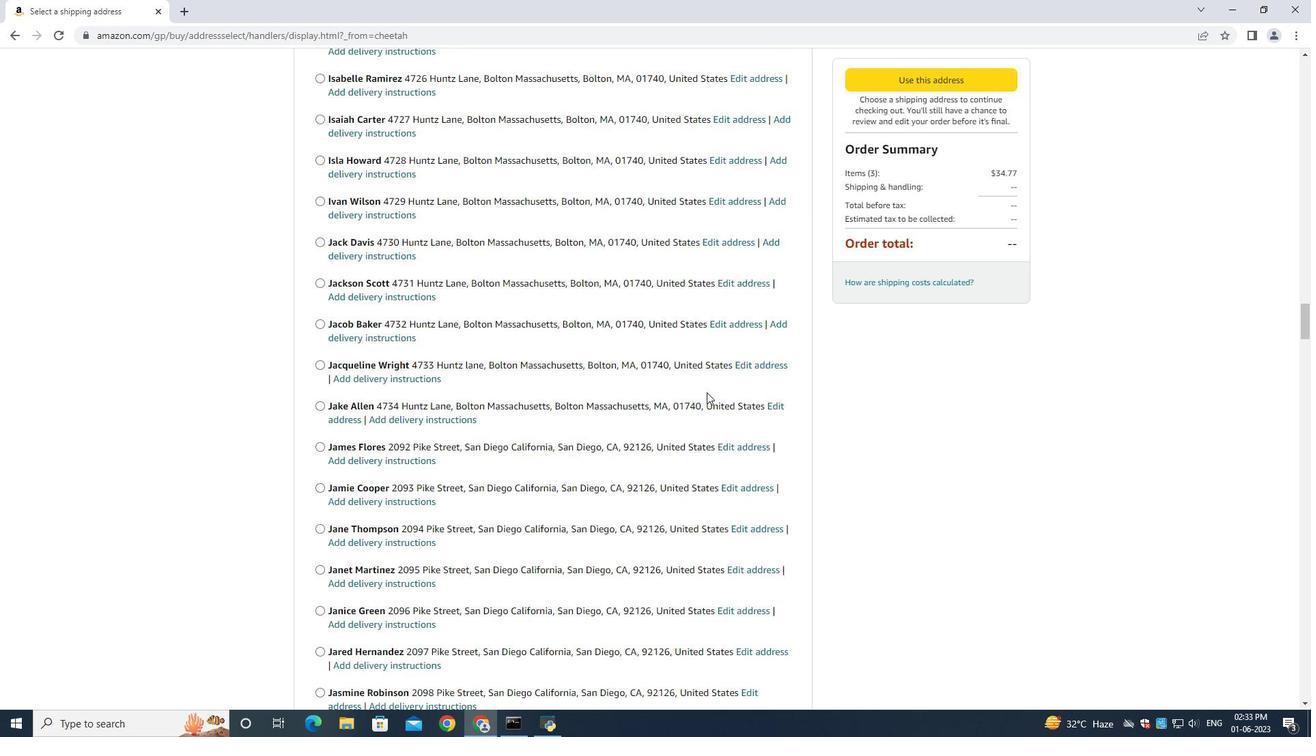
Action: Mouse scrolled (715, 397) with delta (0, 0)
Screenshot: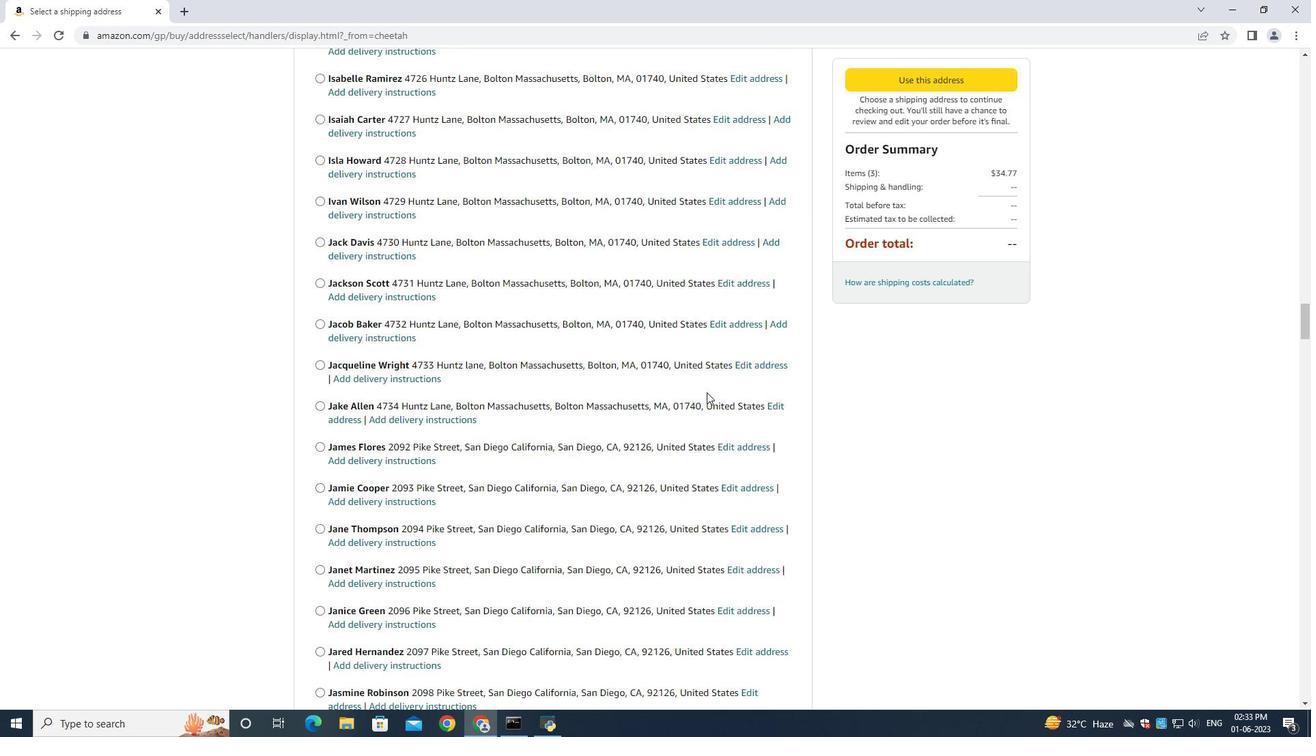 
Action: Mouse moved to (724, 387)
Screenshot: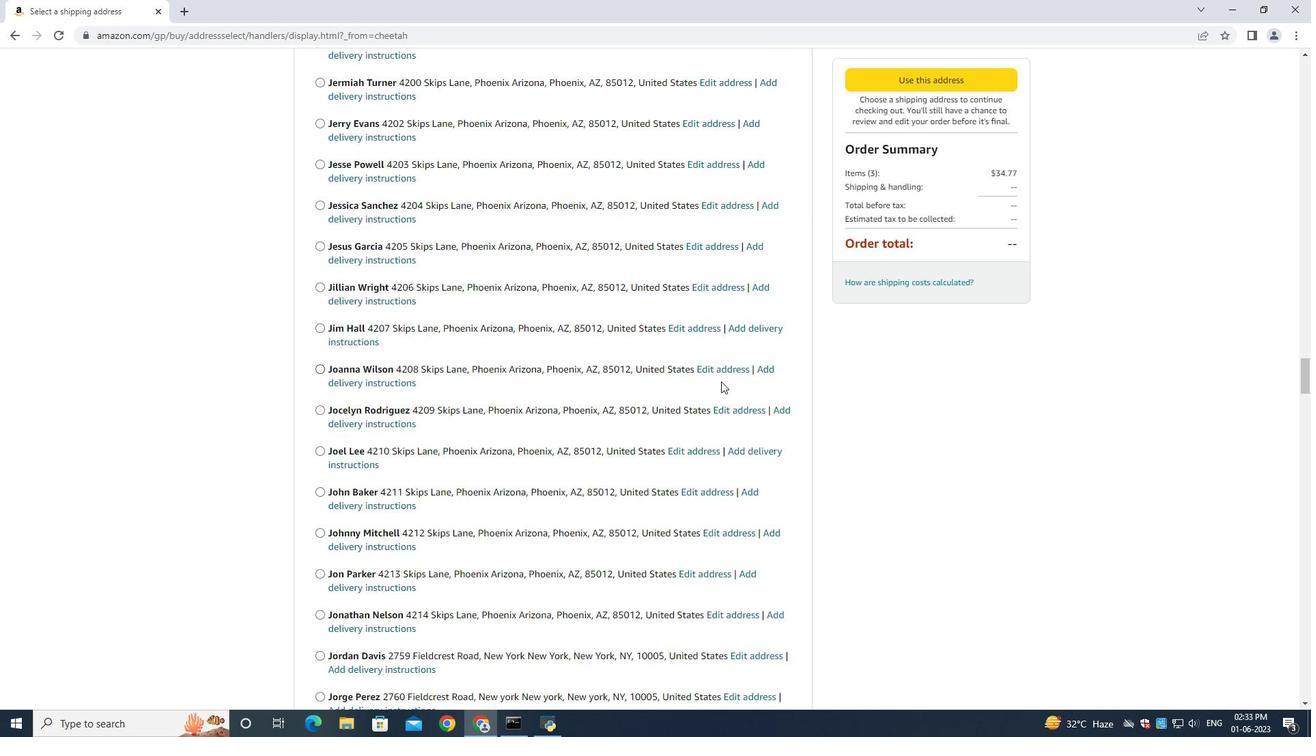 
Action: Mouse scrolled (724, 386) with delta (0, 0)
Screenshot: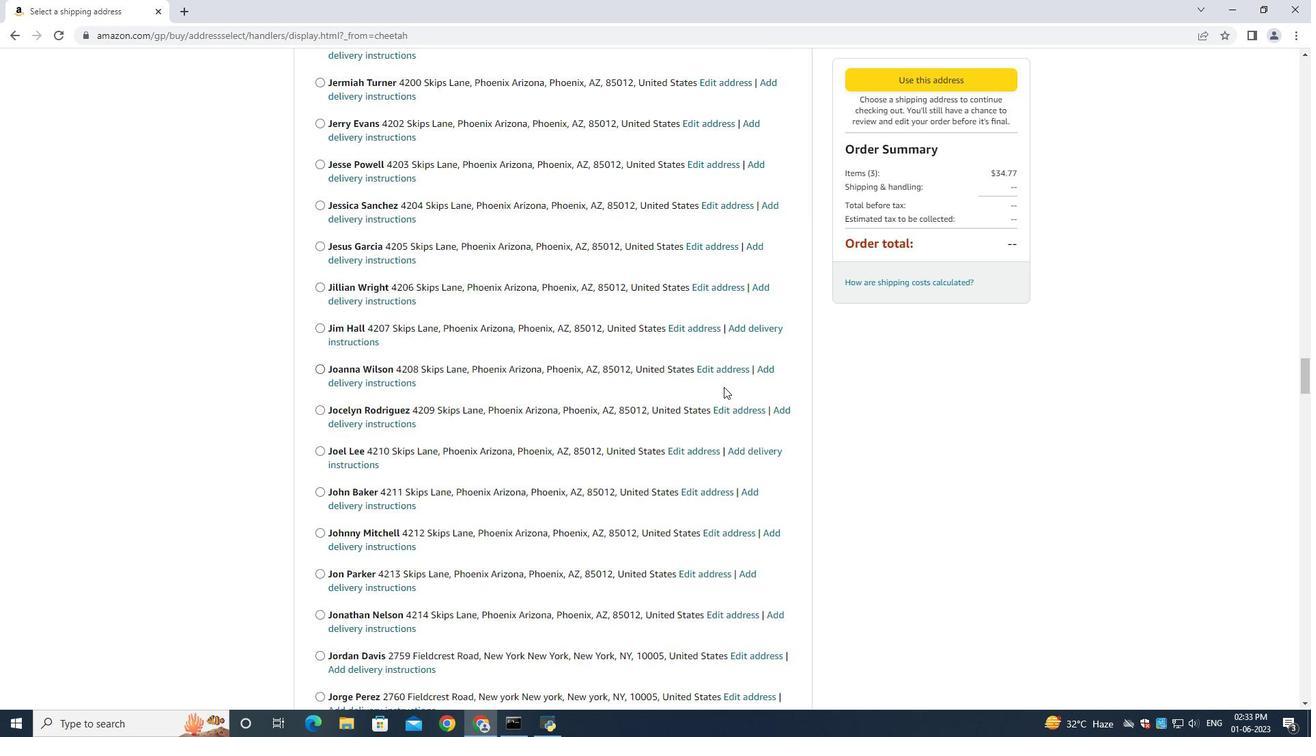 
Action: Mouse scrolled (724, 386) with delta (0, 0)
Screenshot: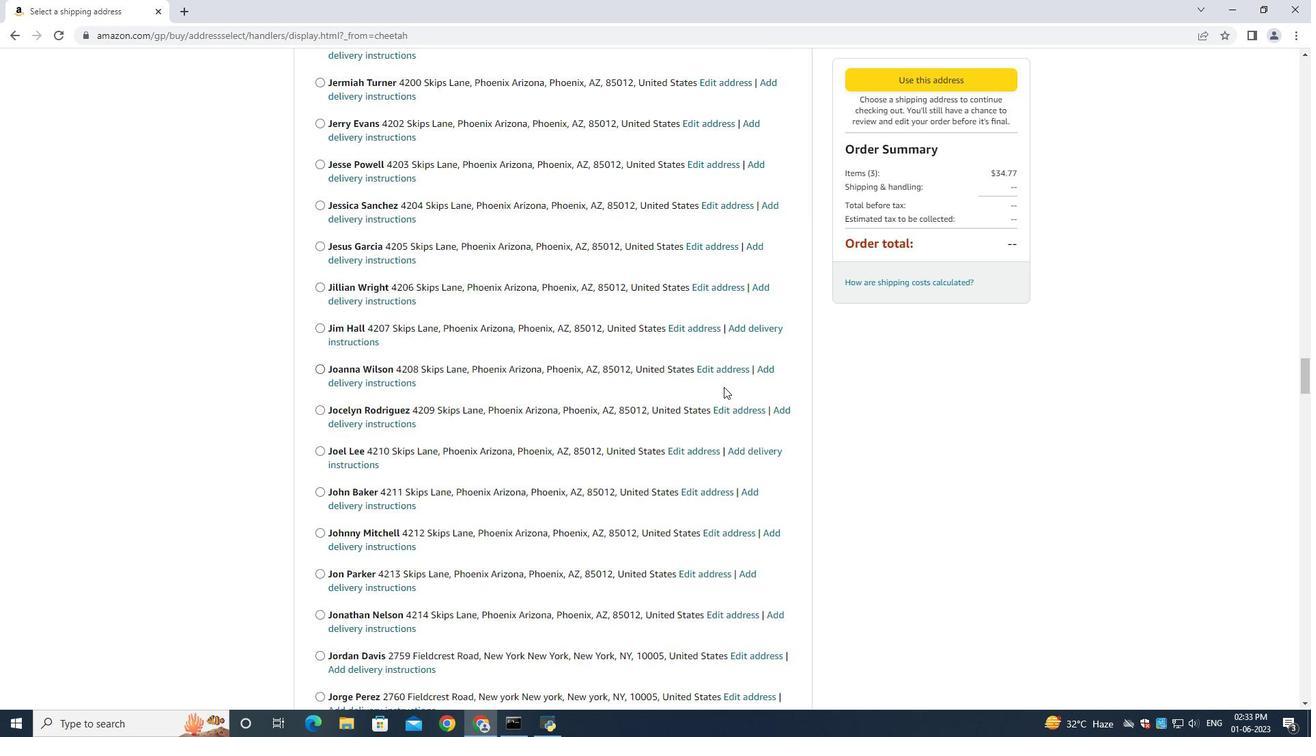 
Action: Mouse moved to (724, 387)
Screenshot: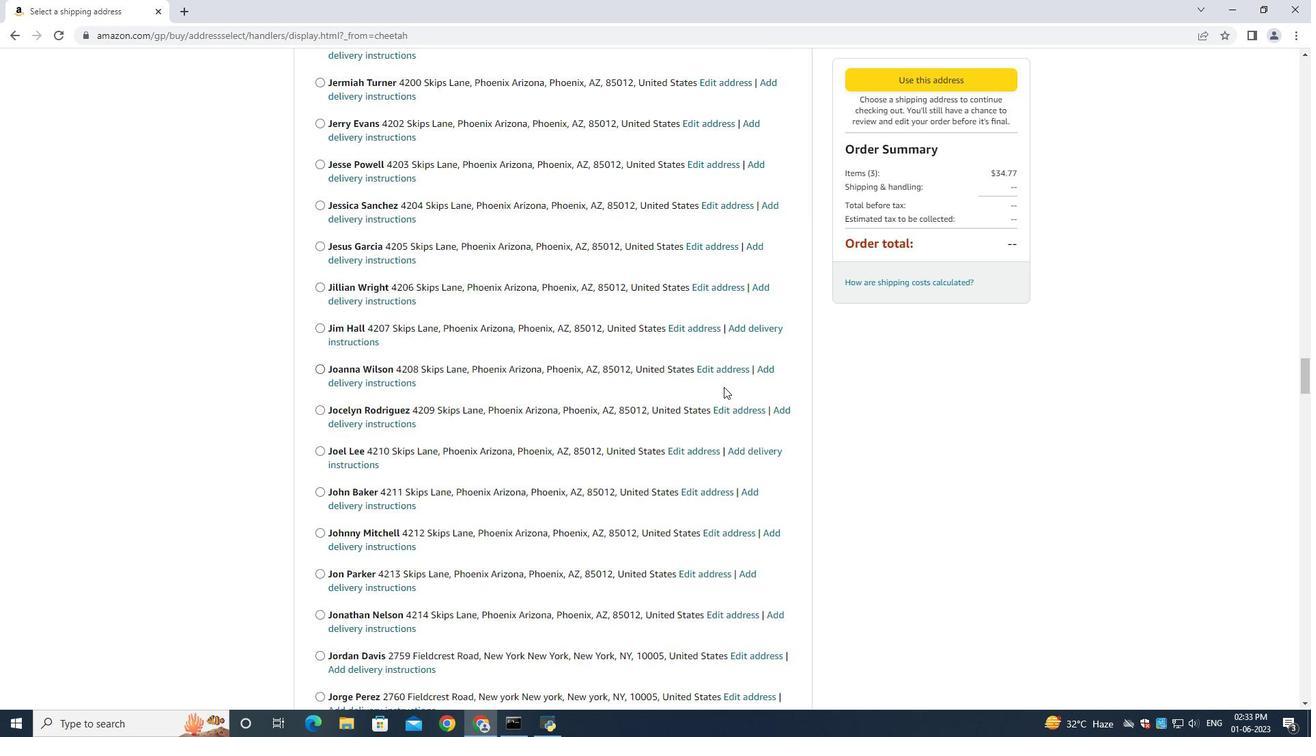 
Action: Mouse scrolled (724, 386) with delta (0, 0)
Screenshot: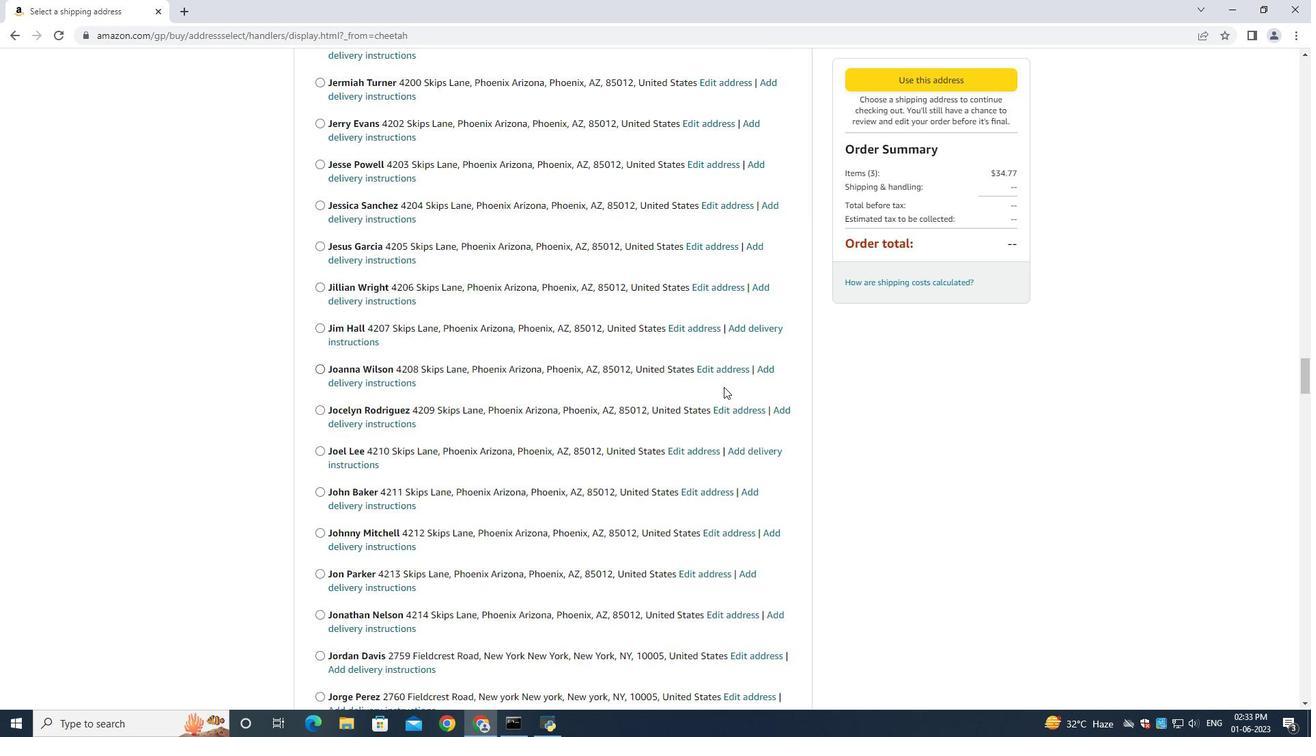 
Action: Mouse moved to (724, 387)
Screenshot: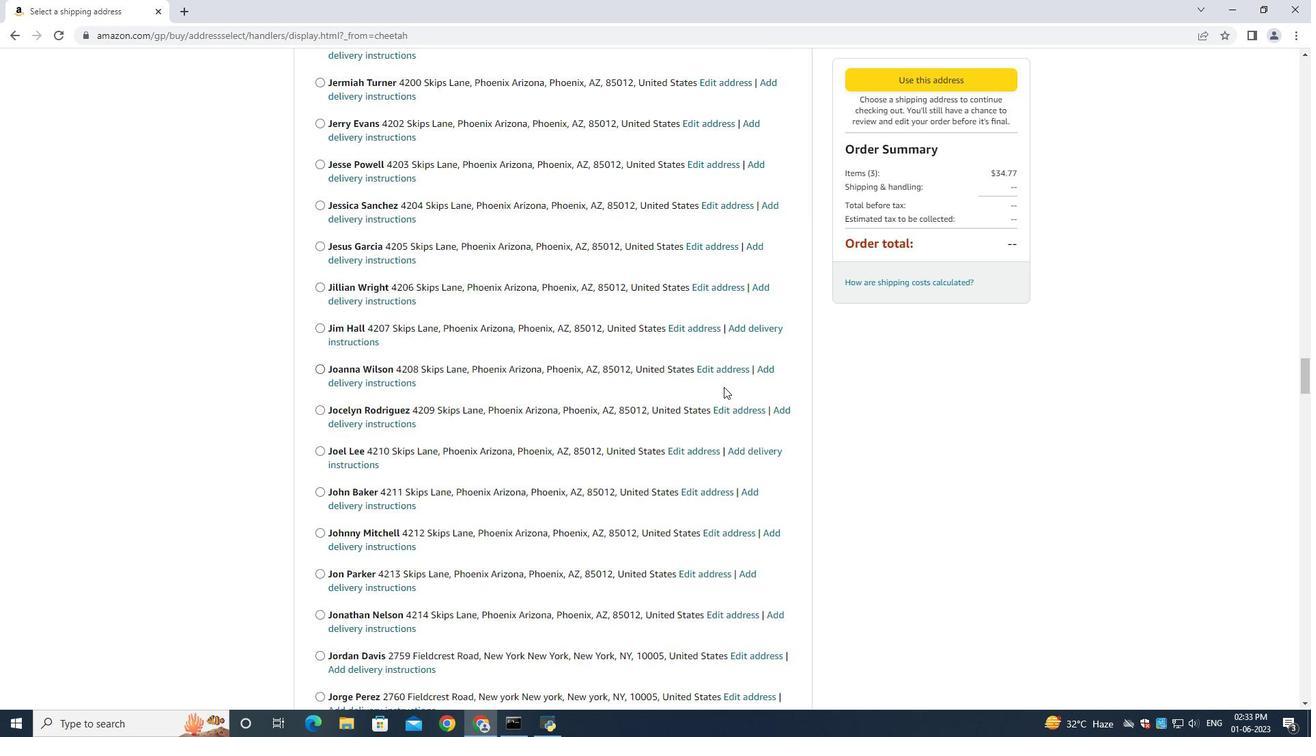 
Action: Mouse scrolled (724, 386) with delta (0, 0)
Screenshot: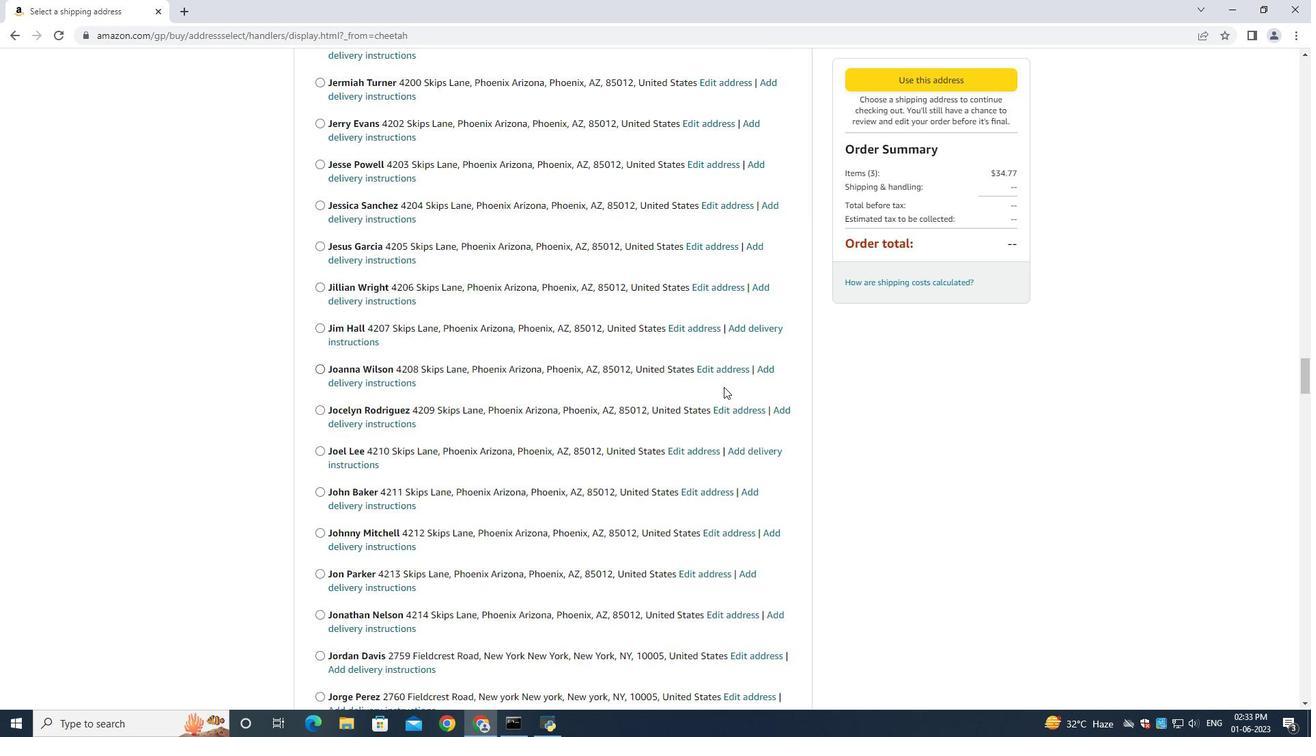 
Action: Mouse moved to (724, 387)
Screenshot: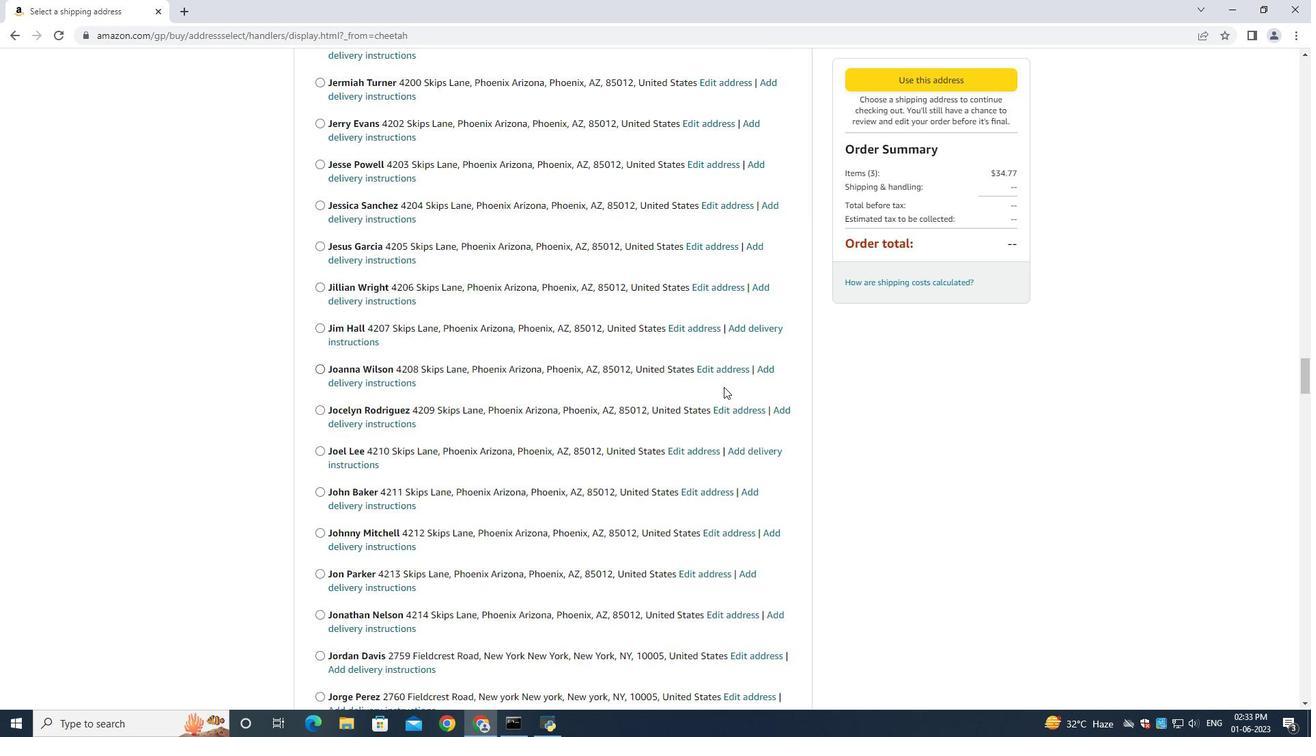 
Action: Mouse scrolled (724, 386) with delta (0, 0)
Screenshot: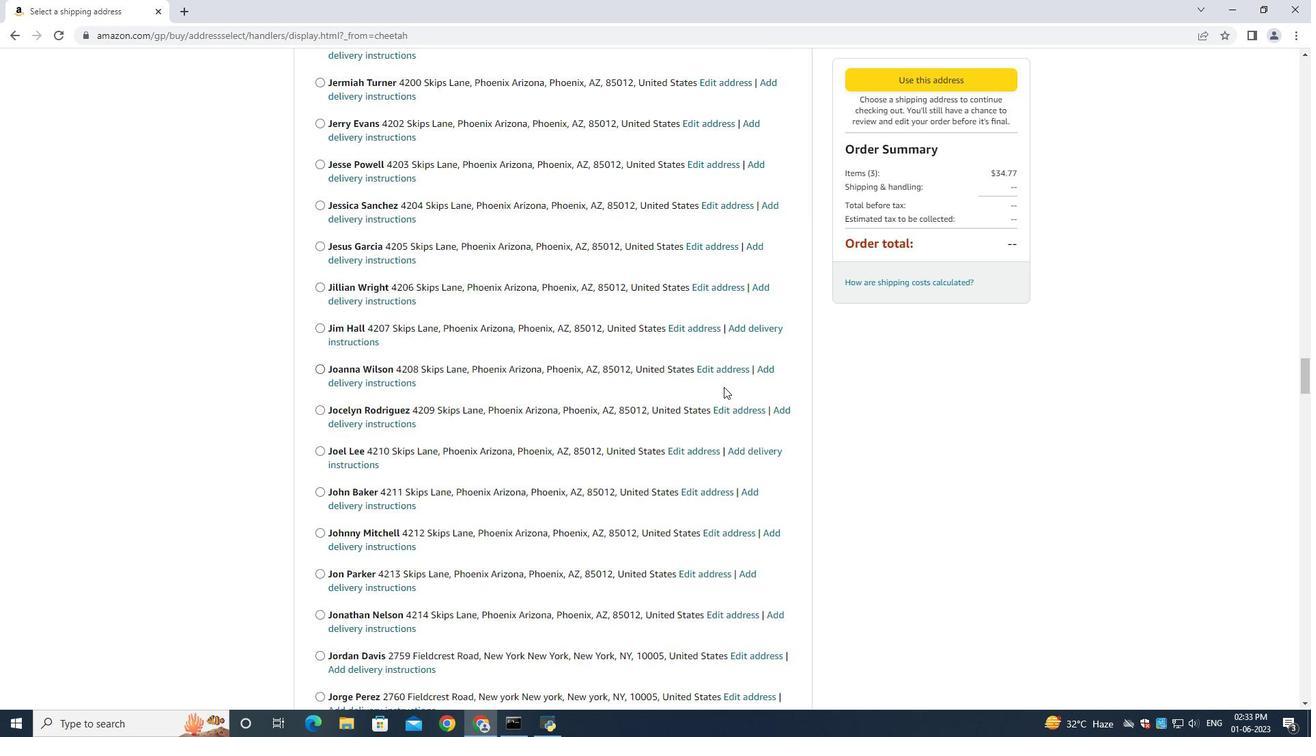 
Action: Mouse scrolled (724, 386) with delta (0, 0)
Screenshot: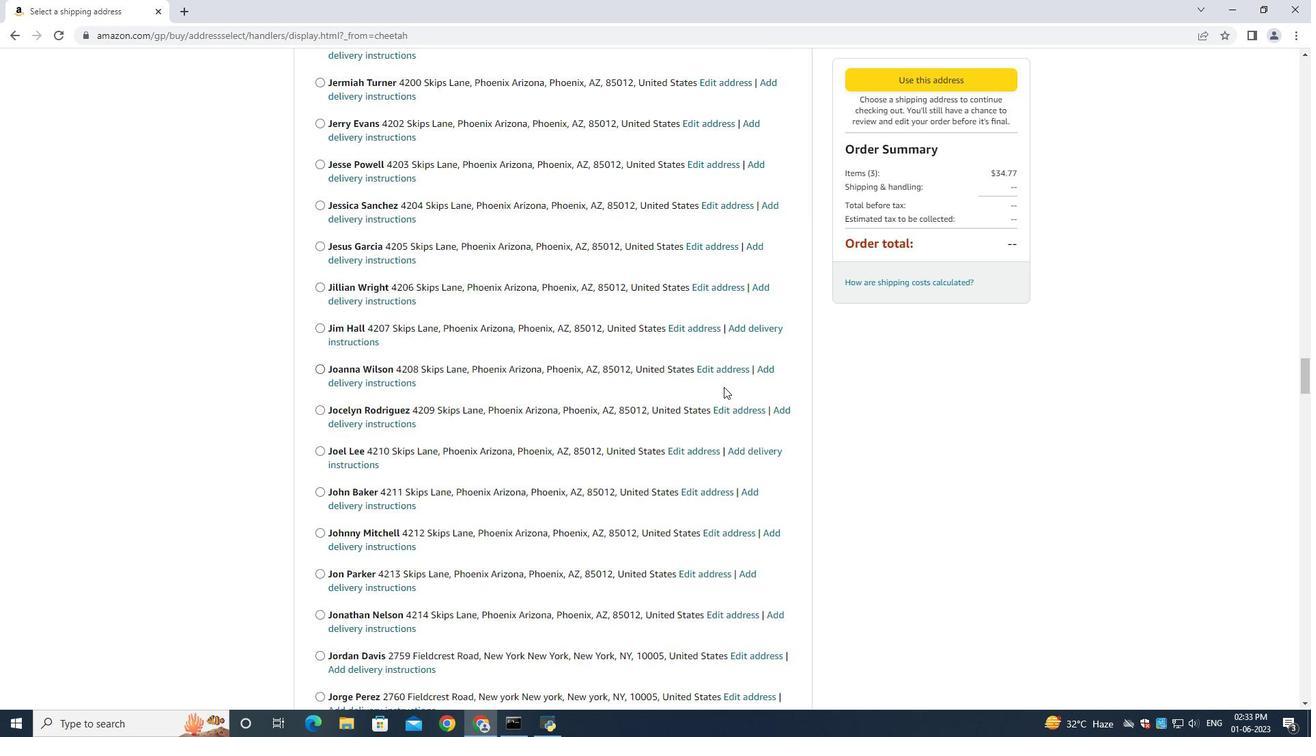 
Action: Mouse scrolled (724, 386) with delta (0, 0)
Screenshot: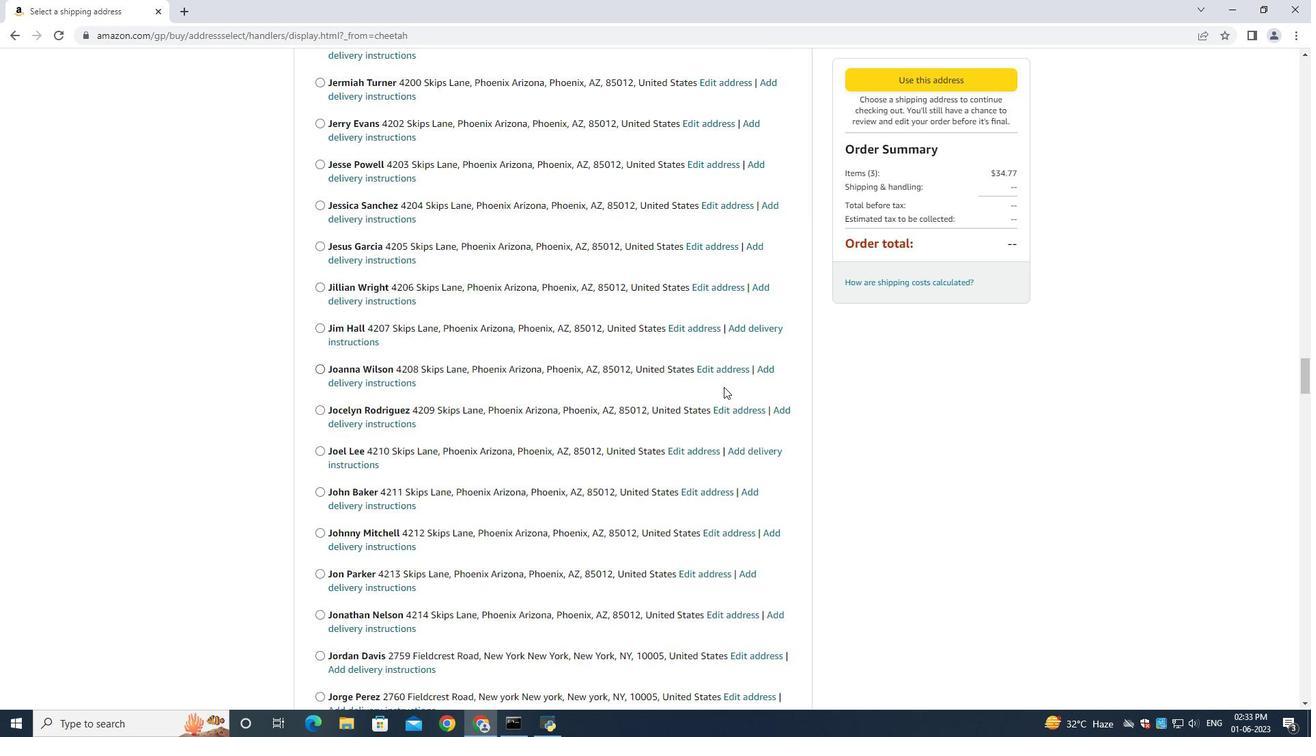 
Action: Mouse scrolled (724, 386) with delta (0, 0)
Screenshot: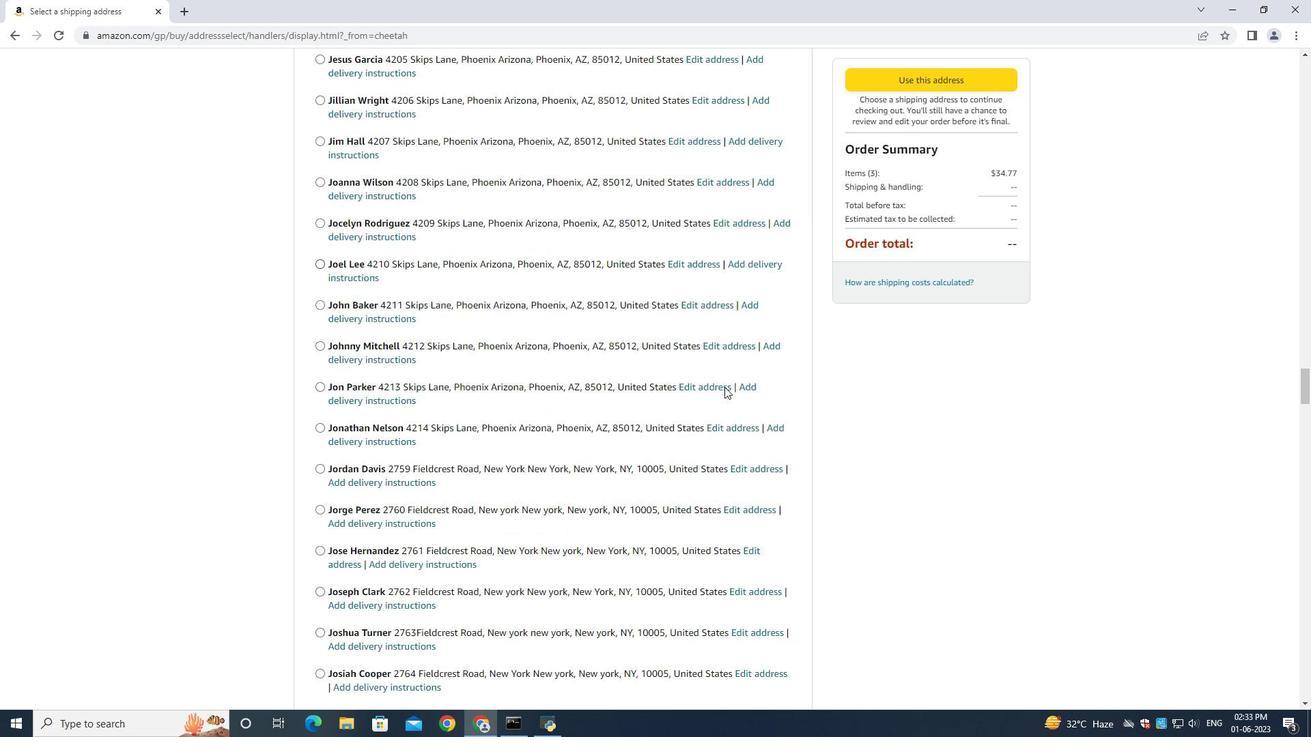
Action: Mouse scrolled (724, 386) with delta (0, 0)
Screenshot: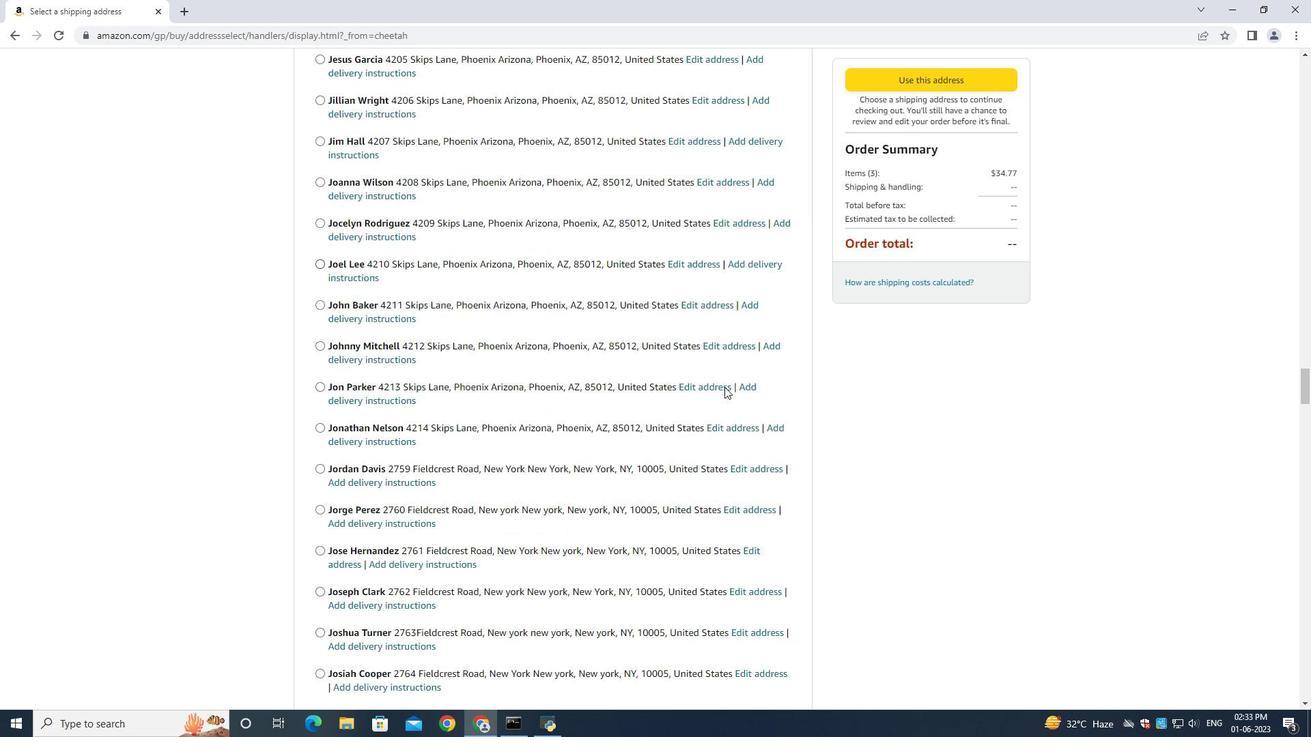 
Action: Mouse scrolled (724, 386) with delta (0, 0)
Screenshot: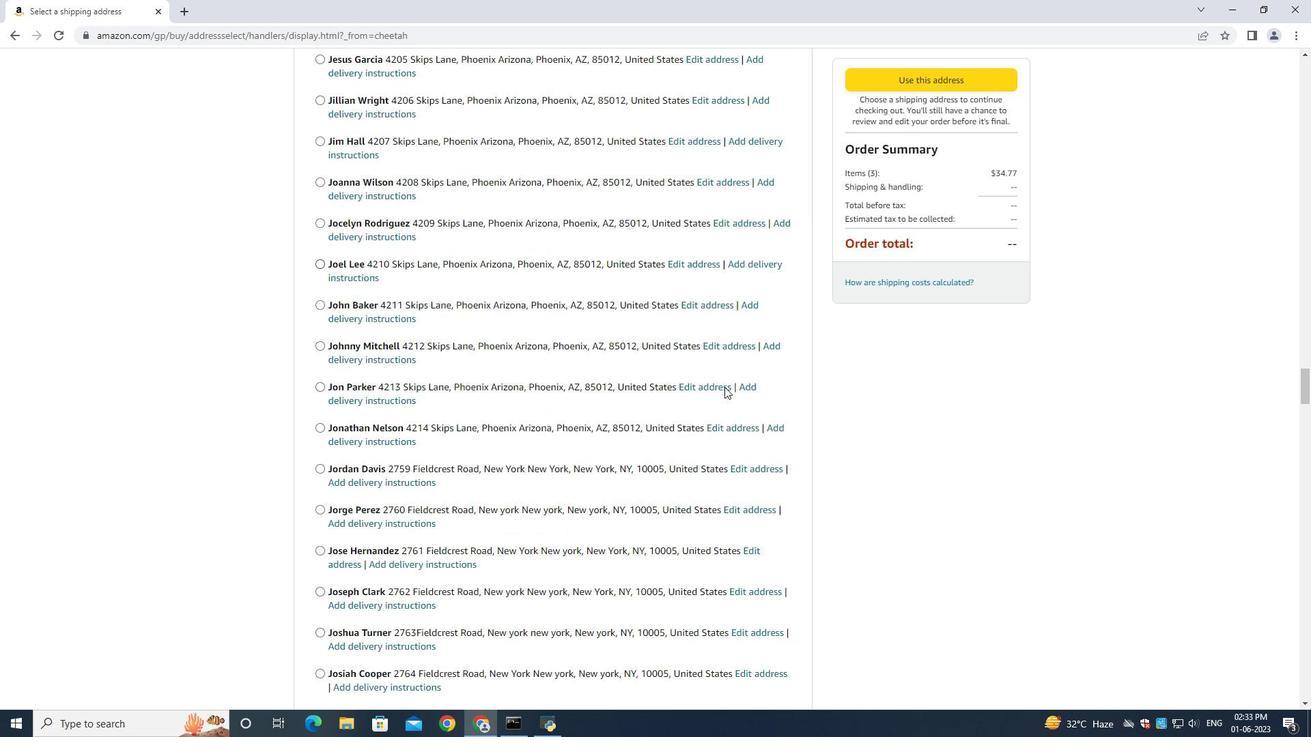 
Action: Mouse scrolled (724, 385) with delta (0, -1)
Screenshot: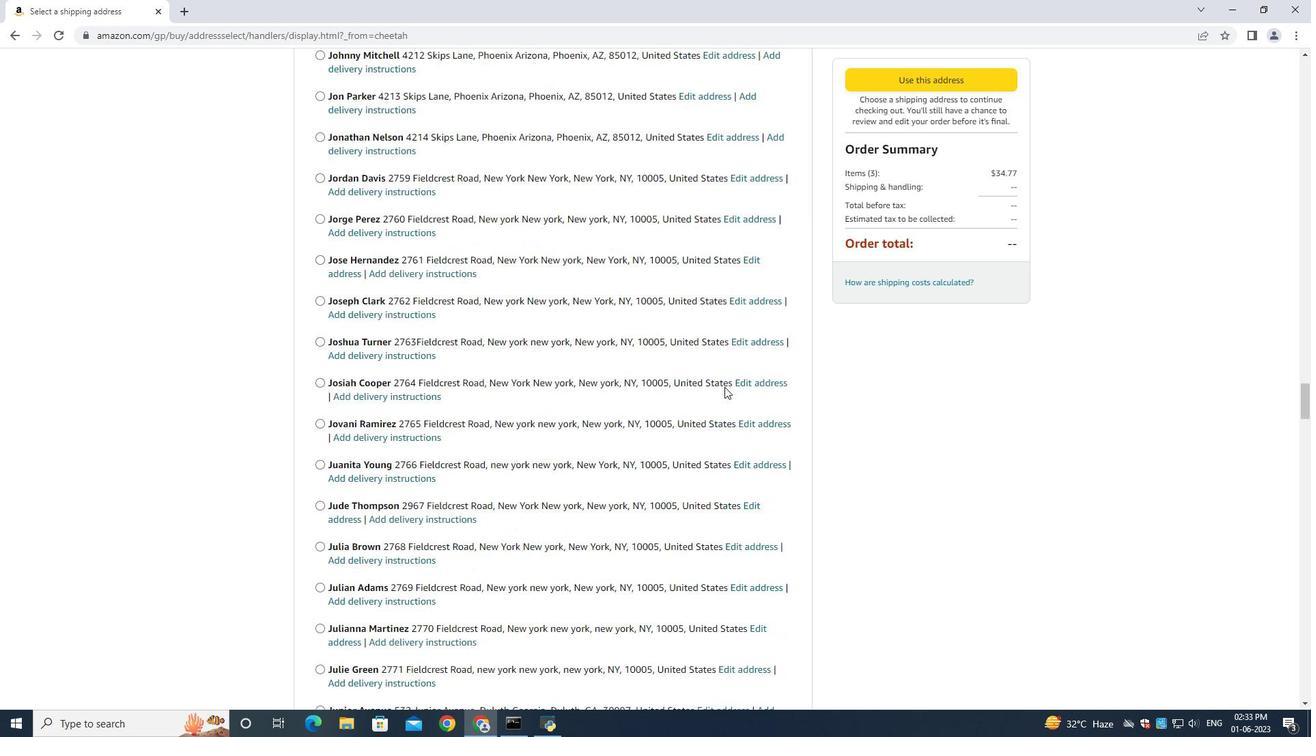 
Action: Mouse scrolled (724, 386) with delta (0, 0)
Screenshot: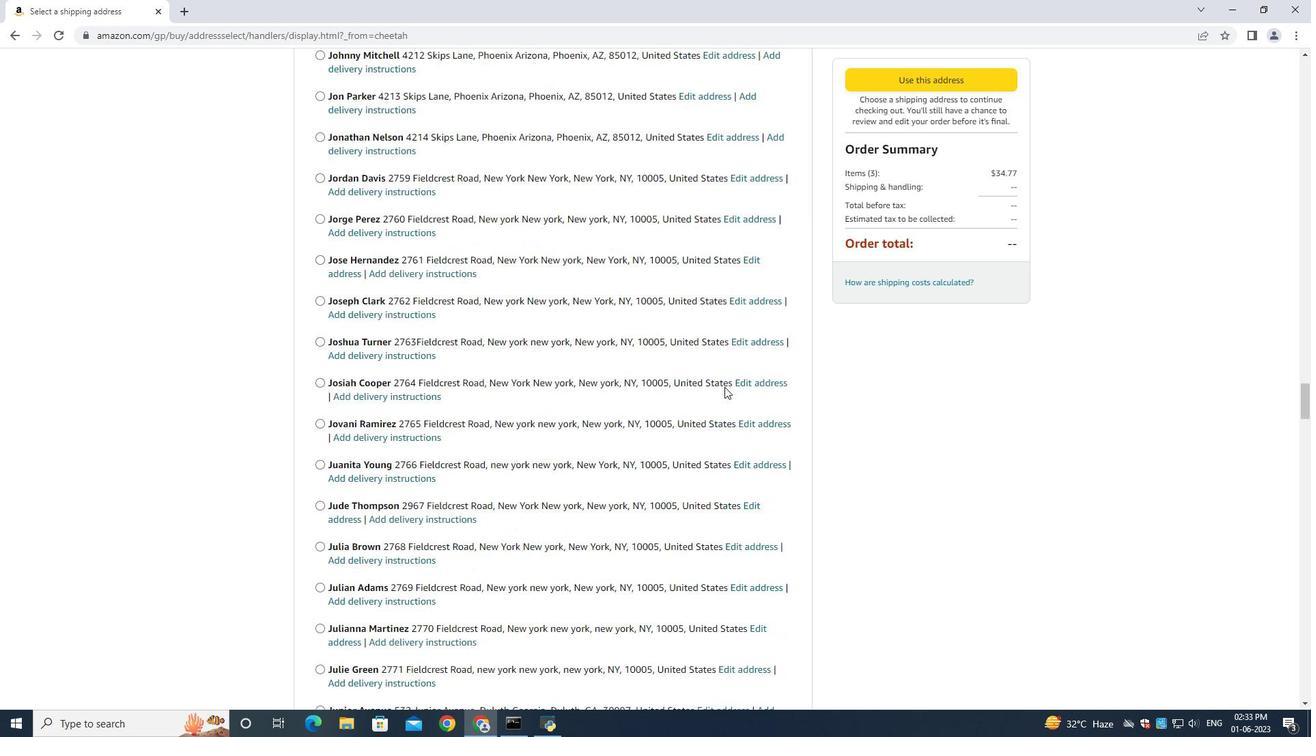 
Action: Mouse scrolled (724, 386) with delta (0, 0)
Screenshot: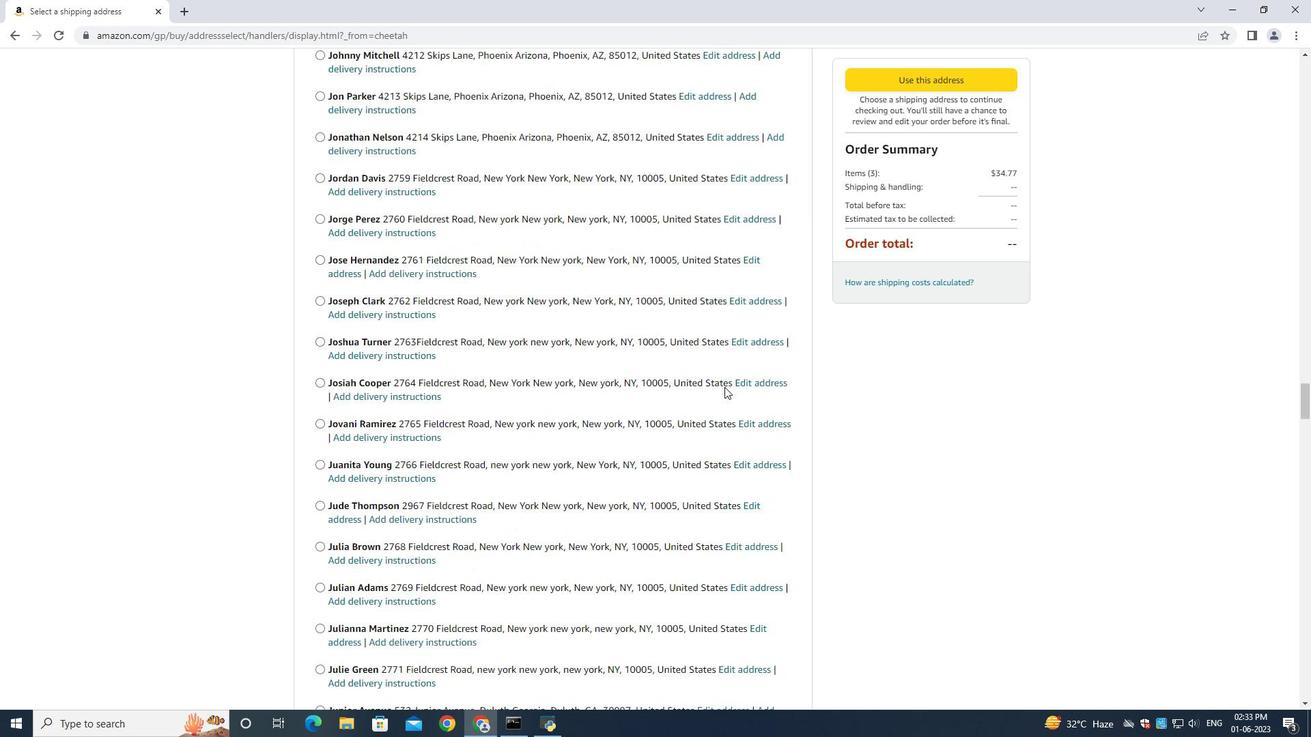 
Action: Mouse scrolled (724, 386) with delta (0, 0)
Screenshot: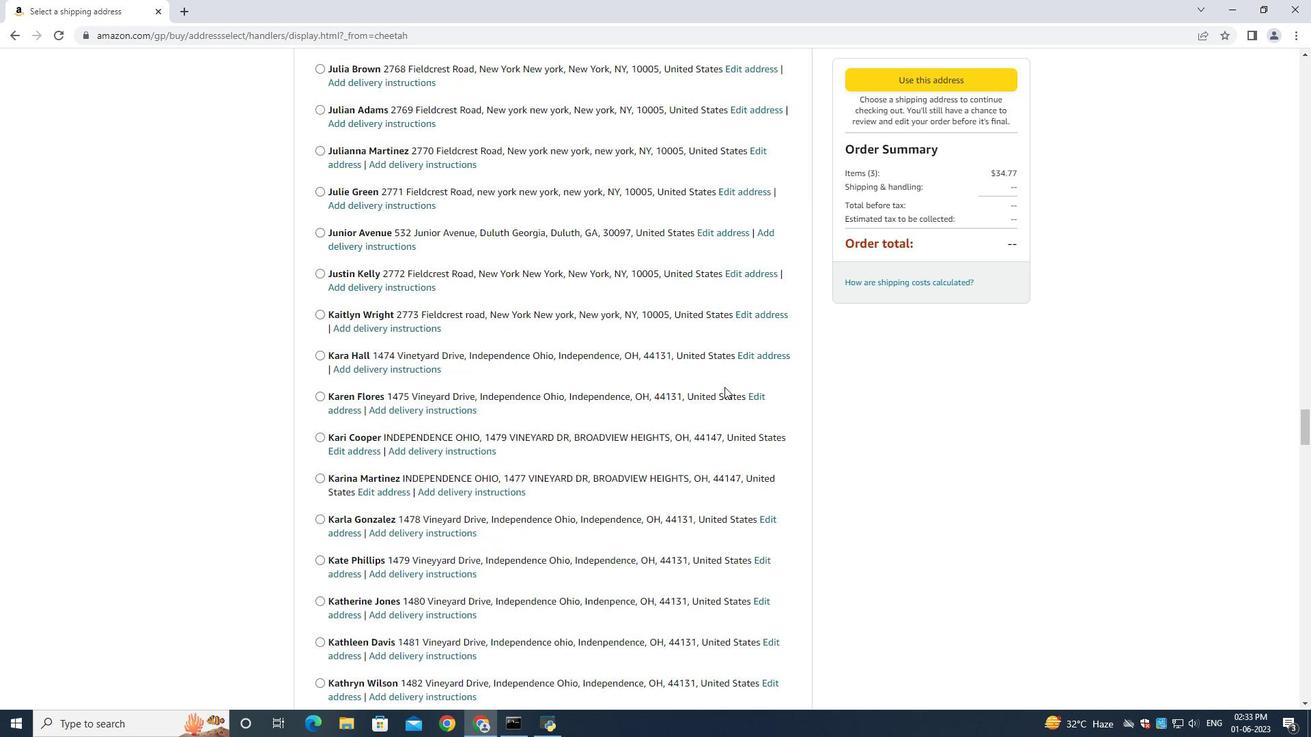 
Action: Mouse scrolled (724, 386) with delta (0, 0)
Screenshot: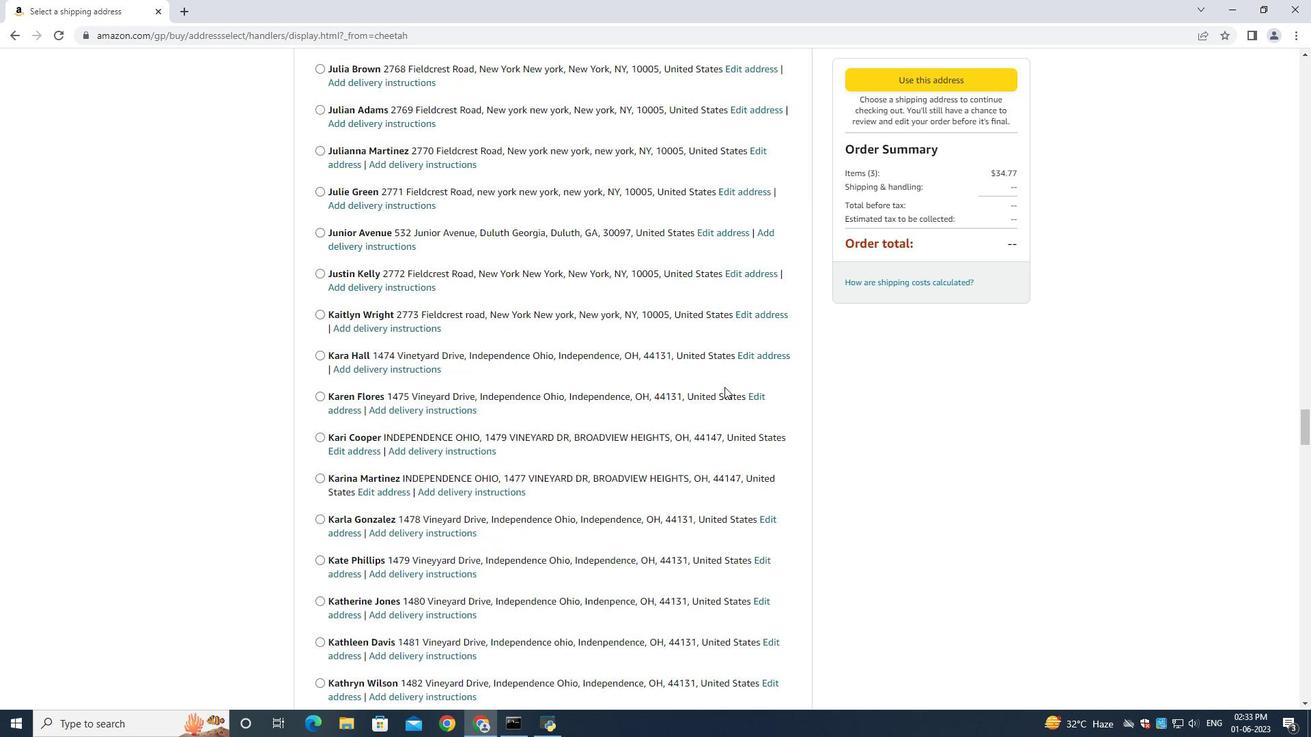 
Action: Mouse scrolled (724, 386) with delta (0, 0)
Screenshot: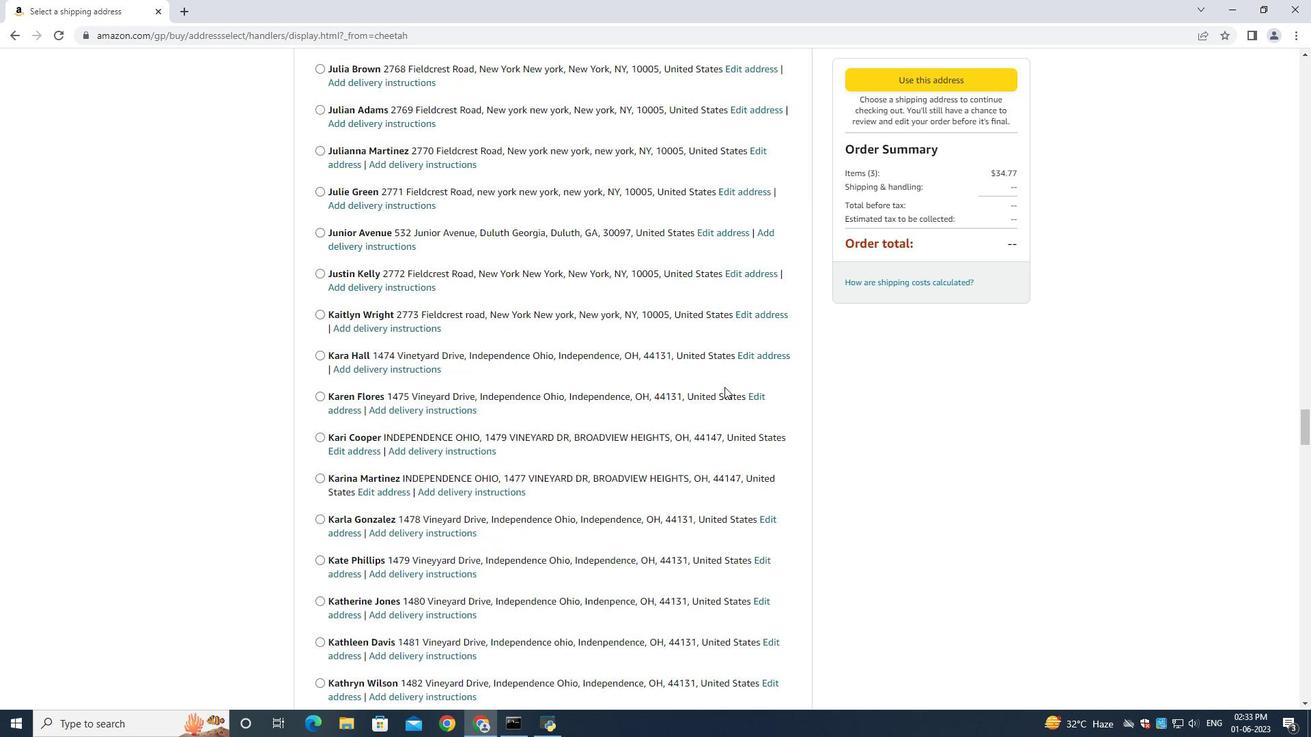 
Action: Mouse scrolled (724, 386) with delta (0, 0)
Screenshot: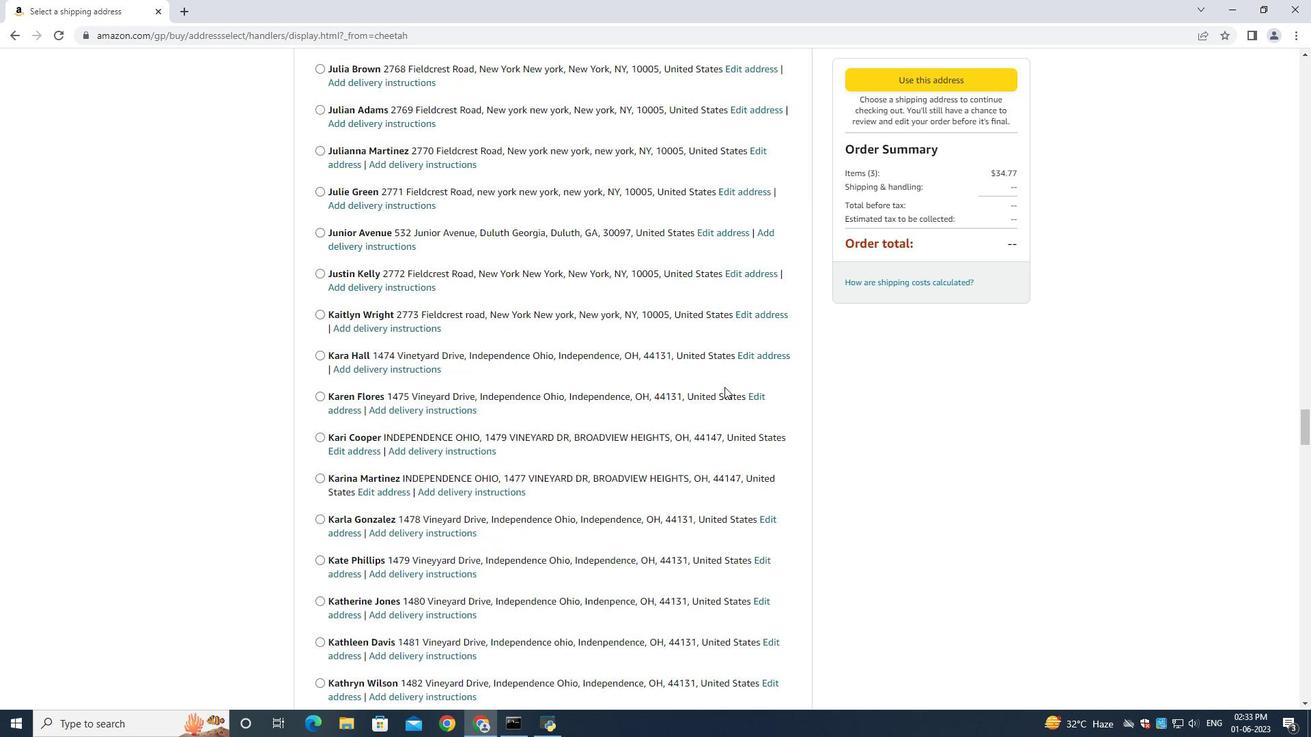 
Action: Mouse scrolled (724, 386) with delta (0, 0)
Screenshot: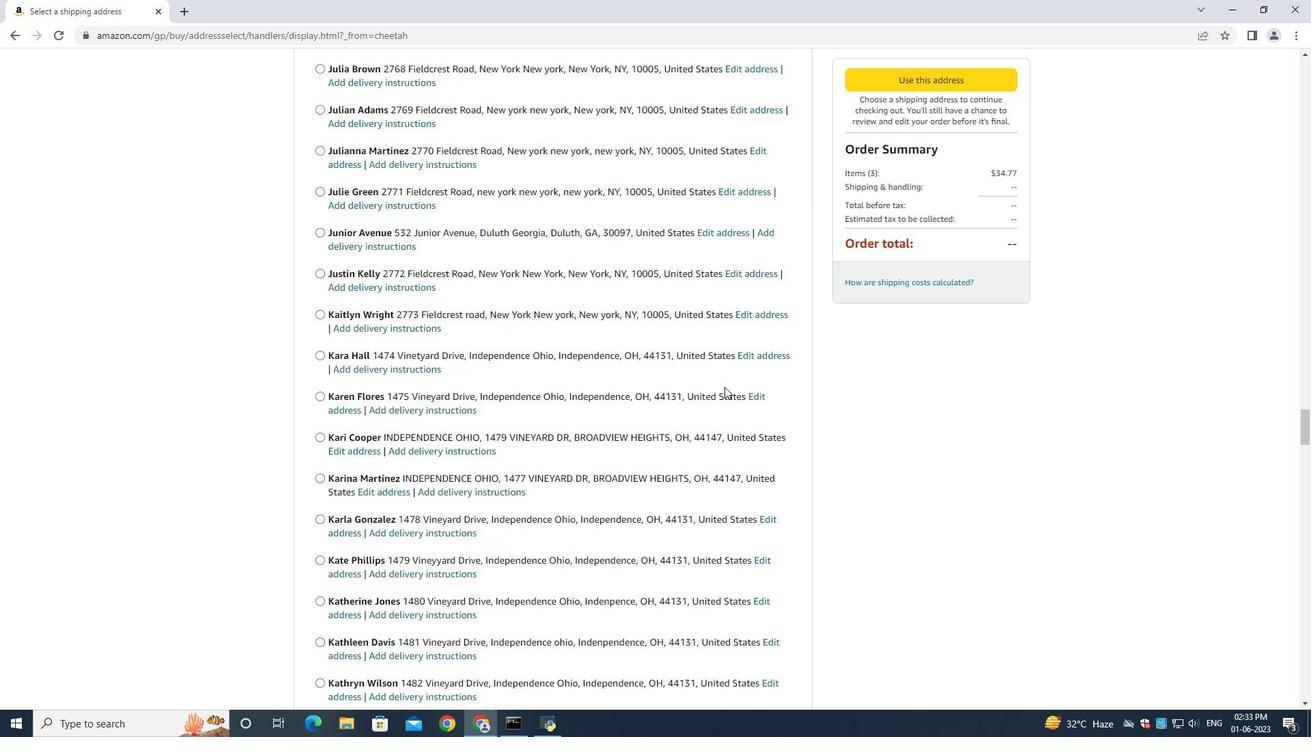 
Action: Mouse scrolled (724, 386) with delta (0, 0)
Screenshot: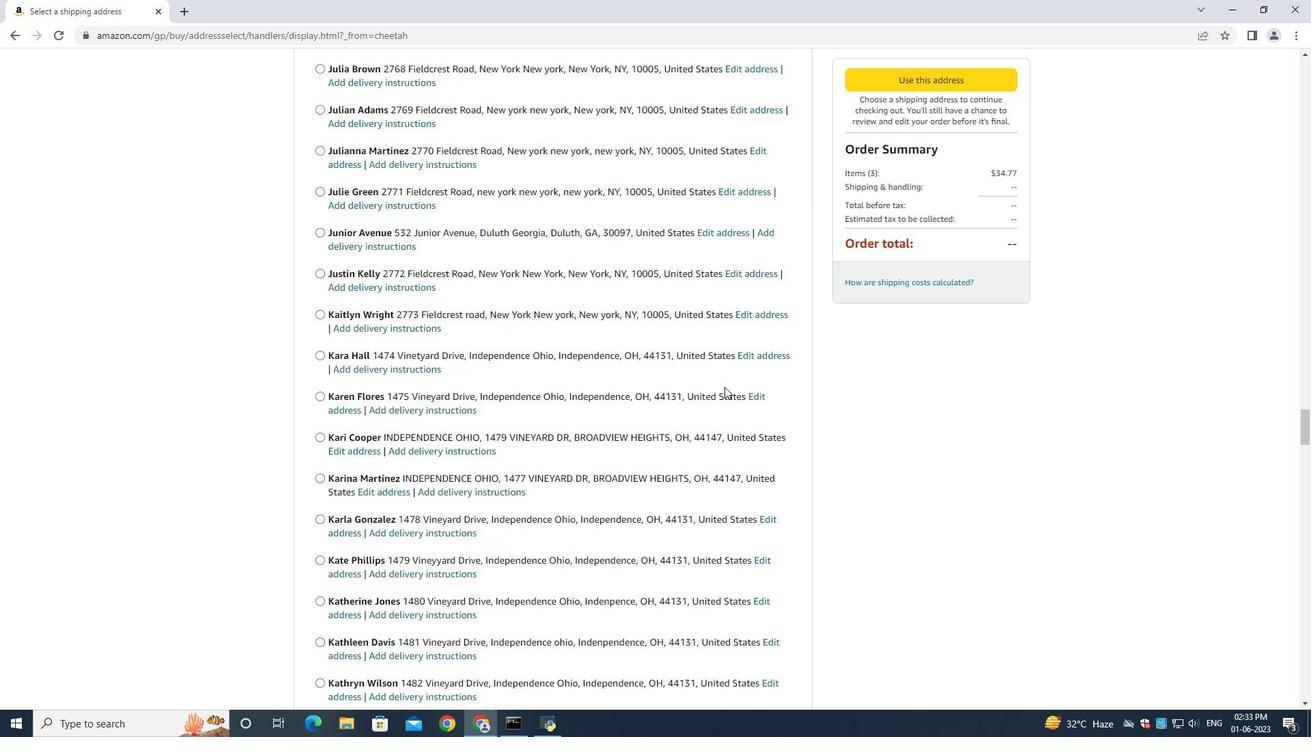 
Action: Mouse scrolled (724, 386) with delta (0, 0)
Screenshot: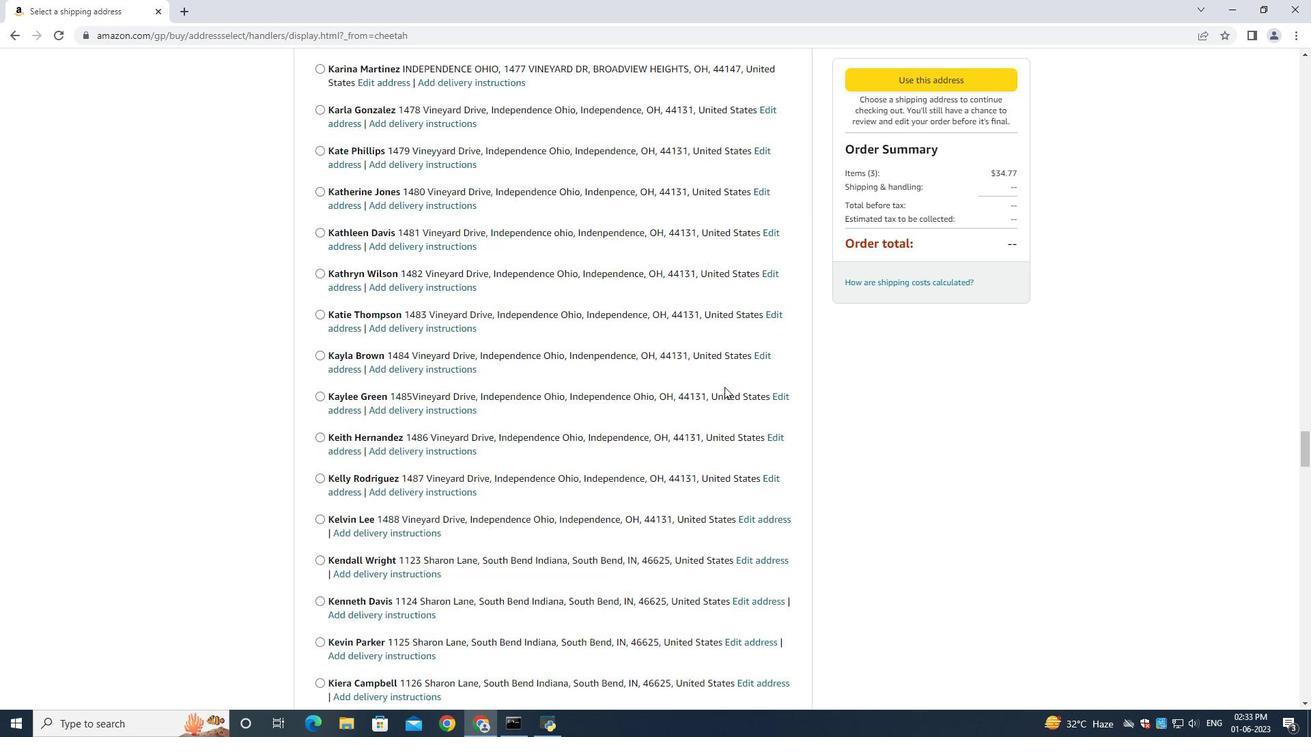 
Action: Mouse scrolled (724, 386) with delta (0, 0)
Screenshot: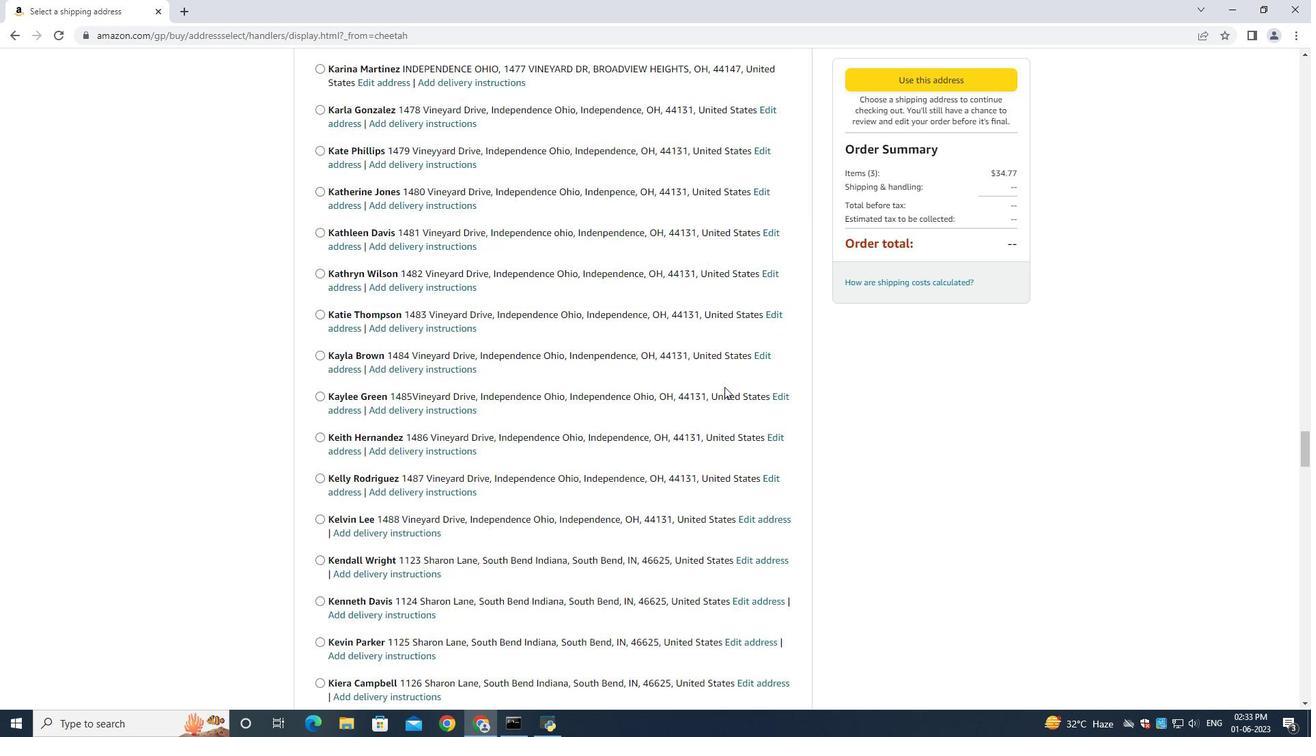 
Action: Mouse scrolled (724, 386) with delta (0, 0)
Screenshot: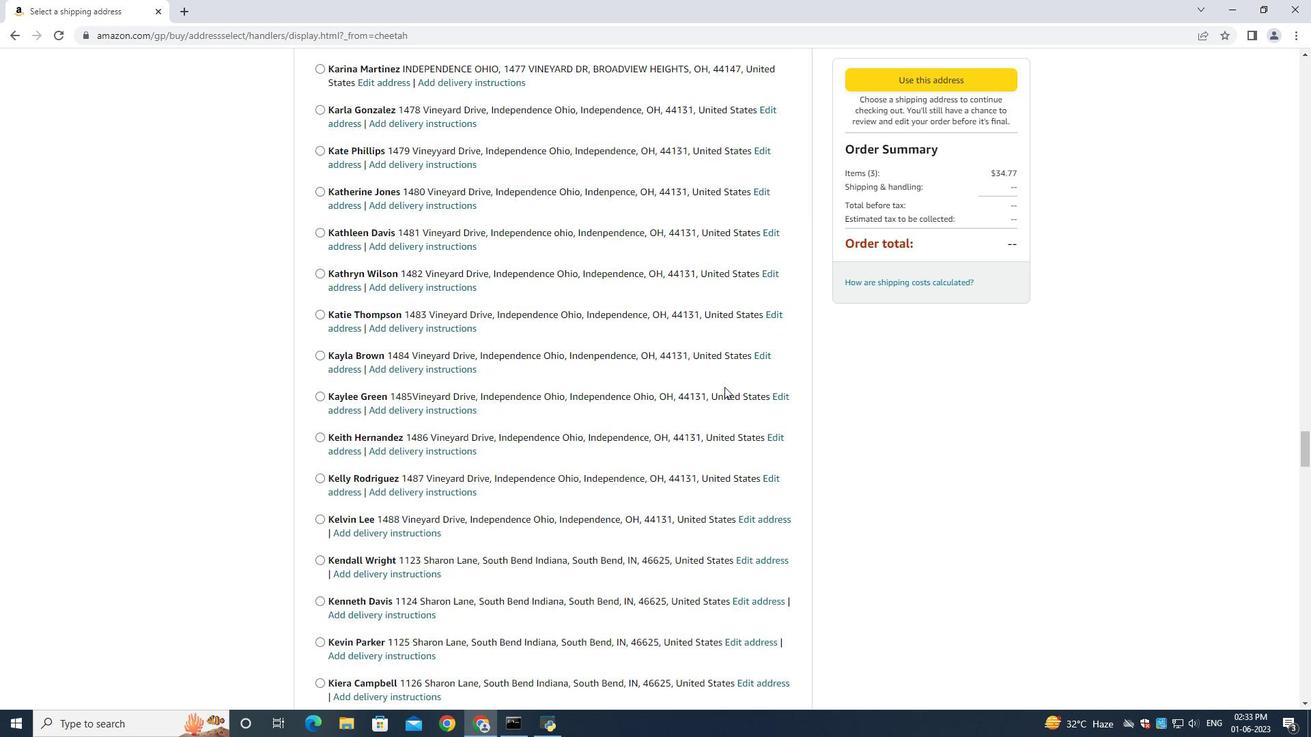 
Action: Mouse scrolled (724, 386) with delta (0, 0)
Screenshot: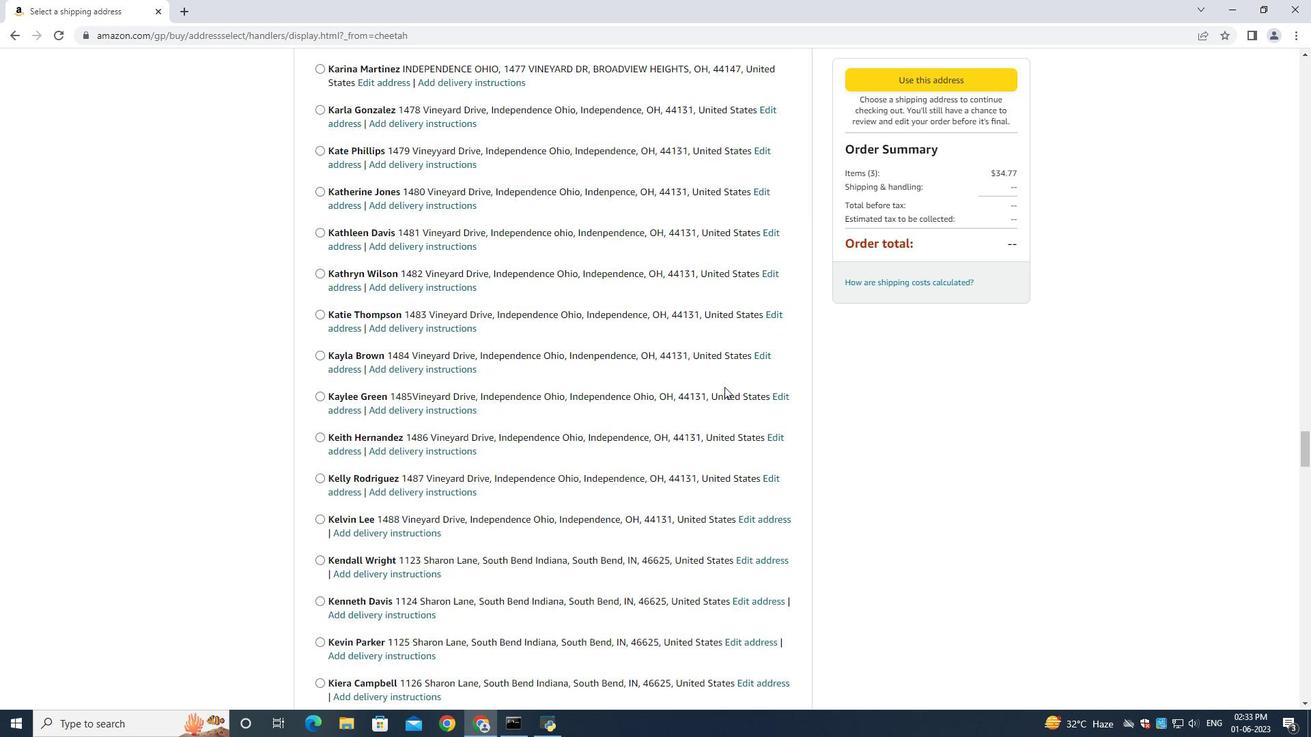 
Action: Mouse scrolled (724, 386) with delta (0, 0)
Screenshot: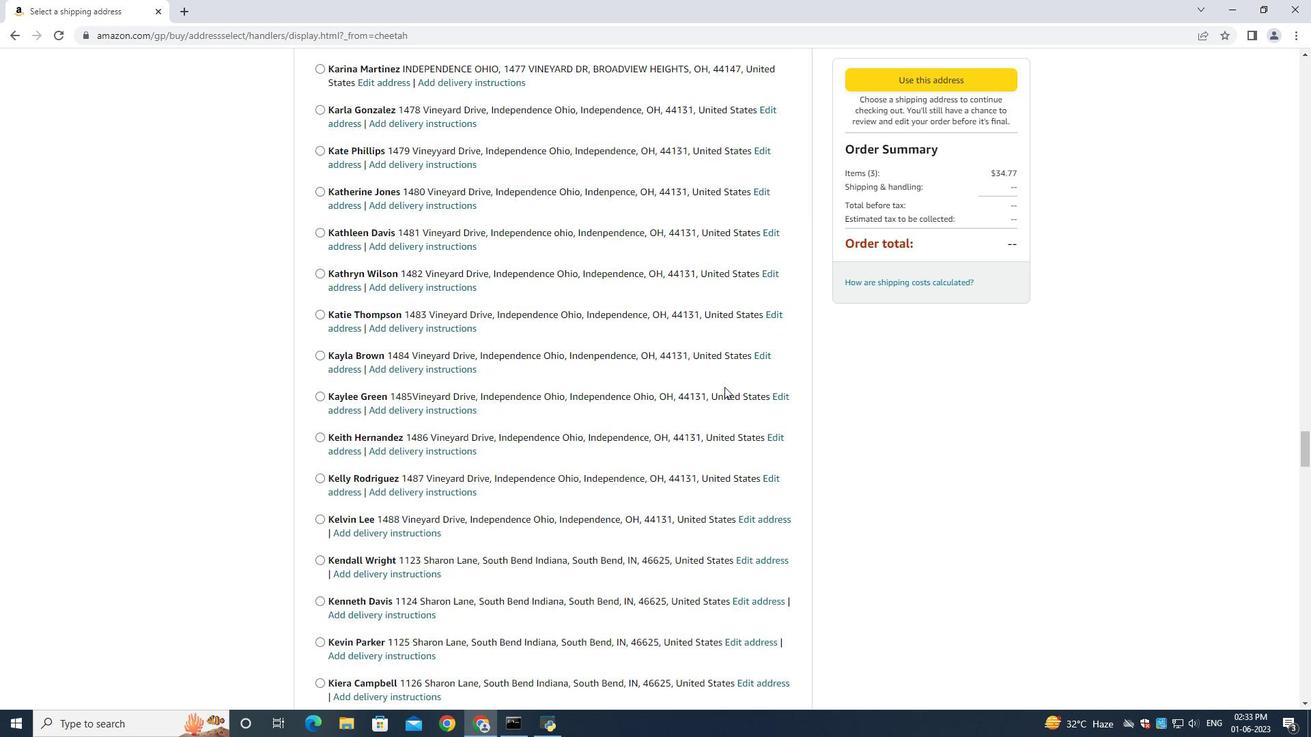 
Action: Mouse scrolled (724, 386) with delta (0, 0)
Screenshot: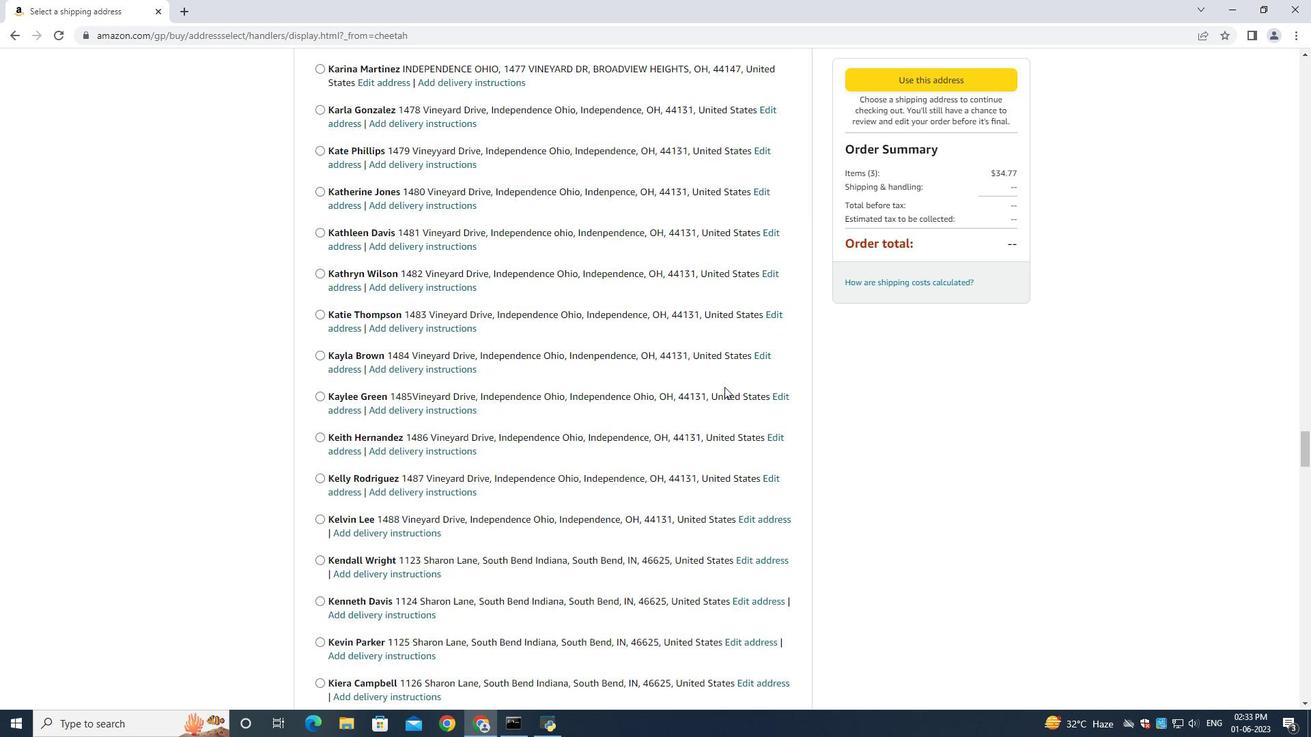 
Action: Mouse scrolled (724, 386) with delta (0, 0)
Screenshot: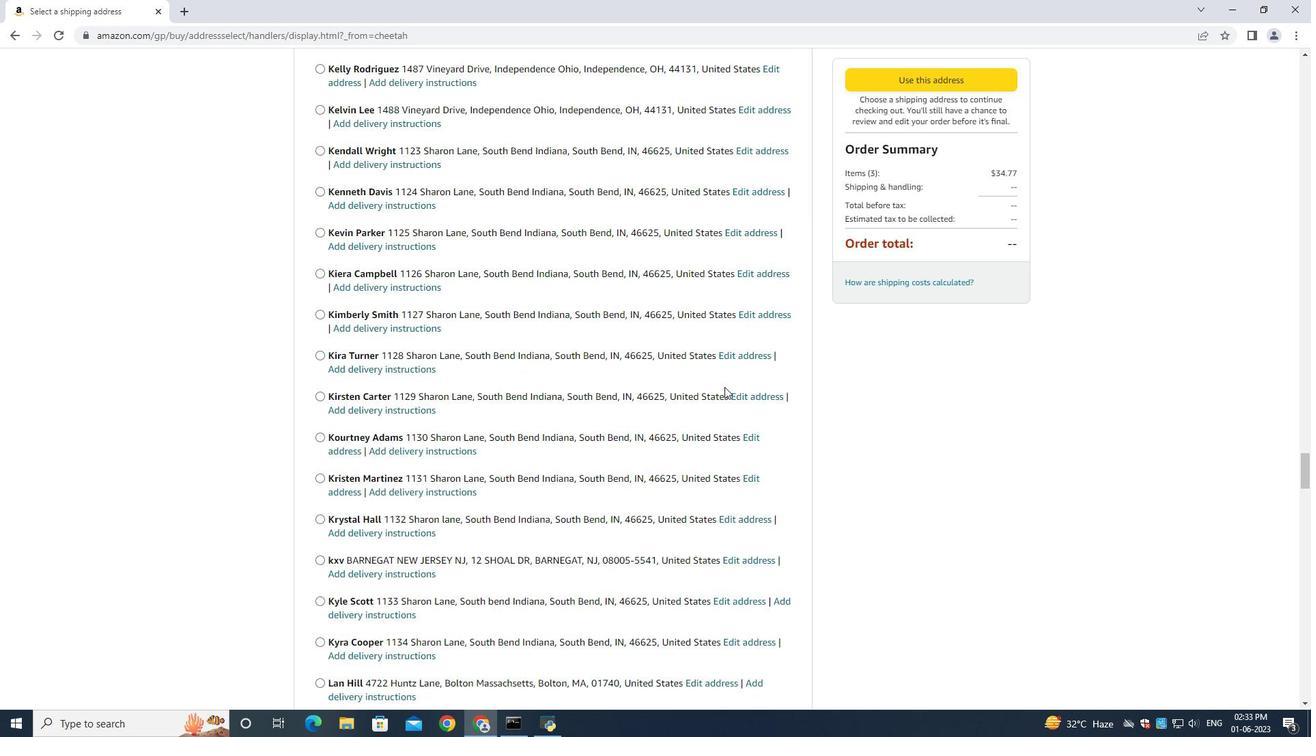 
Action: Mouse moved to (724, 387)
Screenshot: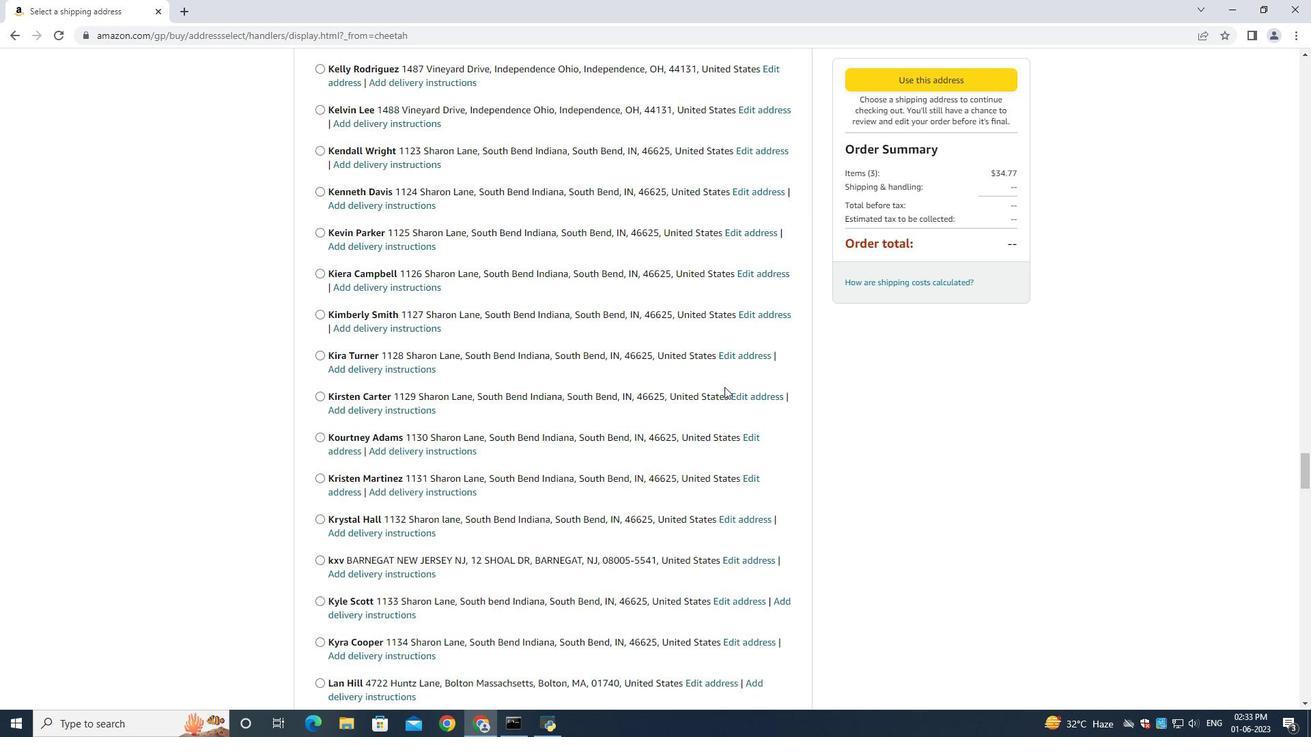 
Action: Mouse scrolled (724, 386) with delta (0, 0)
Screenshot: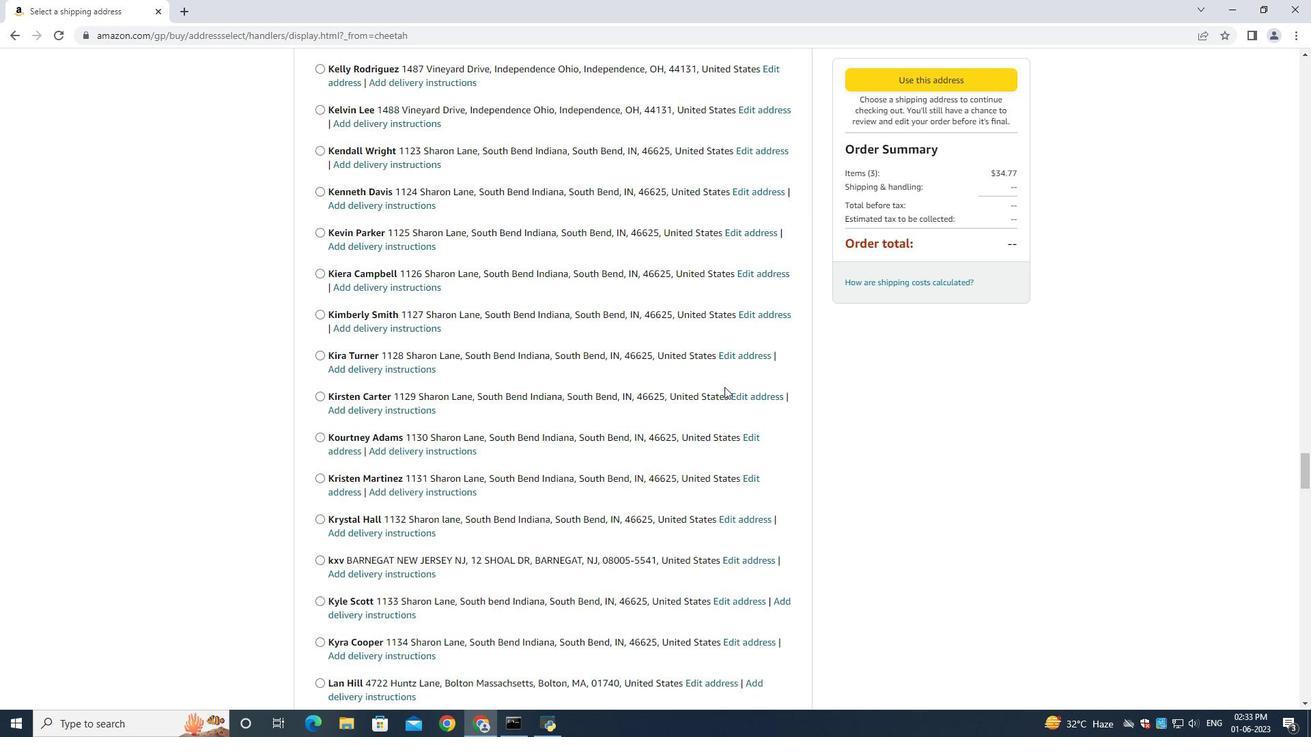 
Action: Mouse moved to (725, 388)
Screenshot: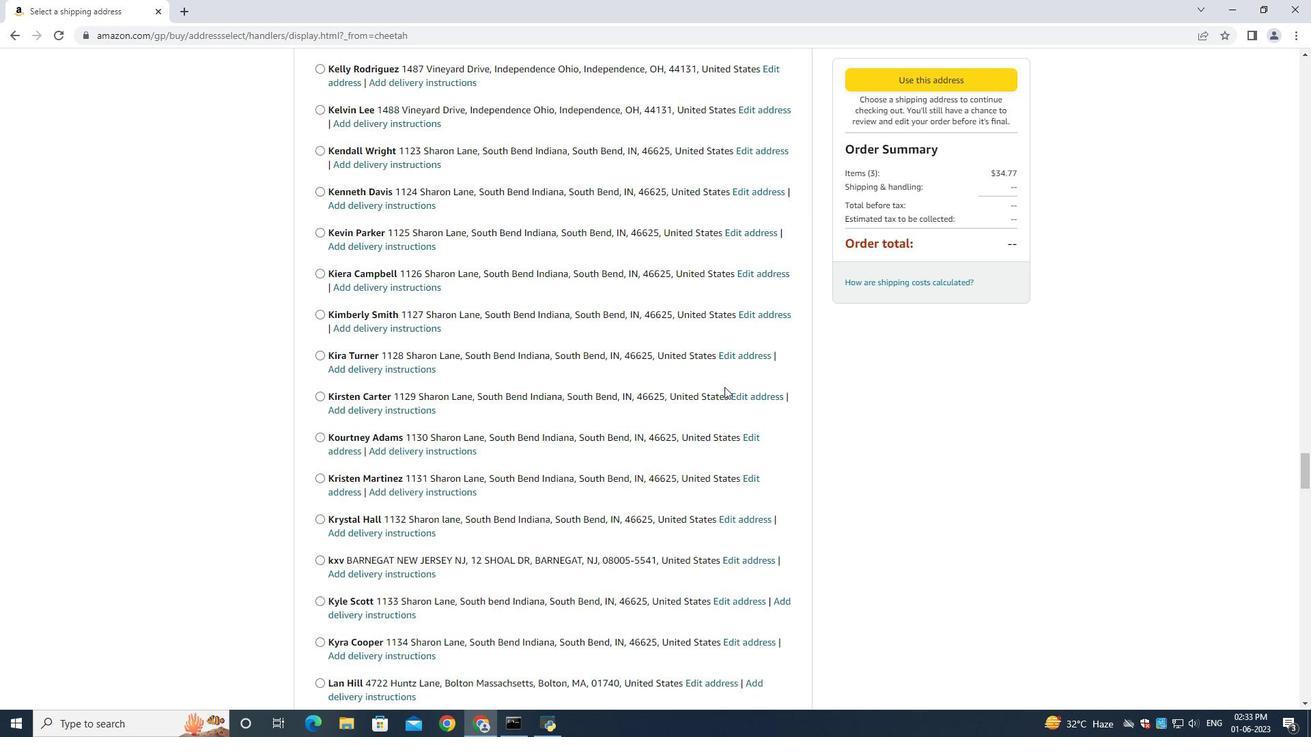 
Action: Mouse scrolled (725, 387) with delta (0, 0)
Screenshot: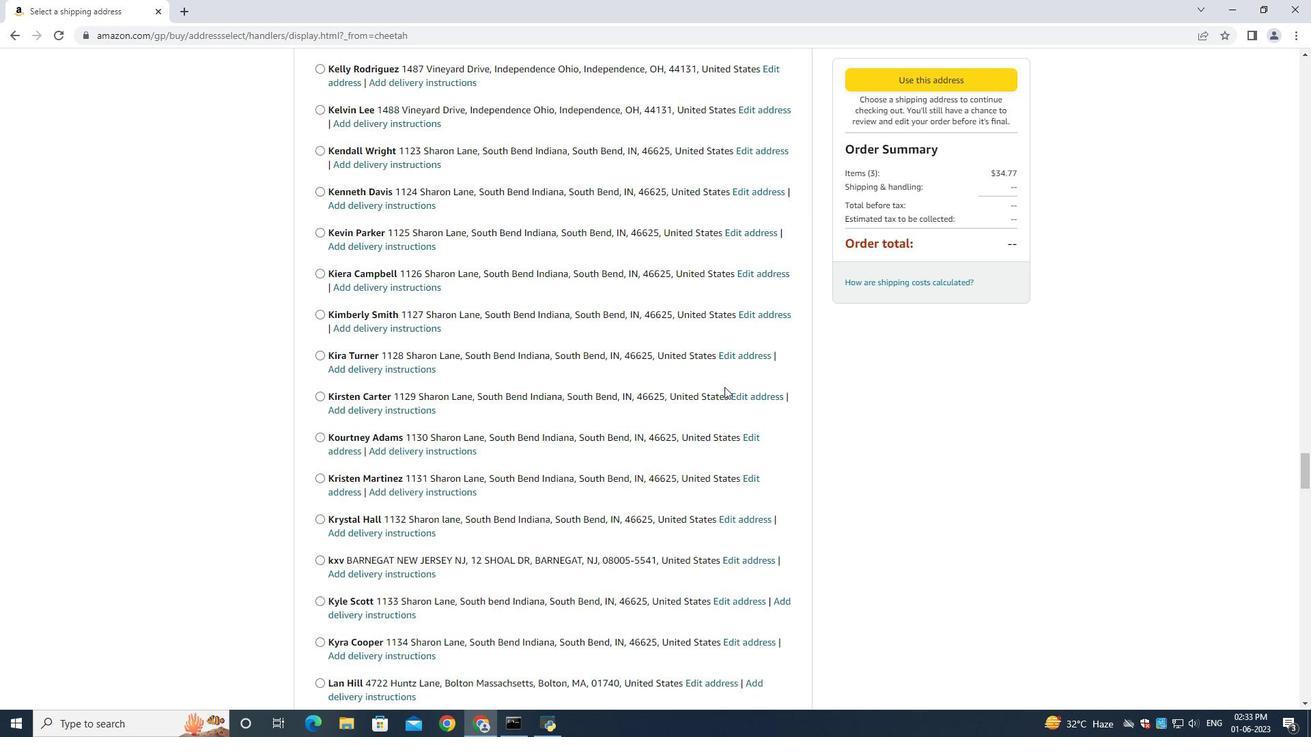 
Action: Mouse scrolled (725, 387) with delta (0, 0)
Screenshot: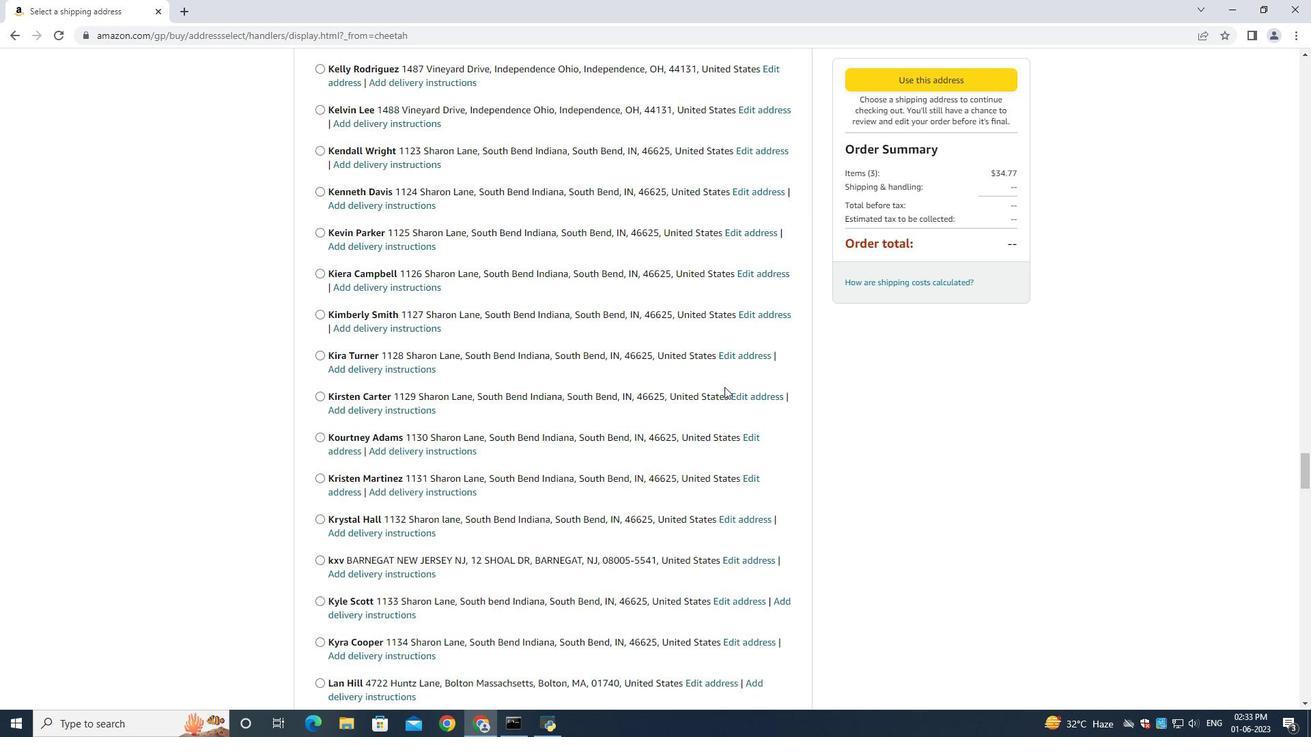 
Action: Mouse scrolled (725, 387) with delta (0, 0)
Screenshot: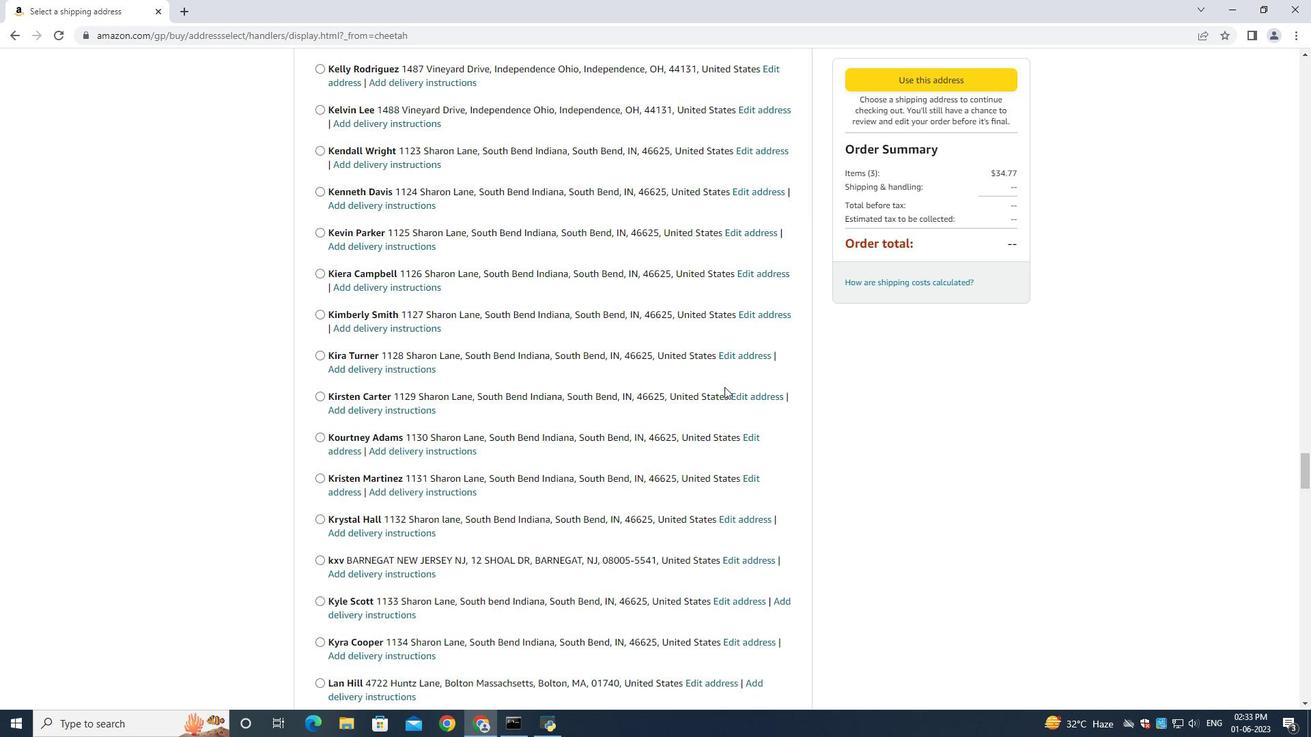 
Action: Mouse scrolled (725, 387) with delta (0, 0)
Screenshot: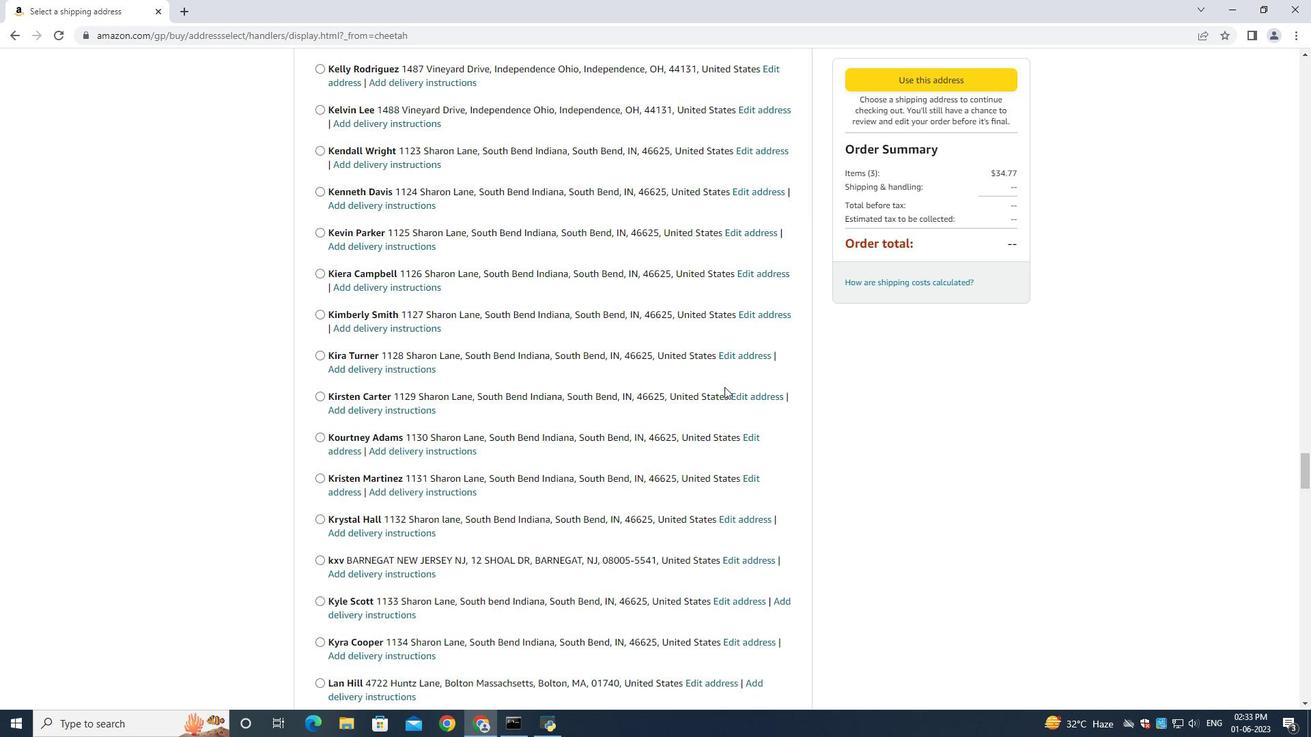 
Action: Mouse moved to (765, 379)
Screenshot: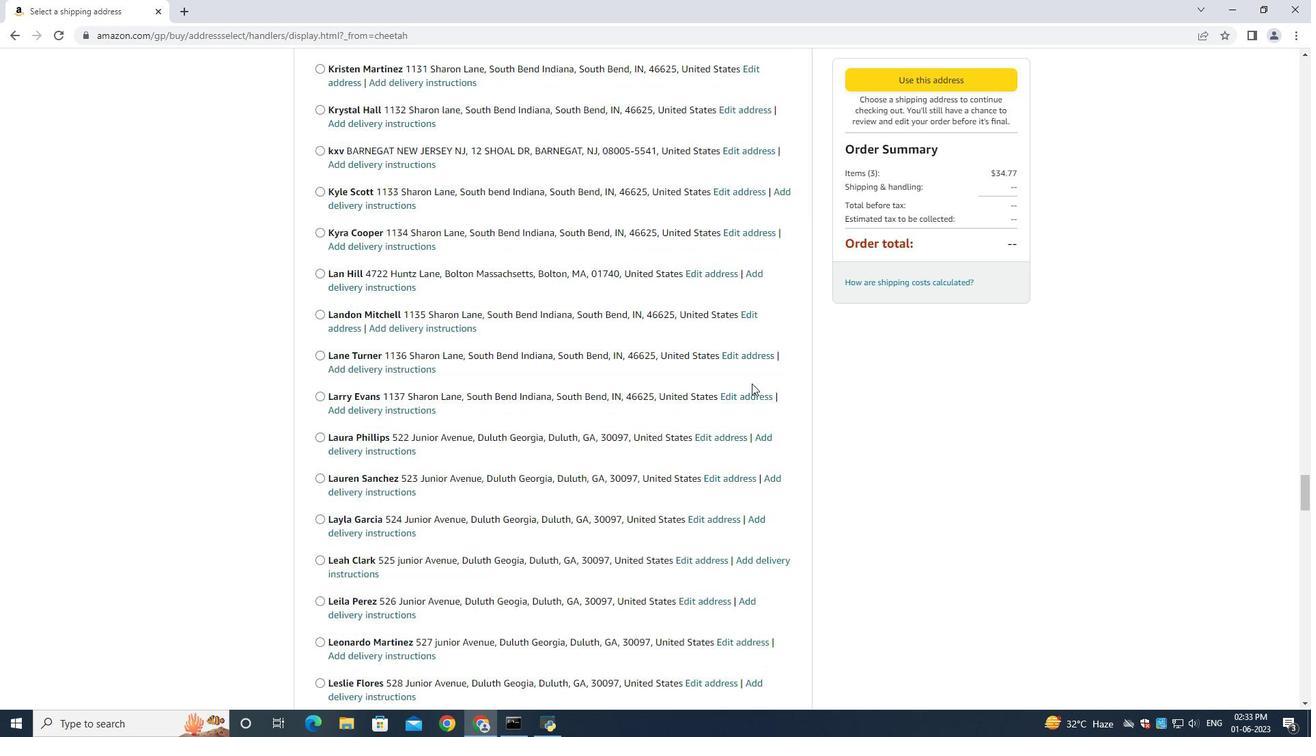 
Action: Mouse scrolled (765, 379) with delta (0, 0)
Screenshot: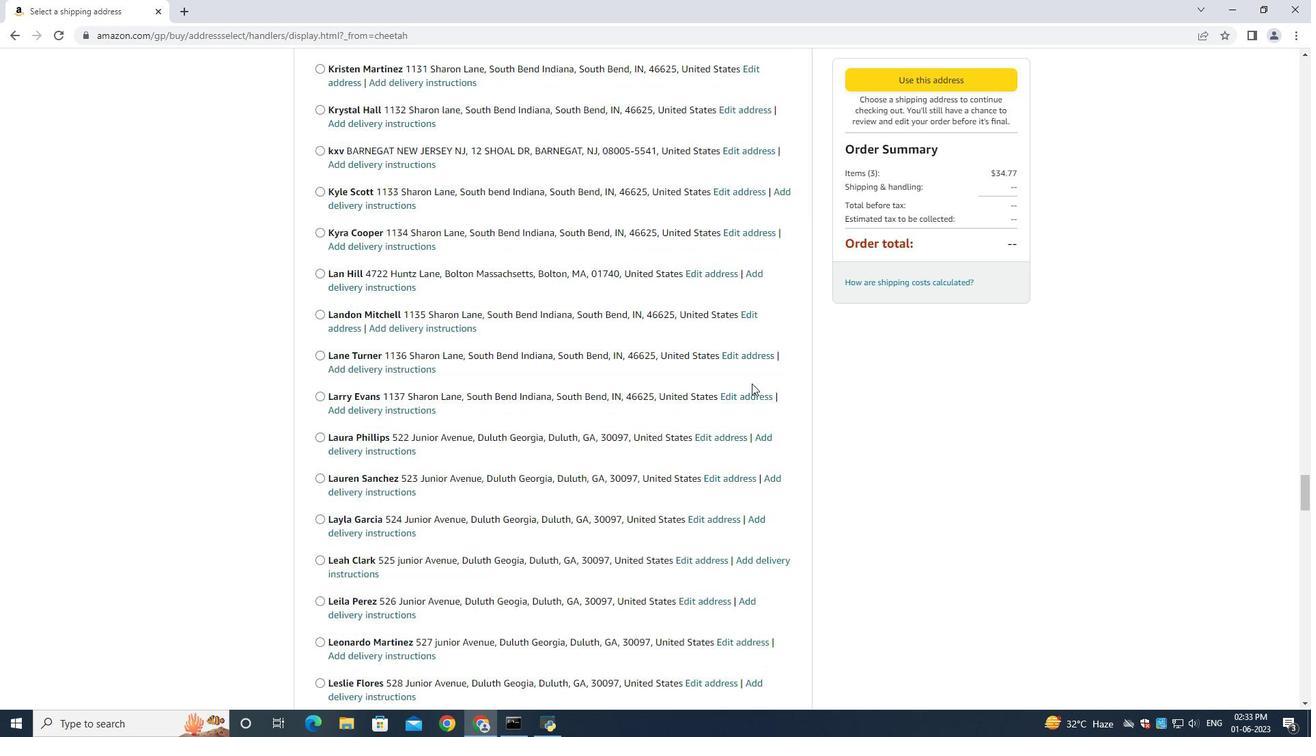 
Action: Mouse moved to (767, 381)
Screenshot: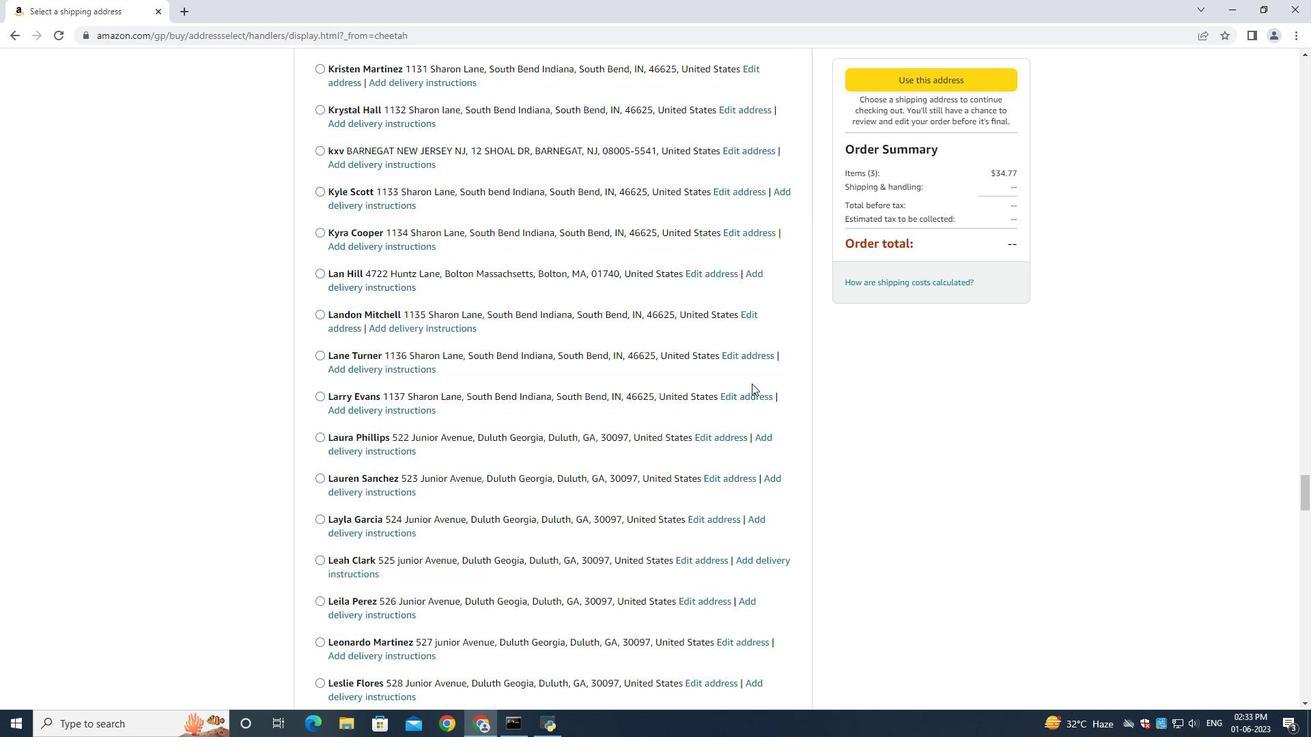 
Action: Mouse scrolled (767, 380) with delta (0, 0)
Screenshot: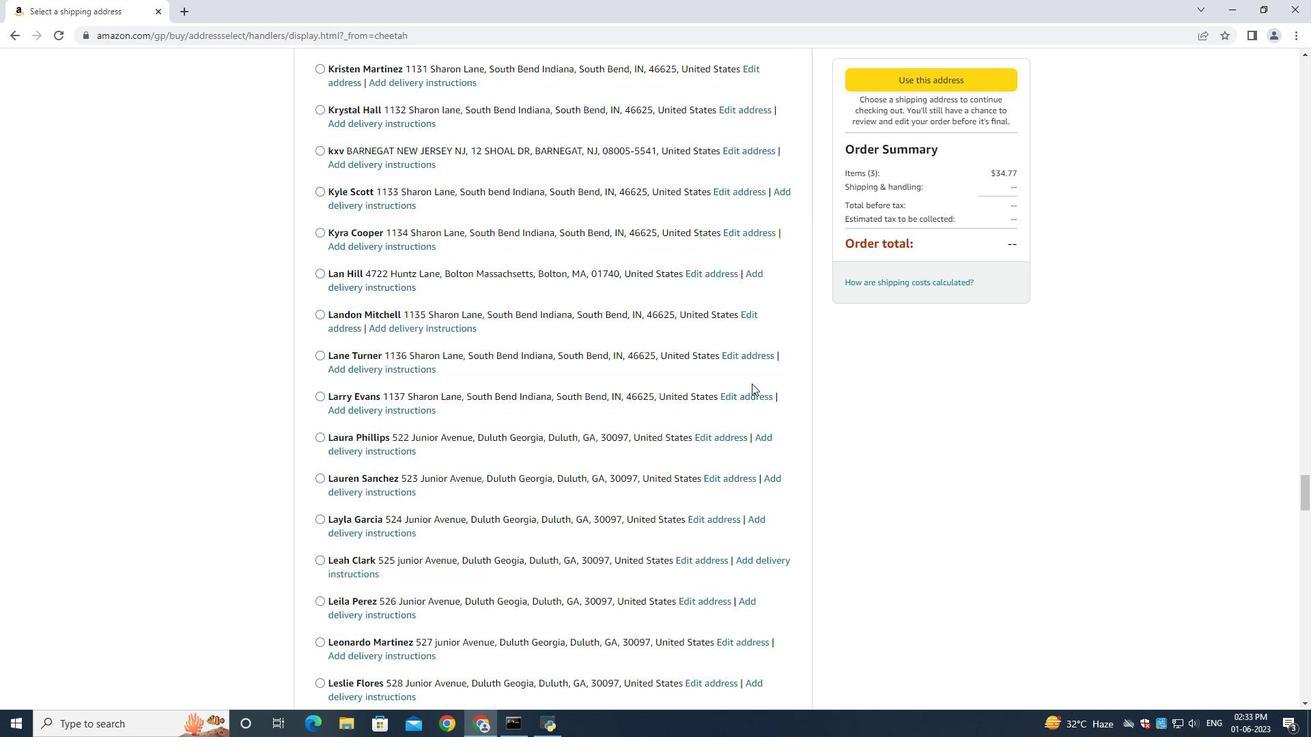 
Action: Mouse moved to (768, 381)
Screenshot: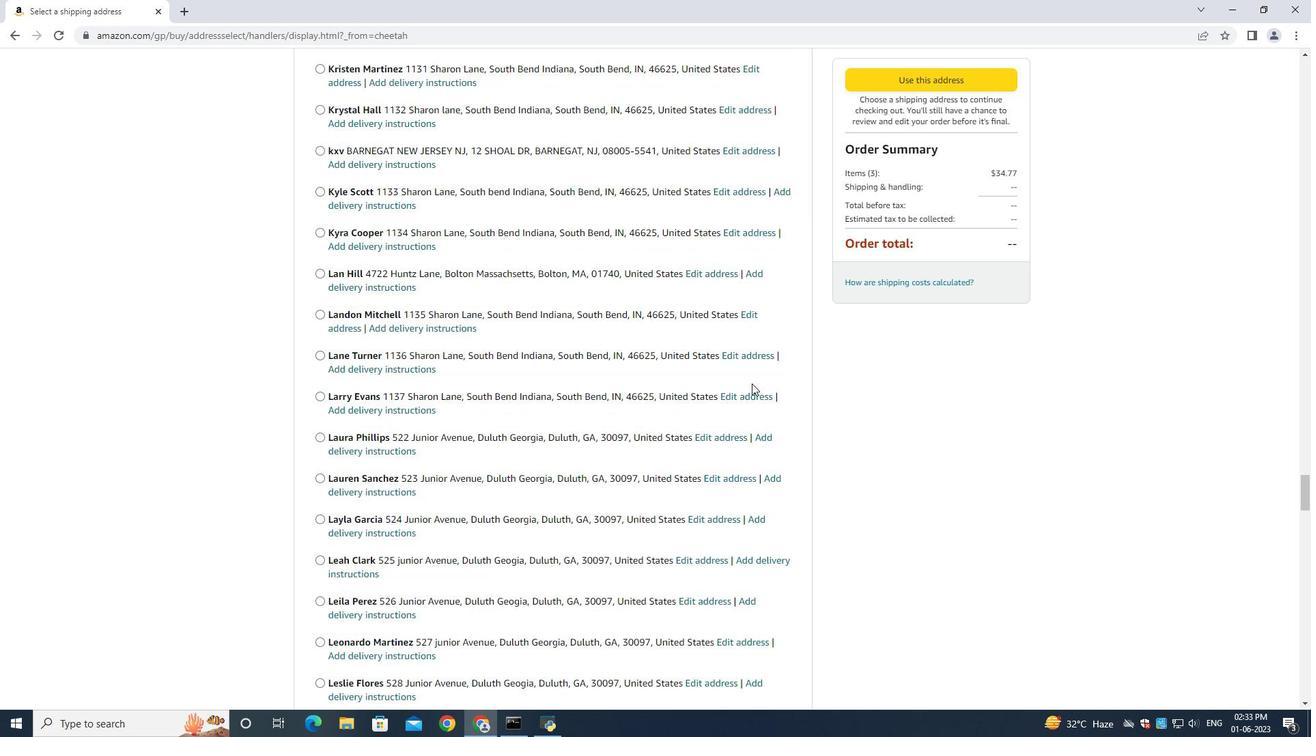 
Action: Mouse scrolled (767, 381) with delta (0, 0)
Screenshot: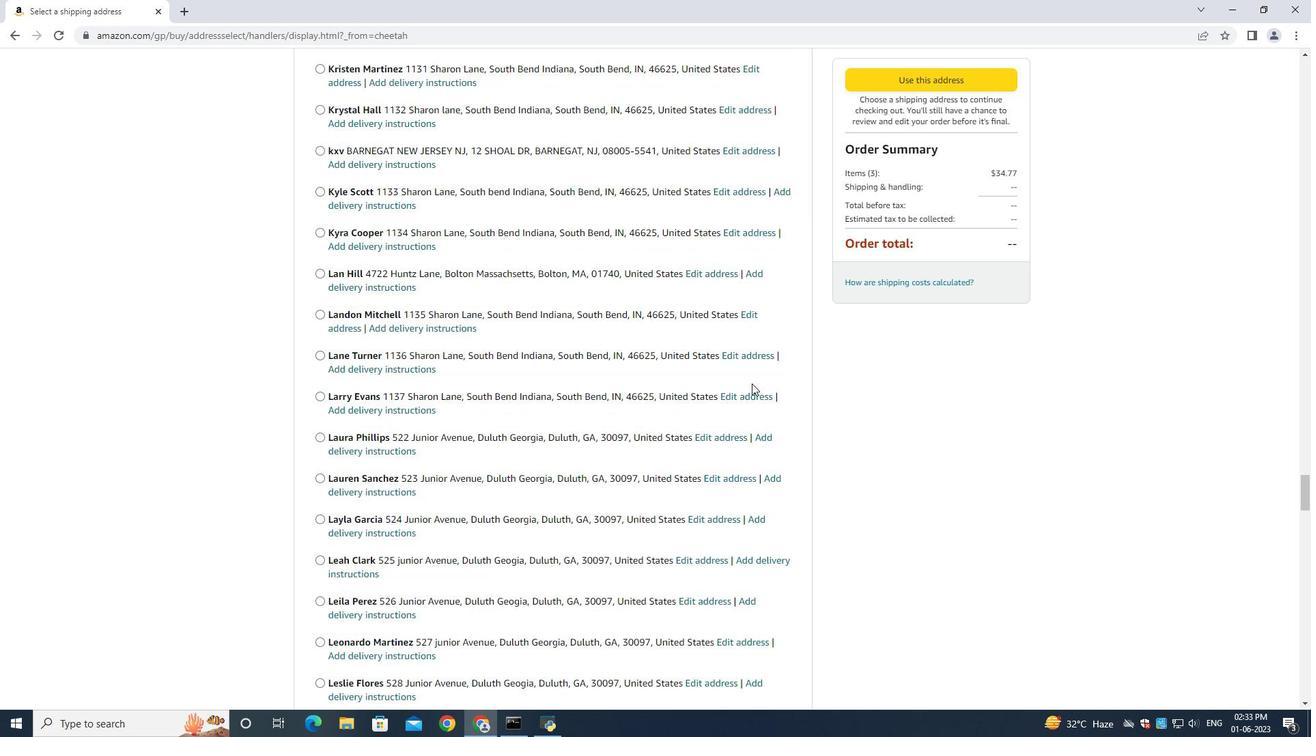 
Action: Mouse moved to (769, 381)
Screenshot: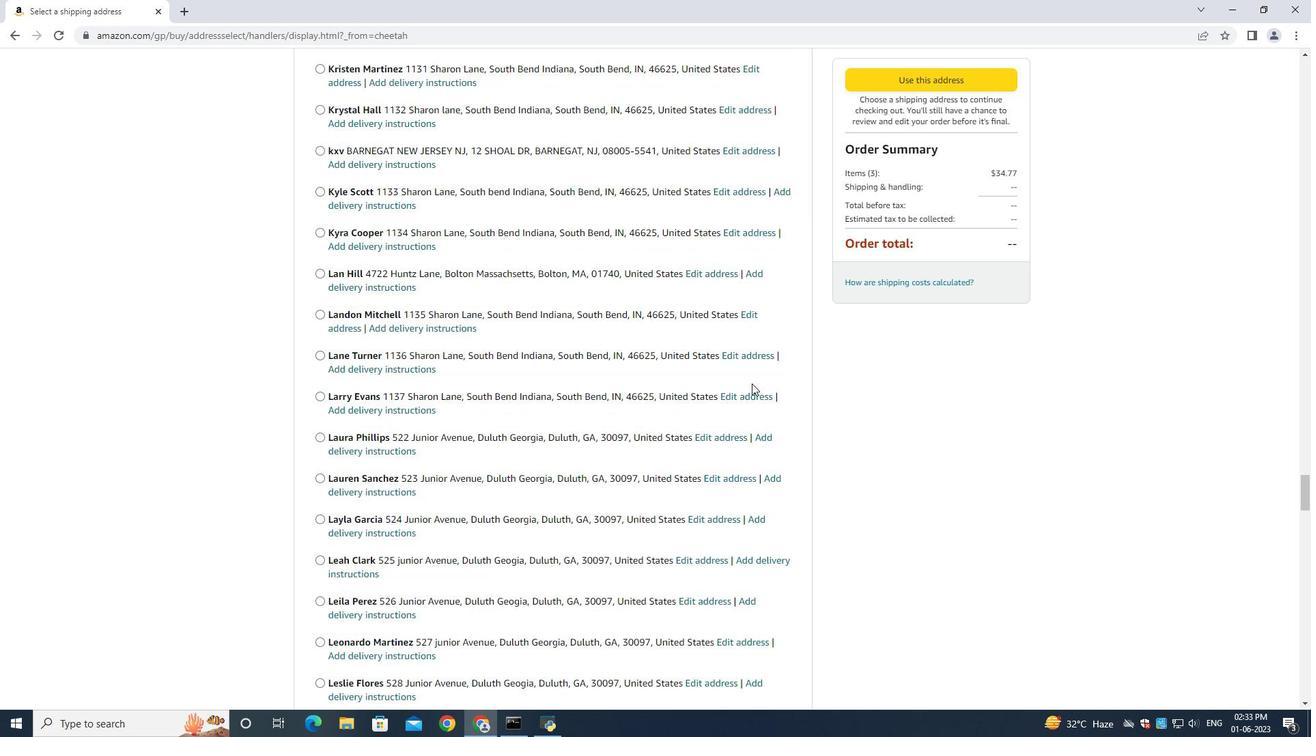 
Action: Mouse scrolled (768, 381) with delta (0, 0)
Screenshot: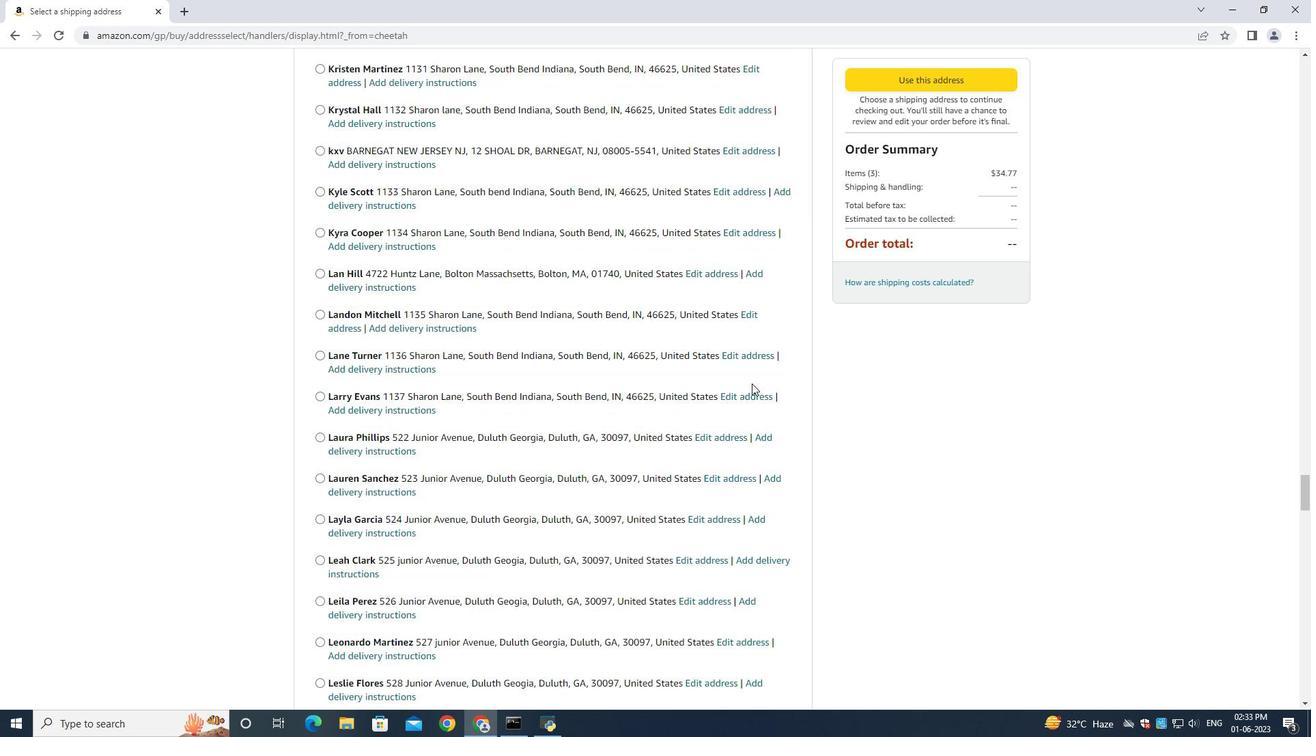 
Action: Mouse moved to (769, 382)
Screenshot: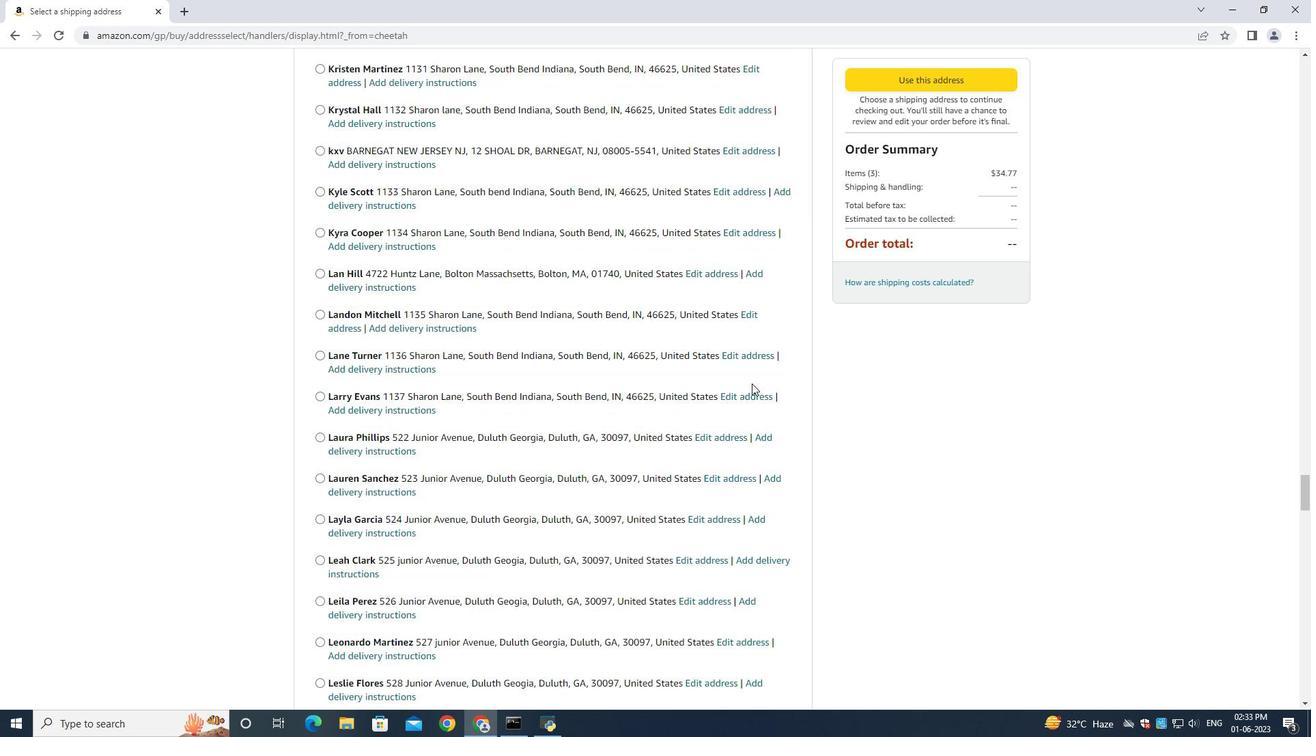 
Action: Mouse scrolled (769, 381) with delta (0, 0)
Screenshot: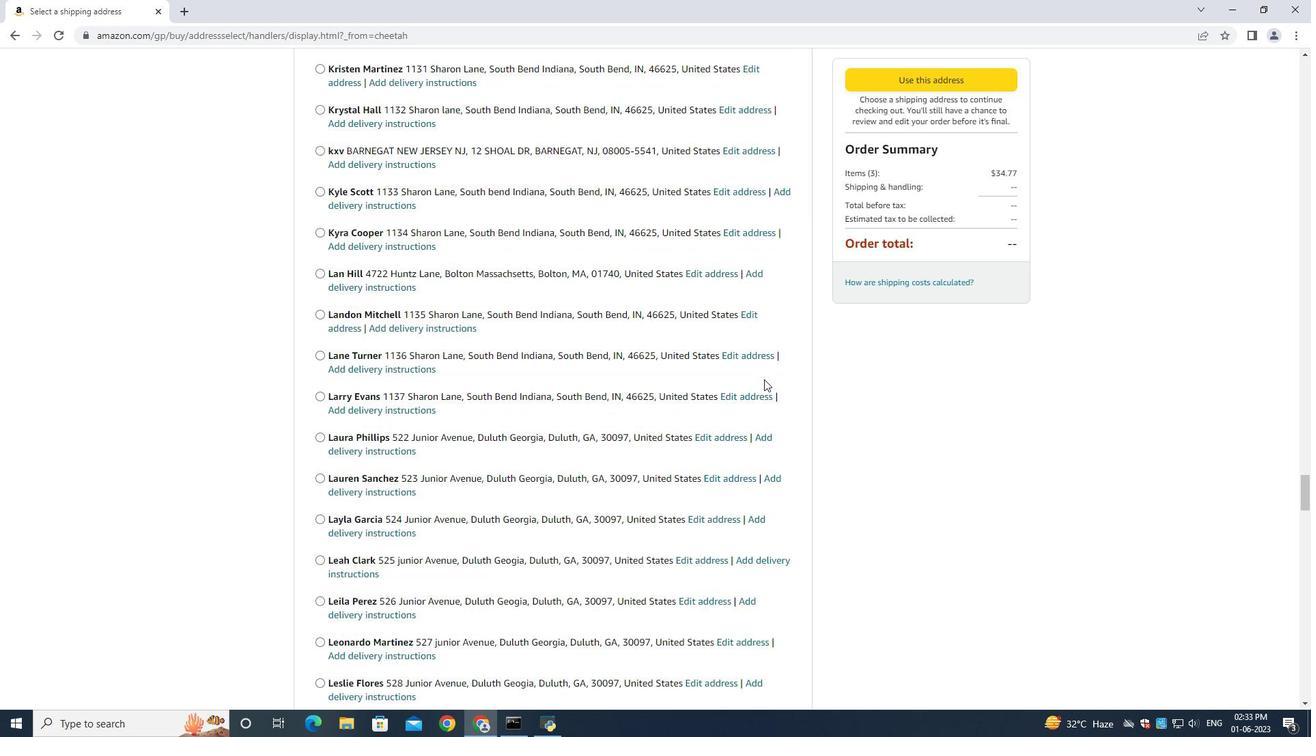 
Action: Mouse moved to (769, 382)
Screenshot: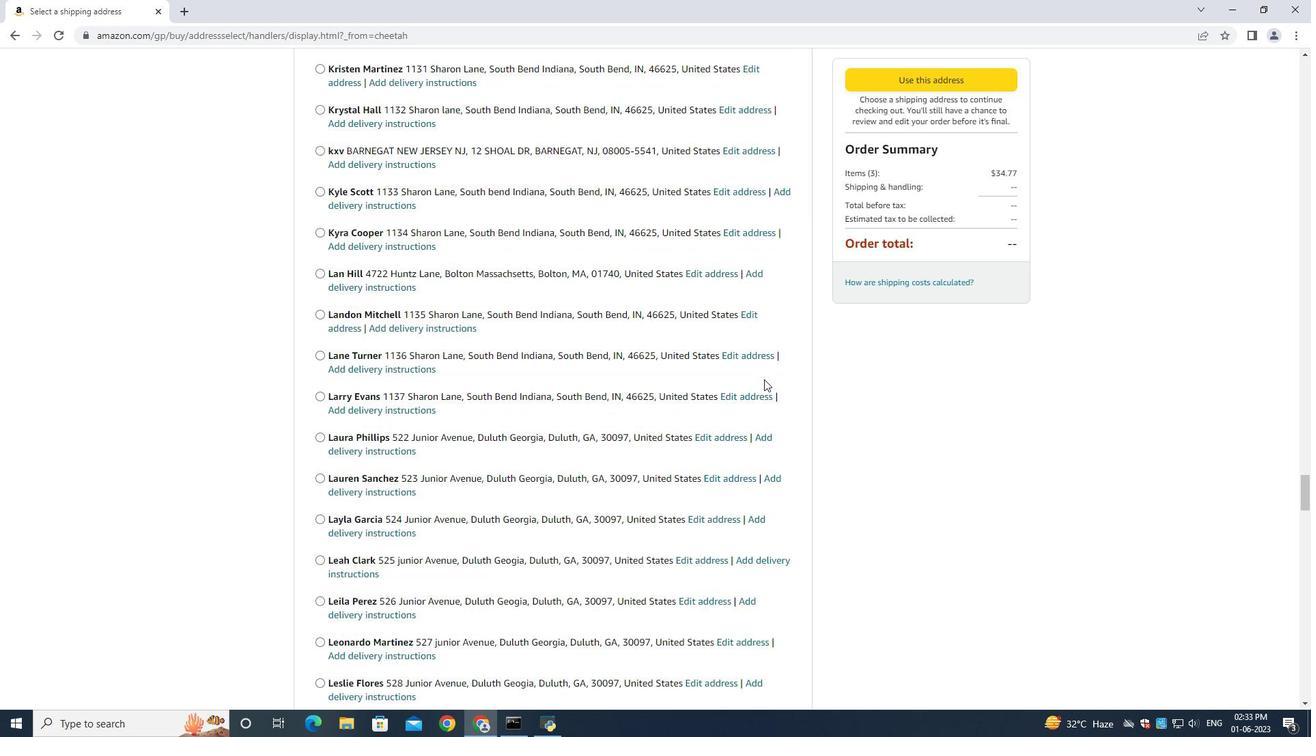 
Action: Mouse scrolled (769, 381) with delta (0, 0)
Screenshot: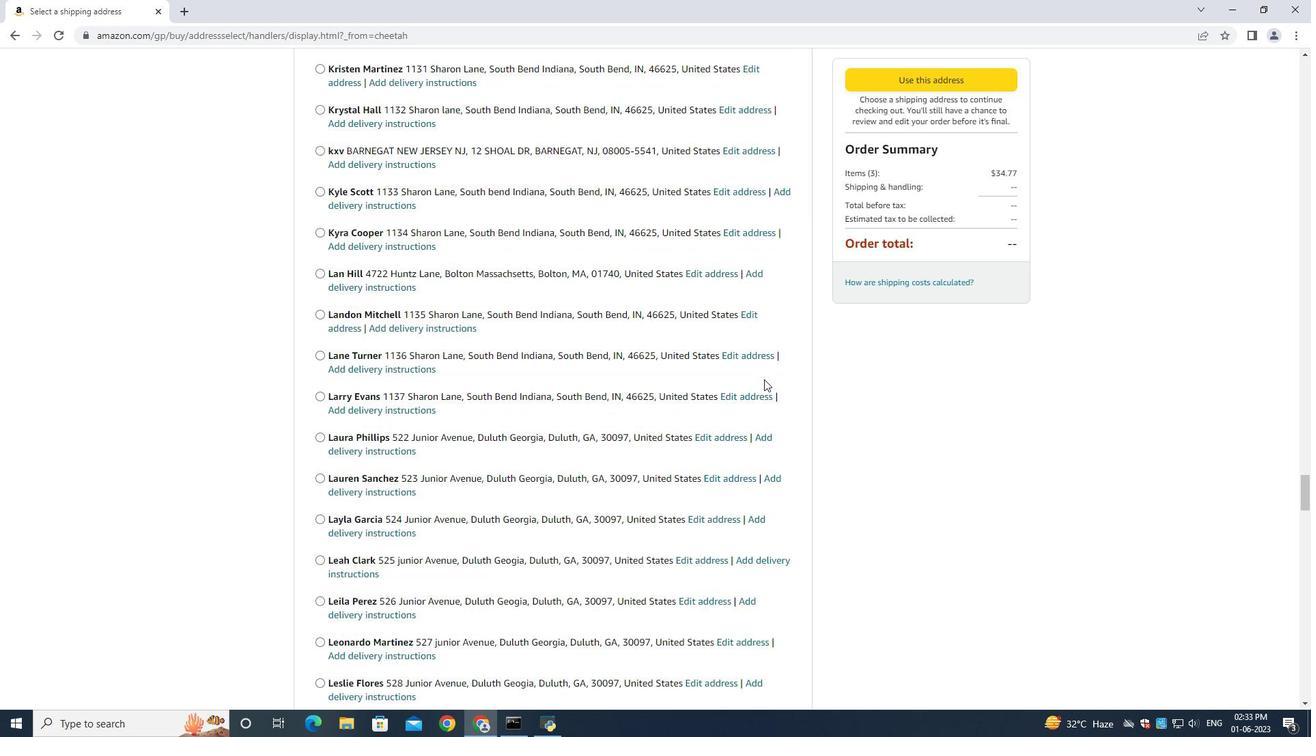 
Action: Mouse moved to (747, 396)
Screenshot: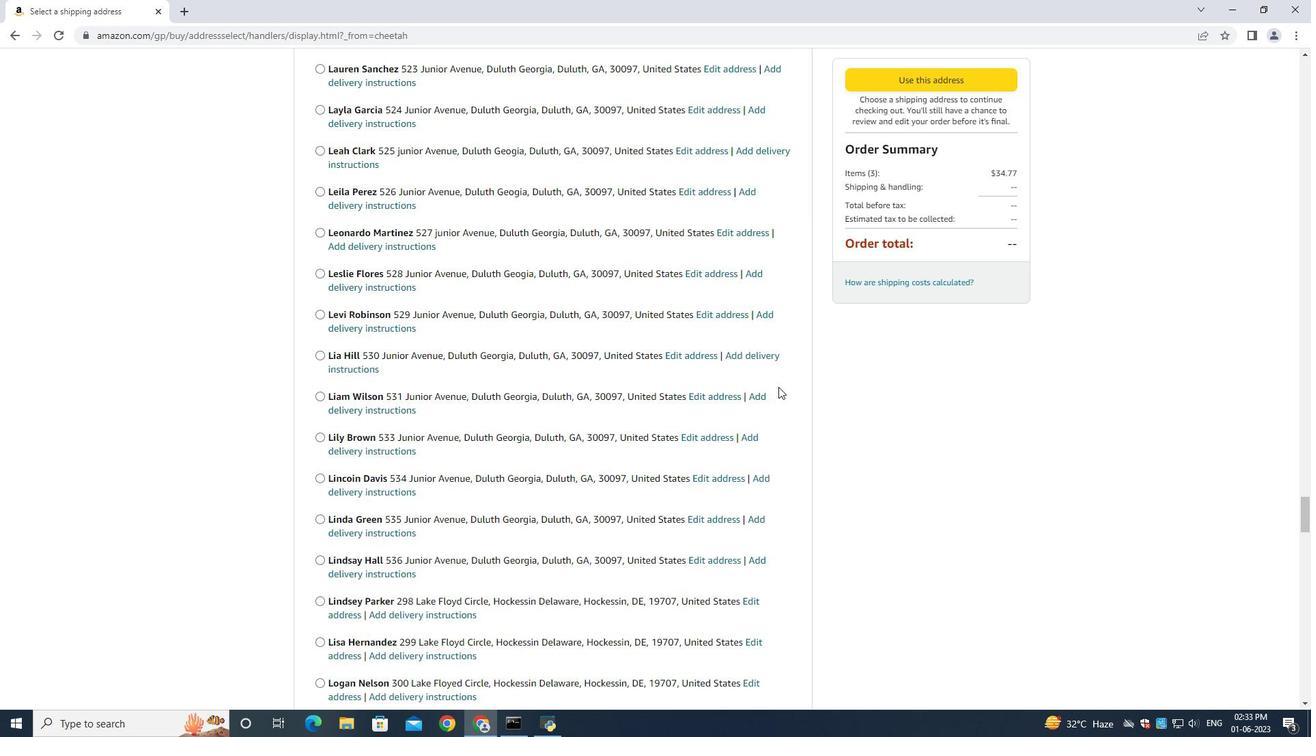 
Action: Mouse scrolled (747, 396) with delta (0, 0)
Screenshot: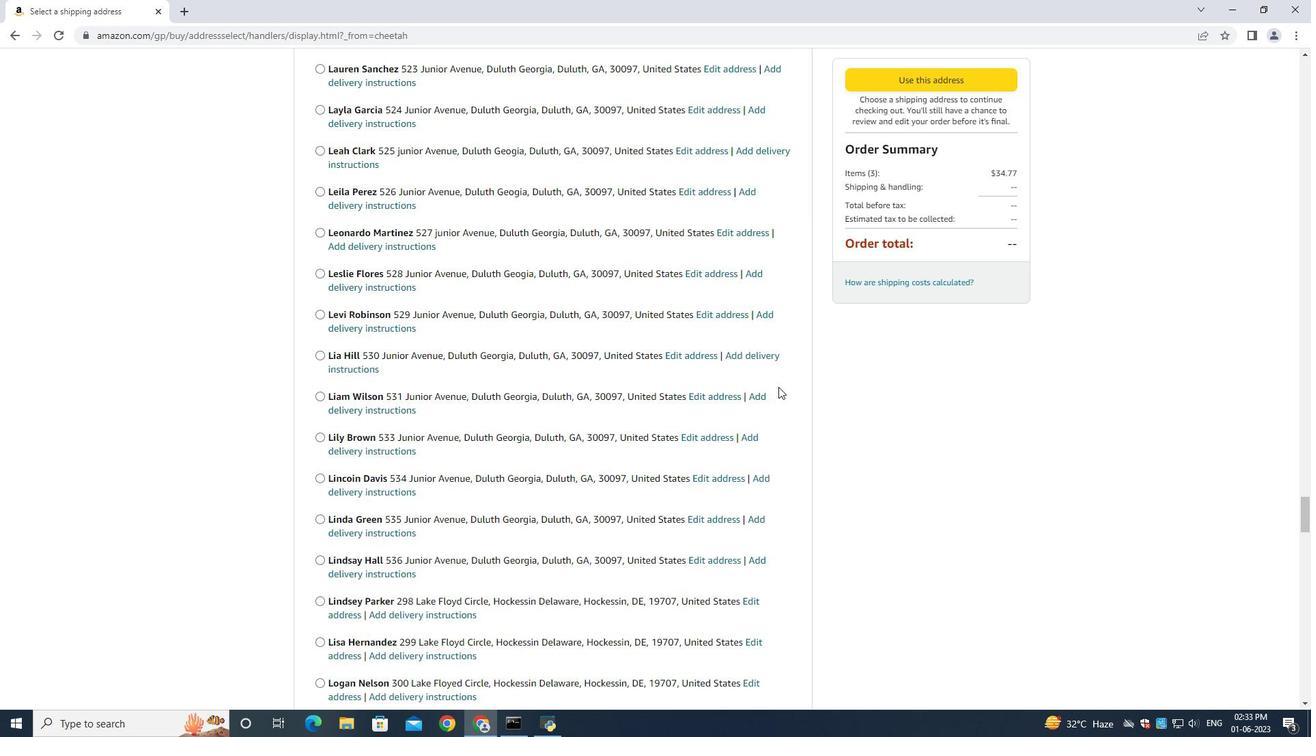 
Action: Mouse moved to (715, 402)
Screenshot: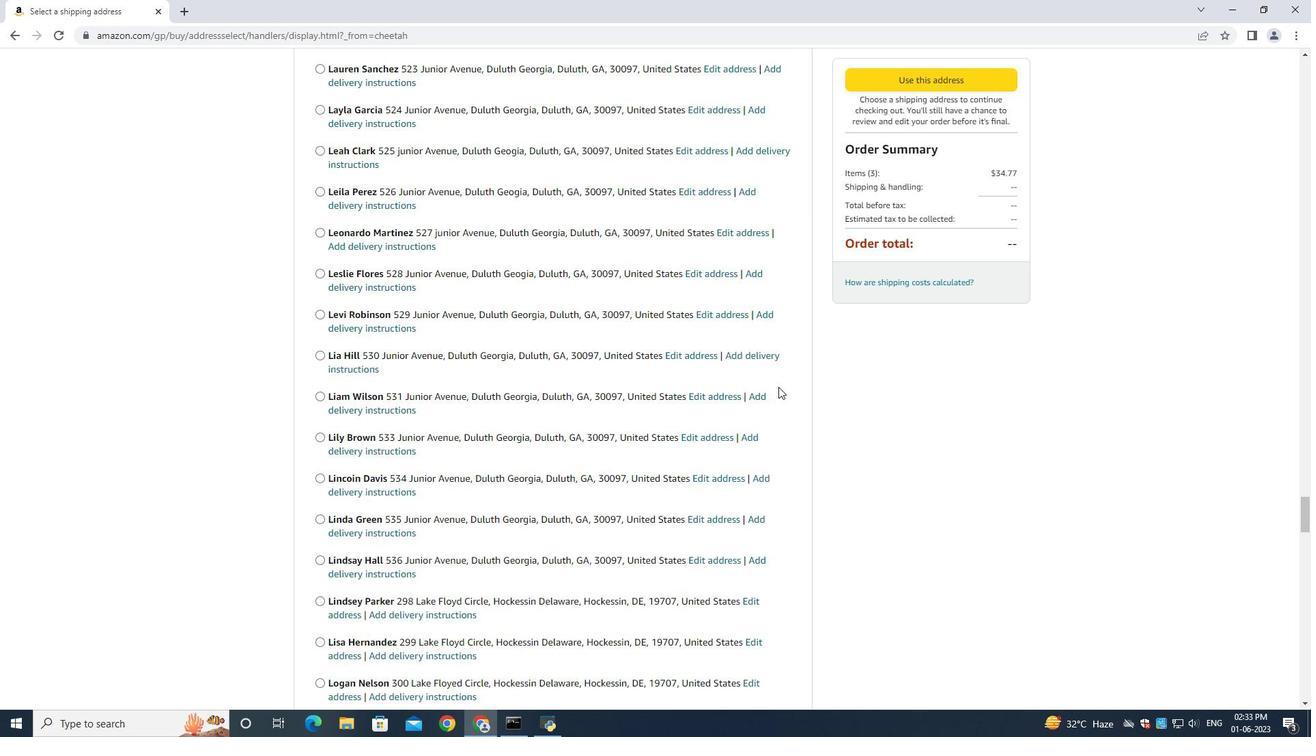 
Action: Mouse scrolled (724, 400) with delta (0, 0)
Screenshot: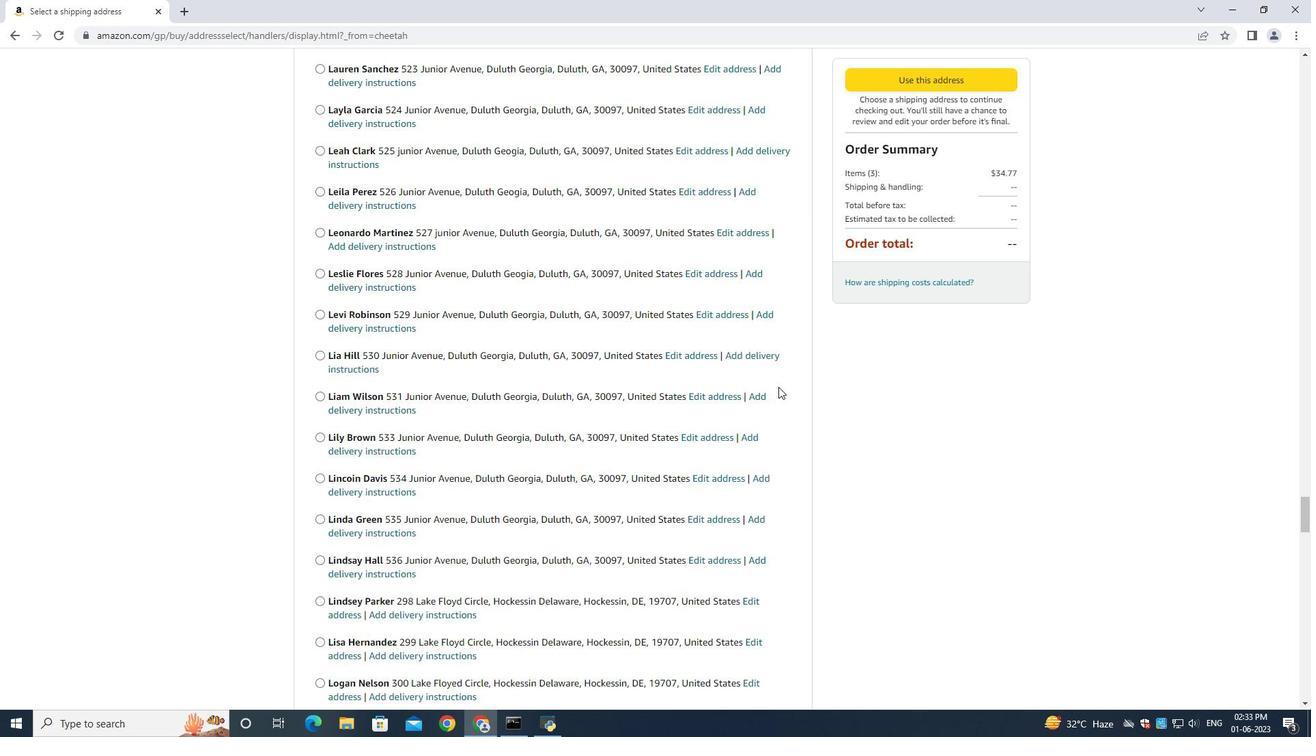 
Action: Mouse moved to (709, 402)
Screenshot: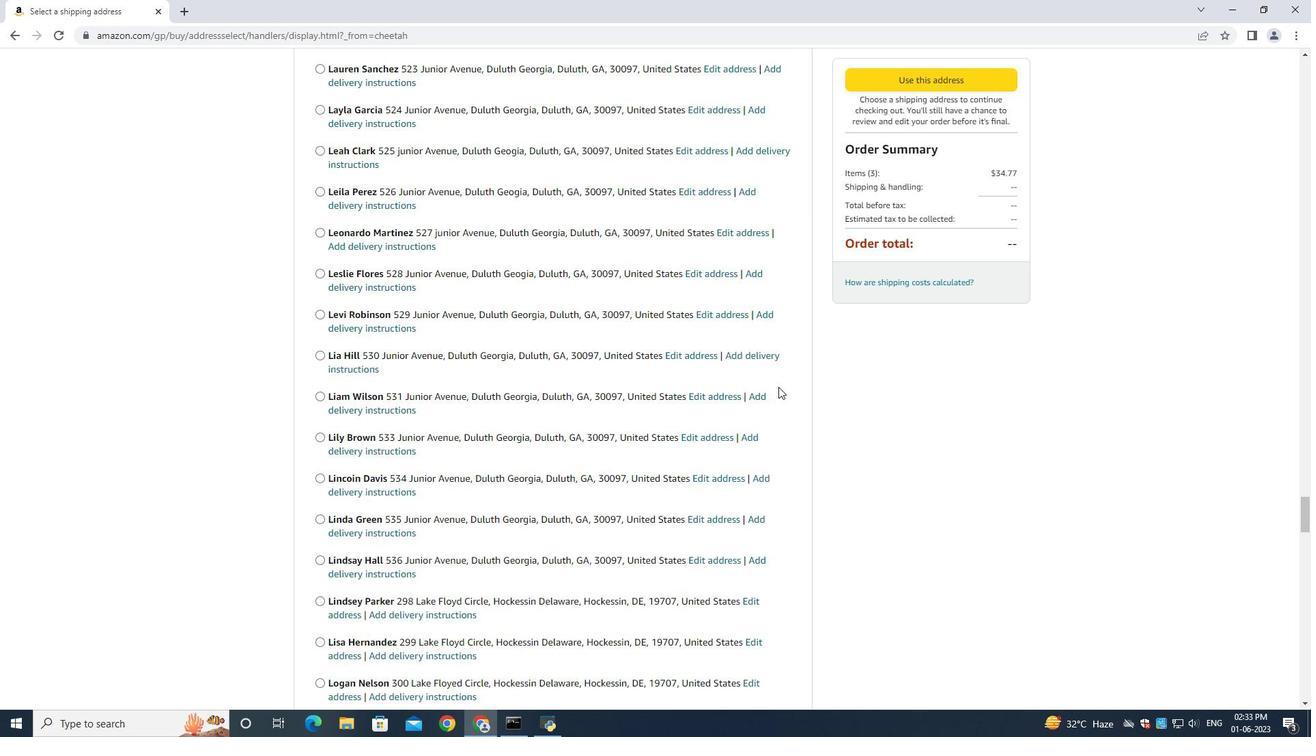 
Action: Mouse scrolled (715, 401) with delta (0, 0)
Screenshot: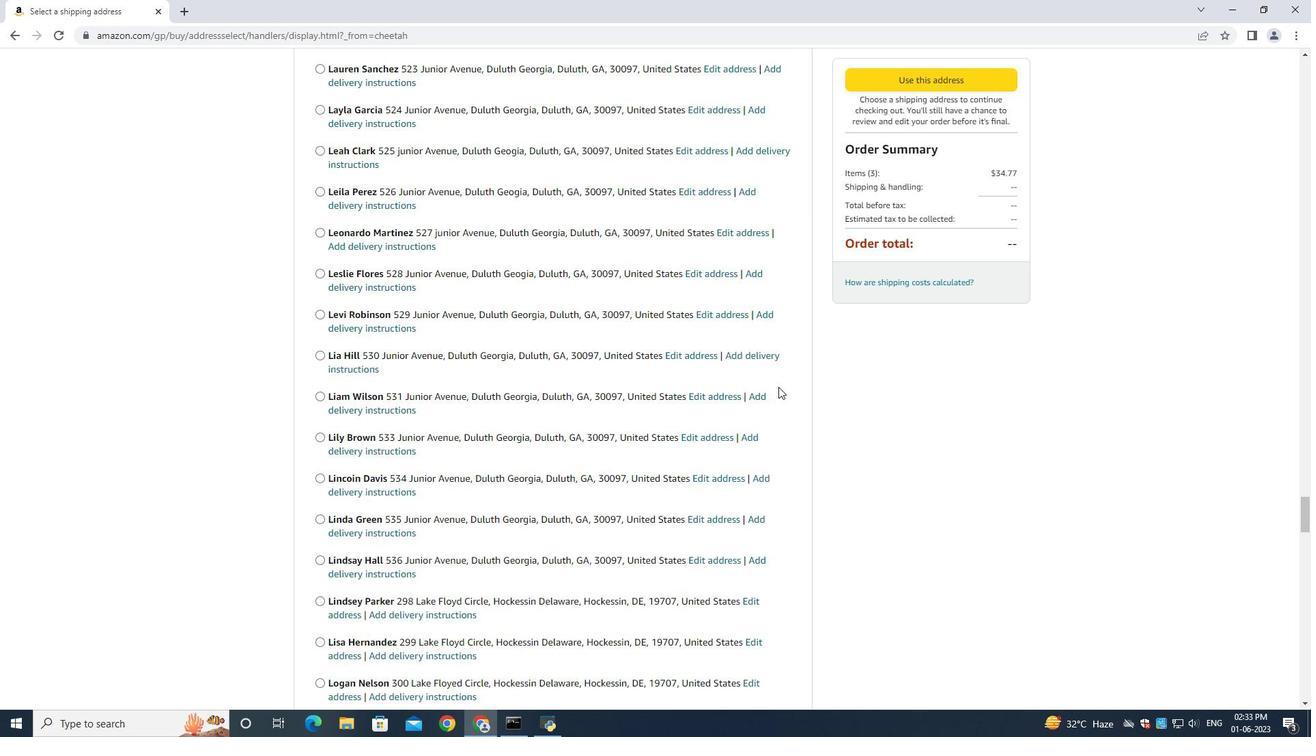 
Action: Mouse moved to (704, 400)
Screenshot: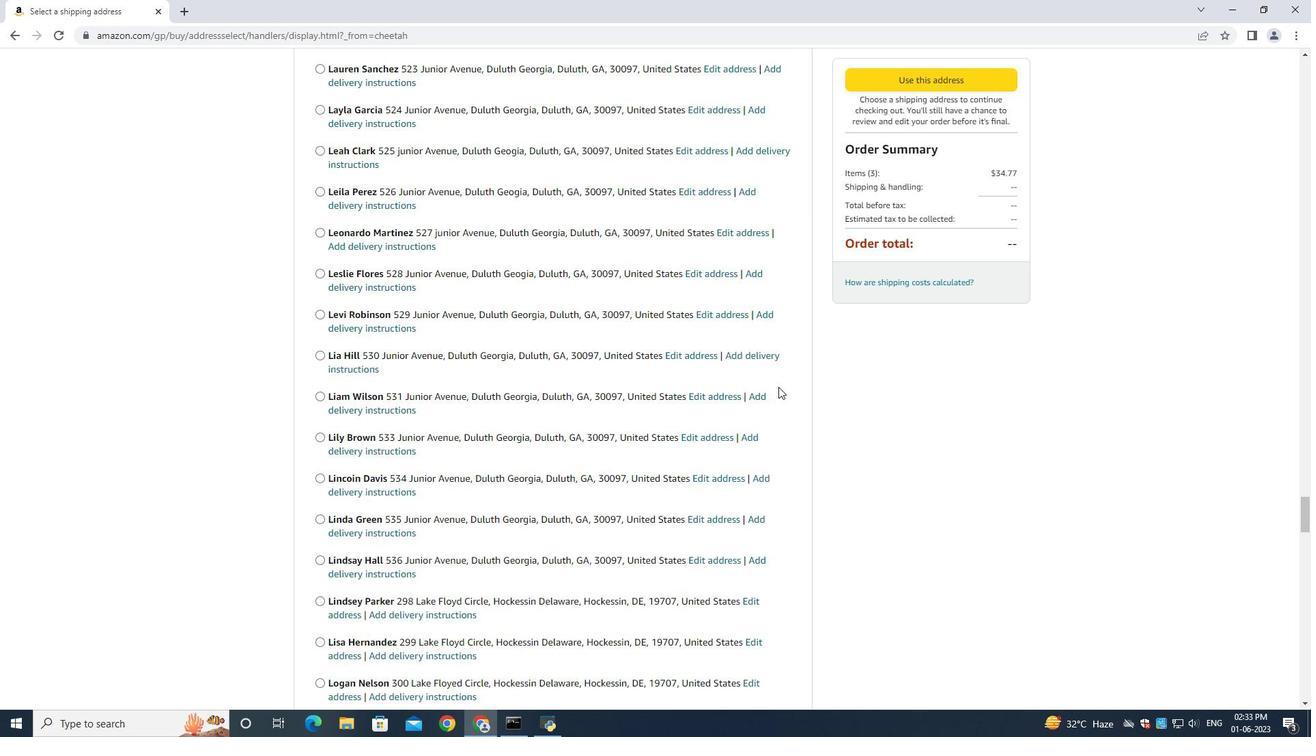 
Action: Mouse scrolled (709, 401) with delta (0, 0)
Screenshot: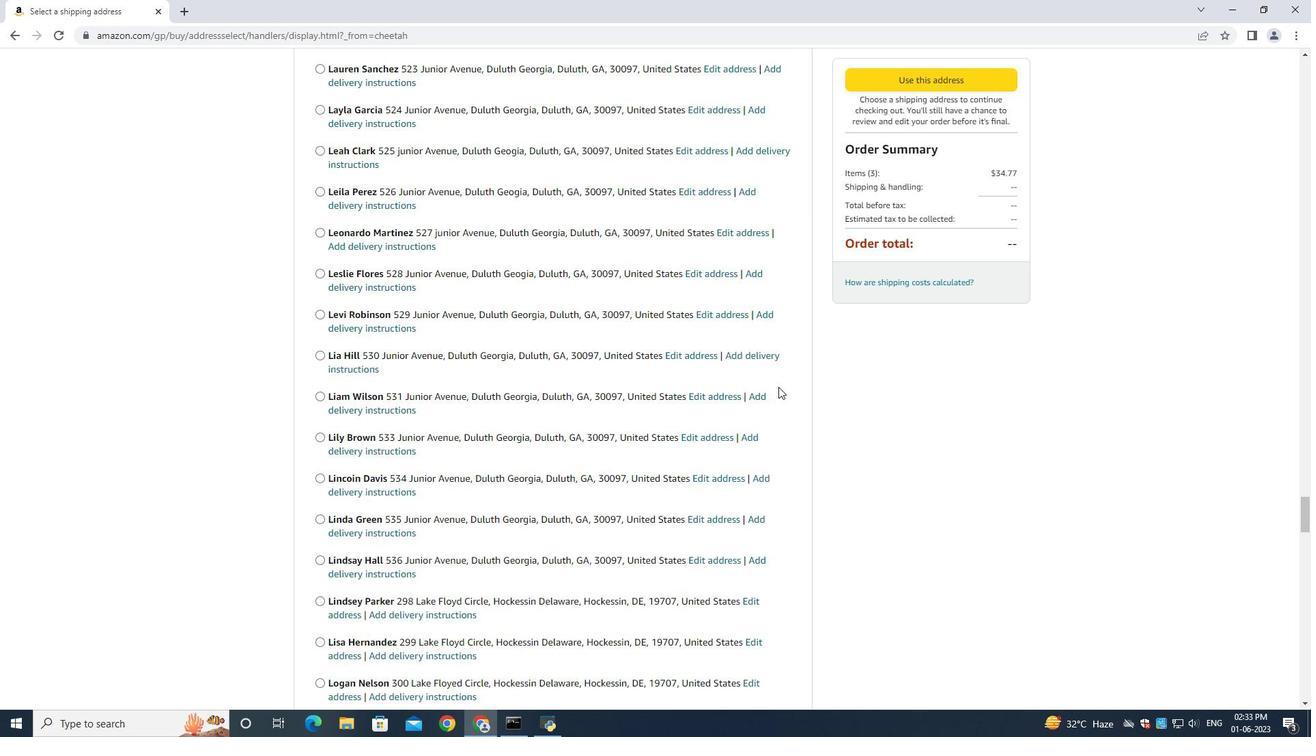 
Action: Mouse moved to (700, 397)
Screenshot: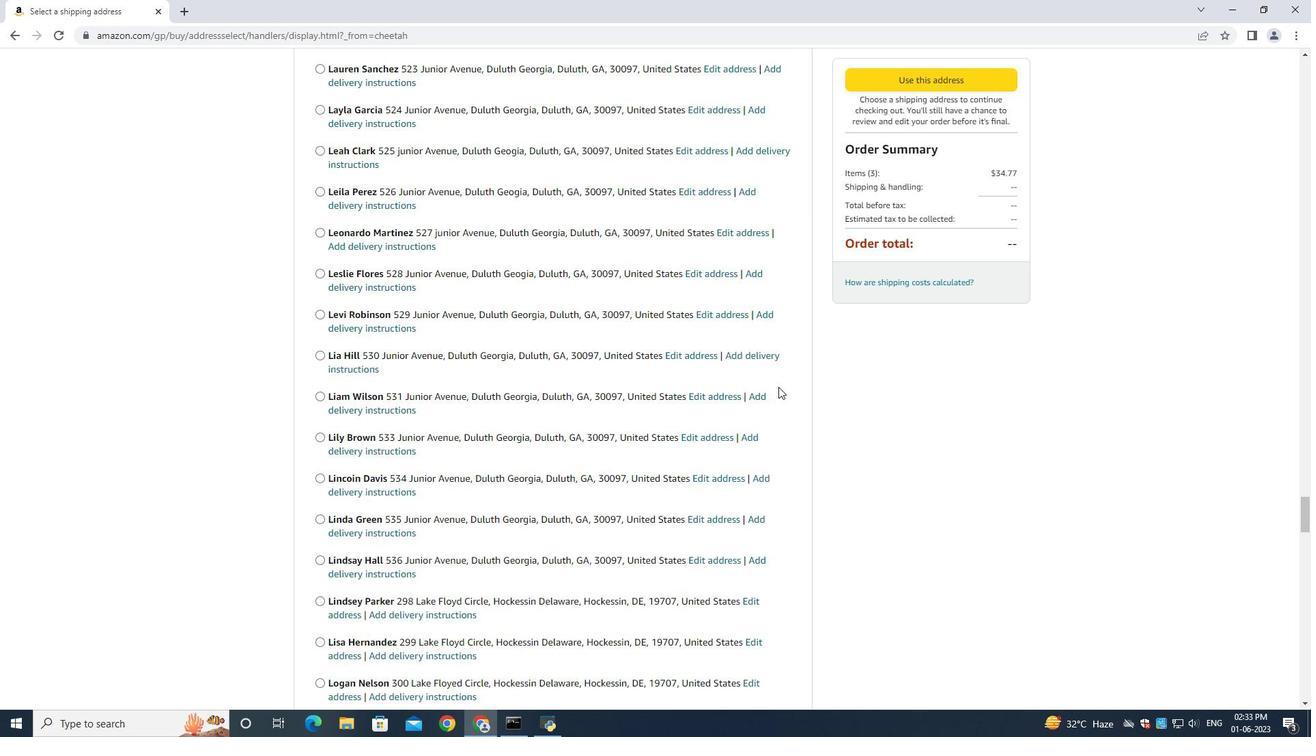 
Action: Mouse scrolled (704, 399) with delta (0, -1)
Screenshot: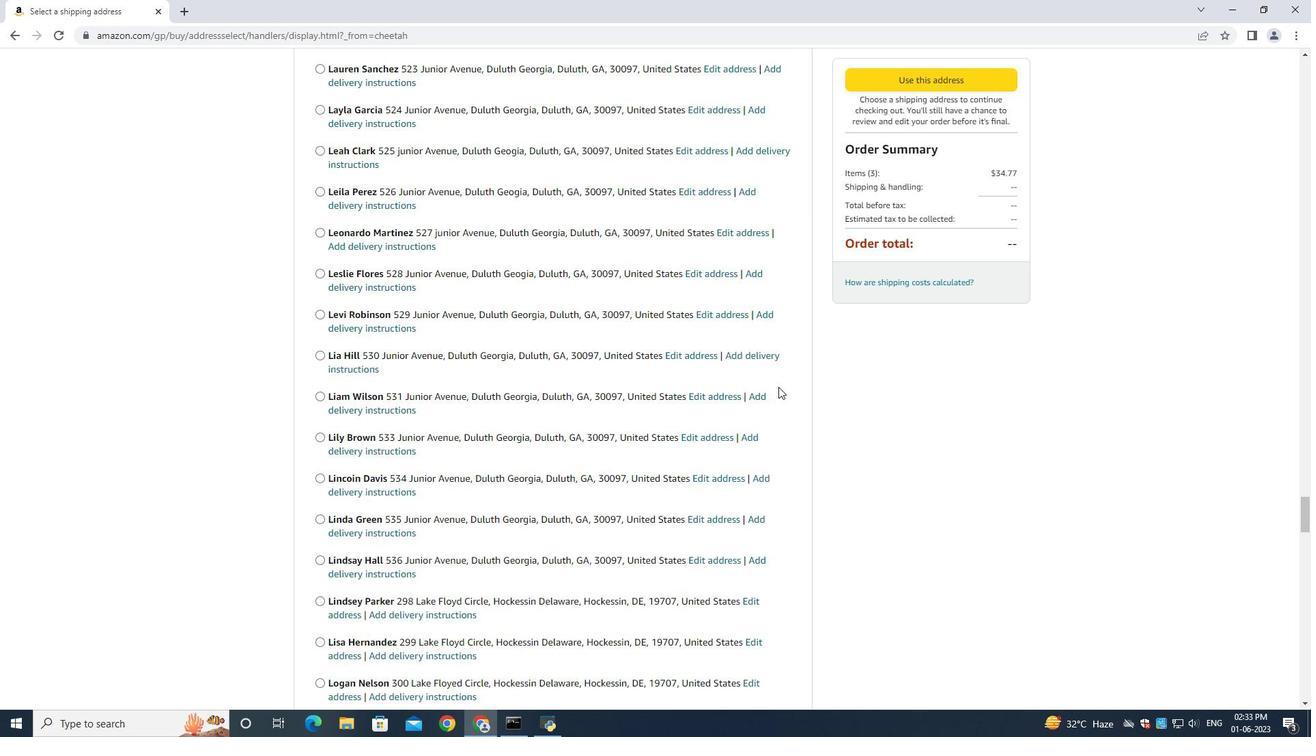 
Action: Mouse moved to (694, 392)
Screenshot: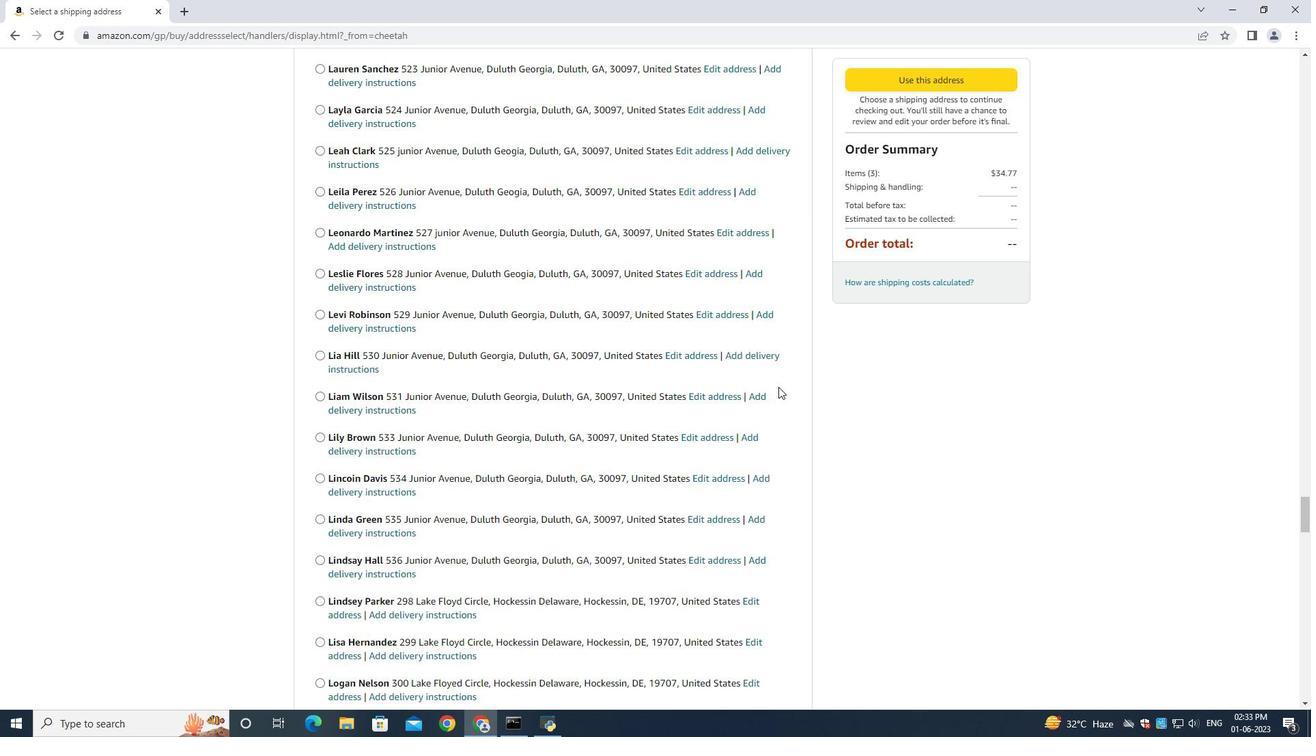 
Action: Mouse scrolled (700, 396) with delta (0, 0)
Screenshot: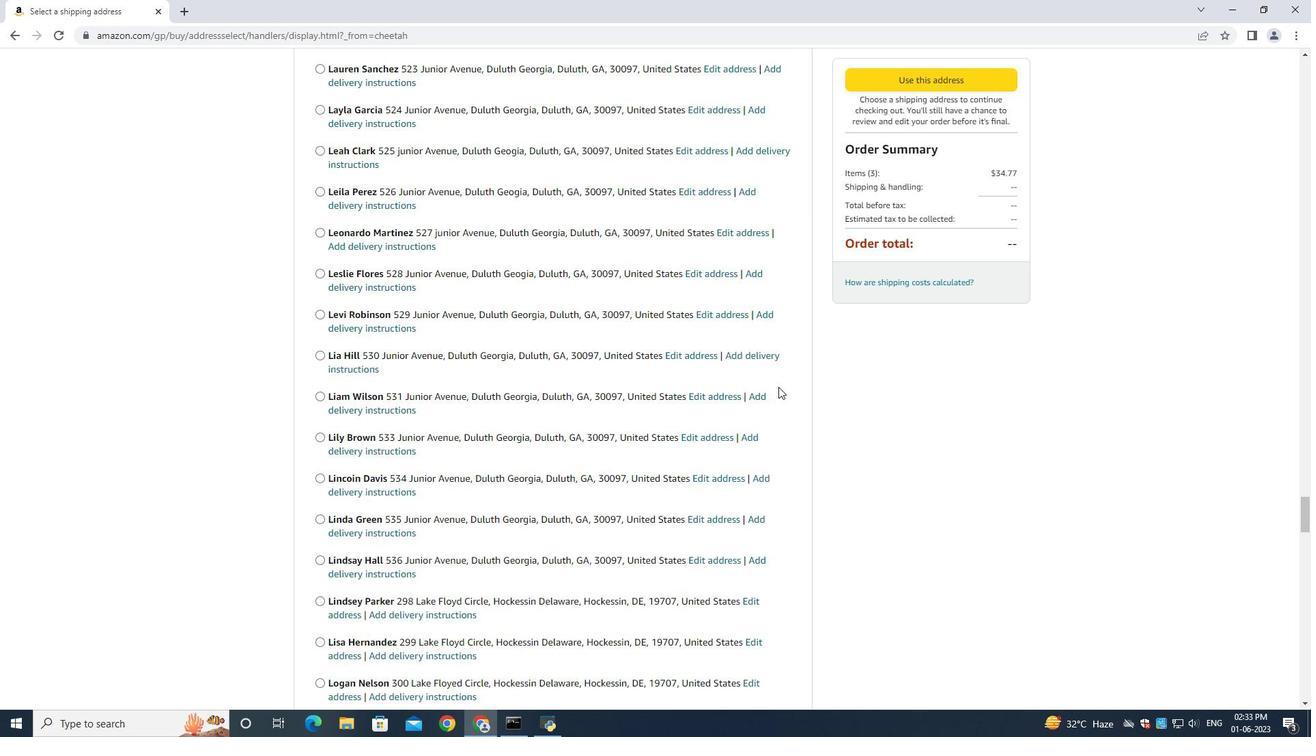 
Action: Mouse moved to (686, 390)
Screenshot: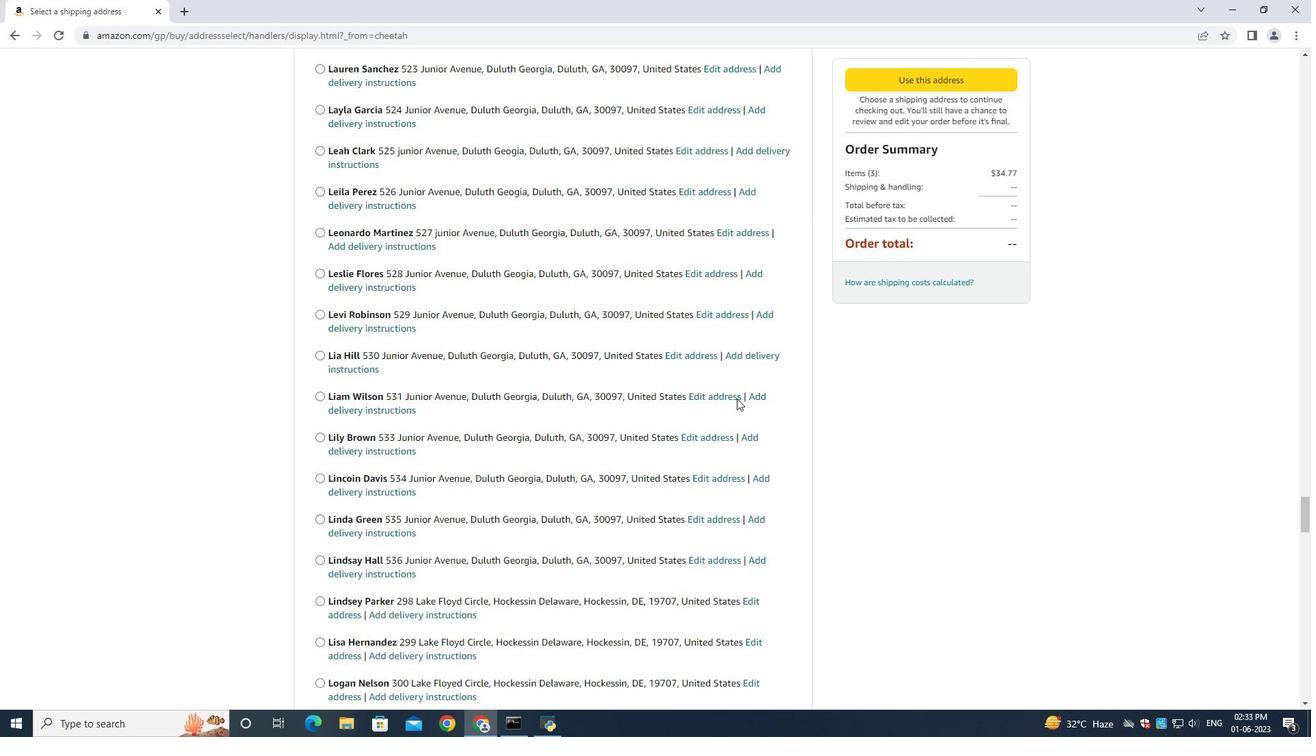 
Action: Mouse scrolled (694, 392) with delta (0, 0)
Screenshot: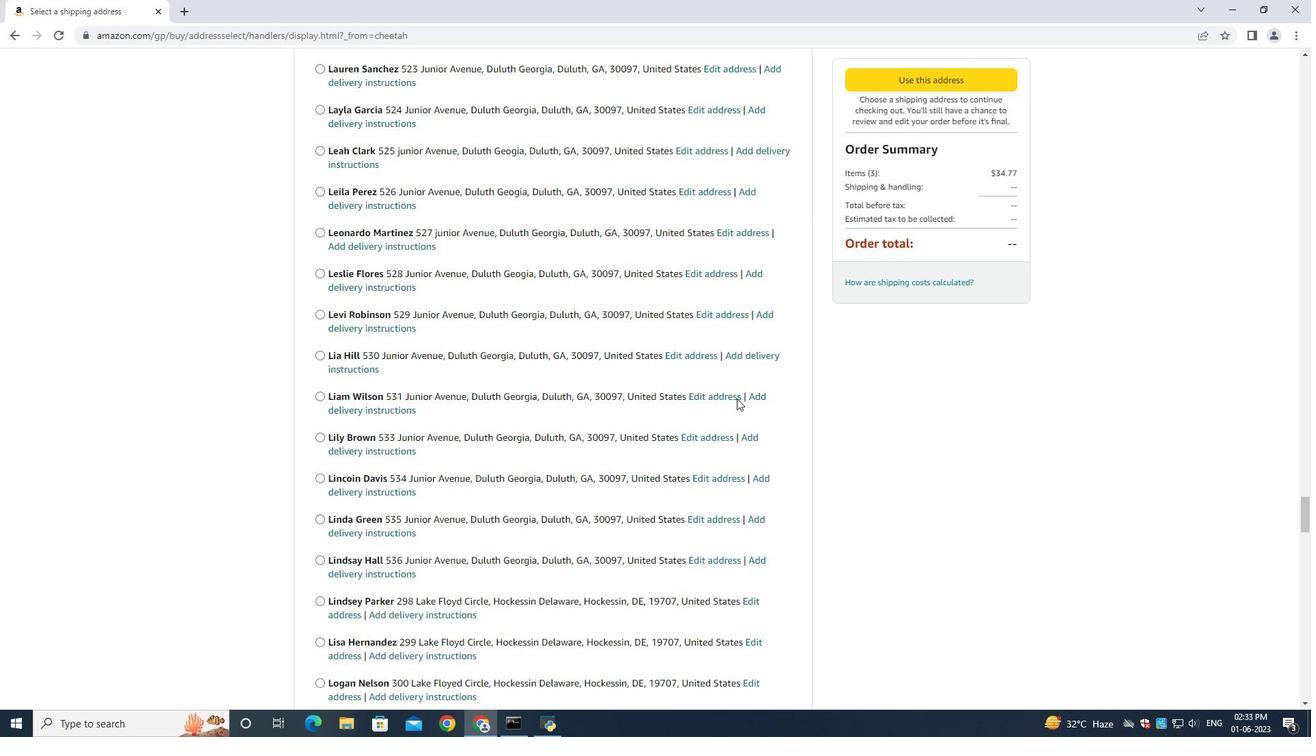 
Action: Mouse moved to (672, 385)
Screenshot: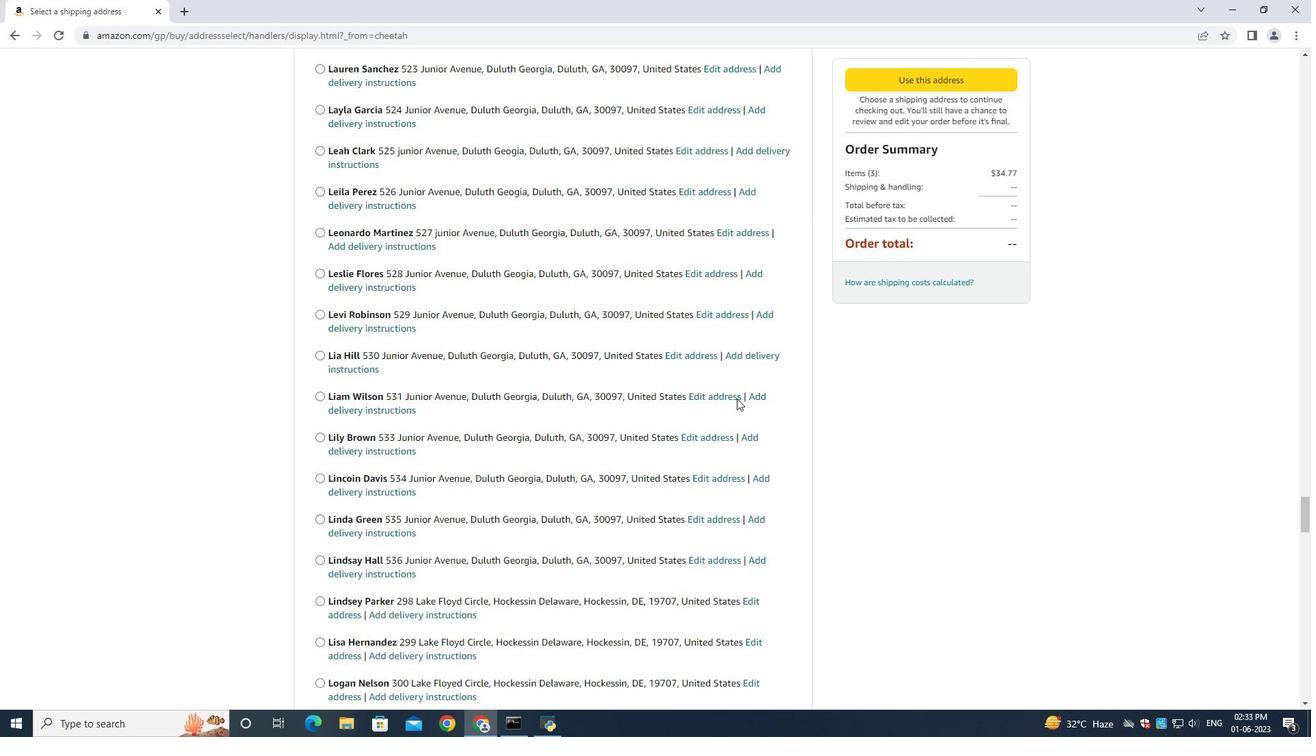 
Action: Mouse scrolled (680, 388) with delta (0, 0)
Screenshot: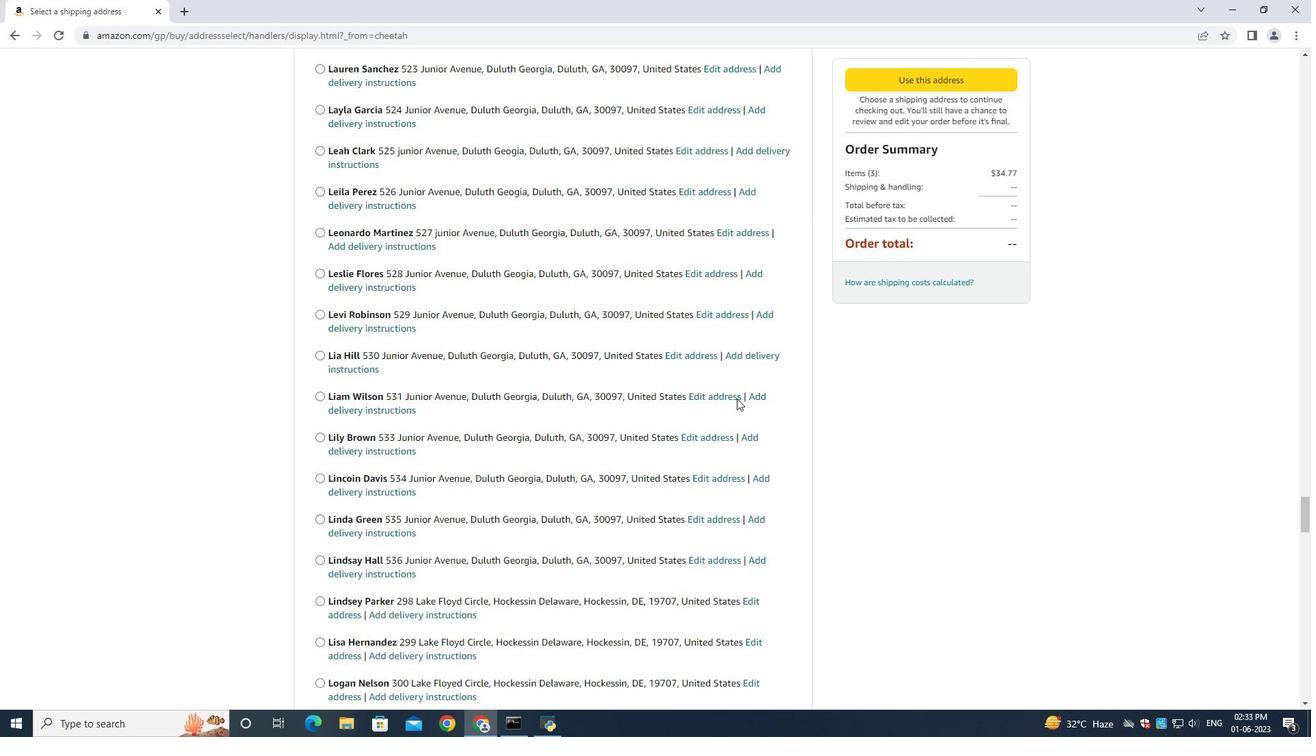 
Action: Mouse moved to (675, 390)
Screenshot: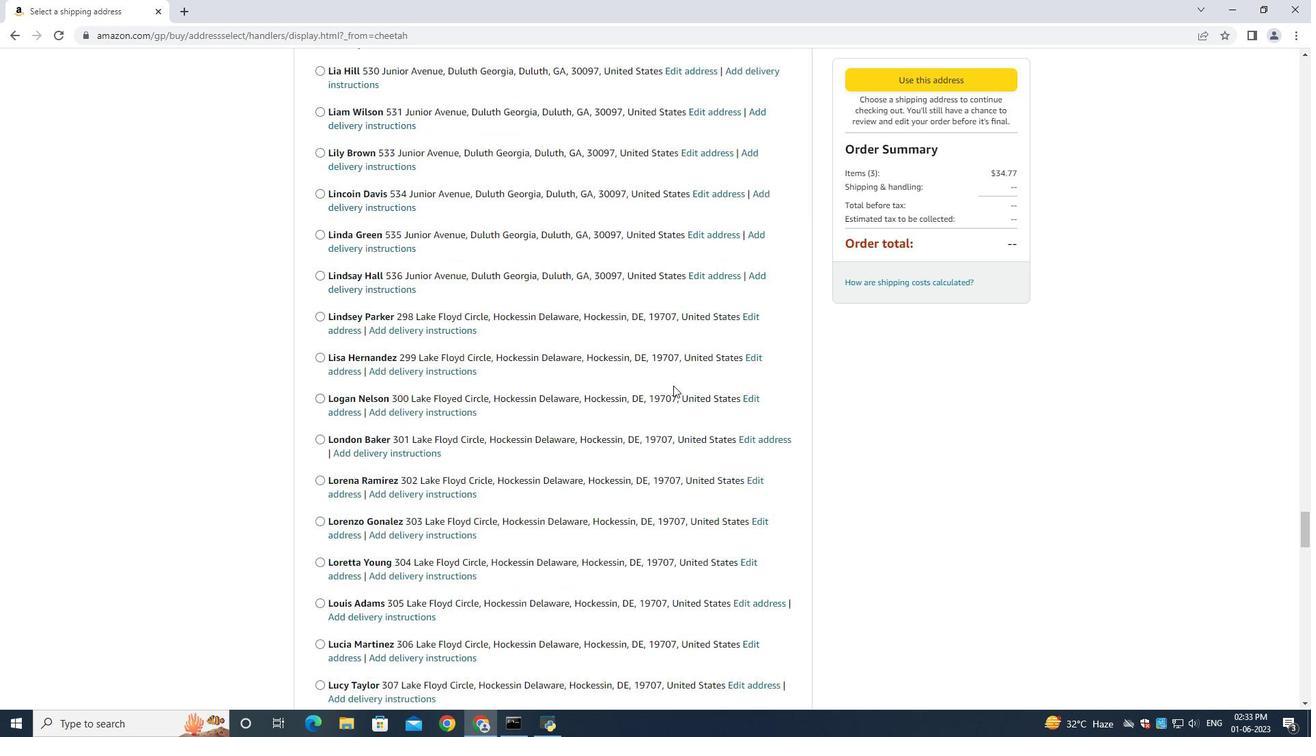 
Action: Mouse scrolled (675, 387) with delta (0, 0)
Screenshot: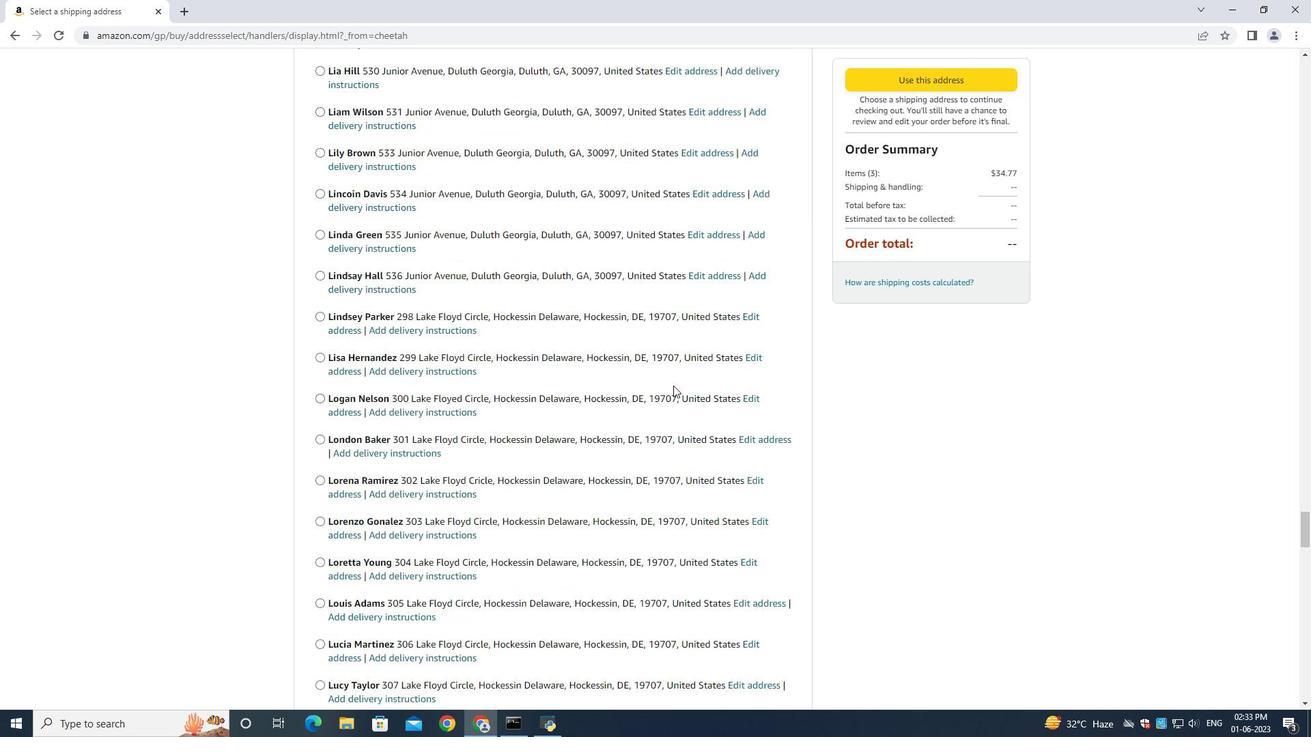 
Action: Mouse moved to (675, 393)
Screenshot: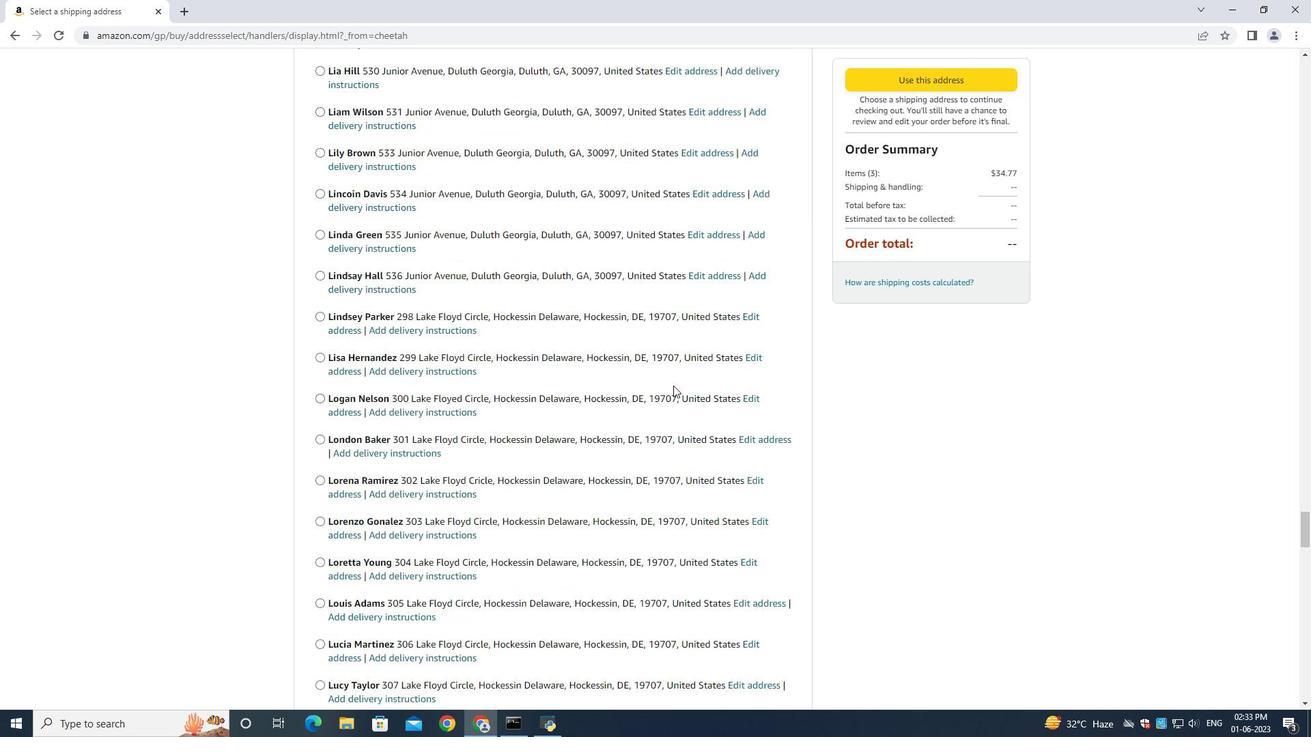 
Action: Mouse scrolled (675, 392) with delta (0, 0)
Screenshot: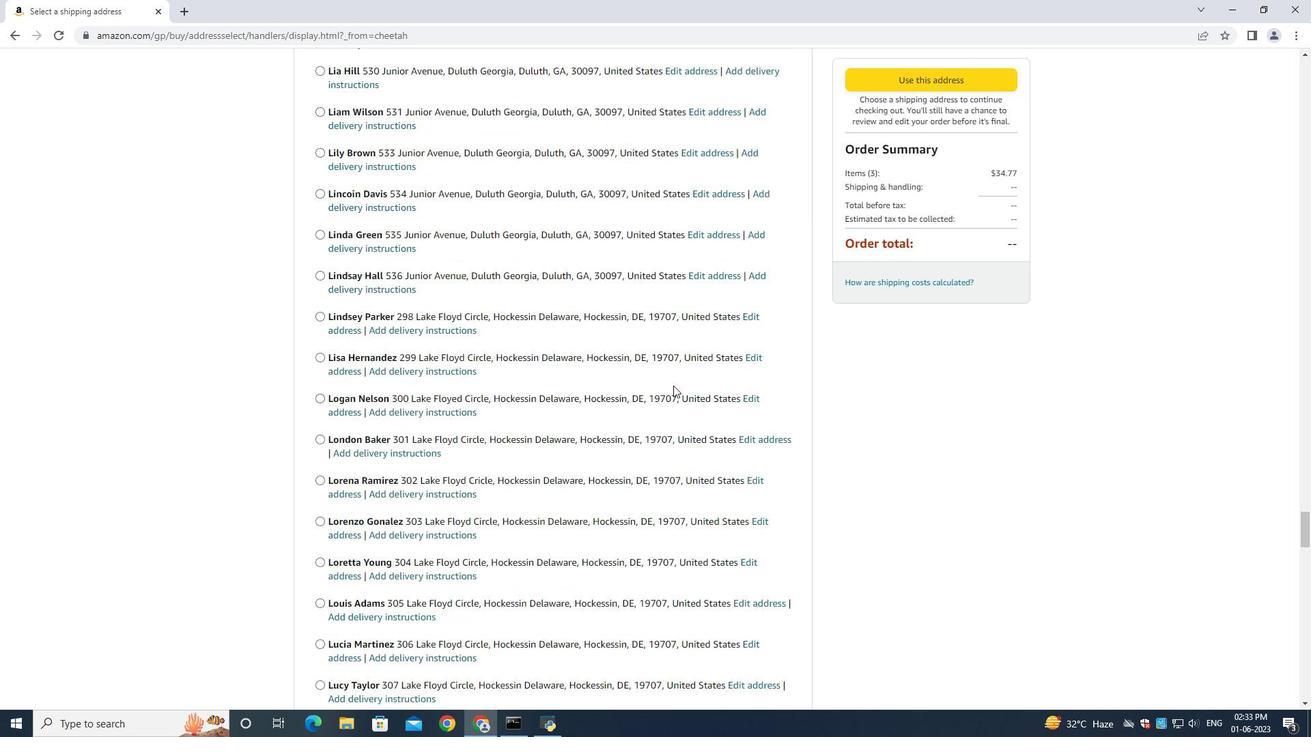 
Action: Mouse scrolled (675, 392) with delta (0, 0)
Screenshot: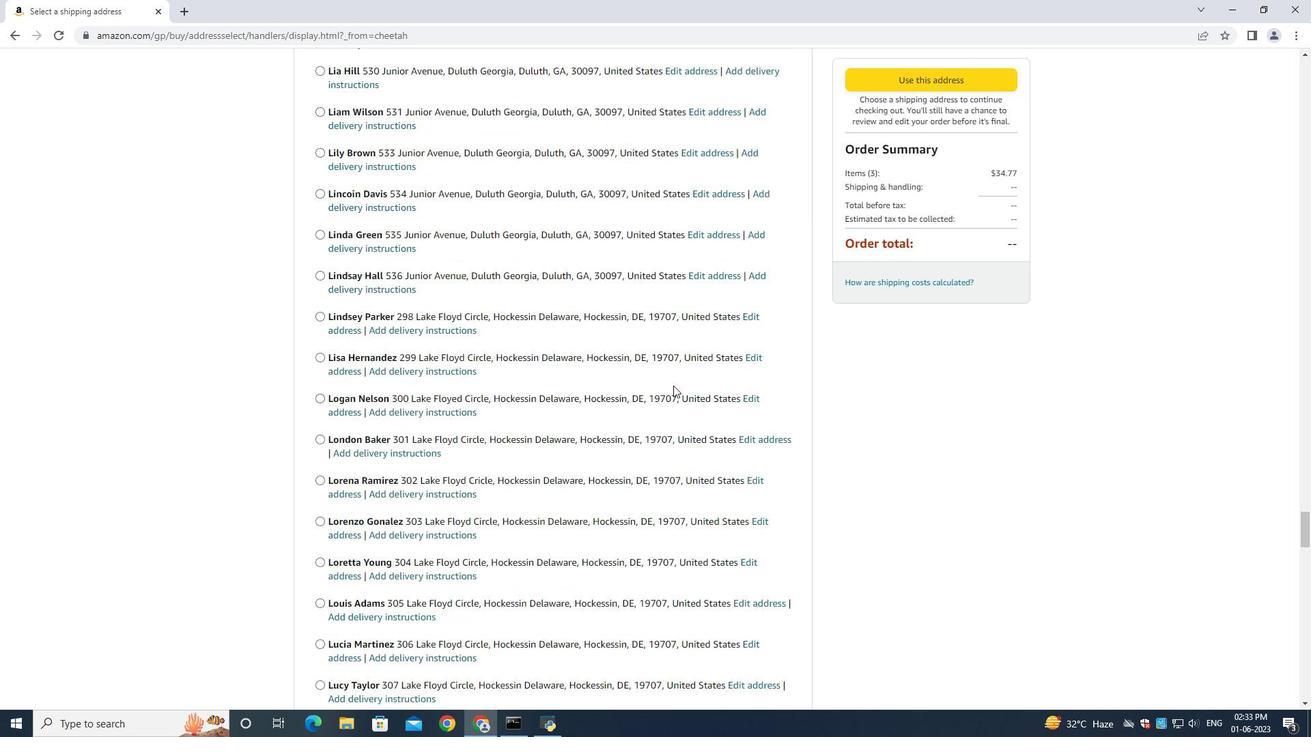 
Action: Mouse moved to (676, 393)
Screenshot: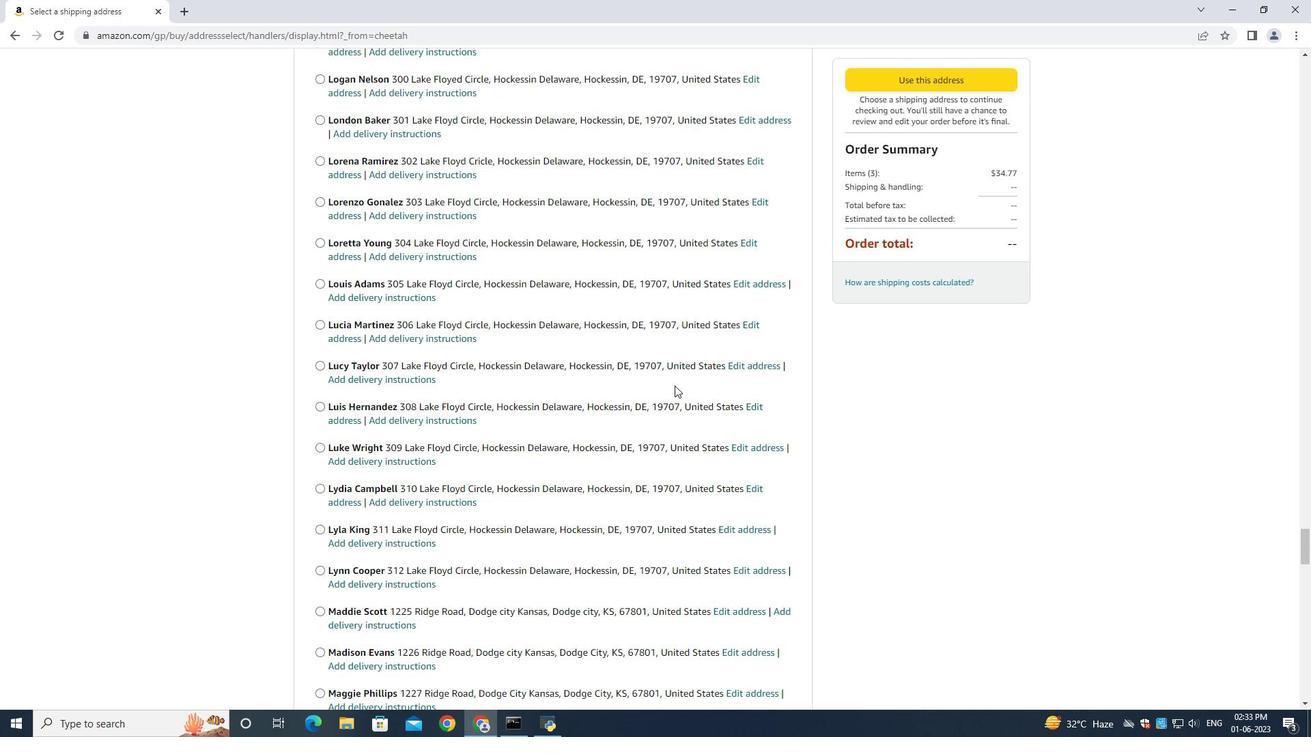 
Action: Mouse scrolled (675, 392) with delta (0, 0)
Screenshot: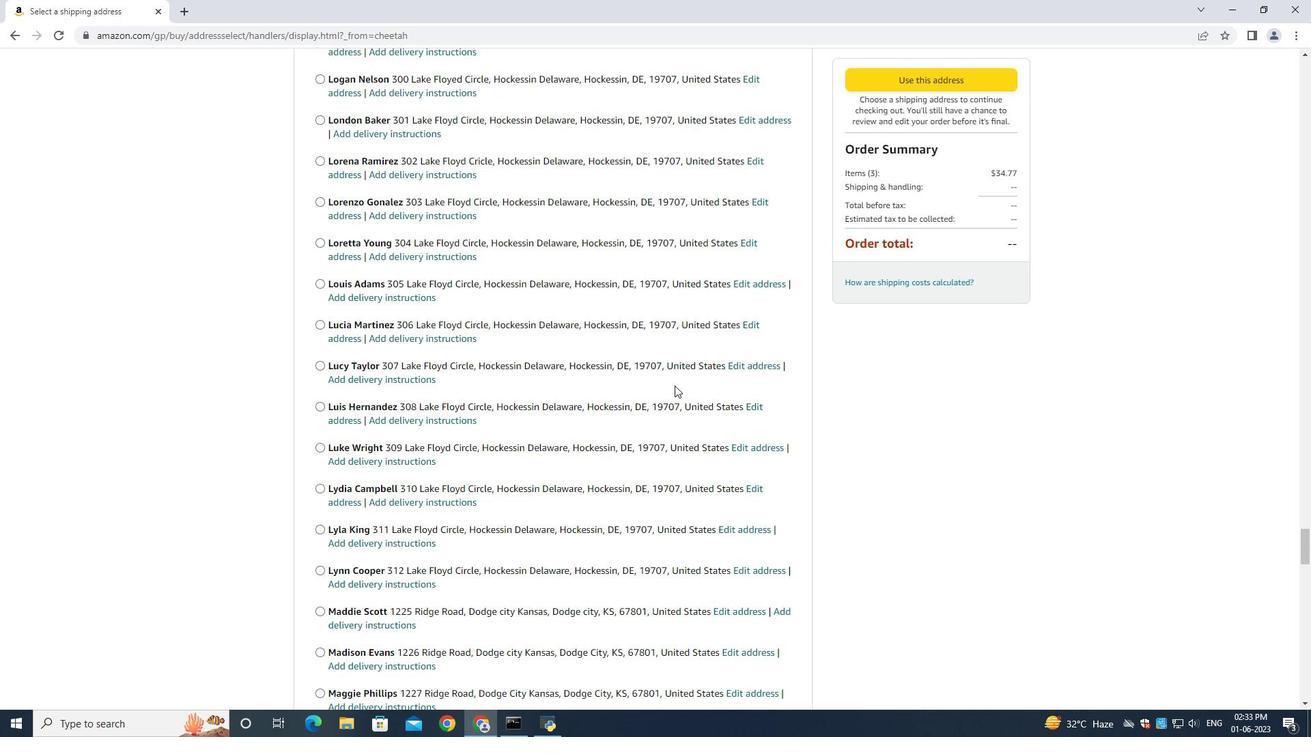
Action: Mouse scrolled (676, 392) with delta (0, 0)
Screenshot: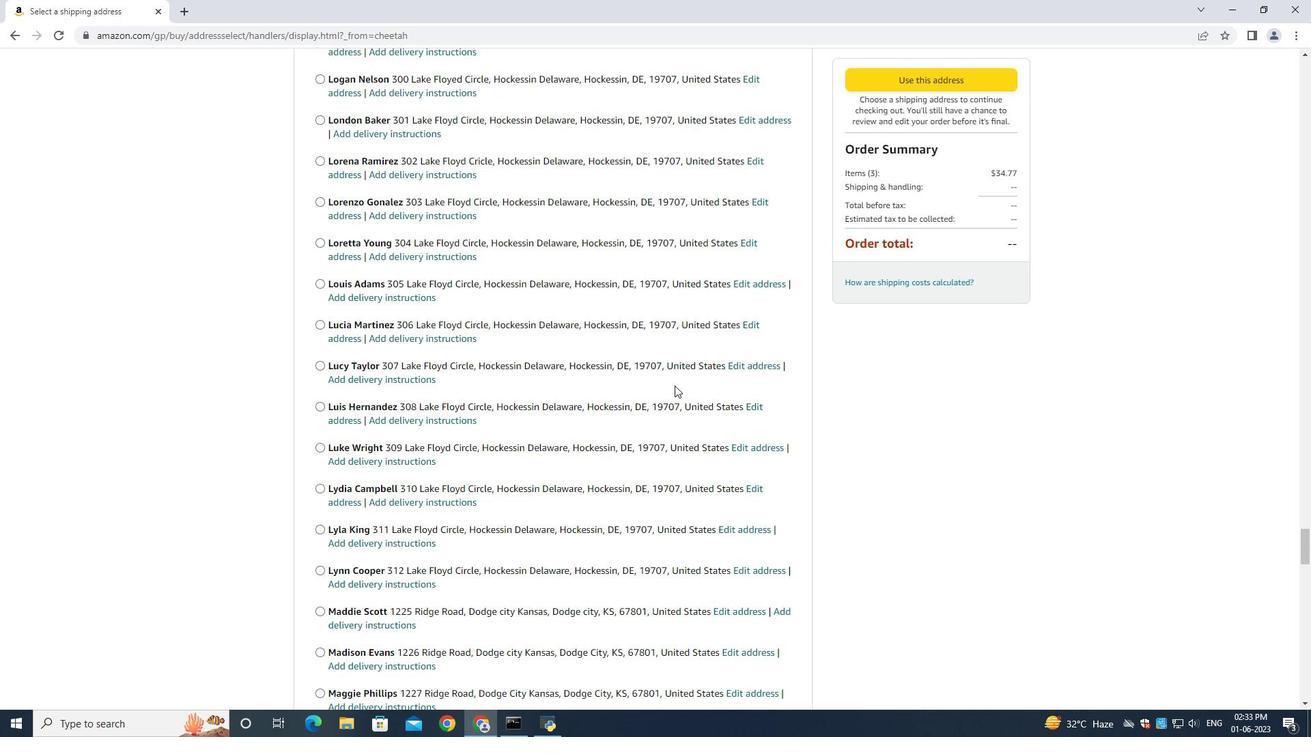
Action: Mouse scrolled (676, 392) with delta (0, 0)
Screenshot: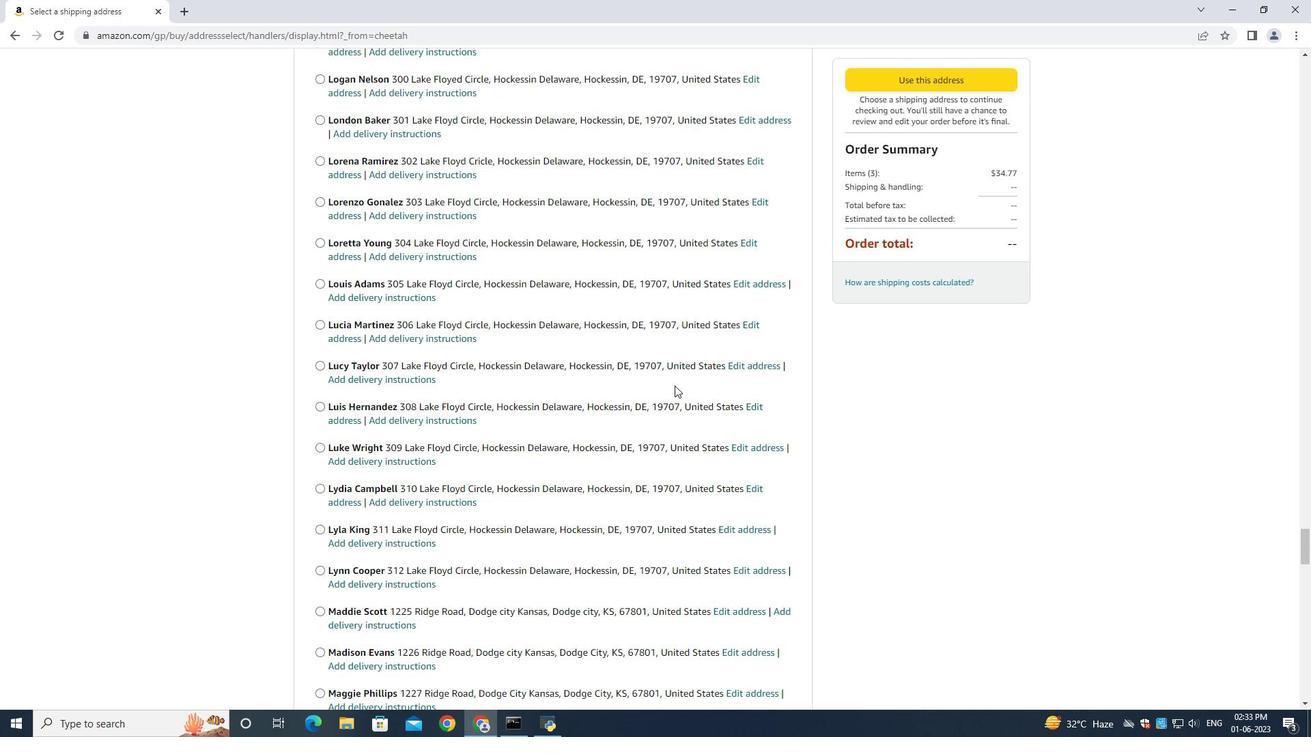 
Action: Mouse scrolled (676, 392) with delta (0, 0)
Screenshot: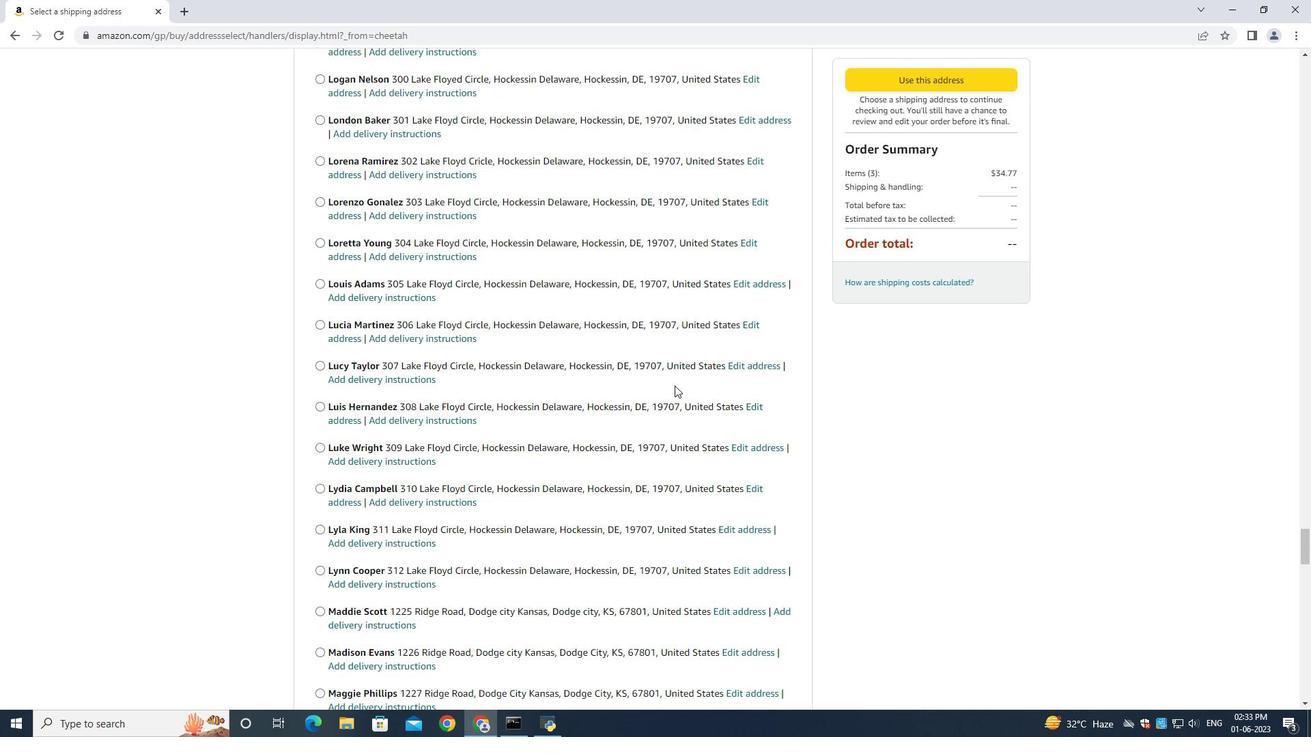 
Action: Mouse moved to (676, 393)
Screenshot: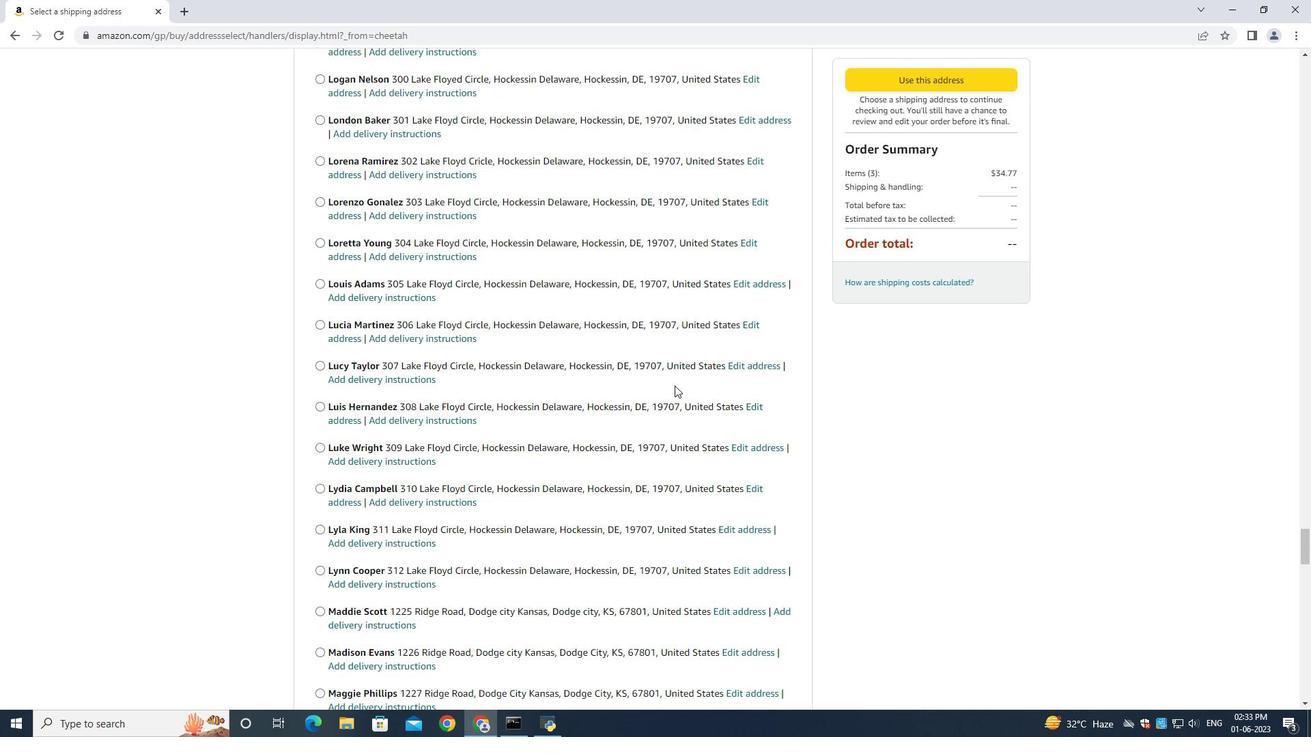 
Action: Mouse scrolled (676, 392) with delta (0, 0)
Screenshot: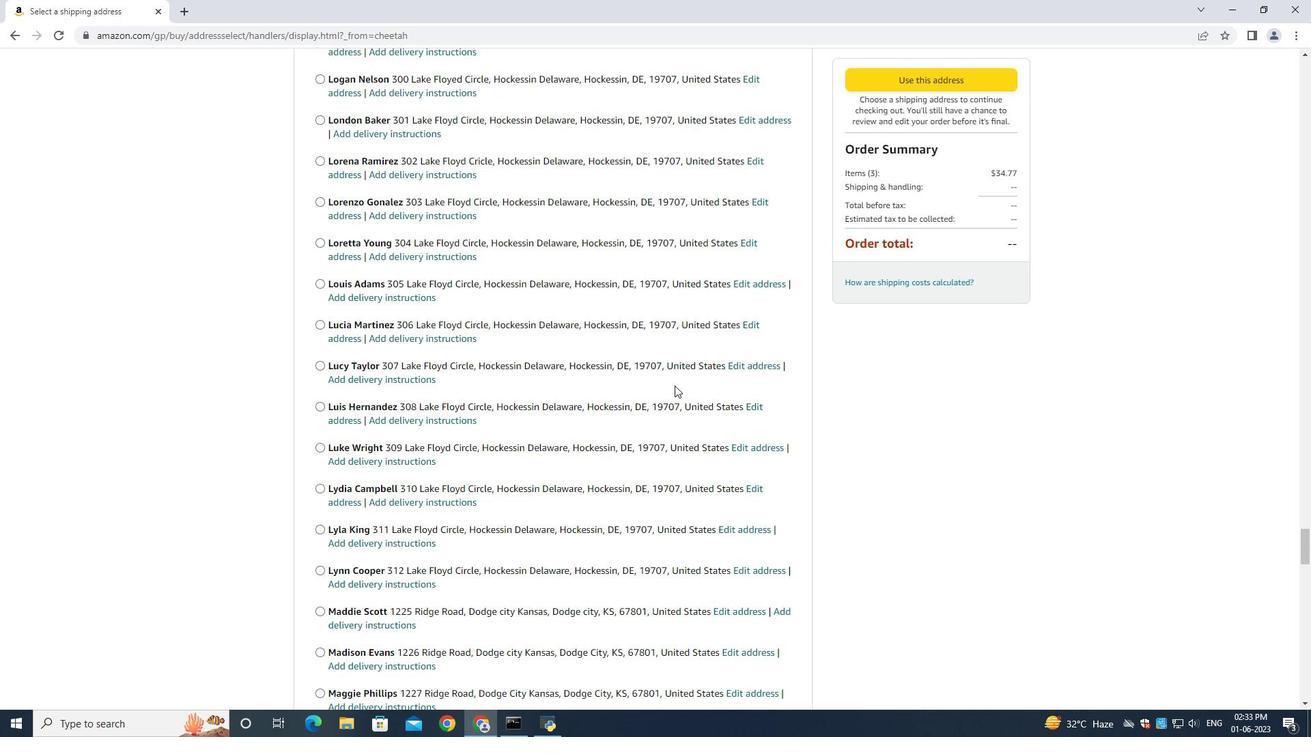 
Action: Mouse scrolled (676, 392) with delta (0, 0)
Screenshot: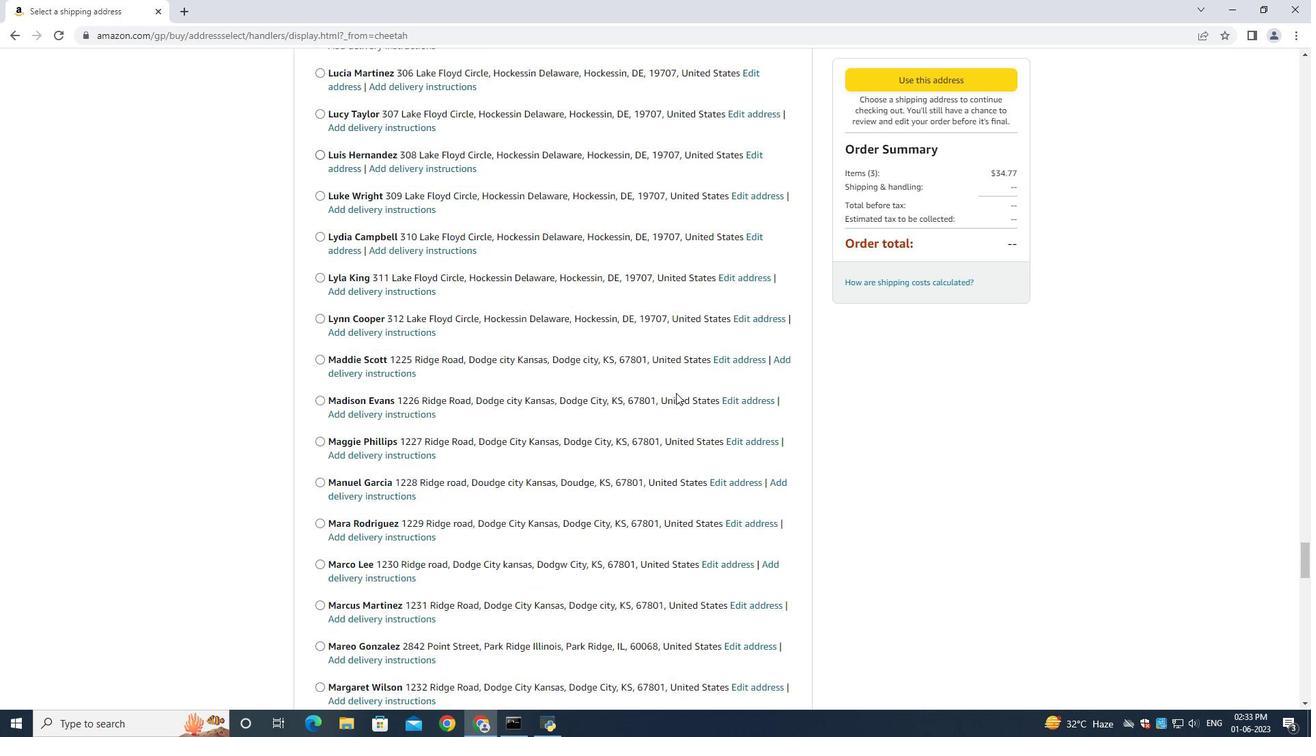
Action: Mouse moved to (676, 398)
Screenshot: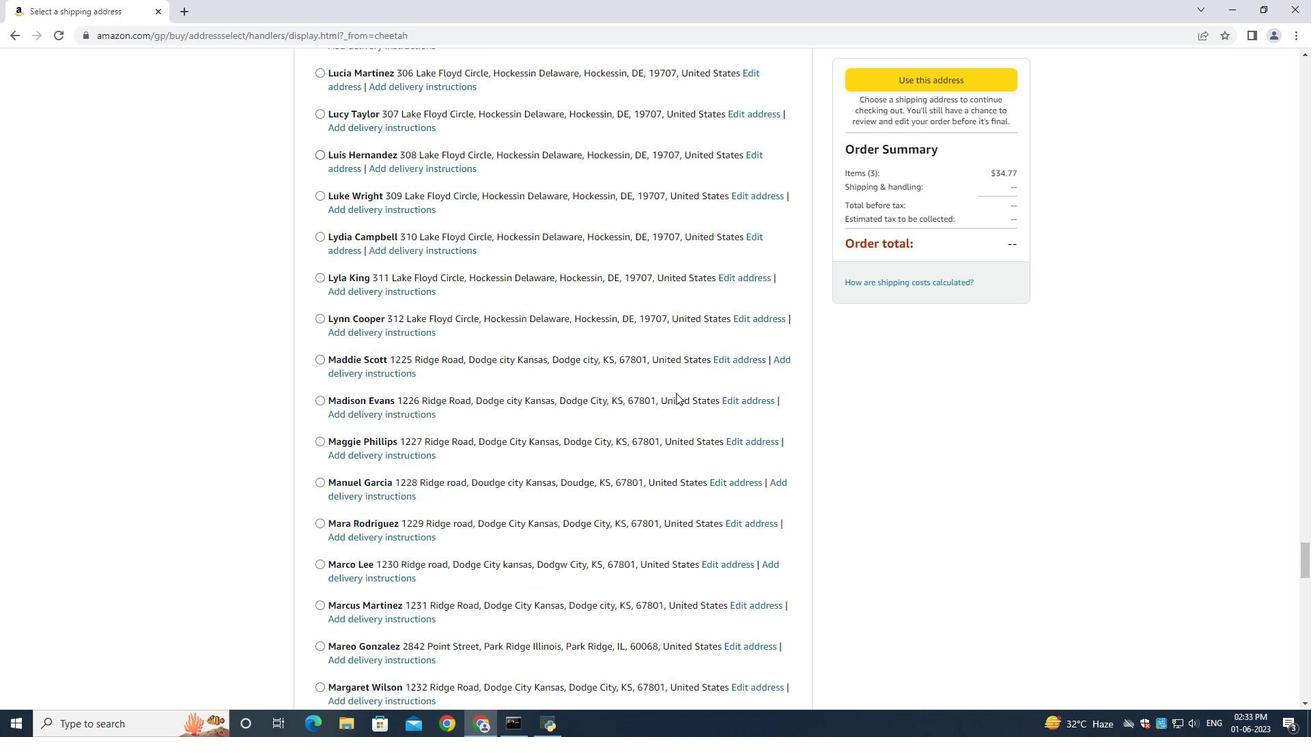 
Action: Mouse scrolled (676, 398) with delta (0, 0)
Screenshot: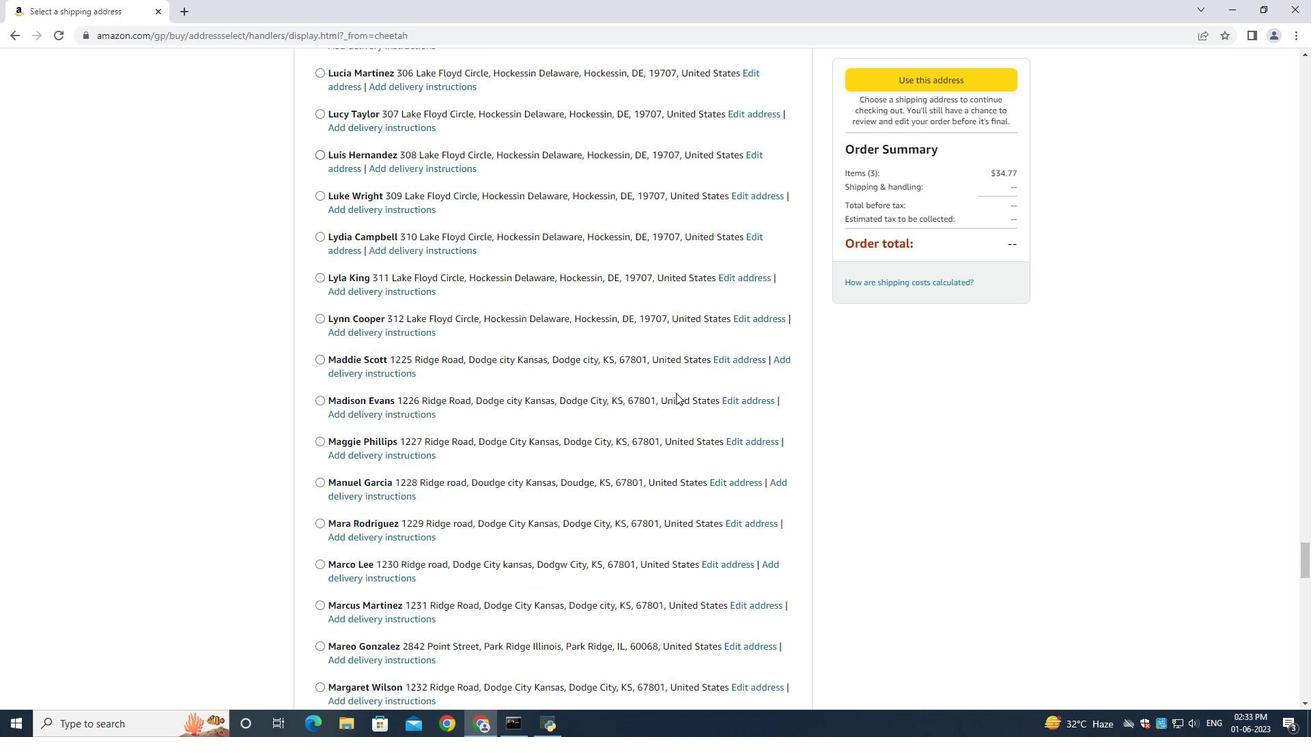 
Action: Mouse moved to (675, 401)
Screenshot: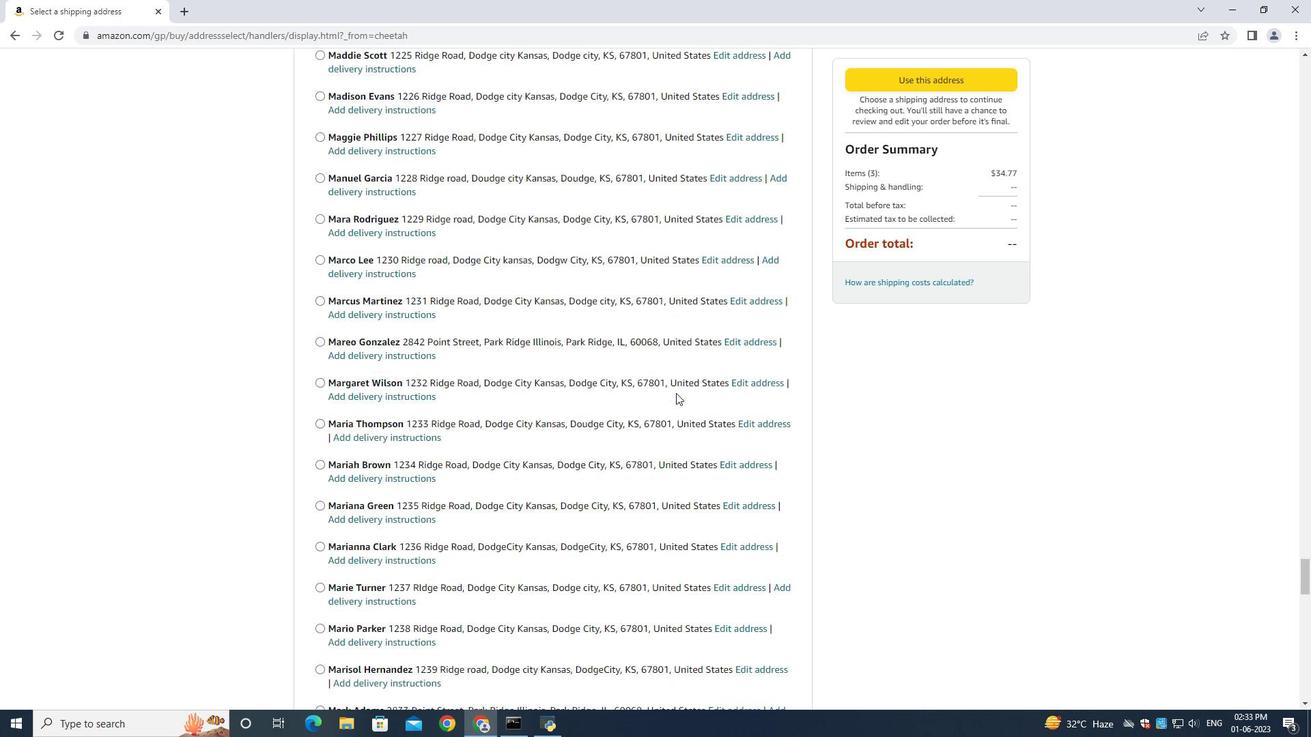 
Action: Mouse scrolled (675, 400) with delta (0, -1)
Screenshot: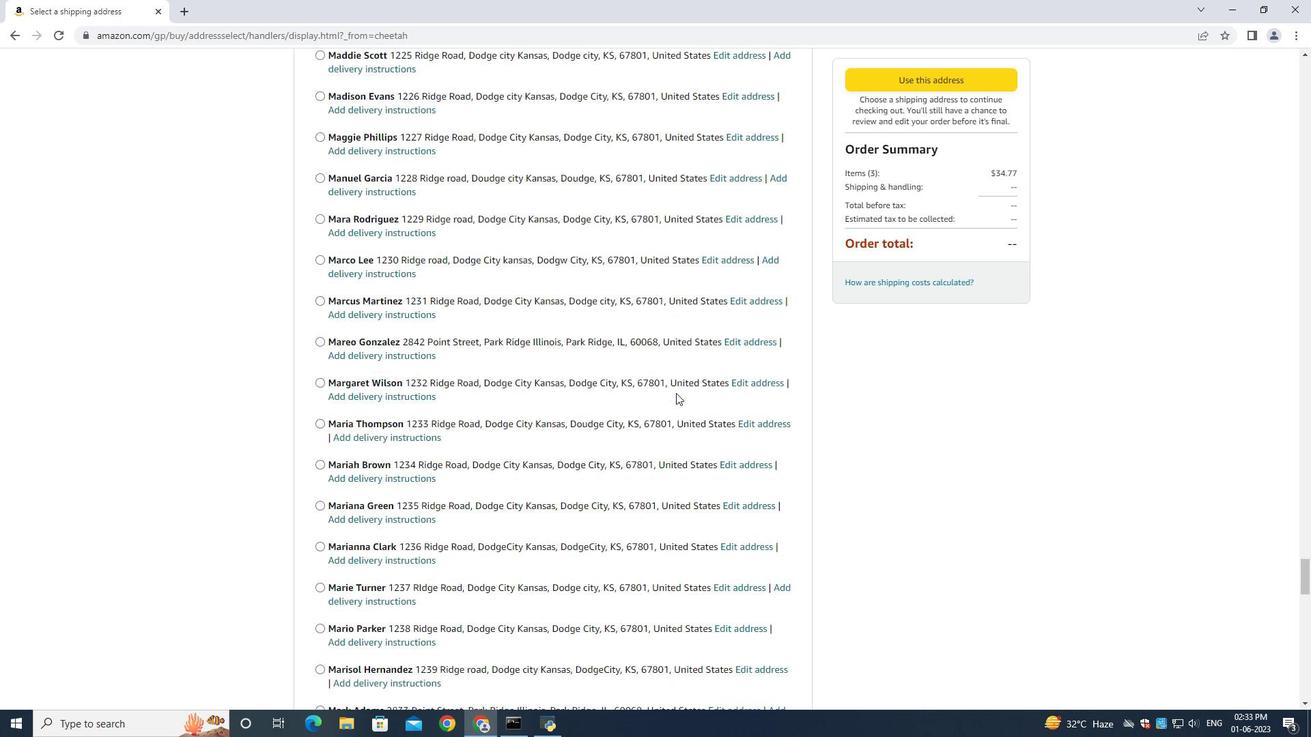
Action: Mouse scrolled (675, 400) with delta (0, 0)
Screenshot: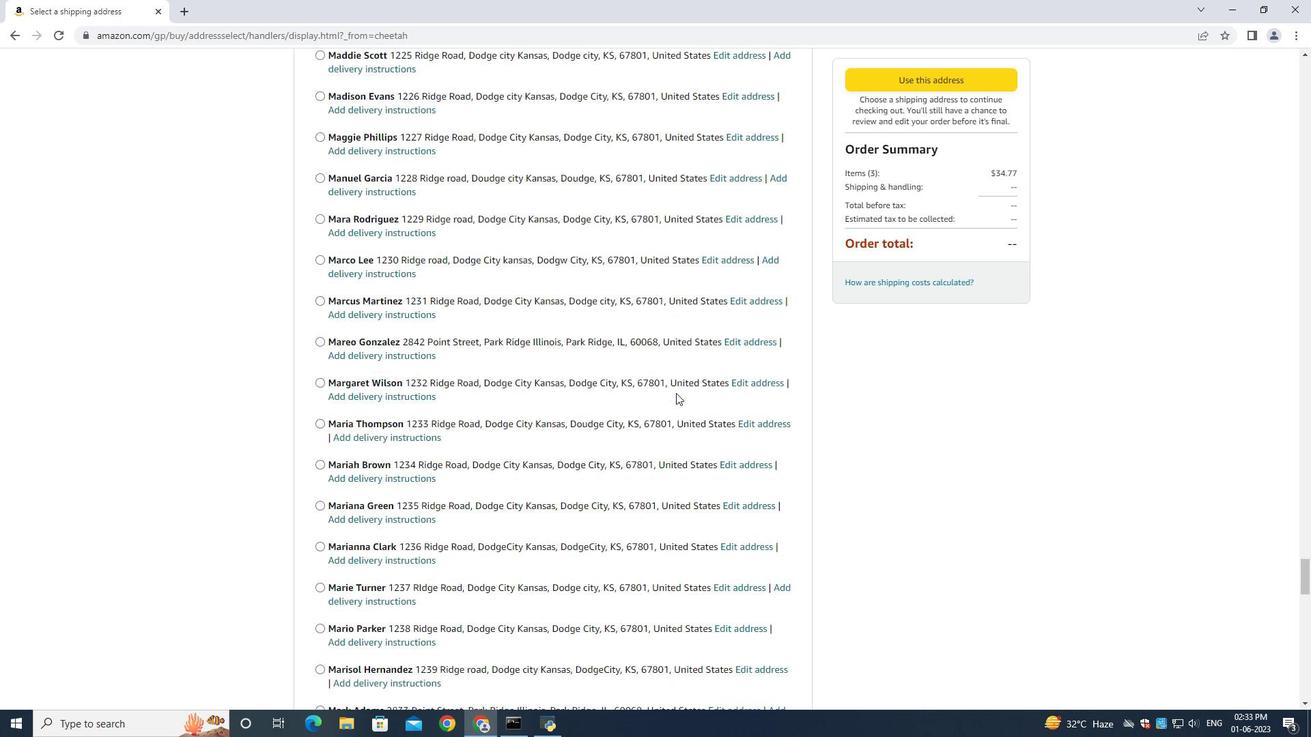 
Action: Mouse scrolled (675, 400) with delta (0, -1)
Screenshot: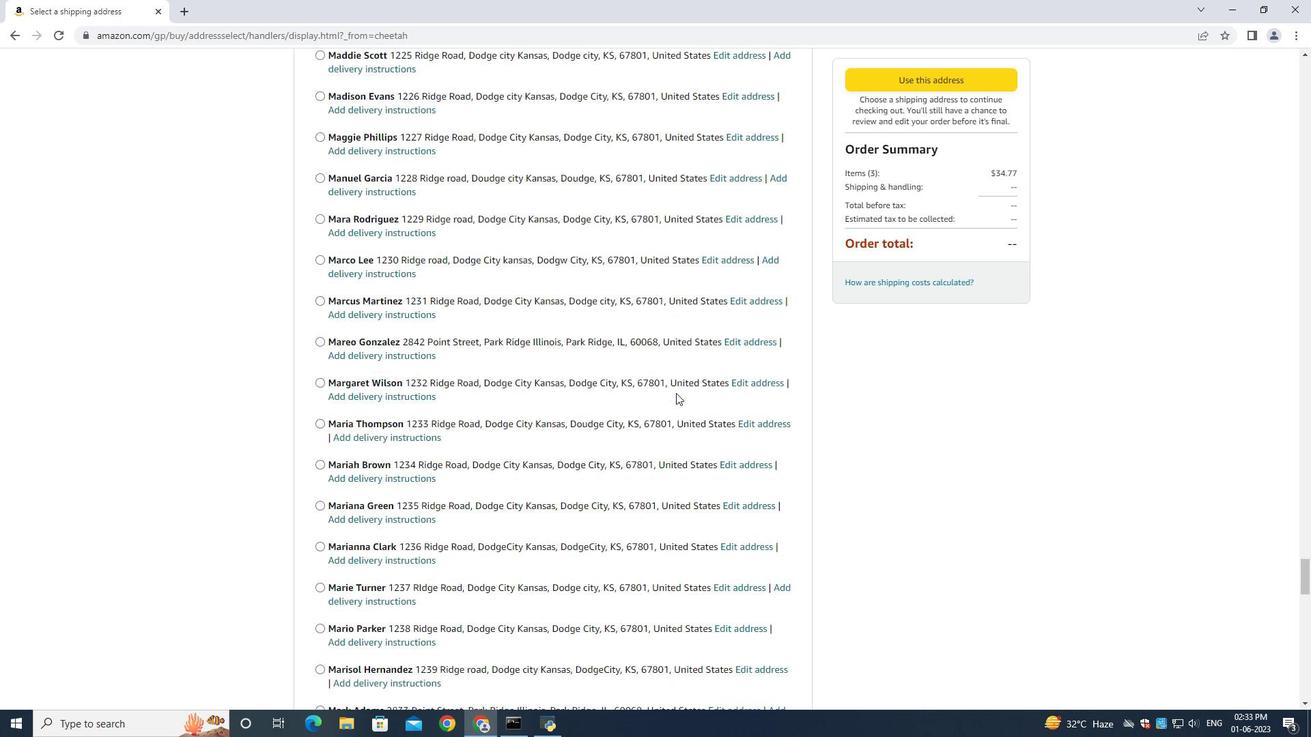 
Action: Mouse scrolled (675, 400) with delta (0, 0)
Screenshot: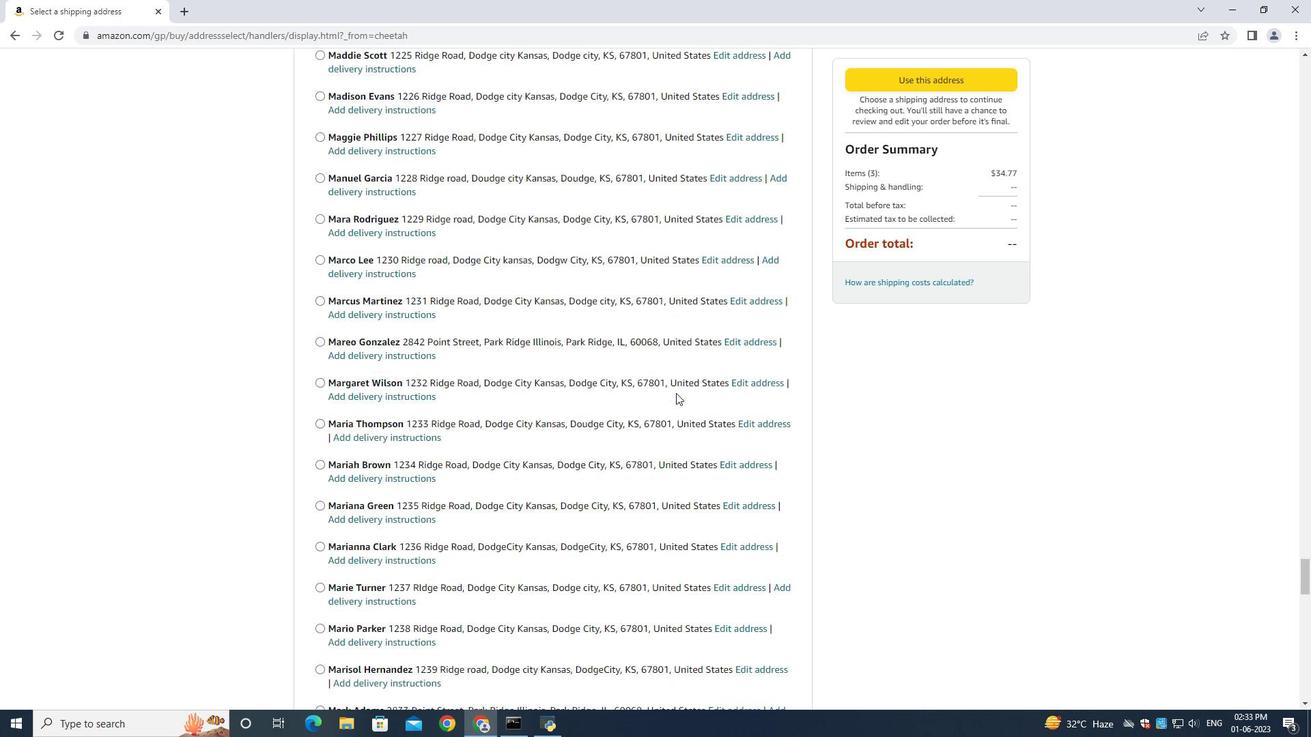 
Action: Mouse moved to (674, 402)
Screenshot: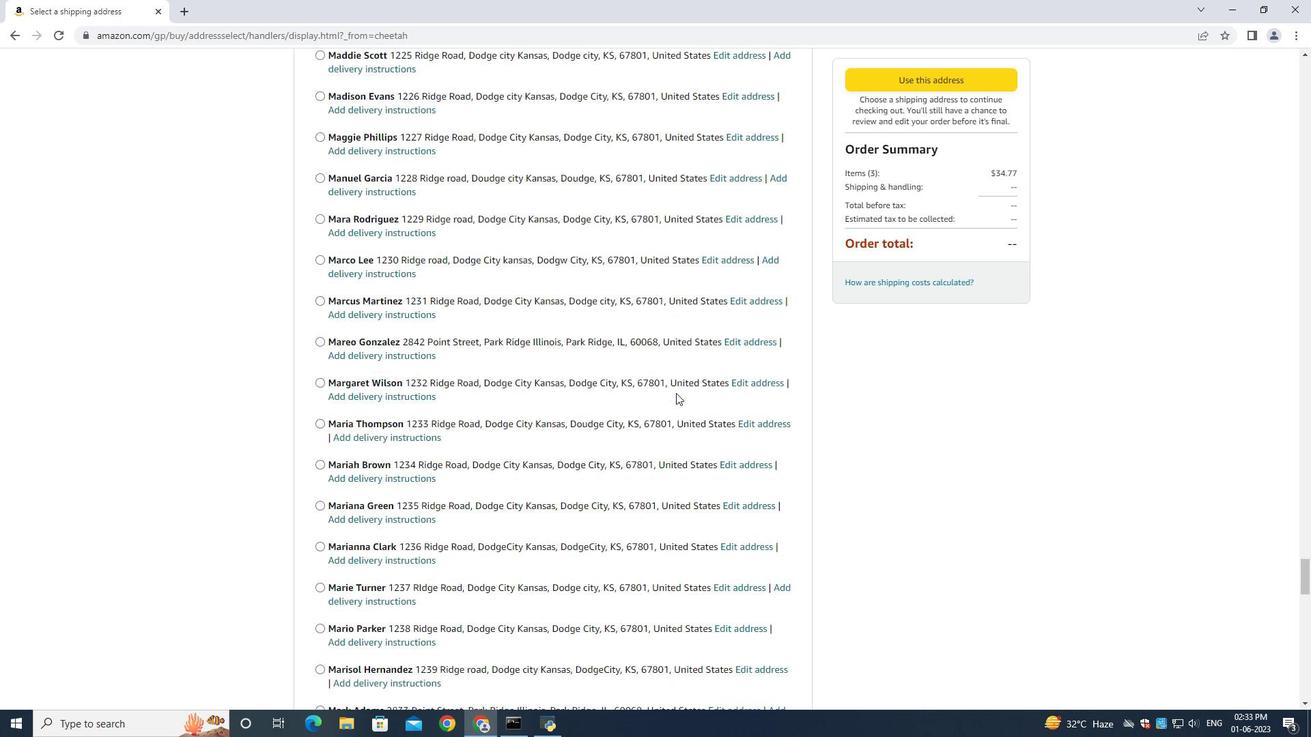 
Action: Mouse scrolled (675, 400) with delta (0, 0)
Screenshot: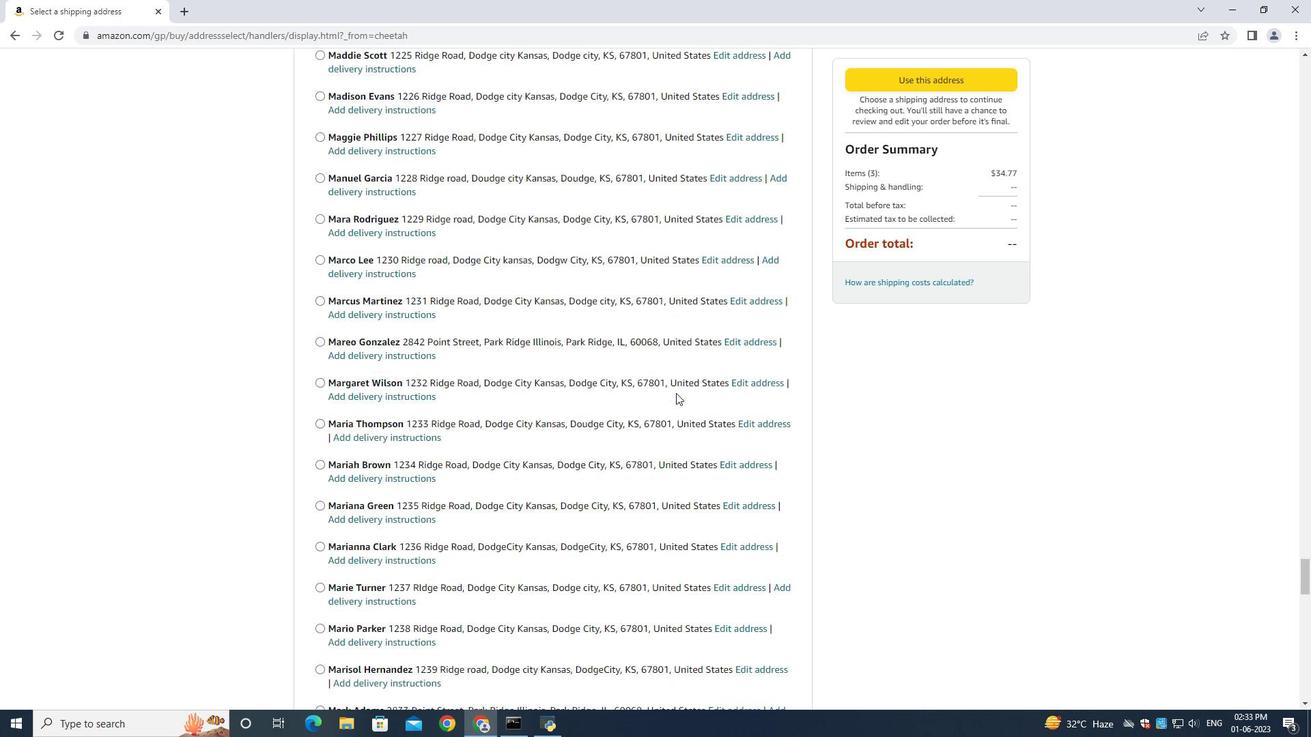 
Action: Mouse moved to (652, 426)
Screenshot: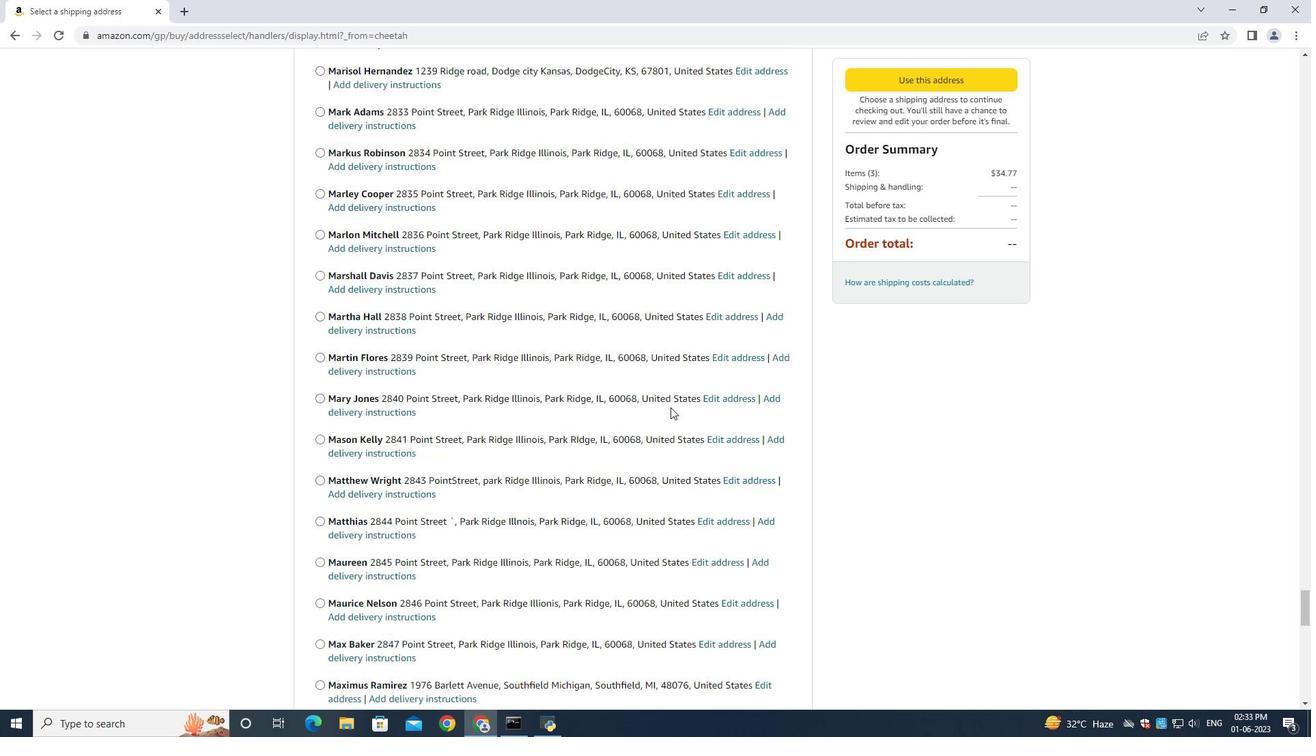 
Action: Mouse scrolled (656, 419) with delta (0, 0)
Screenshot: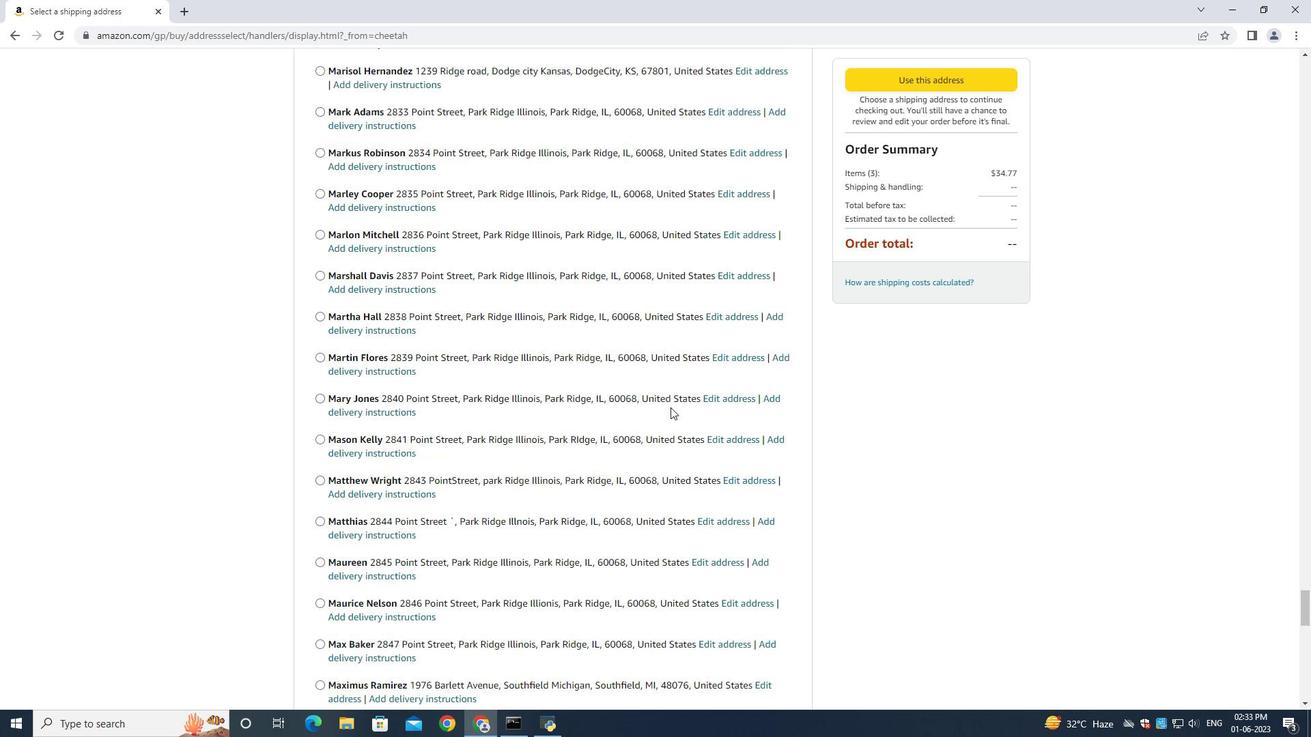 
Action: Mouse moved to (651, 428)
Screenshot: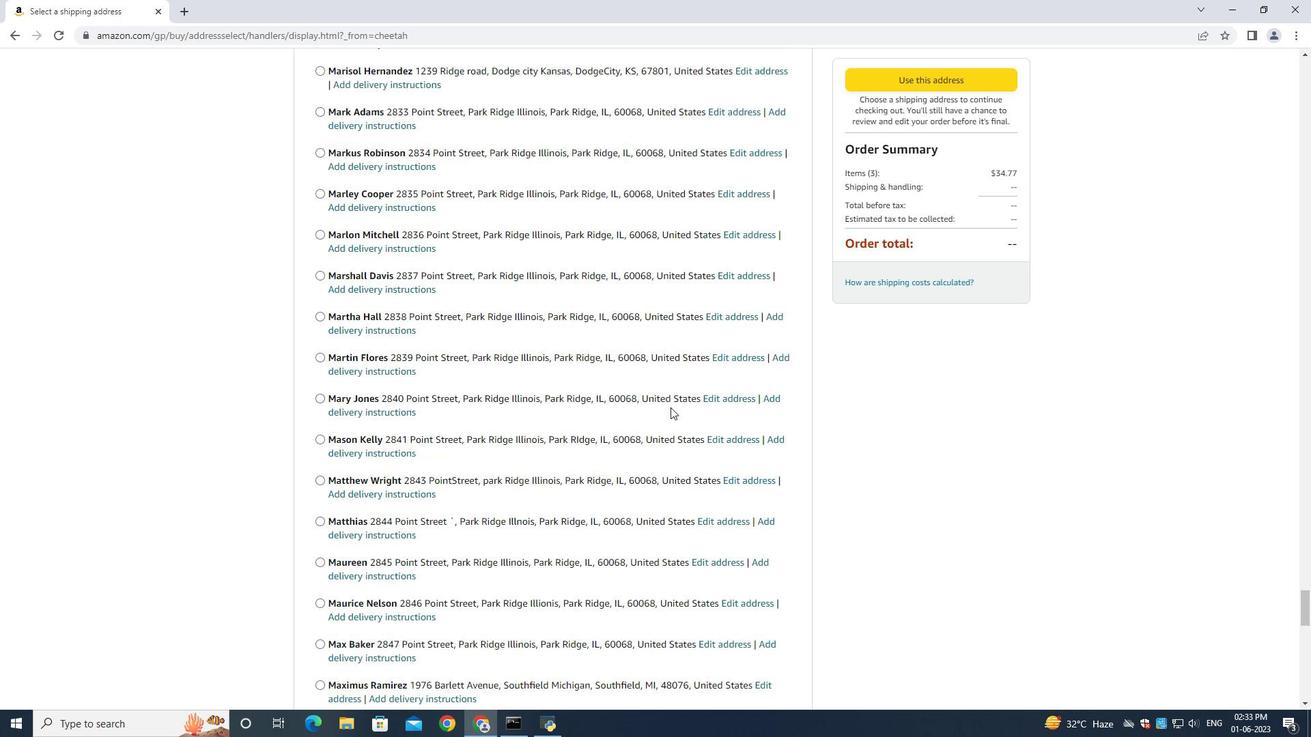 
Action: Mouse scrolled (652, 425) with delta (0, 0)
Screenshot: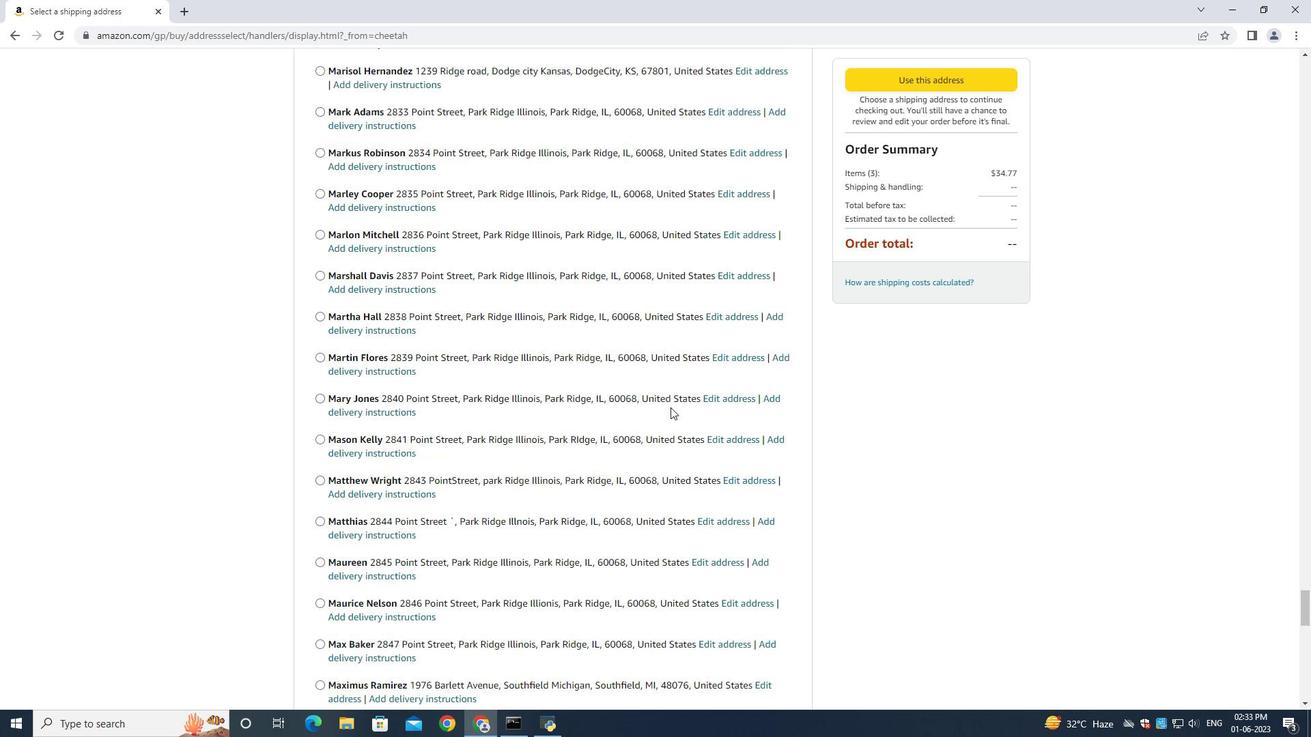 
Action: Mouse moved to (650, 428)
Screenshot: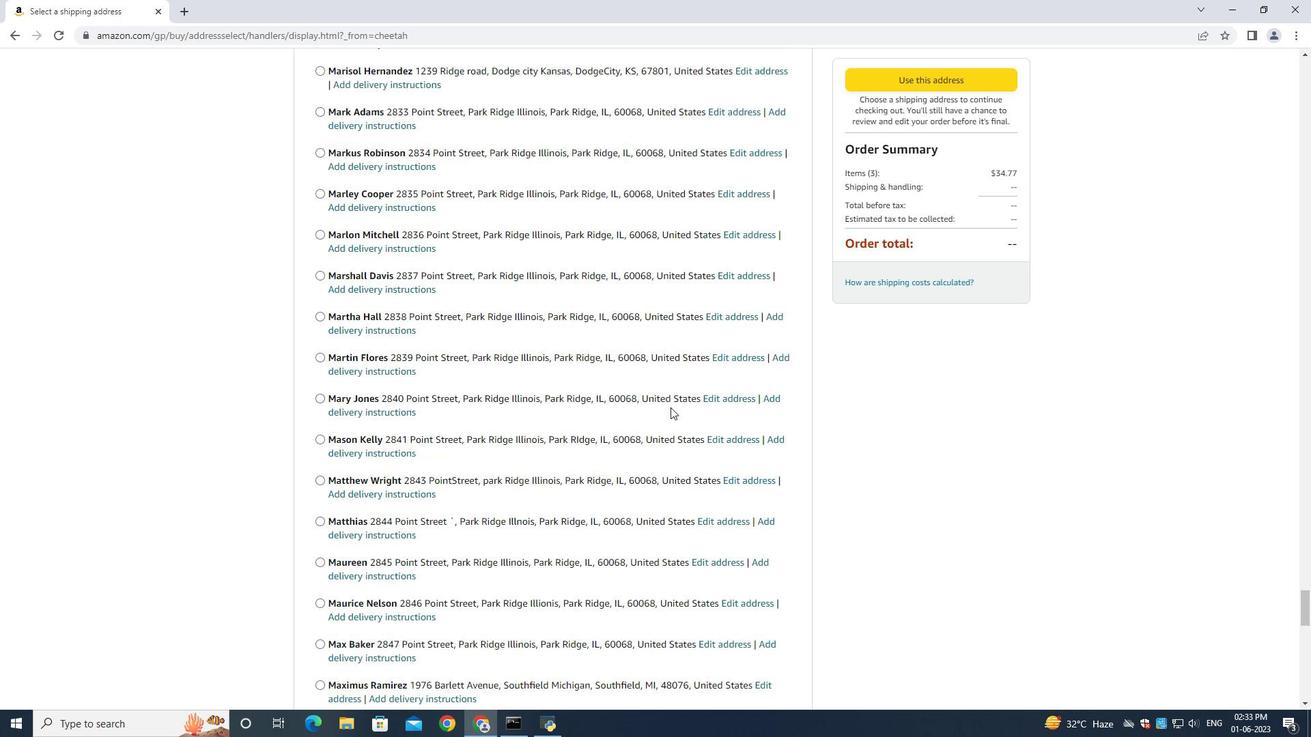 
Action: Mouse scrolled (650, 428) with delta (0, 0)
Screenshot: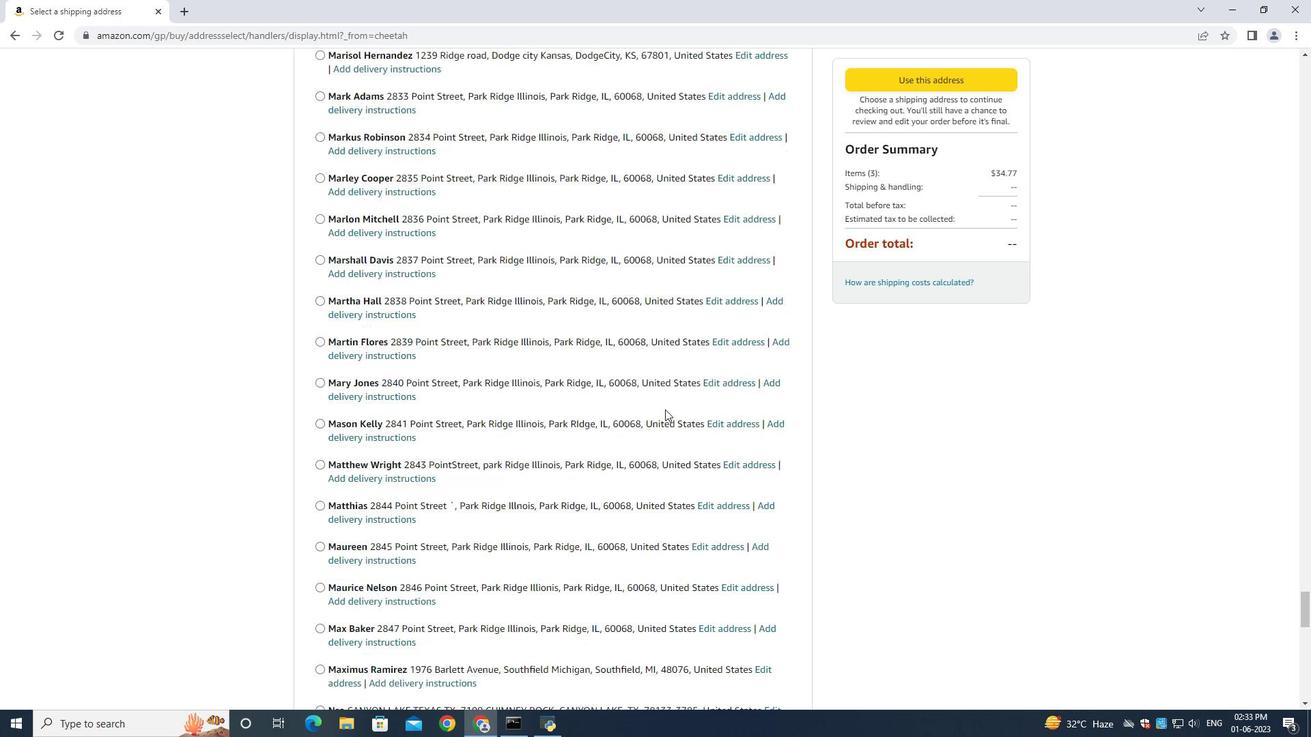 
Action: Mouse moved to (648, 427)
Screenshot: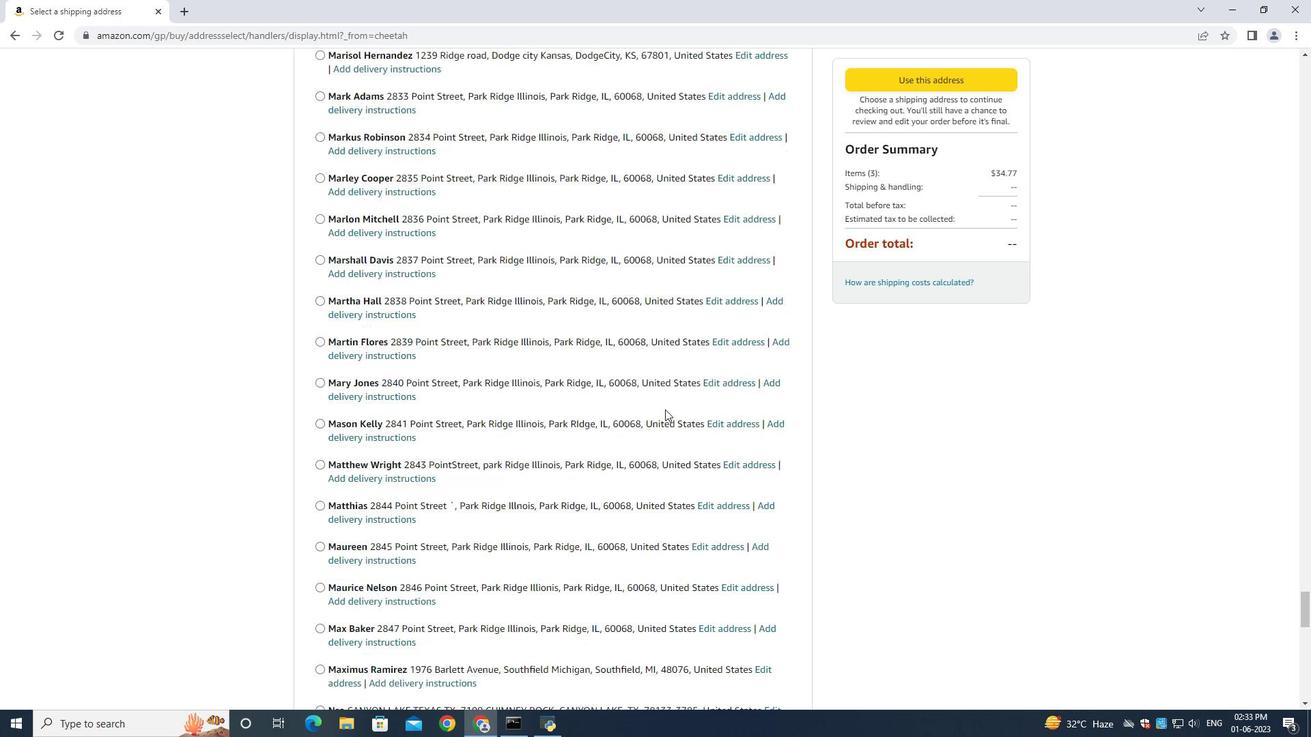 
Action: Mouse scrolled (650, 428) with delta (0, 0)
Screenshot: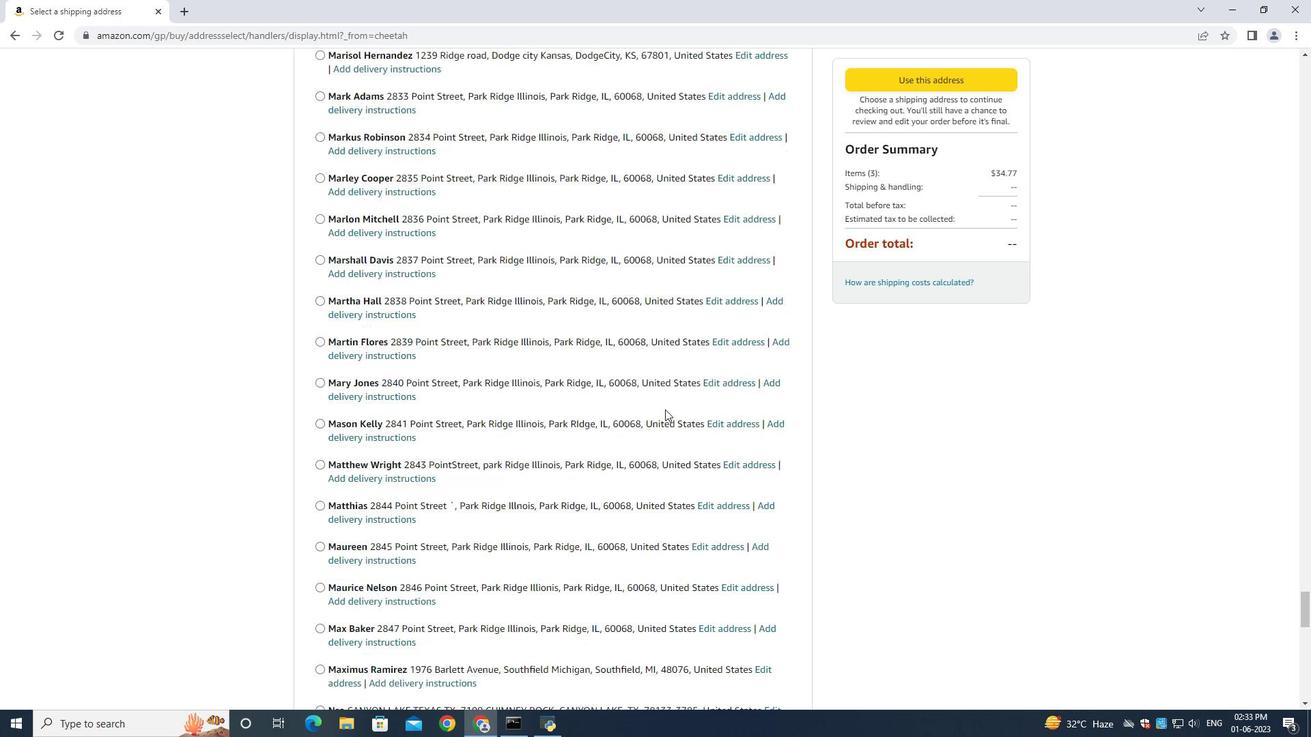 
Action: Mouse moved to (648, 426)
Screenshot: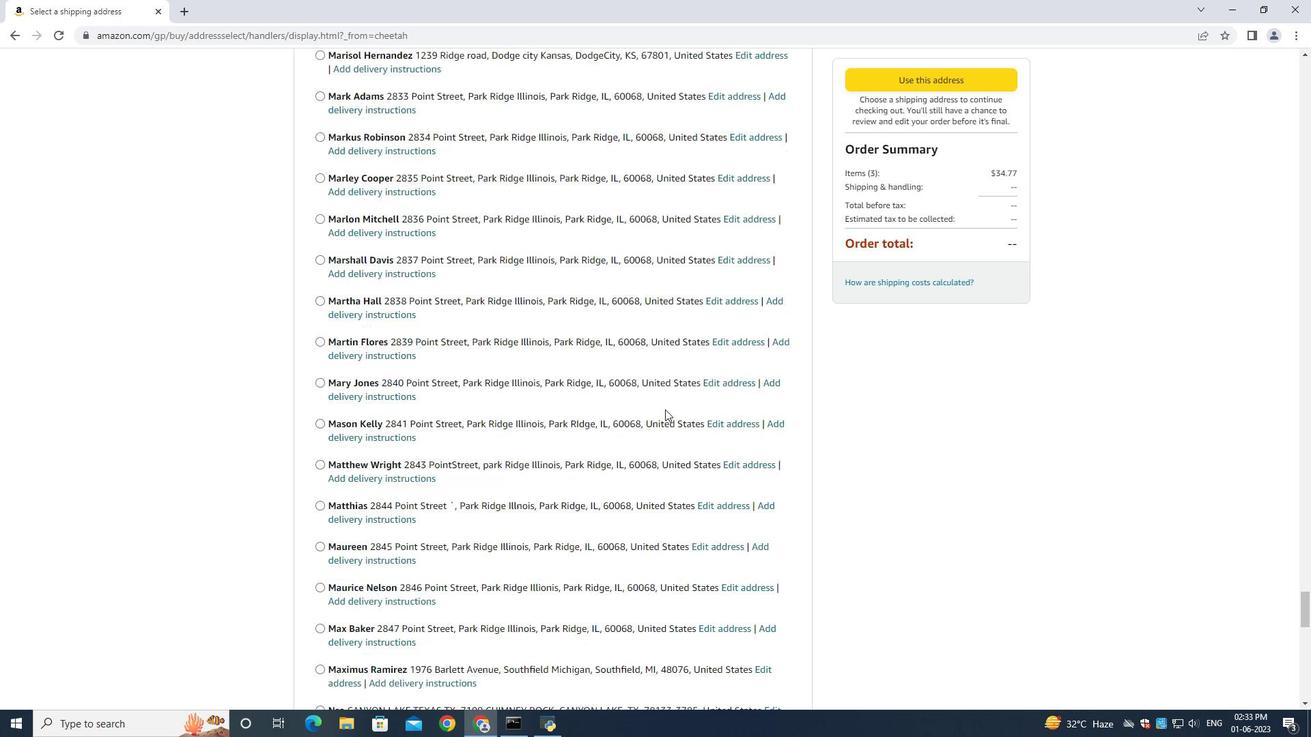 
Action: Mouse scrolled (650, 427) with delta (0, -1)
Screenshot: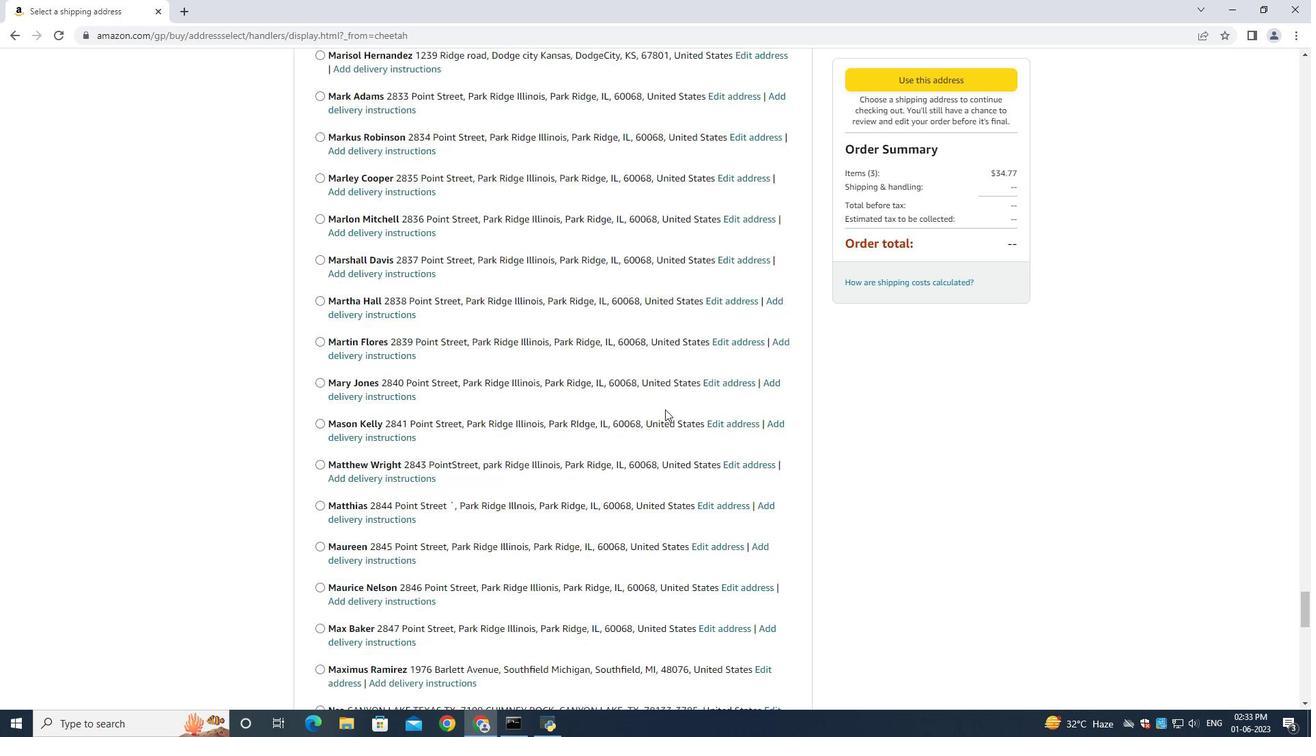 
Action: Mouse moved to (646, 426)
Screenshot: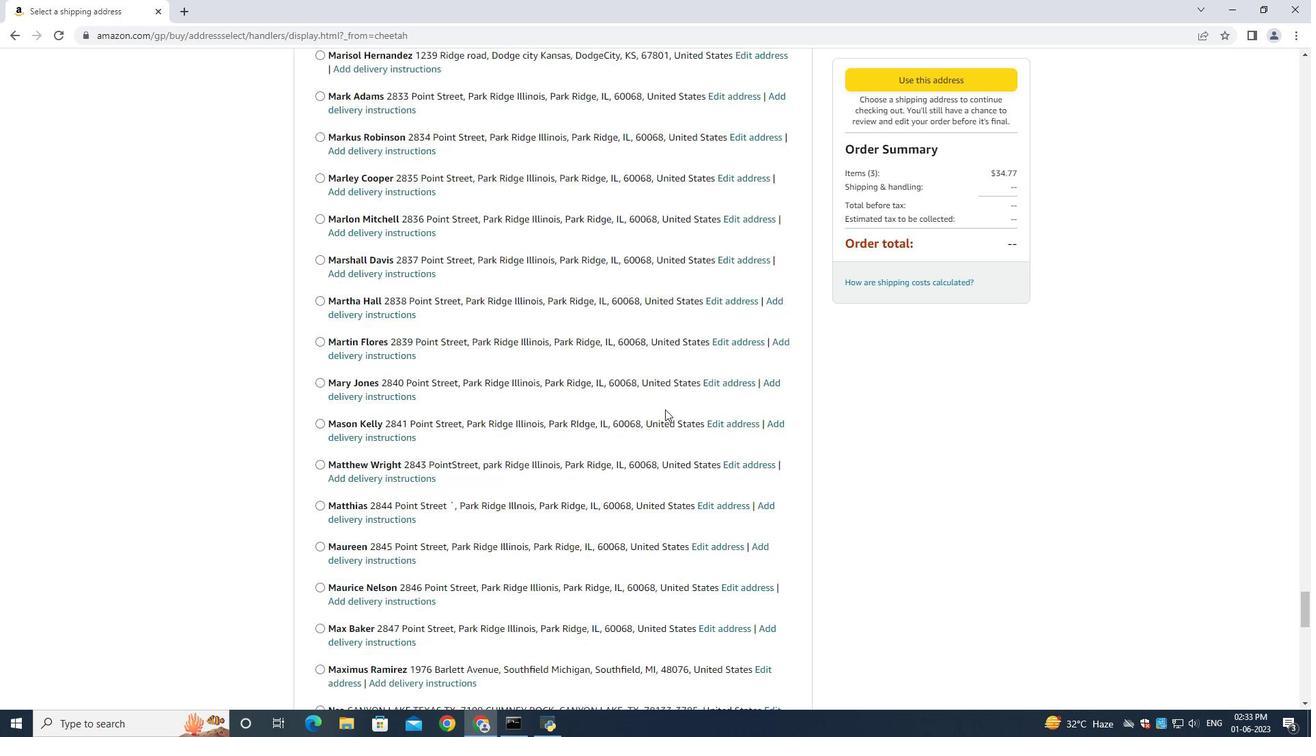 
Action: Mouse scrolled (650, 428) with delta (0, 0)
Screenshot: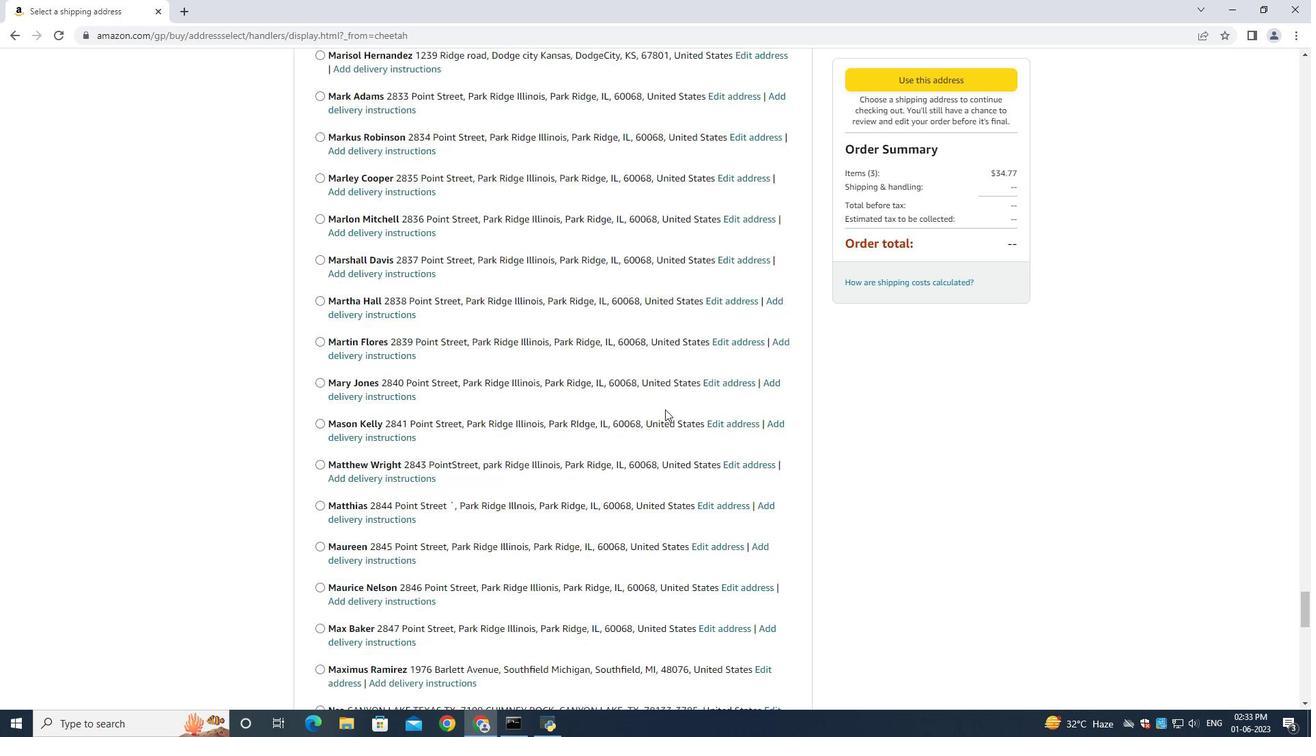 
Action: Mouse moved to (645, 426)
Screenshot: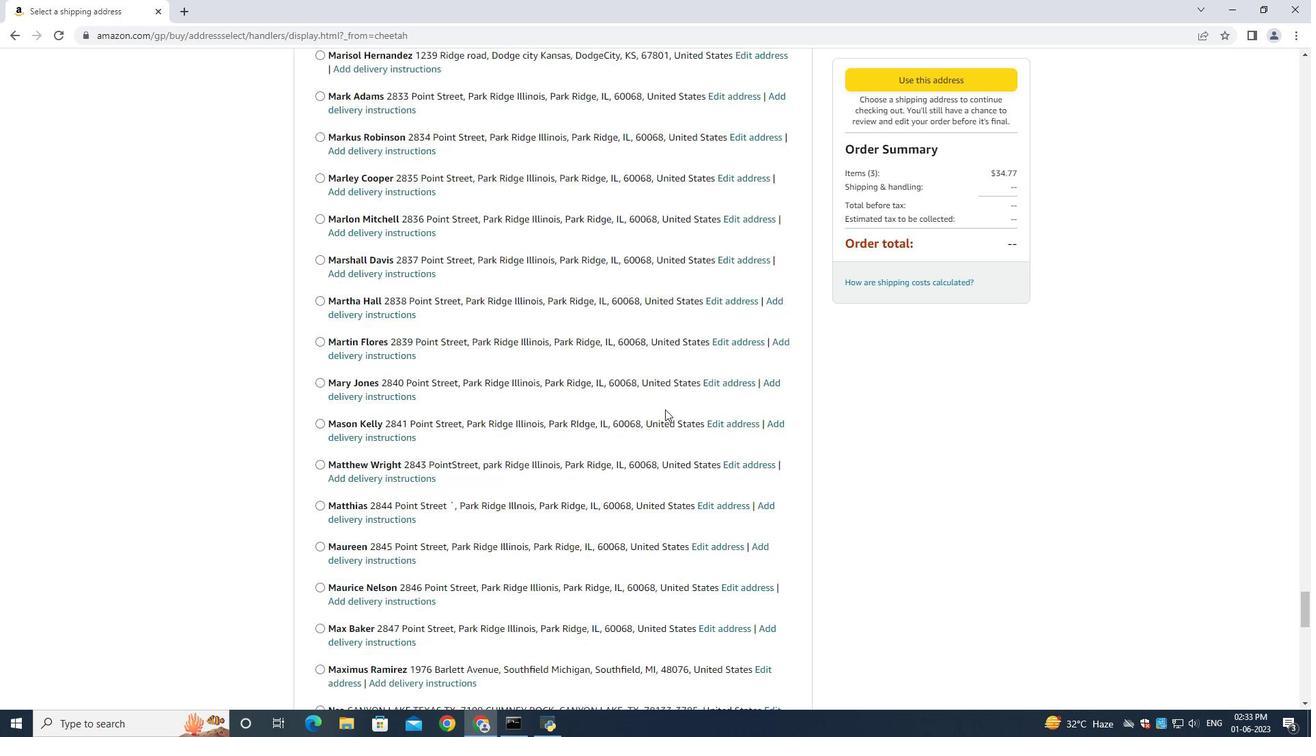 
Action: Mouse scrolled (648, 426) with delta (0, 0)
Screenshot: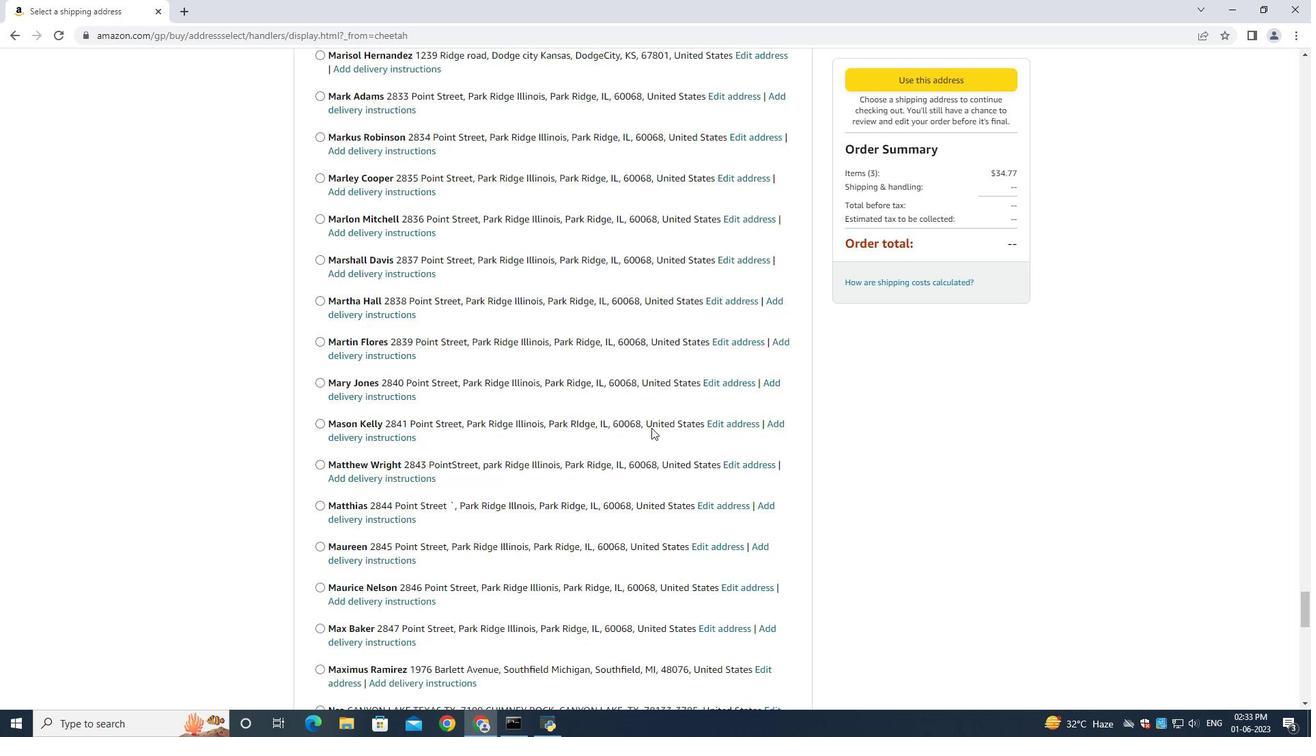 
Action: Mouse moved to (641, 423)
Screenshot: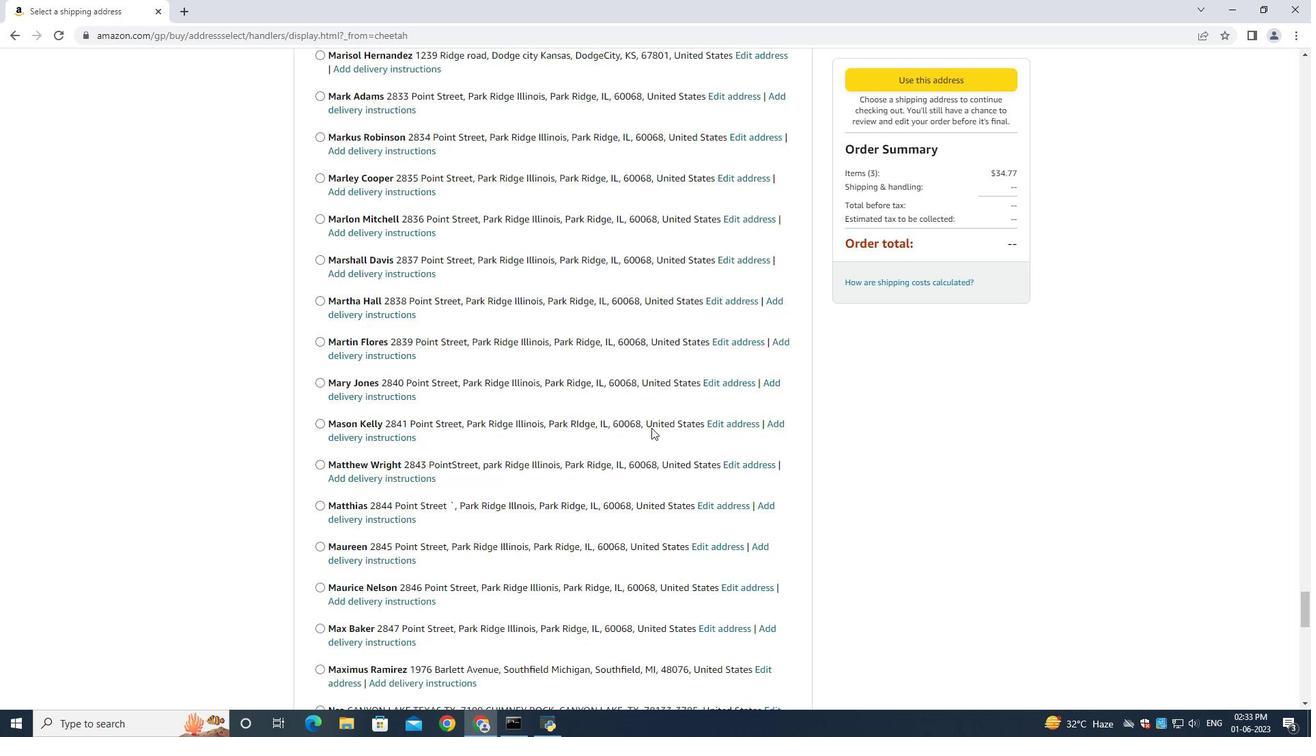 
Action: Mouse scrolled (646, 425) with delta (0, 0)
Screenshot: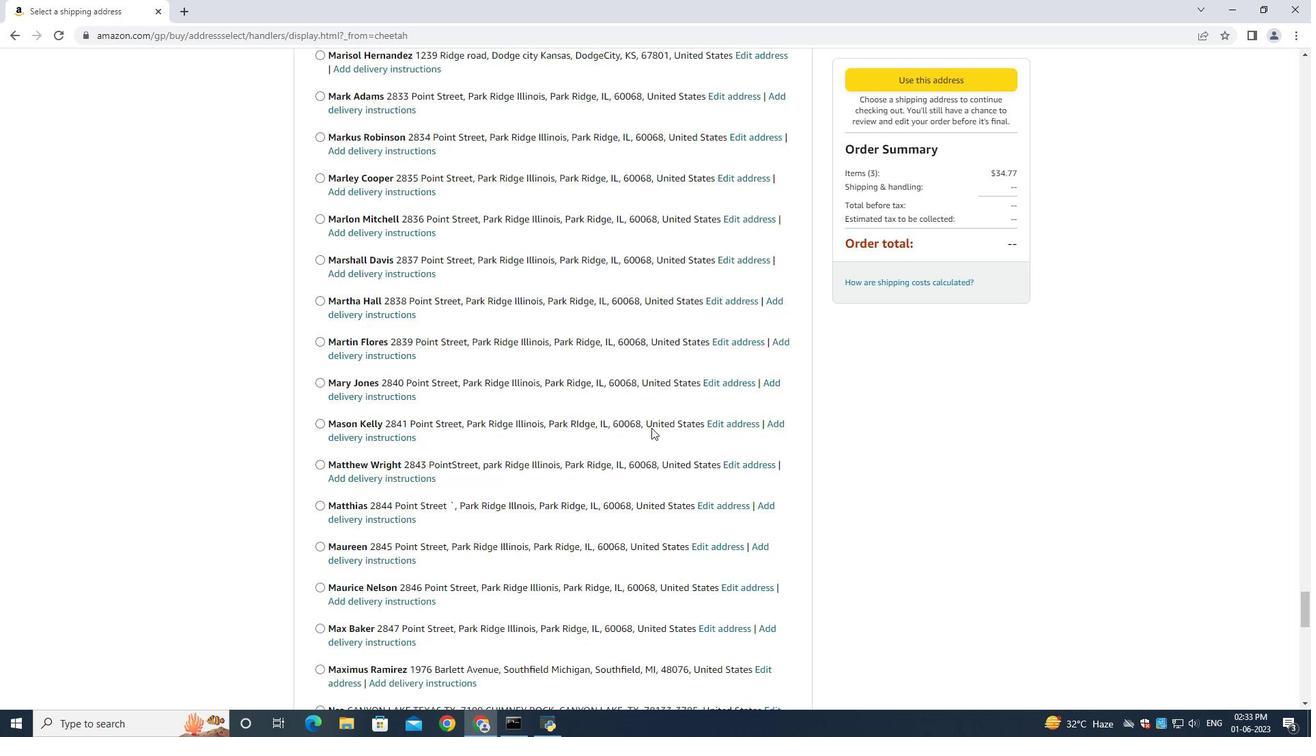 
Action: Mouse moved to (601, 439)
Screenshot: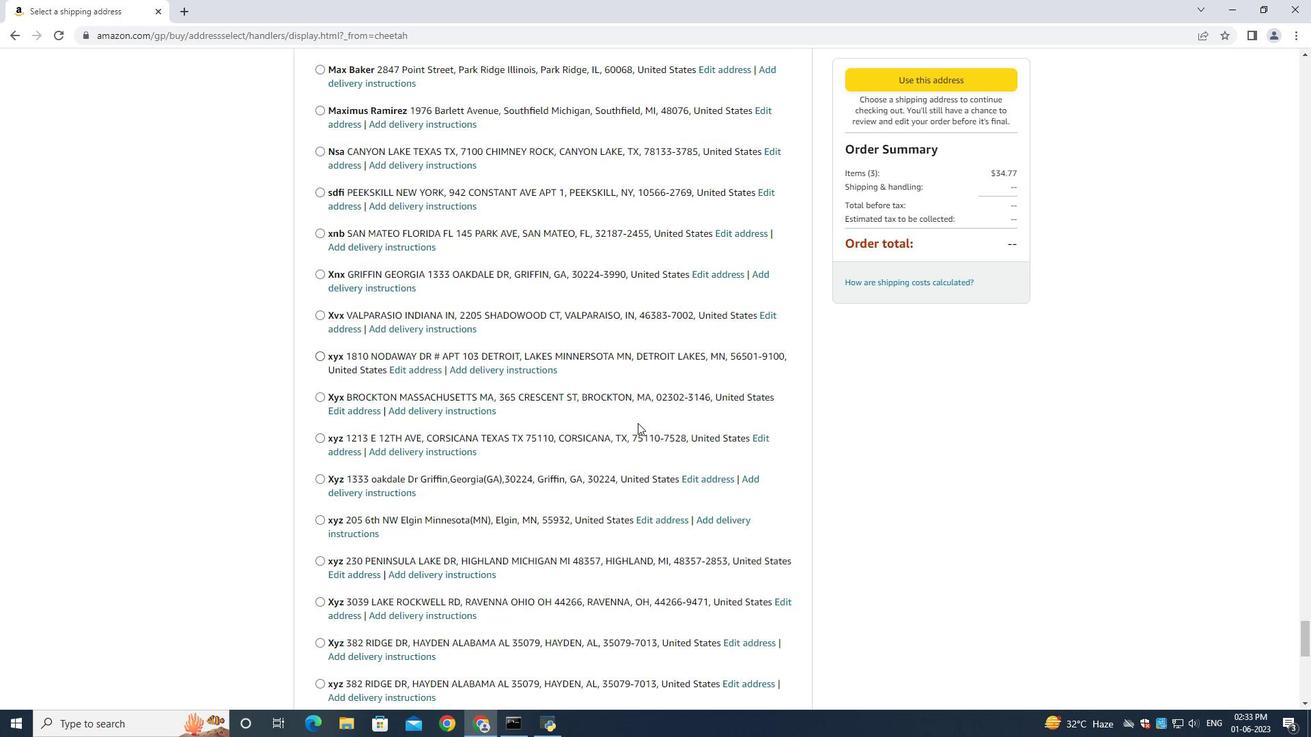 
Action: Mouse scrolled (607, 438) with delta (0, 0)
Screenshot: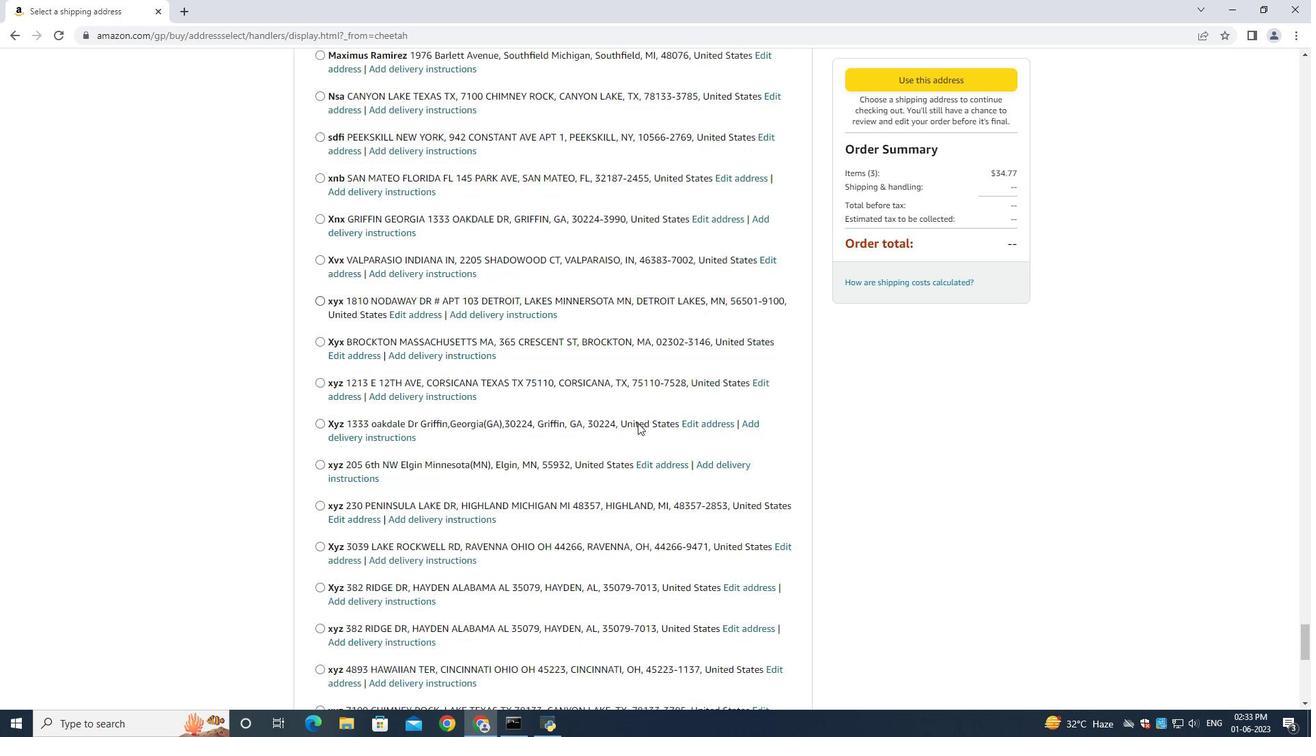 
Action: Mouse moved to (601, 439)
Screenshot: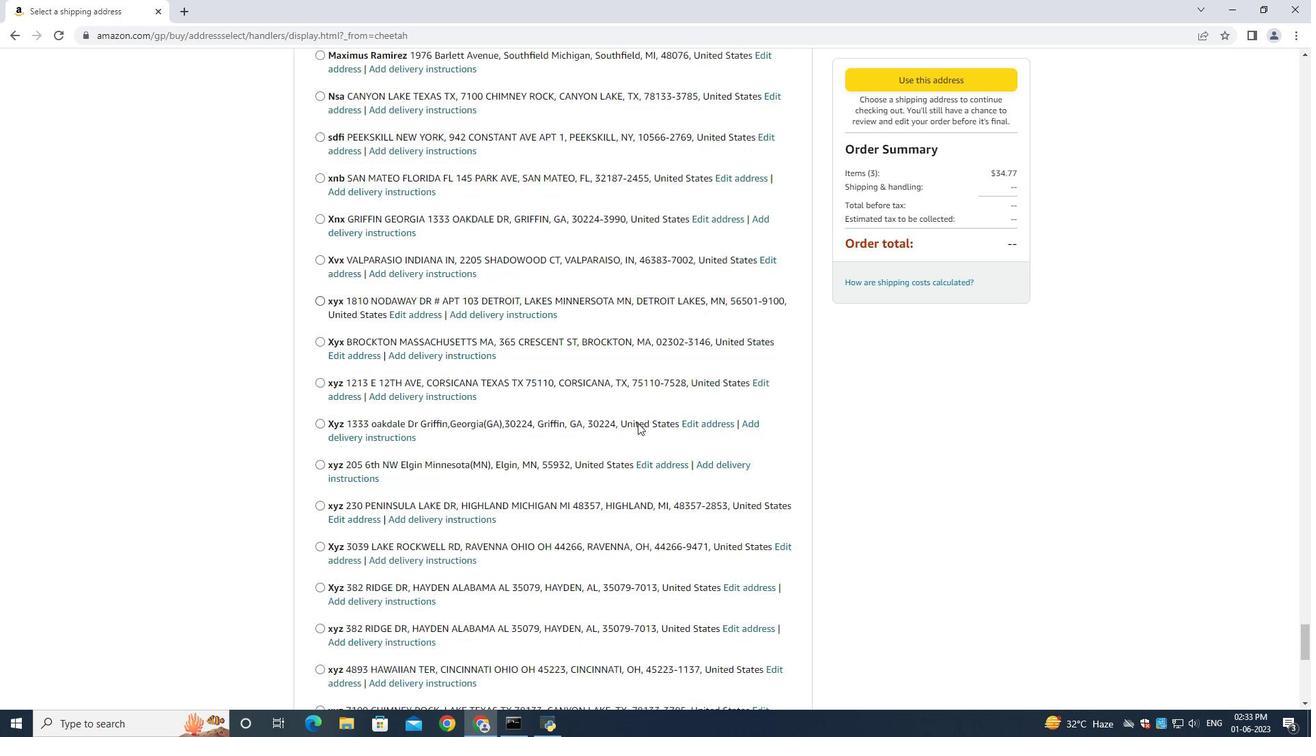 
Action: Mouse scrolled (607, 439) with delta (0, 0)
Screenshot: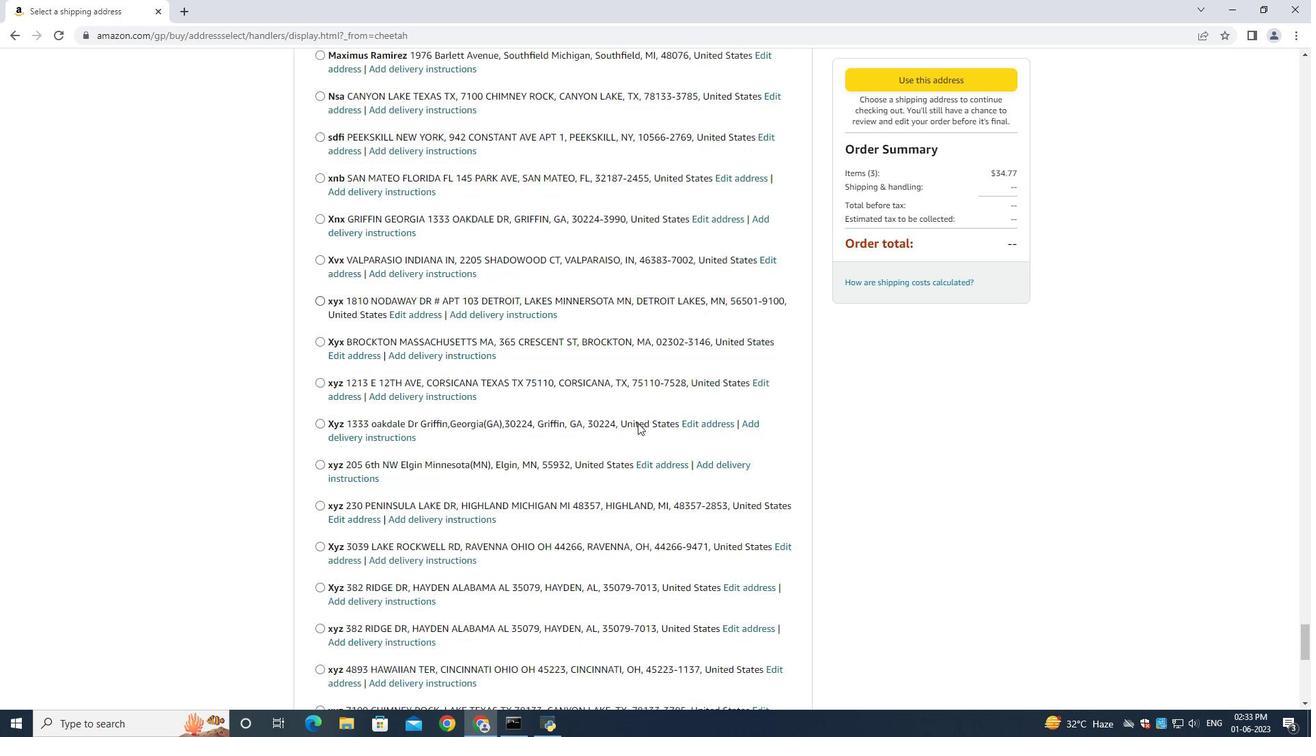 
Action: Mouse scrolled (606, 439) with delta (0, 0)
Screenshot: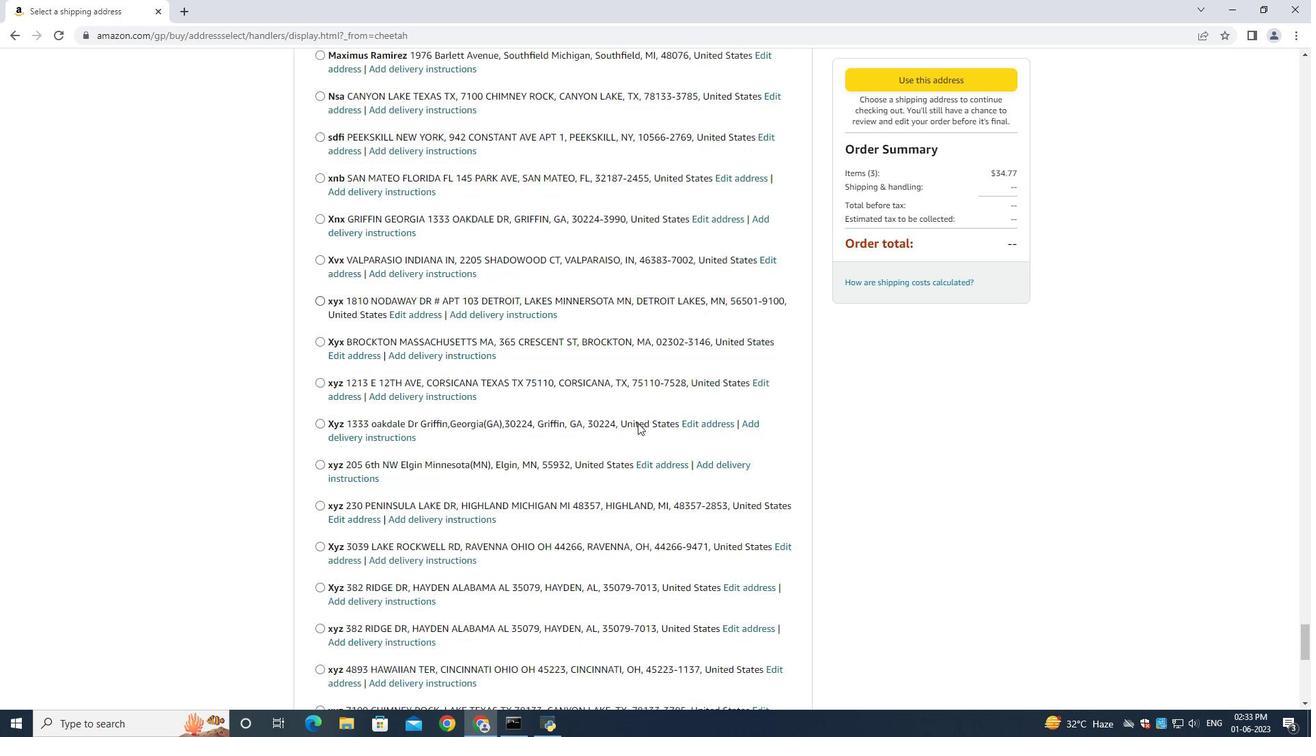 
Action: Mouse moved to (601, 439)
Screenshot: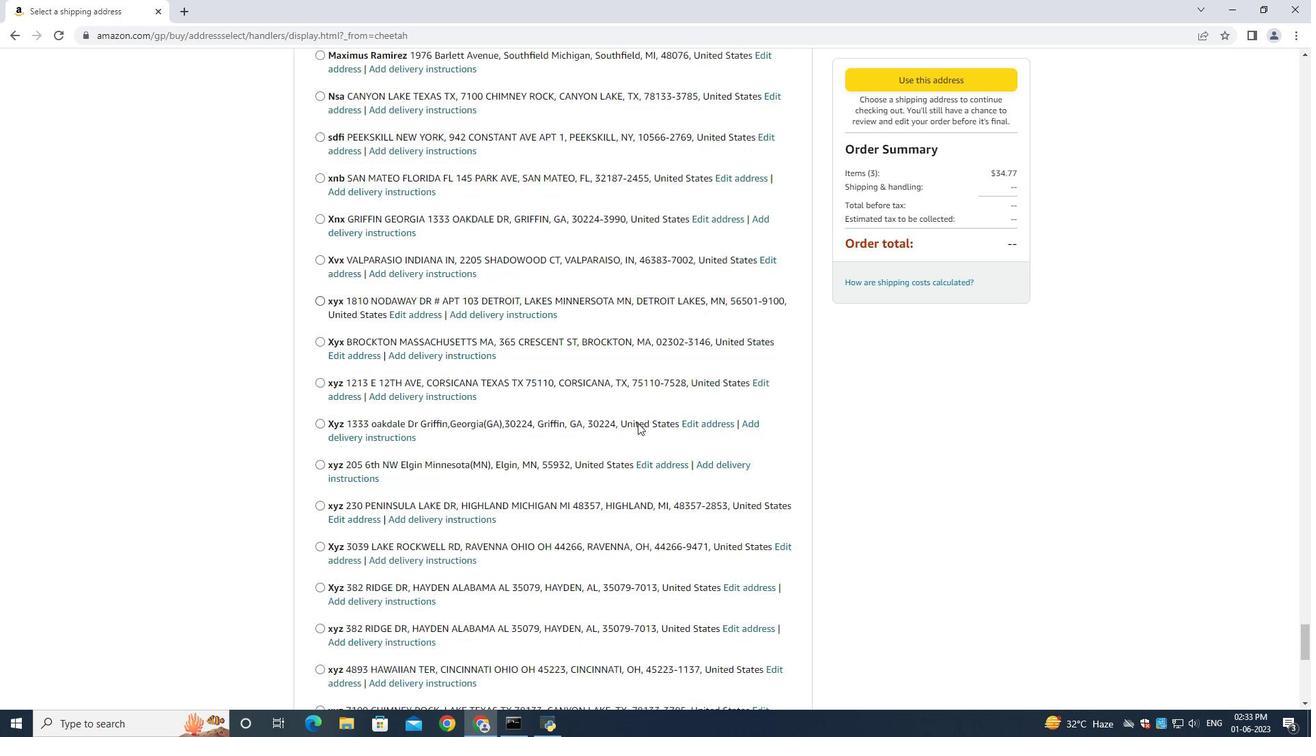 
Action: Mouse scrolled (606, 440) with delta (0, 0)
Screenshot: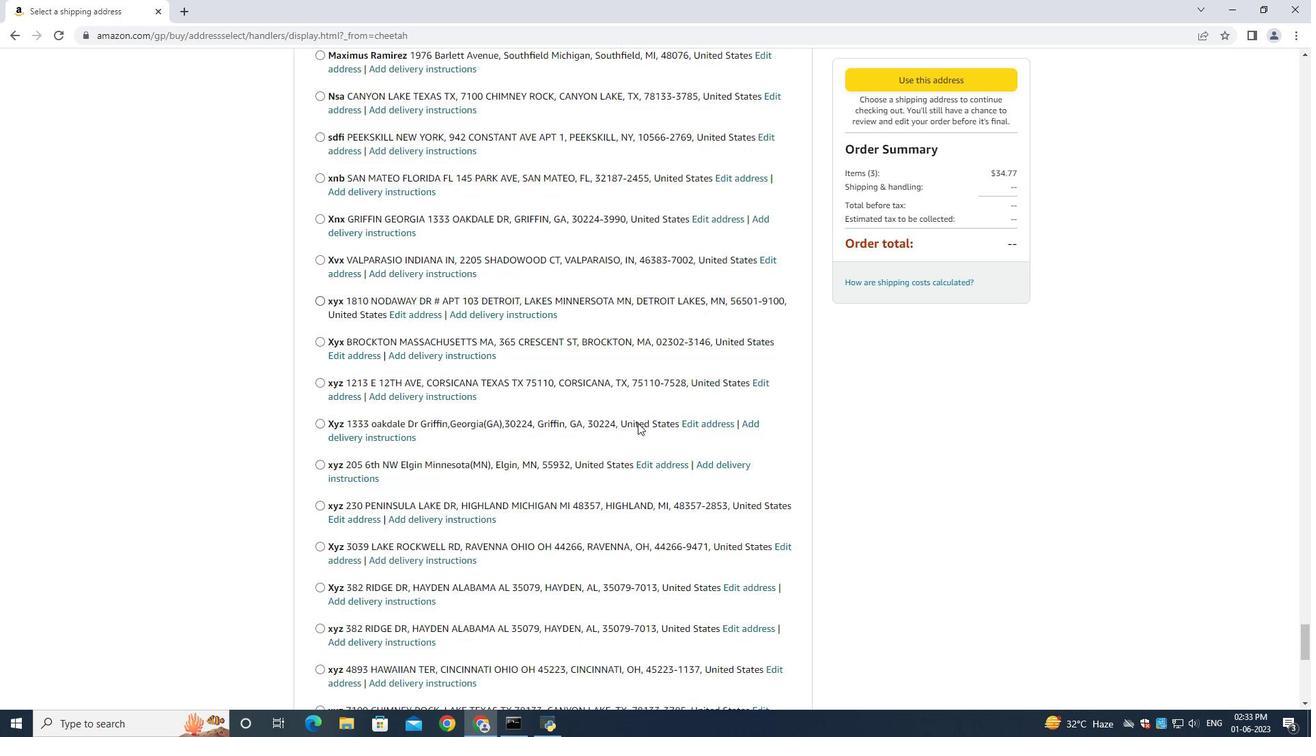 
Action: Mouse scrolled (606, 440) with delta (0, 0)
